 Task: Plan a trip to Alcalde DÃ­az, Panama from 4th December, 2023 to 10th December, 2023 for 6 adults, 2 children.6 bedrooms having 6 beds and 6 bathrooms. Property type can be house. Amenities needed are: wifi, TV, free parkinig on premises, gym, breakfast. Booking option can be shelf check-in. Look for 3 properties as per requirement.
Action: Mouse pressed left at (616, 187)
Screenshot: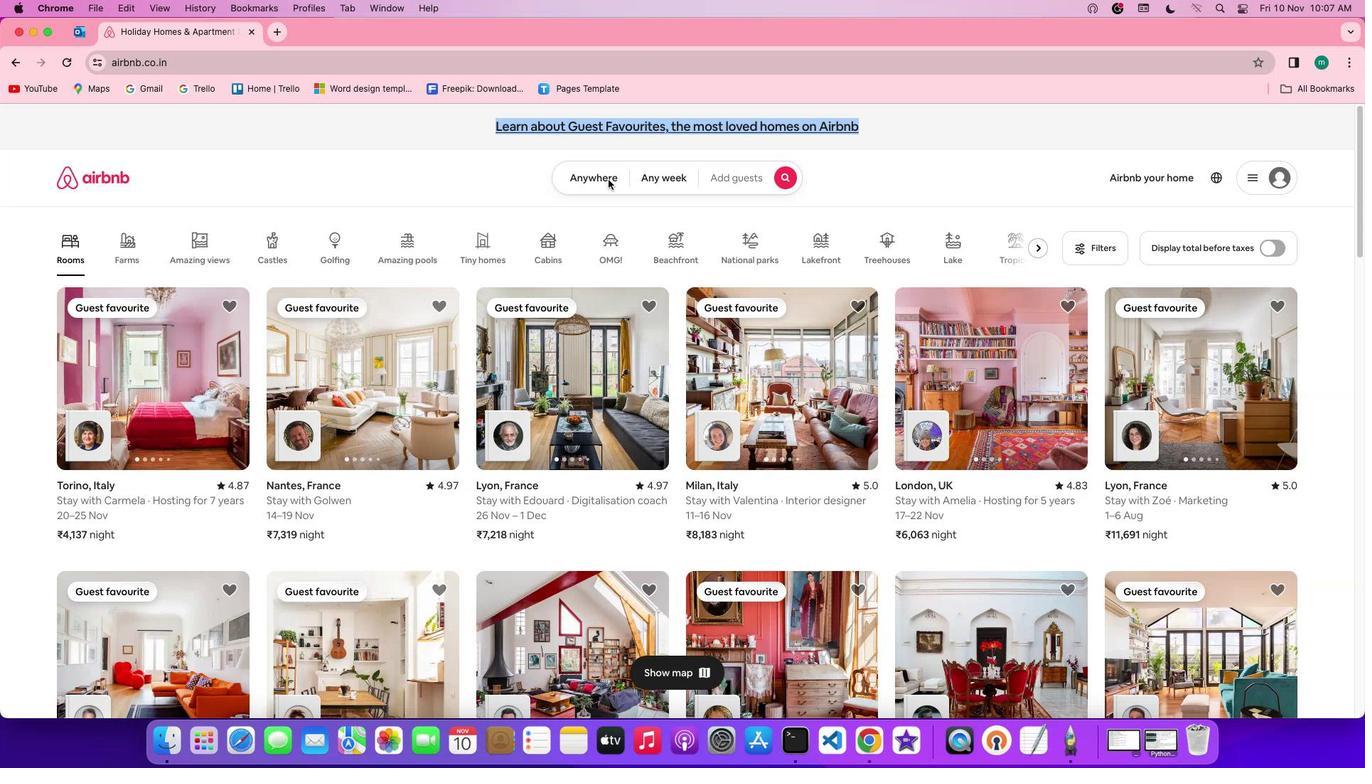 
Action: Mouse pressed left at (616, 187)
Screenshot: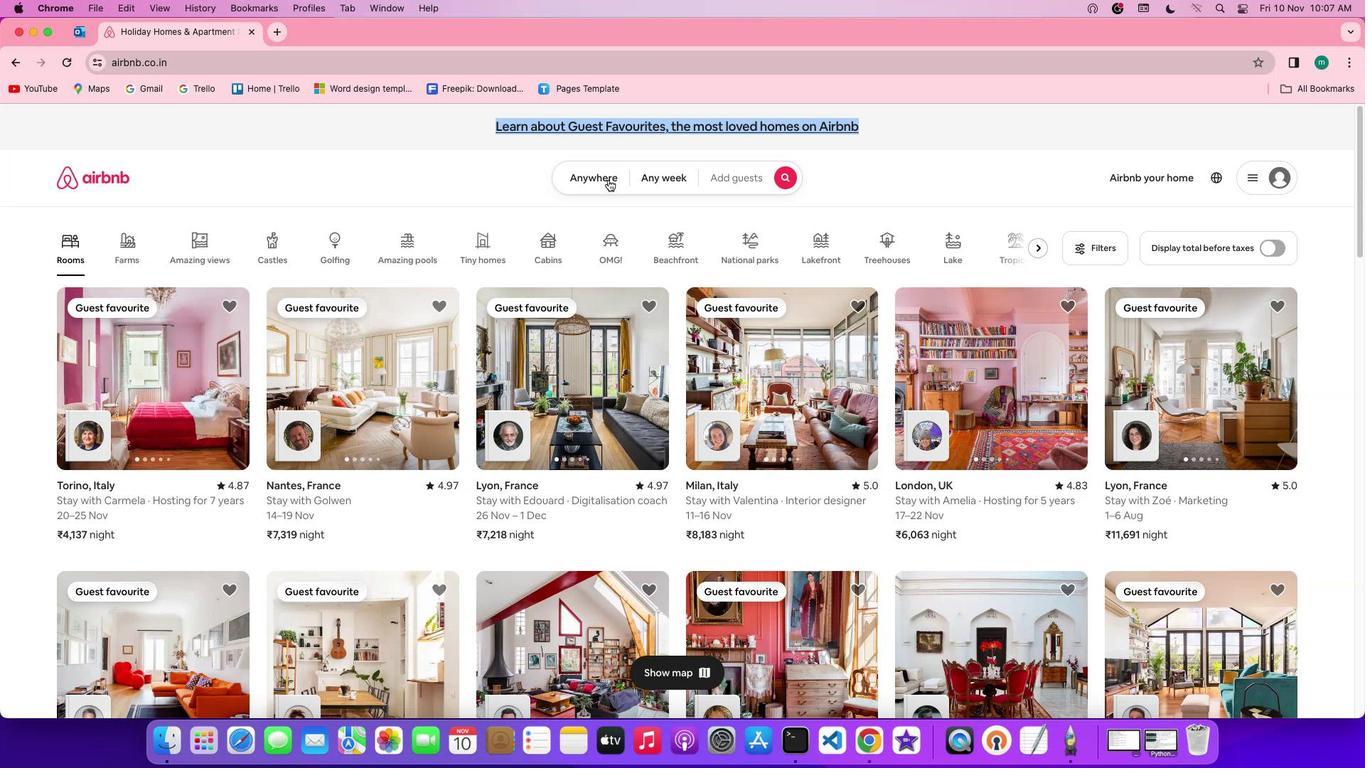 
Action: Mouse moved to (547, 234)
Screenshot: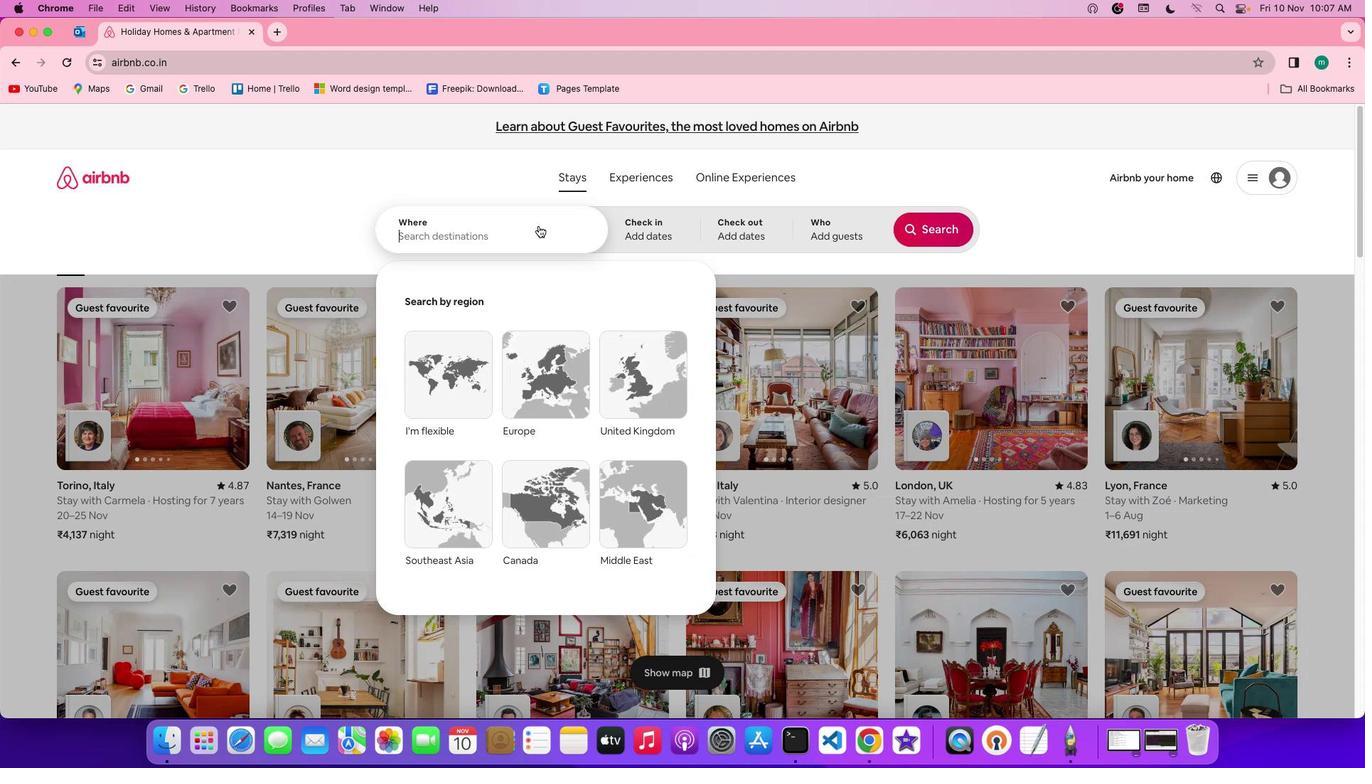 
Action: Mouse pressed left at (547, 234)
Screenshot: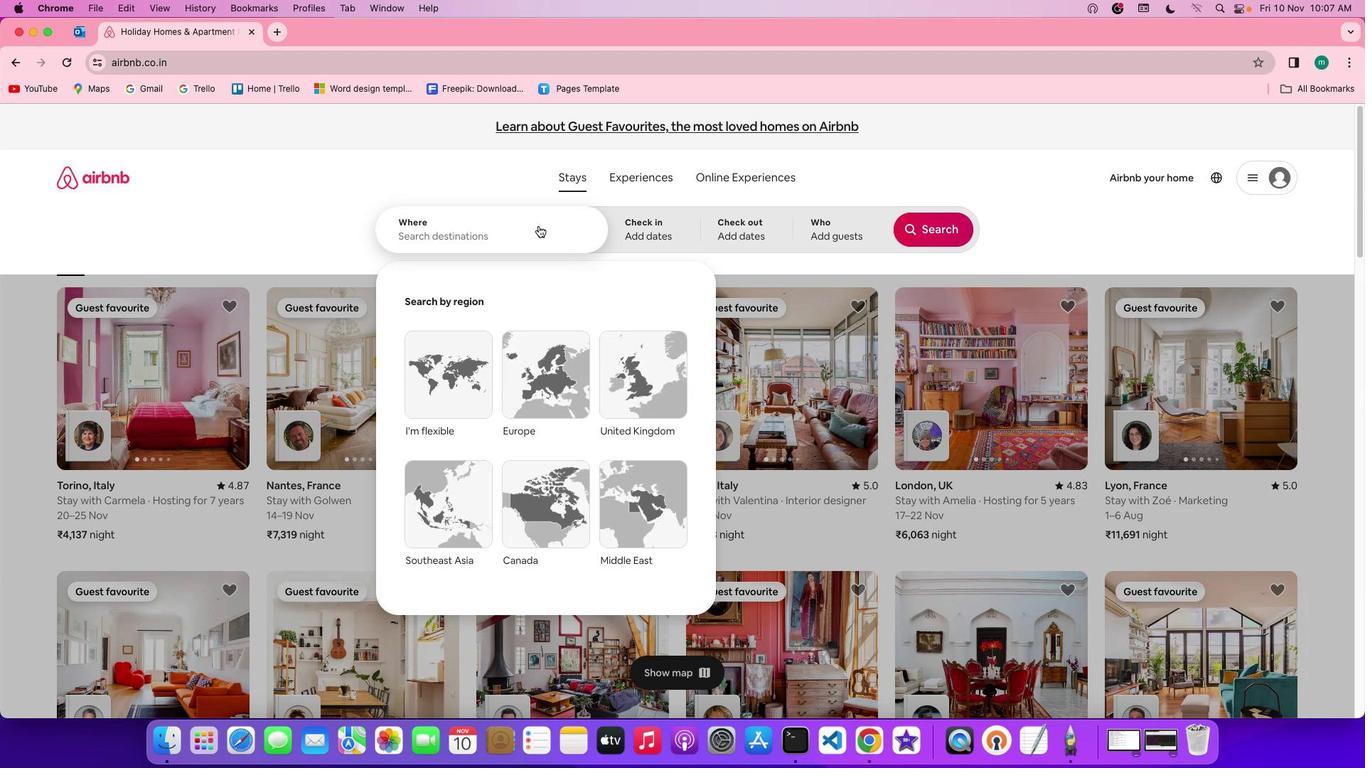 
Action: Key pressed Key.shift'A''l''c''a''l''d''e'Key.spaceKey.shift'D''i''a''z'','Key.spaceKey.shift'P''a''n''a''m''a'
Screenshot: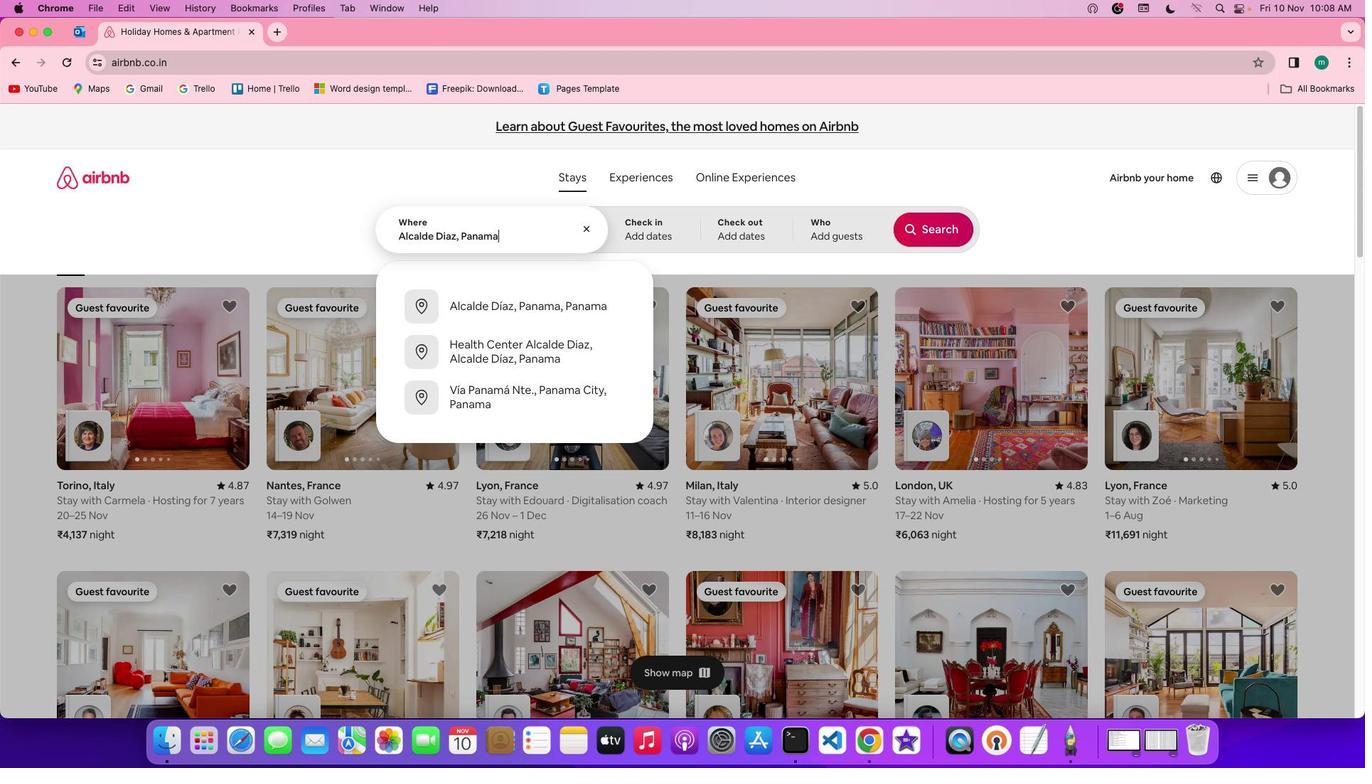 
Action: Mouse moved to (658, 246)
Screenshot: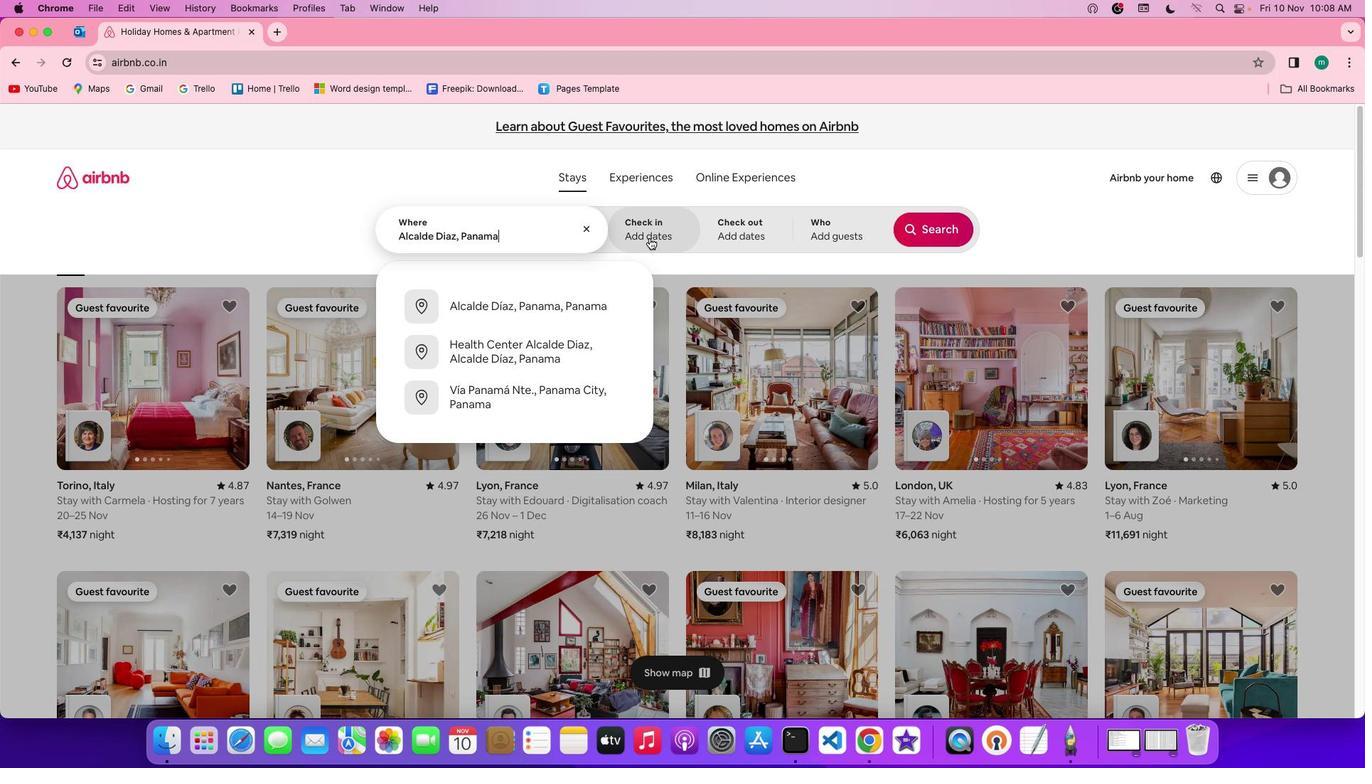 
Action: Mouse pressed left at (658, 246)
Screenshot: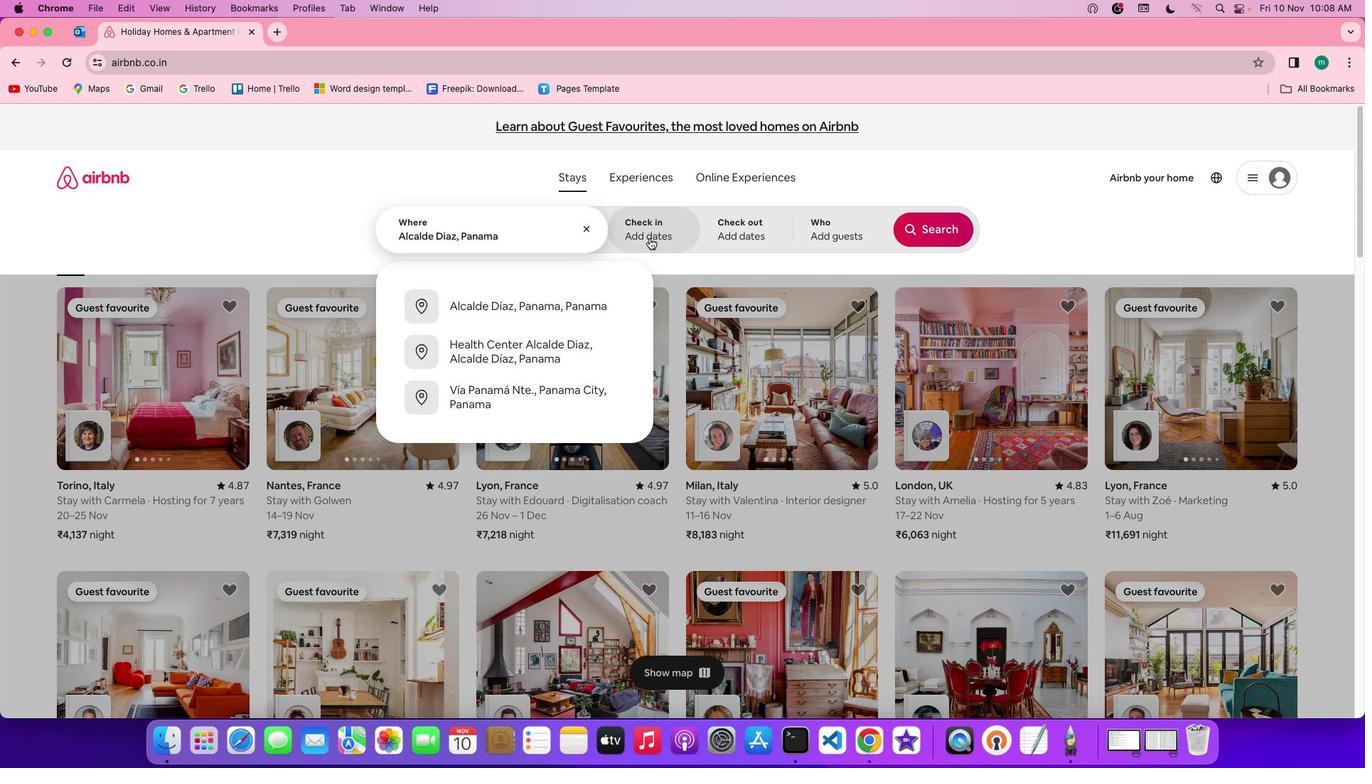 
Action: Mouse moved to (763, 444)
Screenshot: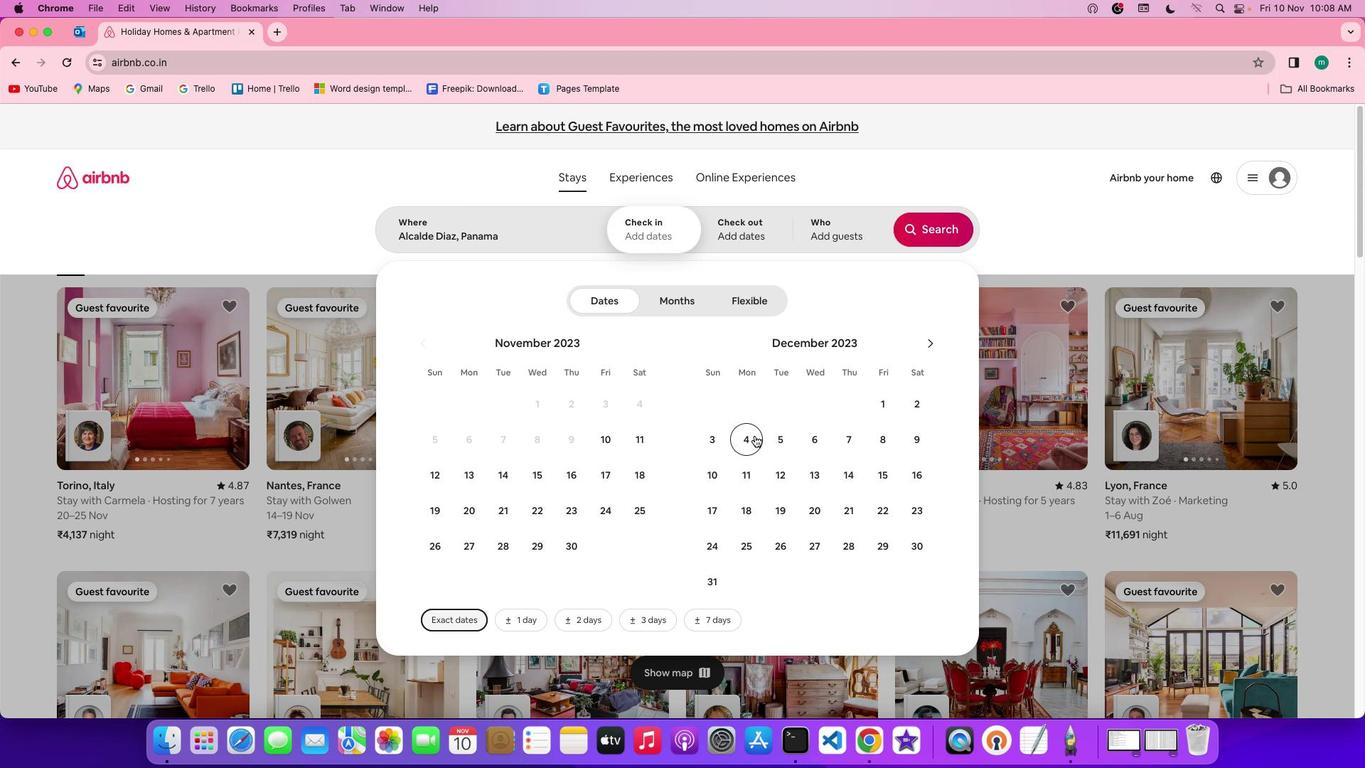 
Action: Mouse pressed left at (763, 444)
Screenshot: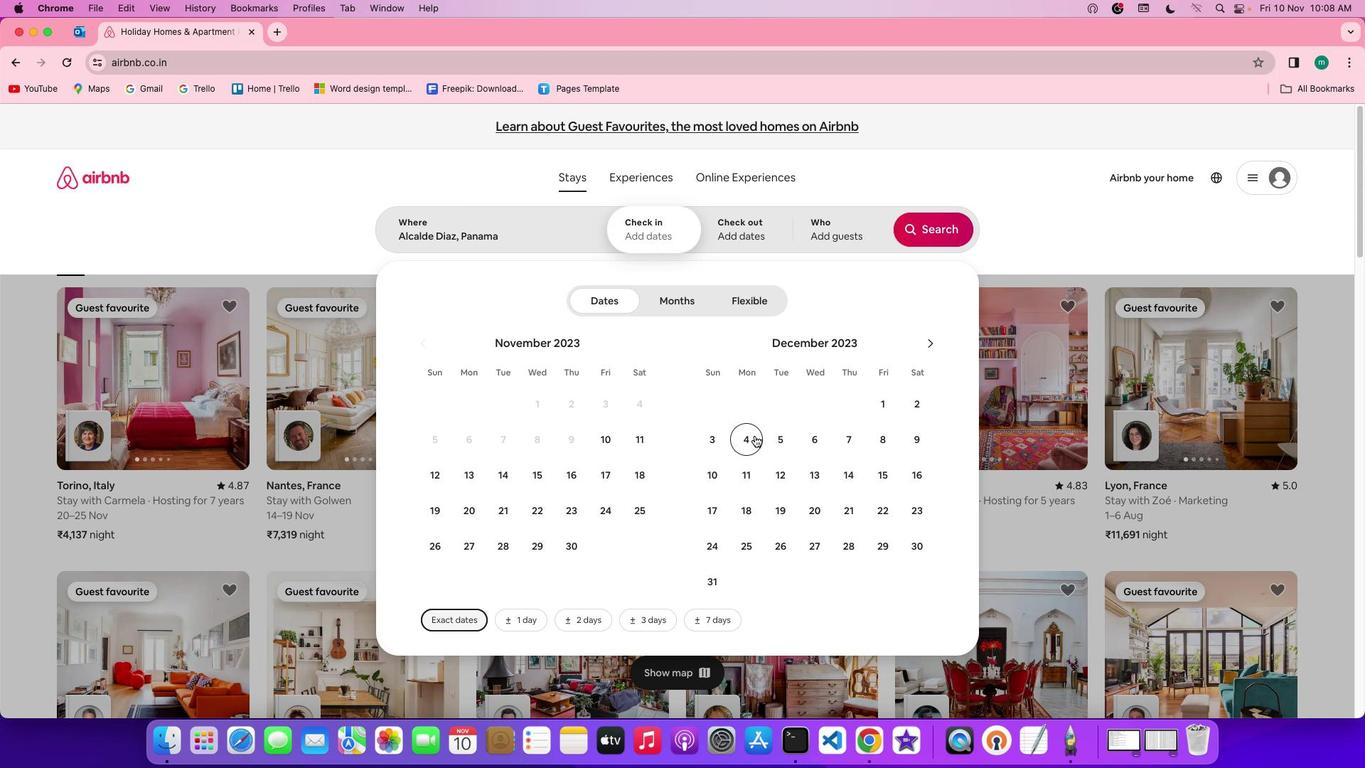 
Action: Mouse moved to (712, 473)
Screenshot: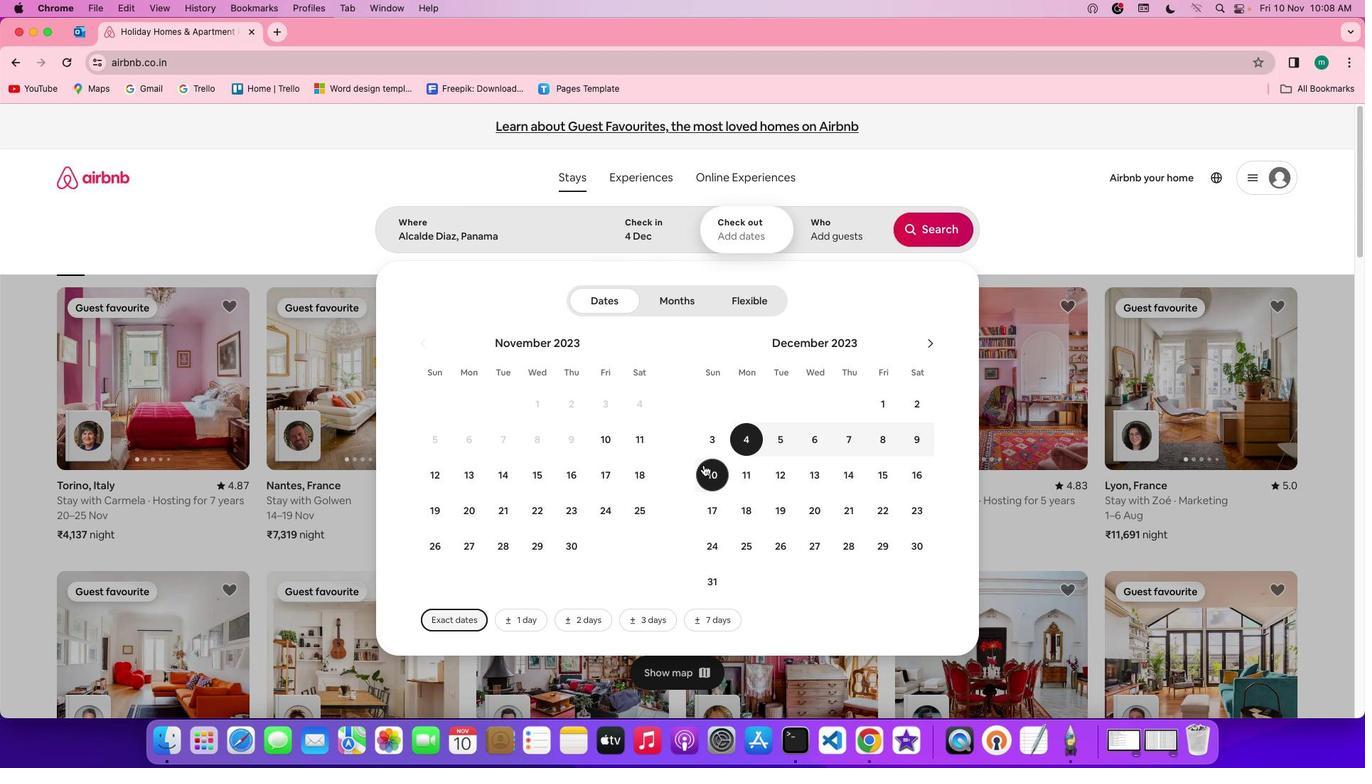 
Action: Mouse pressed left at (712, 473)
Screenshot: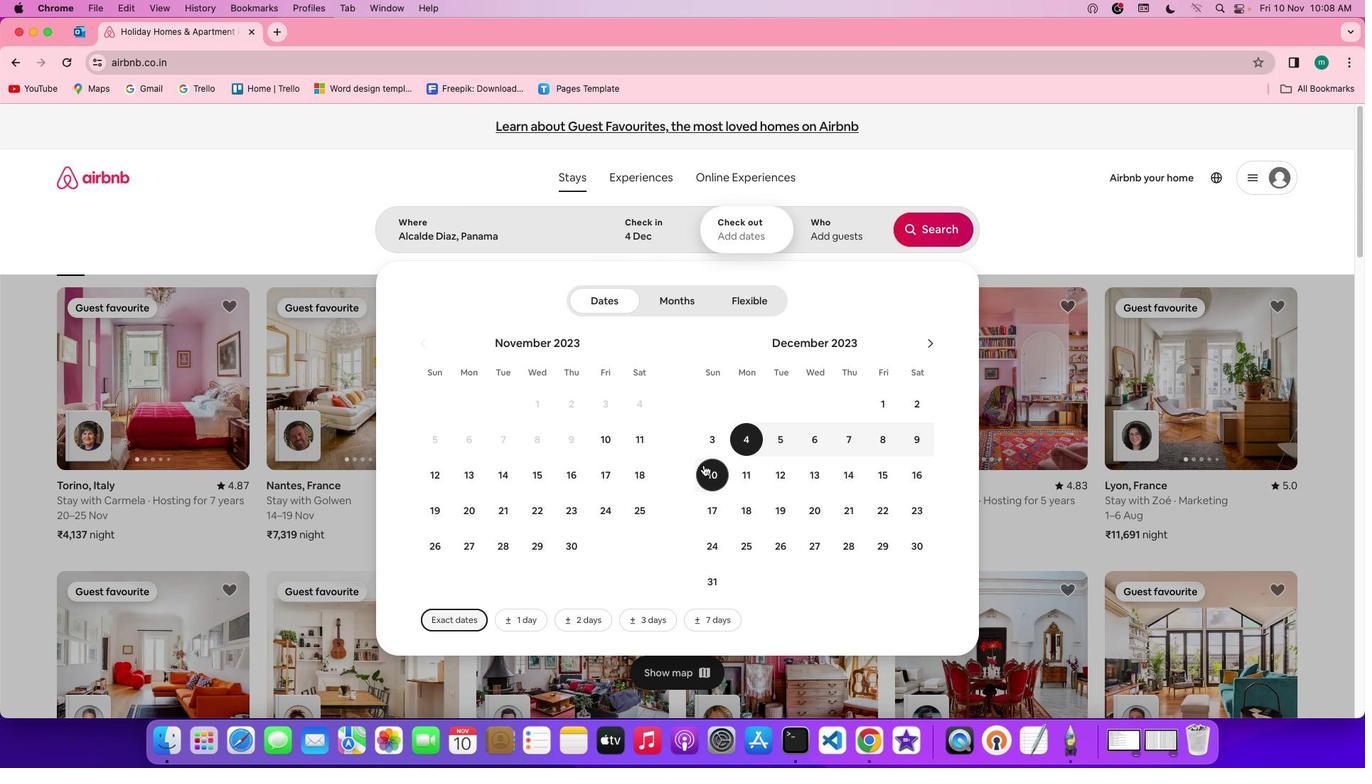 
Action: Mouse moved to (837, 254)
Screenshot: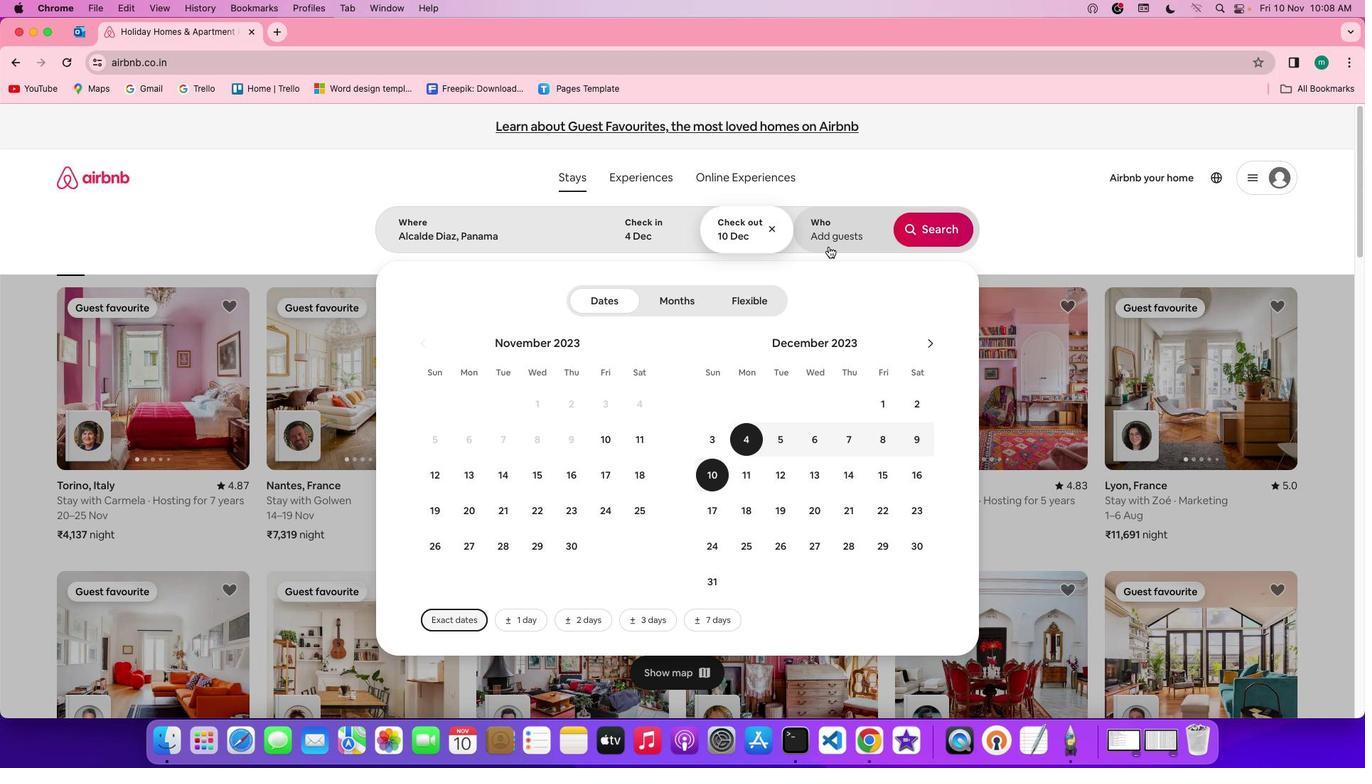 
Action: Mouse pressed left at (837, 254)
Screenshot: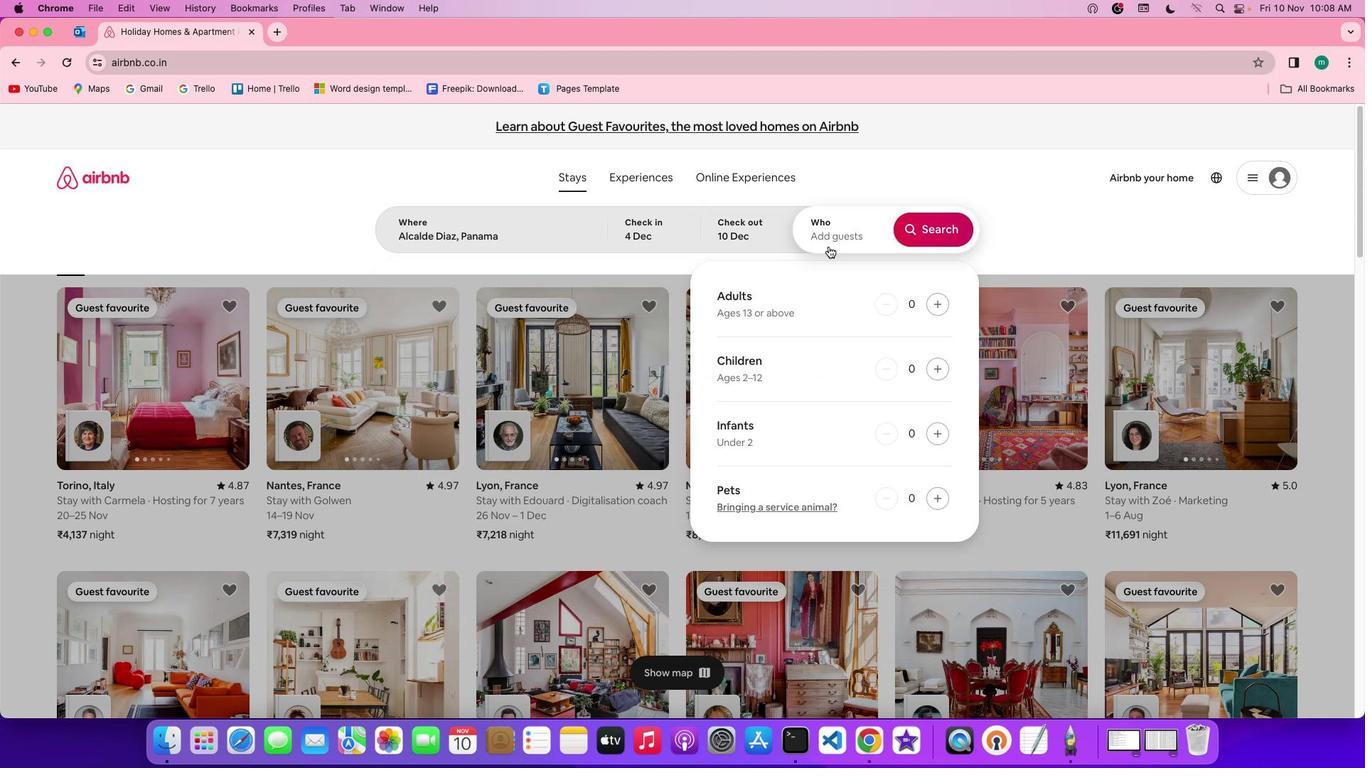 
Action: Mouse moved to (951, 319)
Screenshot: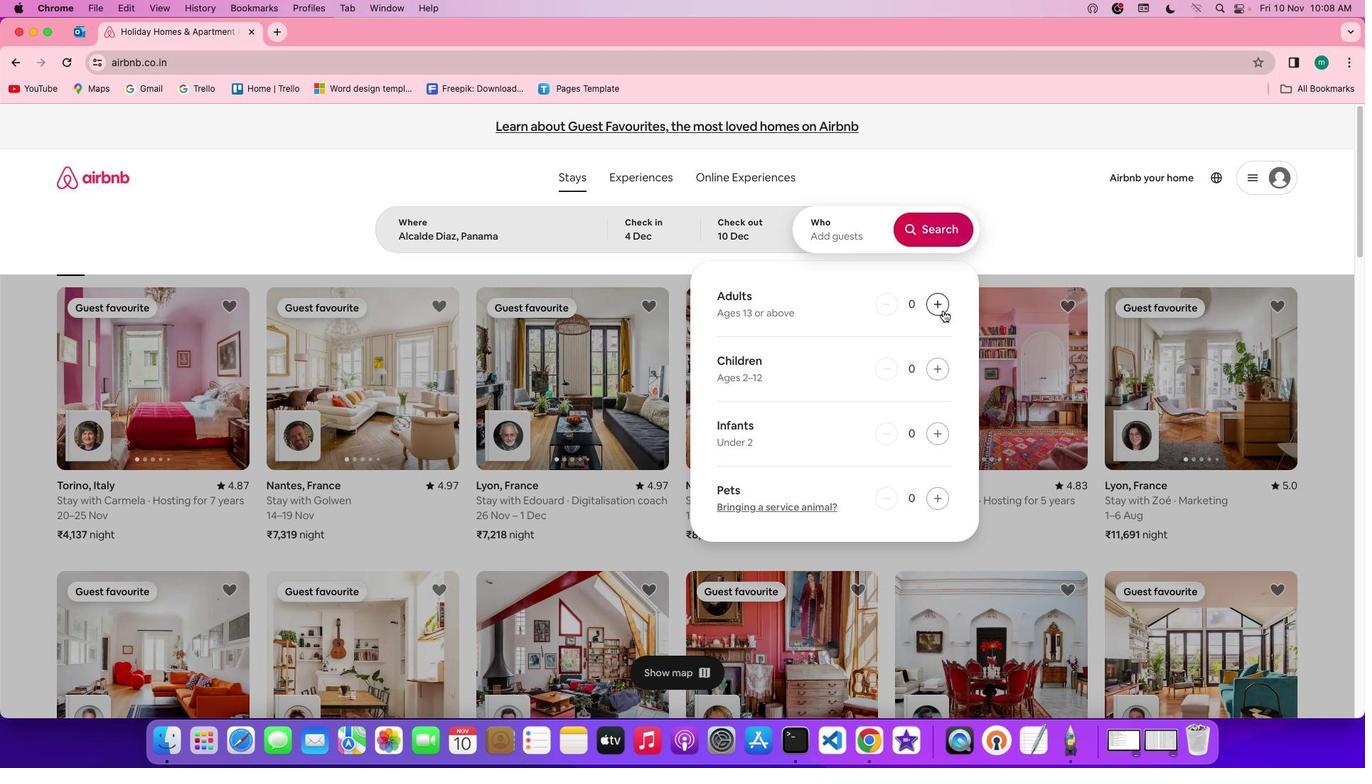 
Action: Mouse pressed left at (951, 319)
Screenshot: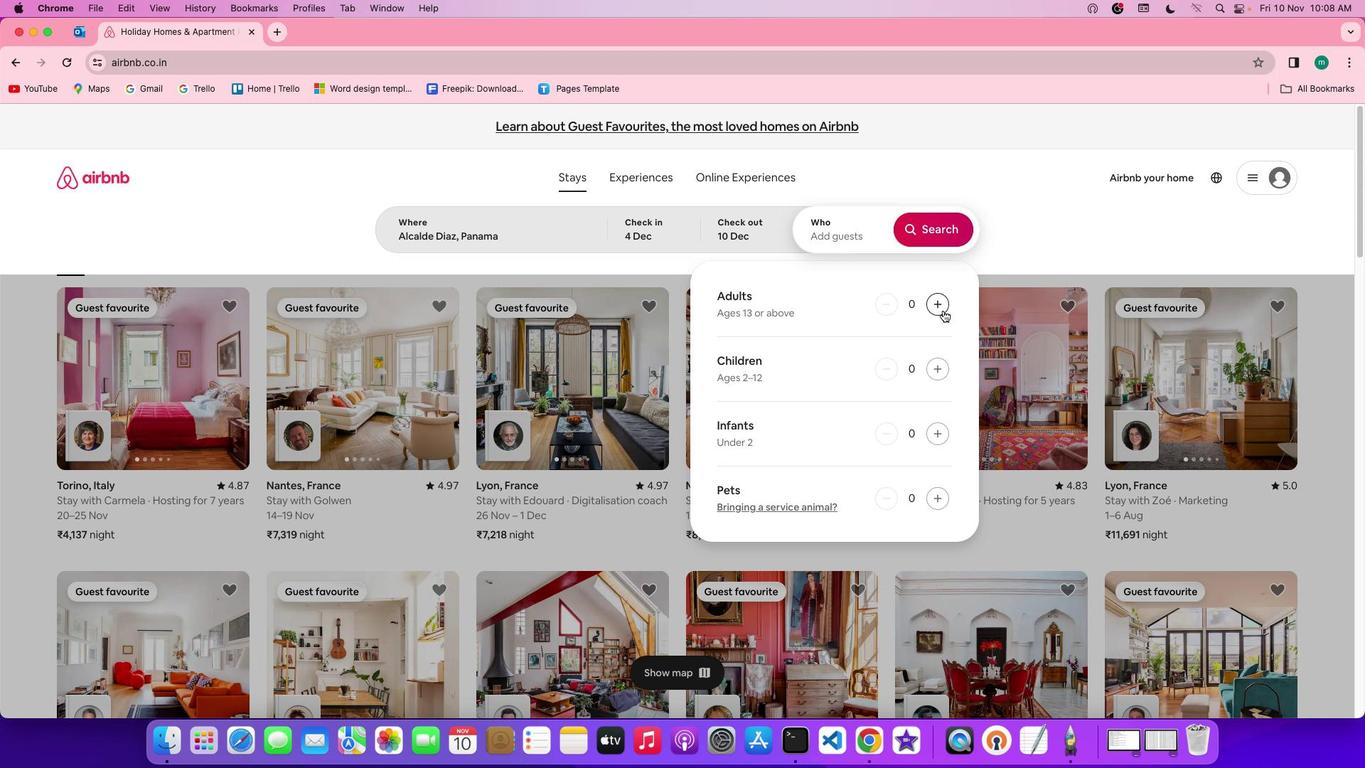 
Action: Mouse pressed left at (951, 319)
Screenshot: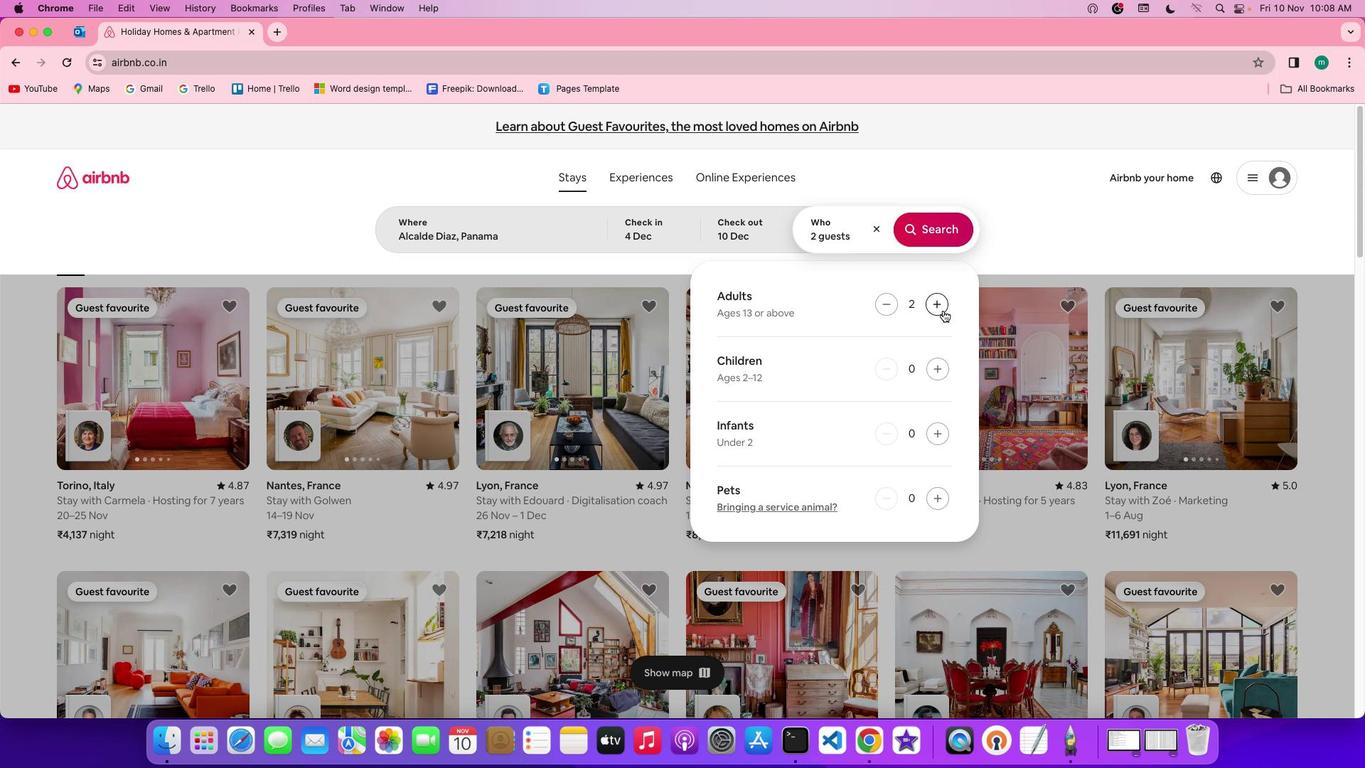 
Action: Mouse pressed left at (951, 319)
Screenshot: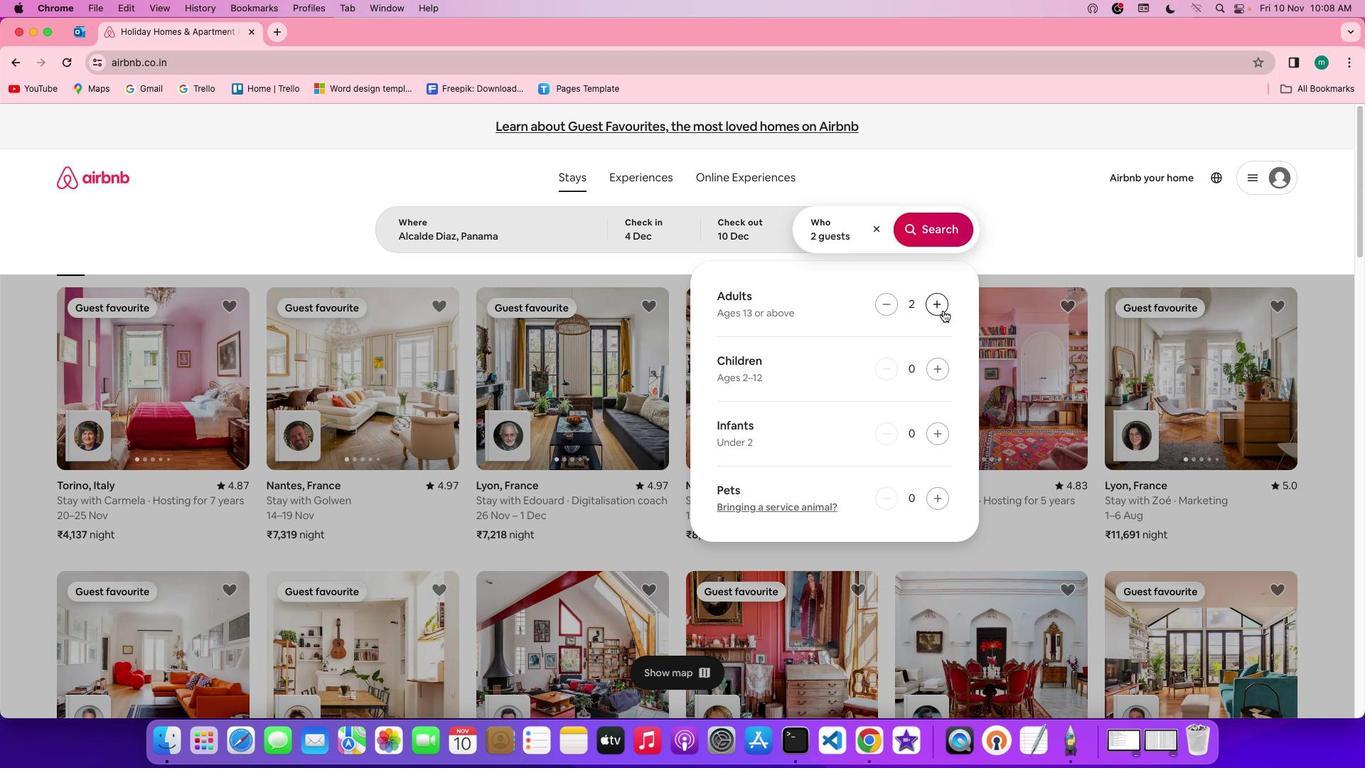 
Action: Mouse pressed left at (951, 319)
Screenshot: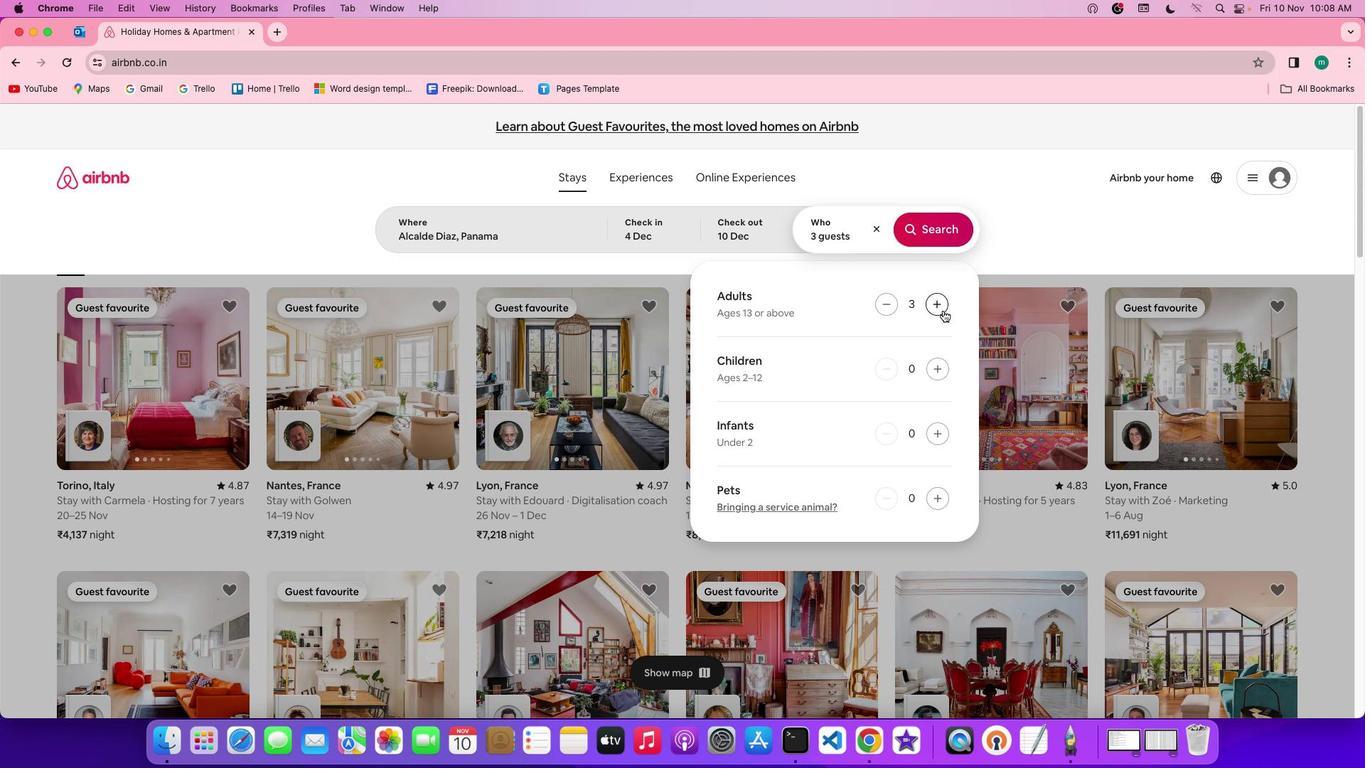 
Action: Mouse pressed left at (951, 319)
Screenshot: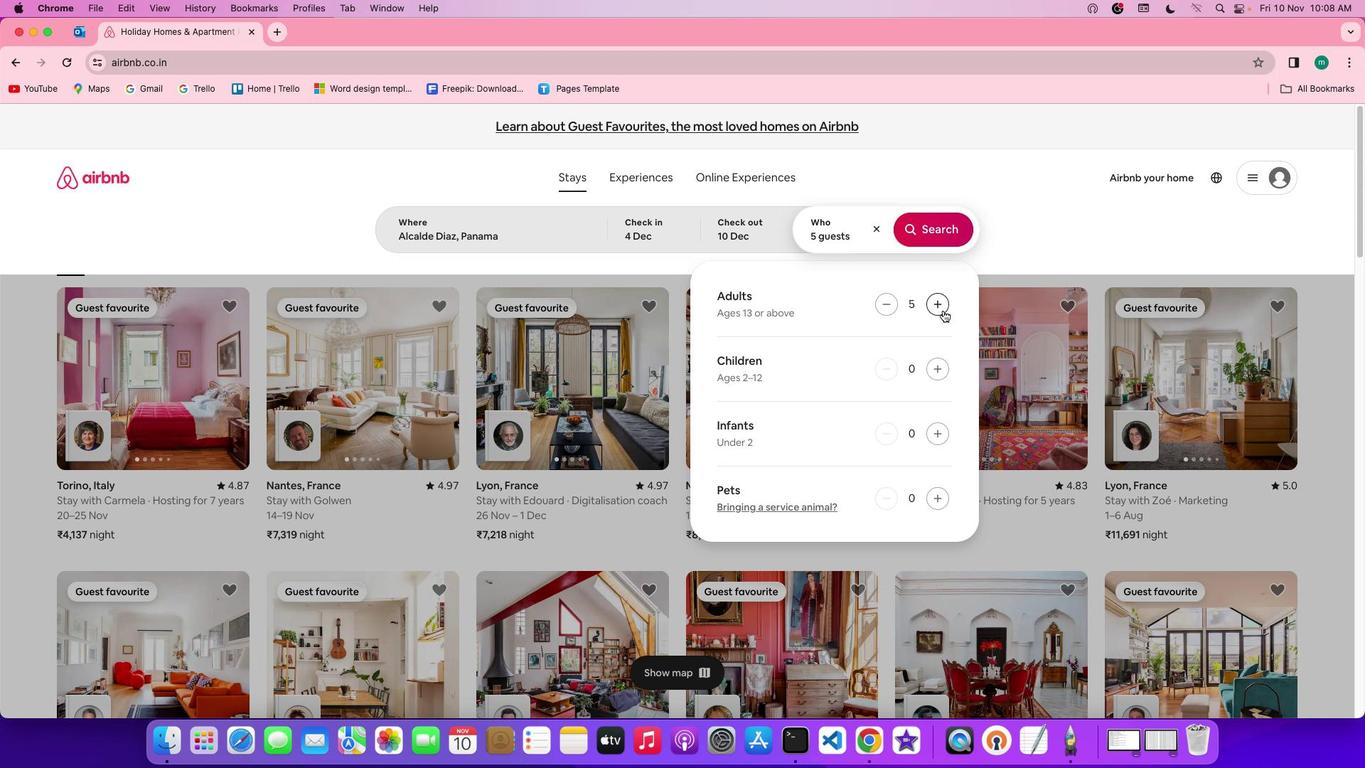 
Action: Mouse pressed left at (951, 319)
Screenshot: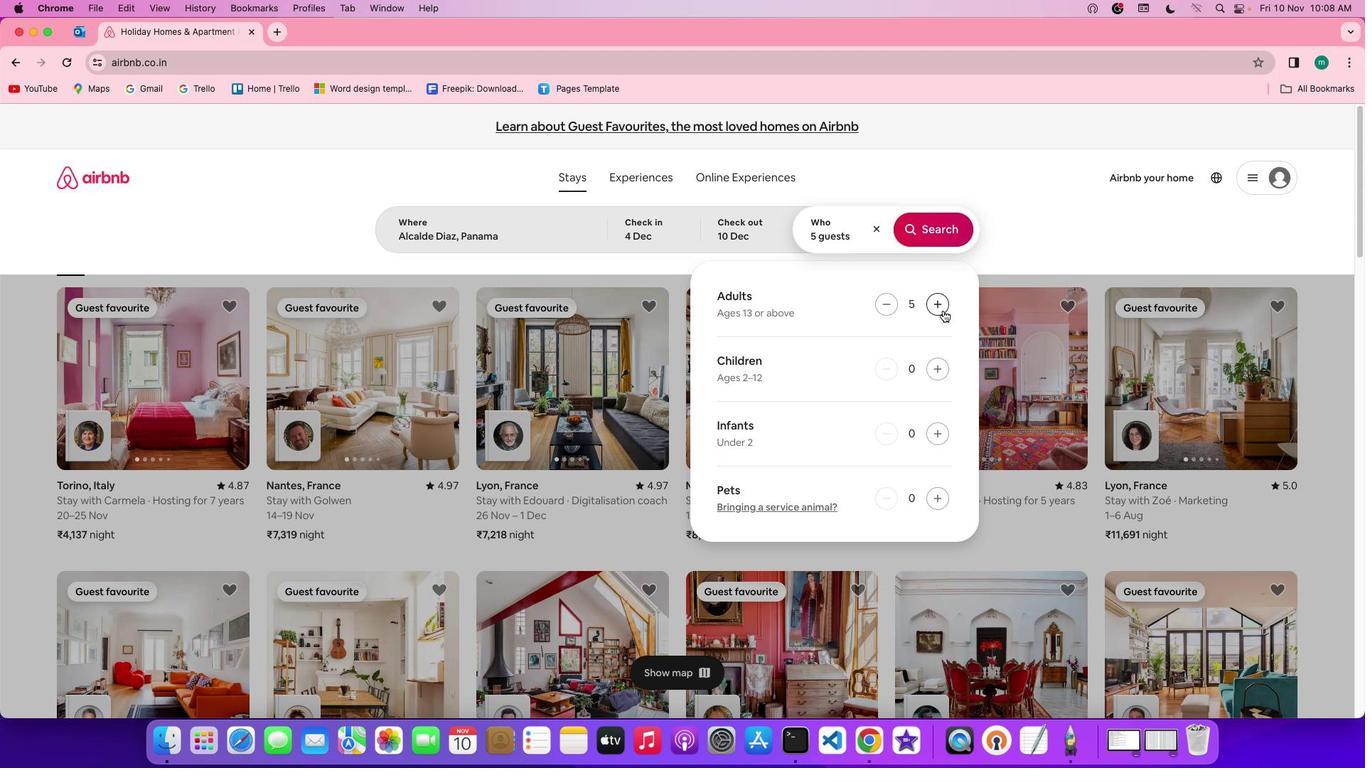
Action: Mouse moved to (948, 374)
Screenshot: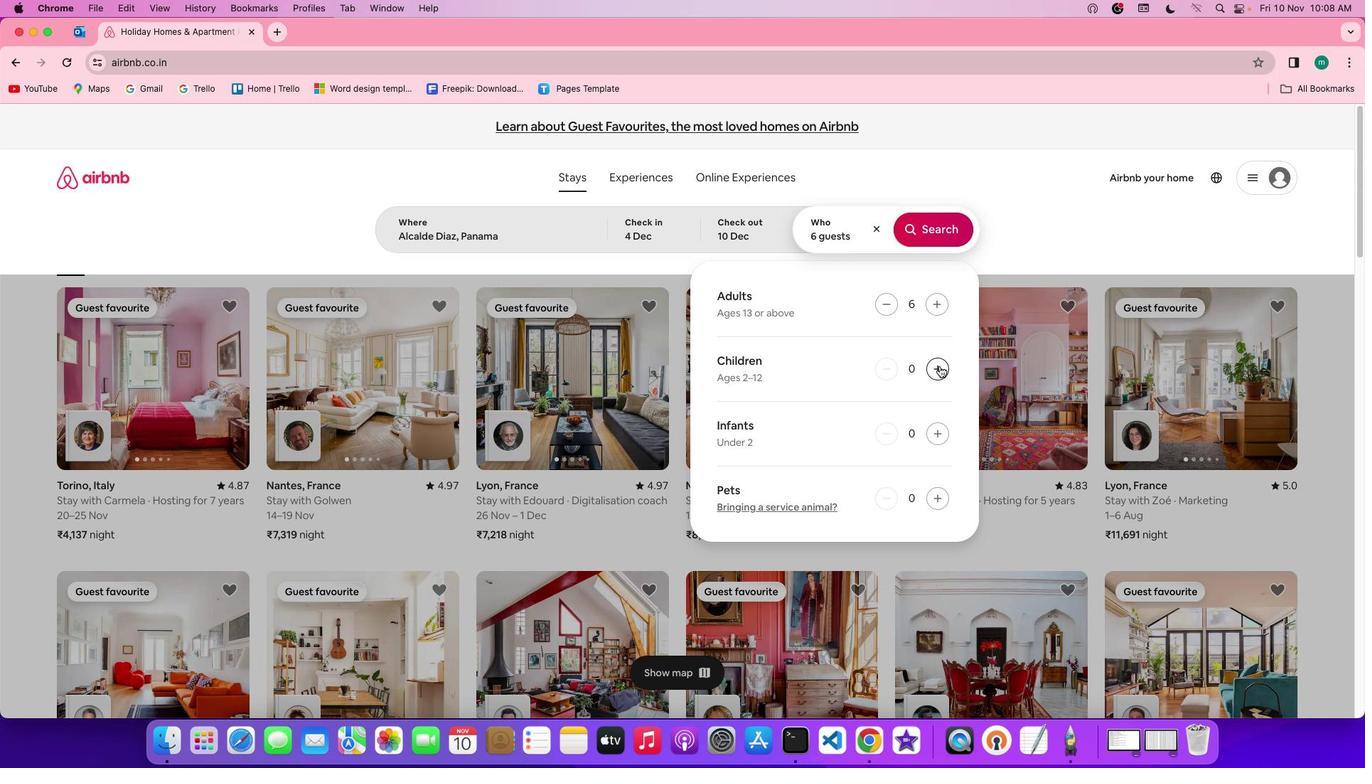 
Action: Mouse pressed left at (948, 374)
Screenshot: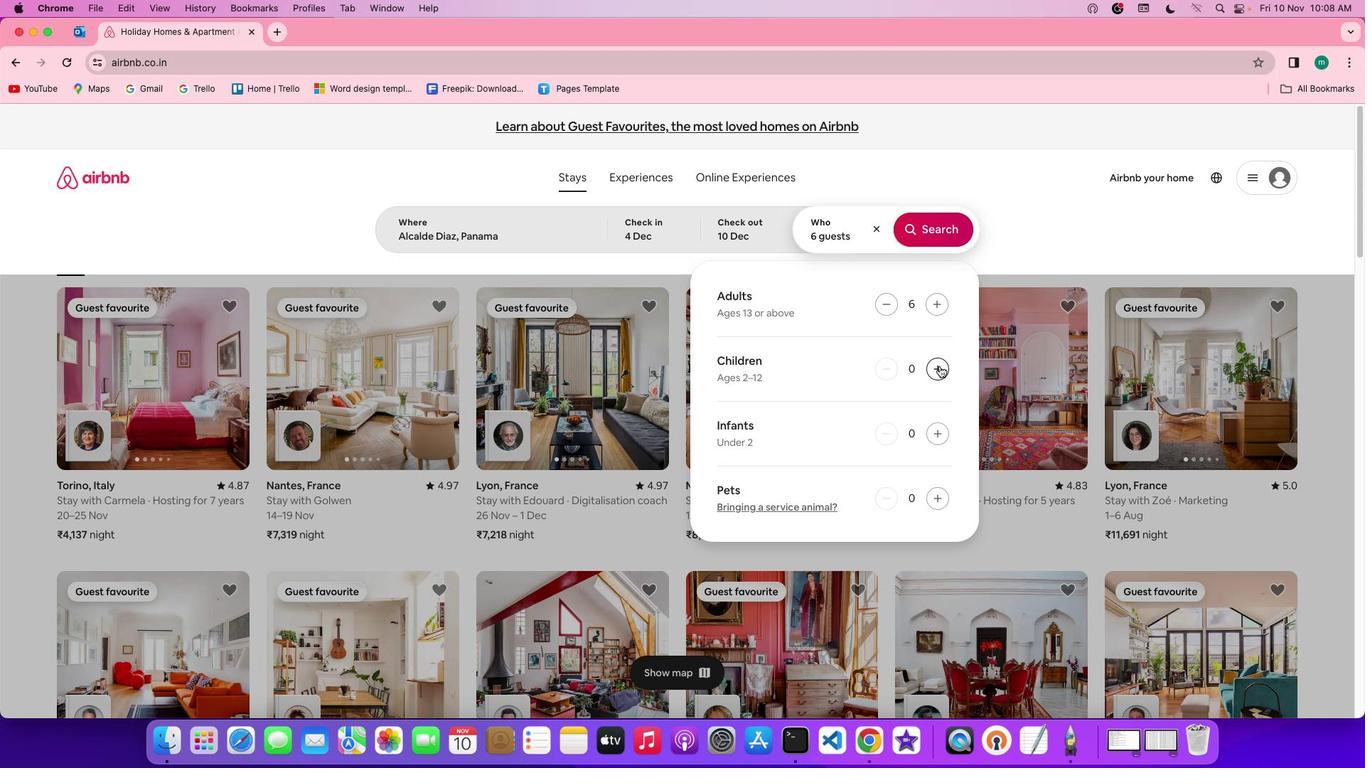 
Action: Mouse pressed left at (948, 374)
Screenshot: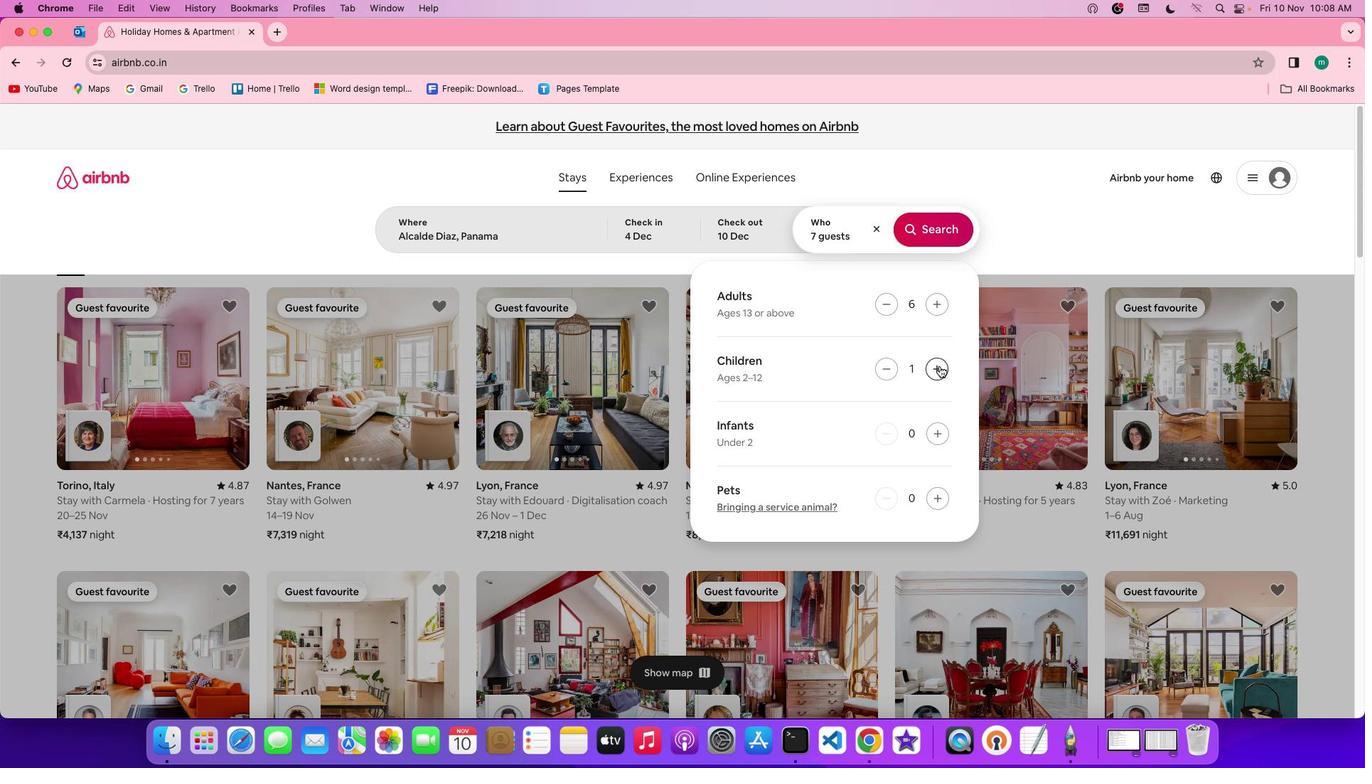 
Action: Mouse moved to (944, 241)
Screenshot: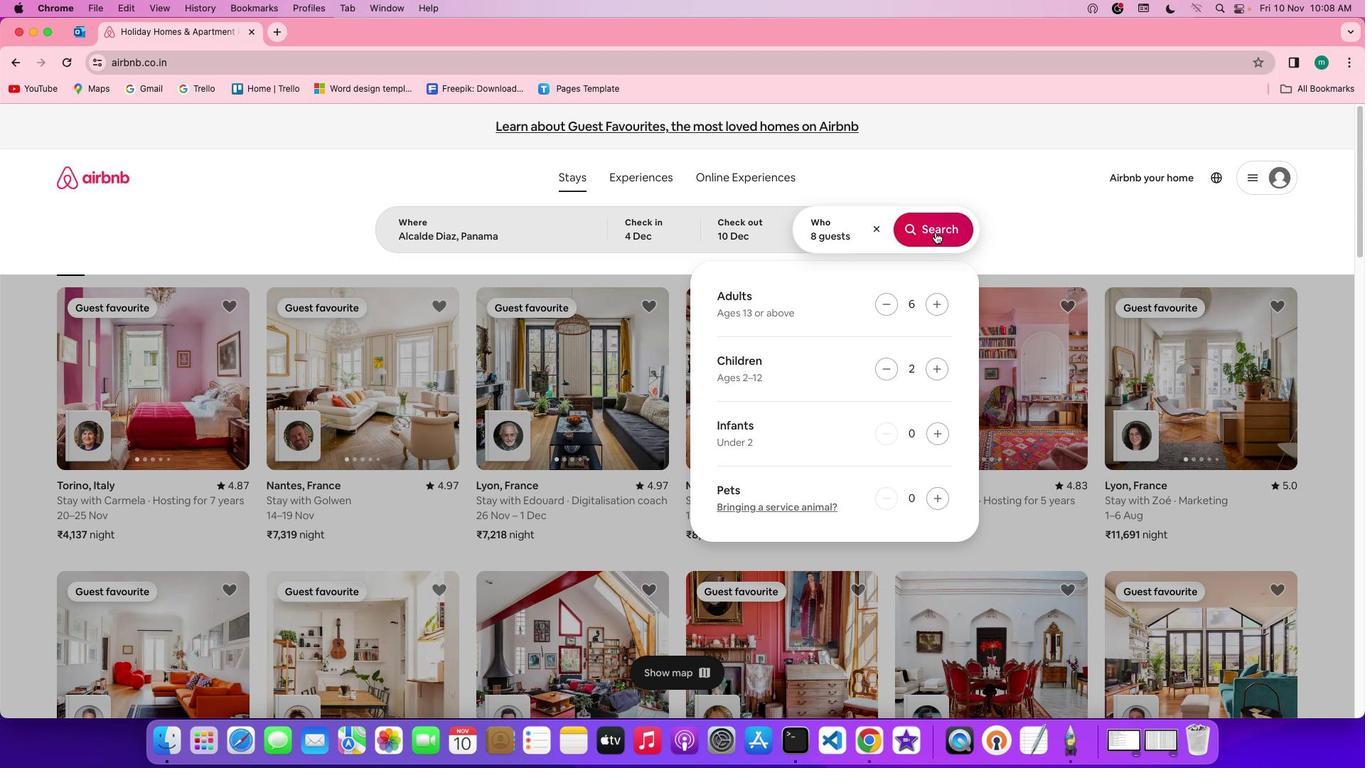 
Action: Mouse pressed left at (944, 241)
Screenshot: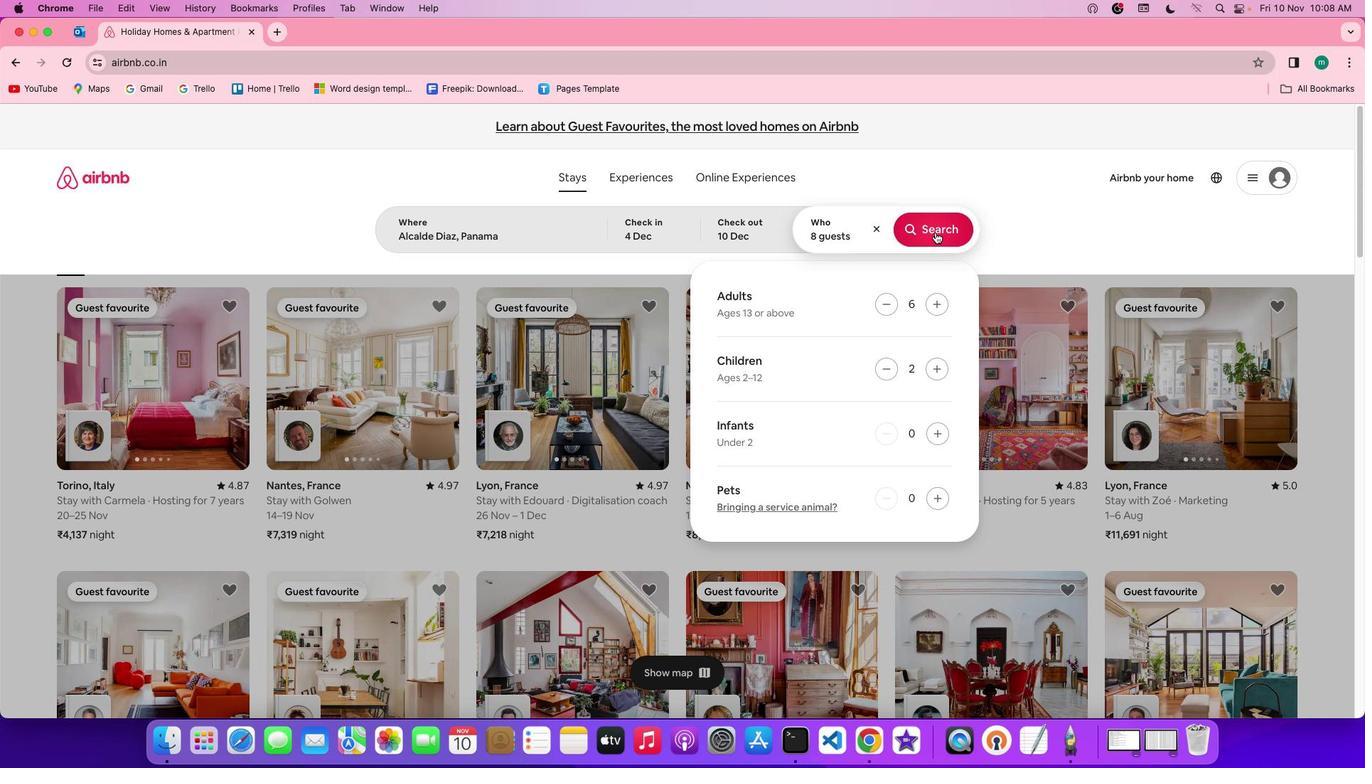 
Action: Mouse moved to (1155, 198)
Screenshot: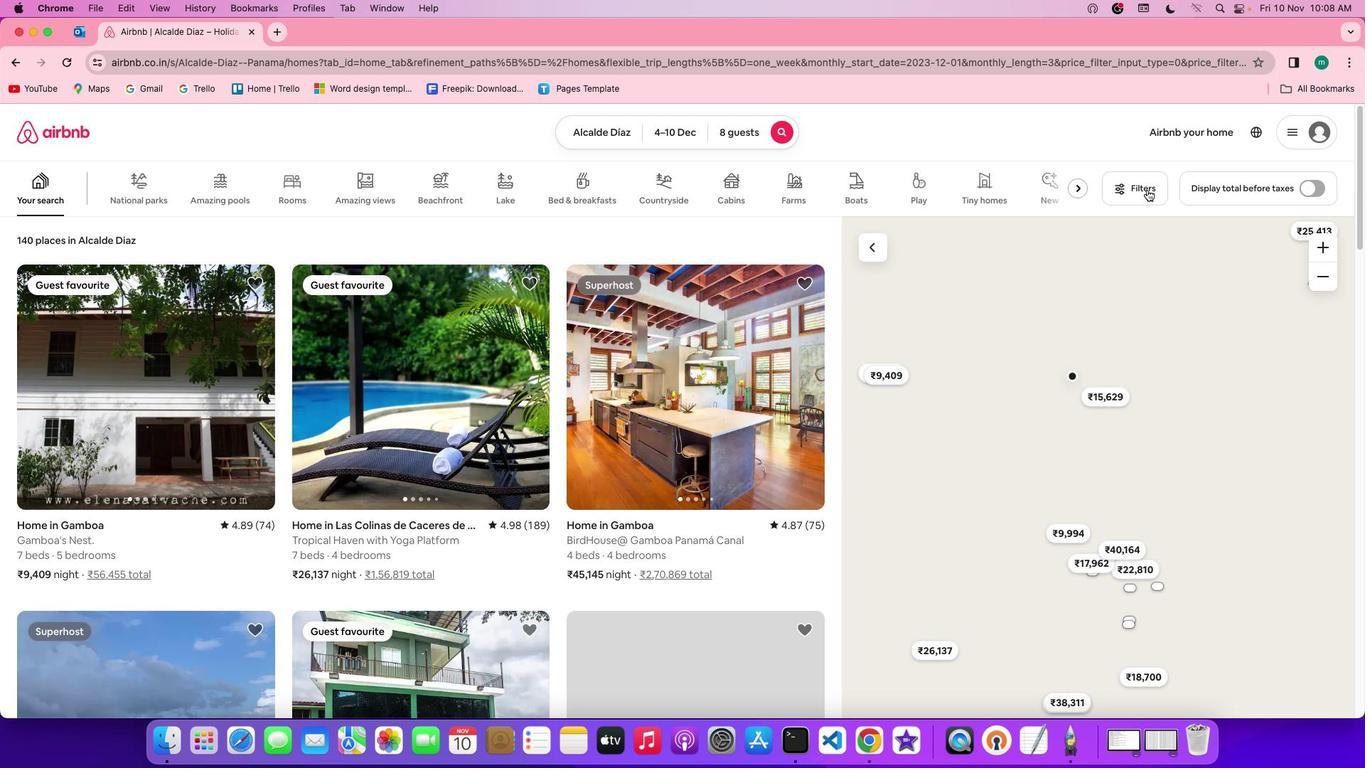 
Action: Mouse pressed left at (1155, 198)
Screenshot: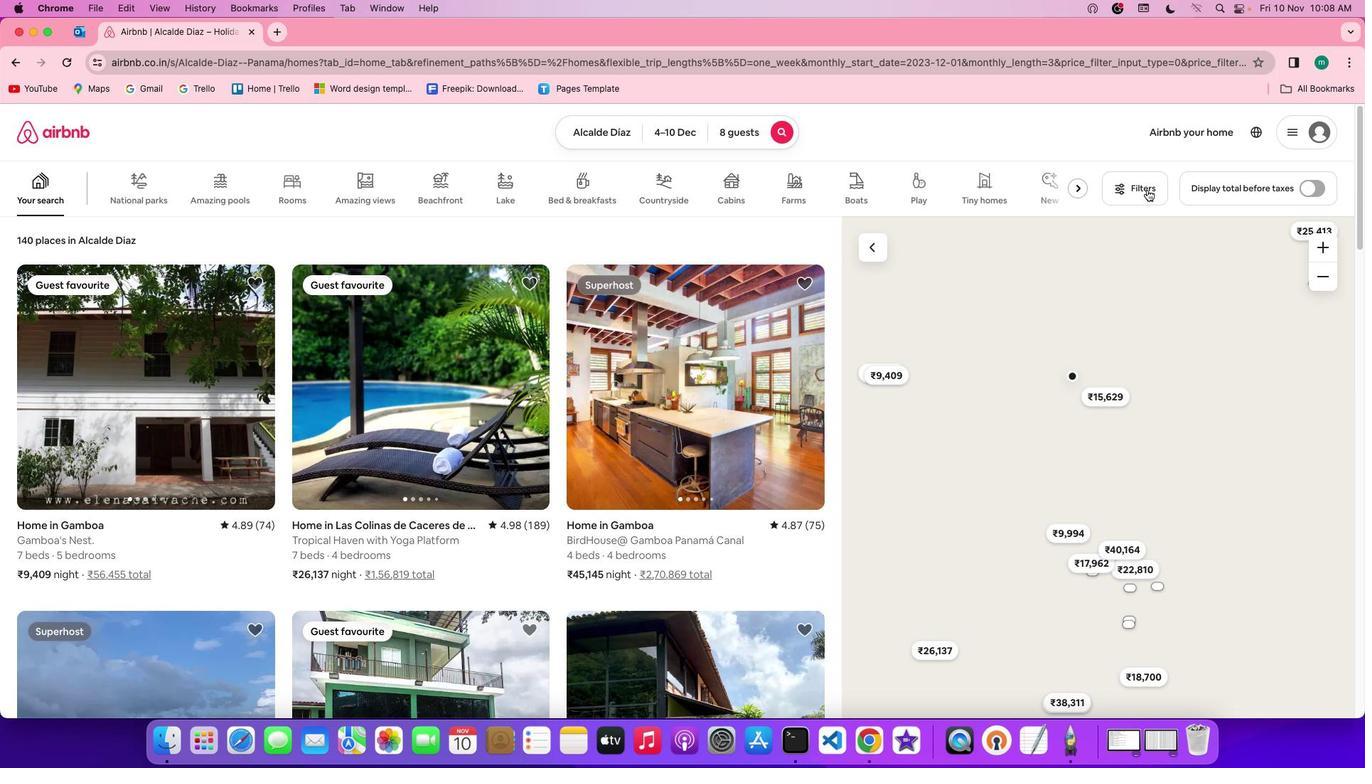 
Action: Mouse moved to (851, 358)
Screenshot: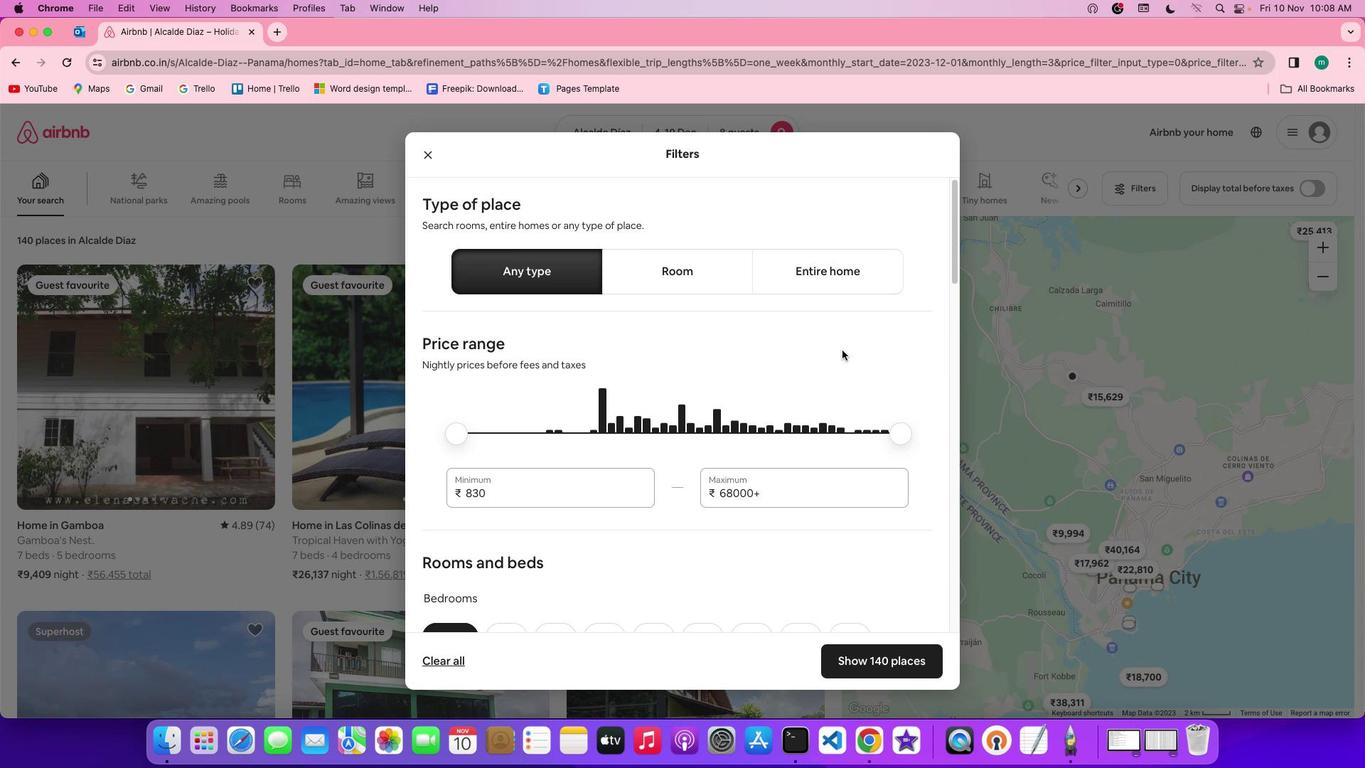 
Action: Mouse scrolled (851, 358) with delta (8, 7)
Screenshot: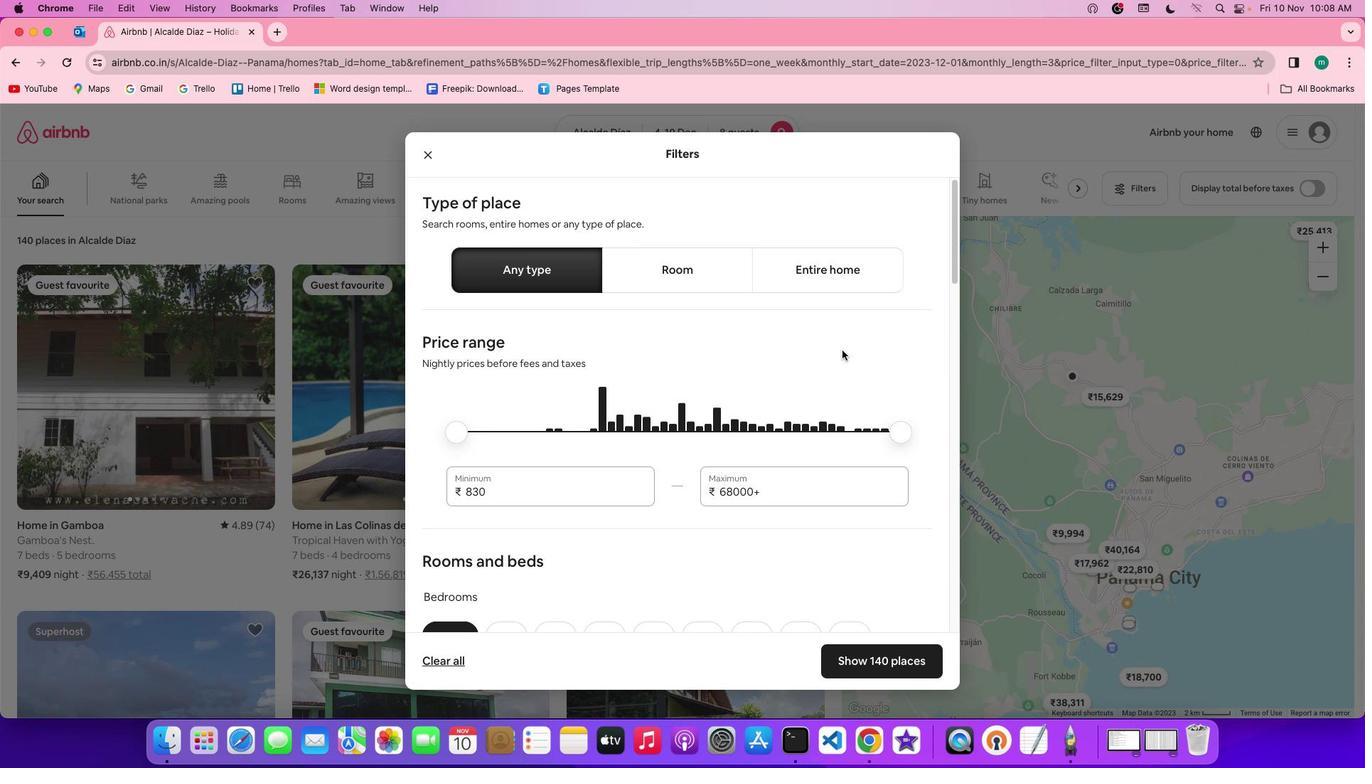 
Action: Mouse scrolled (851, 358) with delta (8, 7)
Screenshot: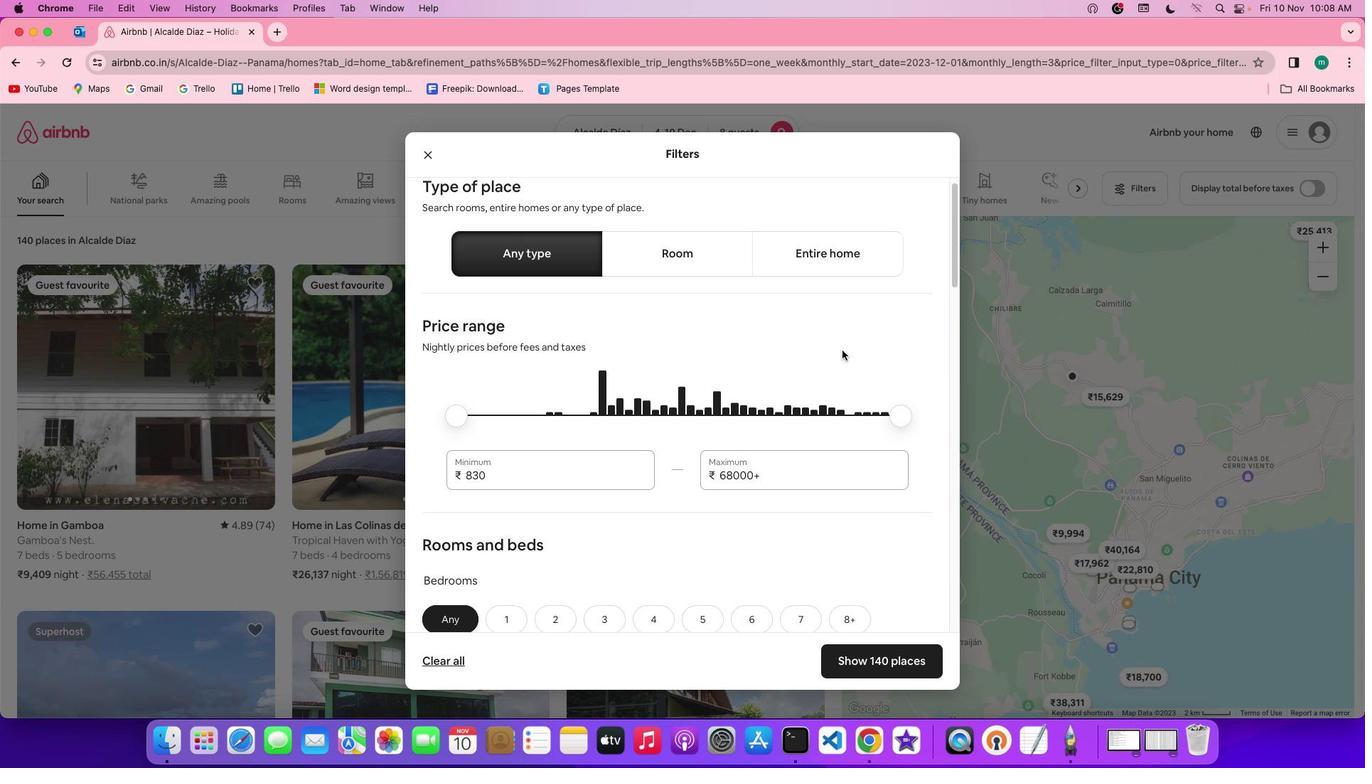 
Action: Mouse scrolled (851, 358) with delta (8, 7)
Screenshot: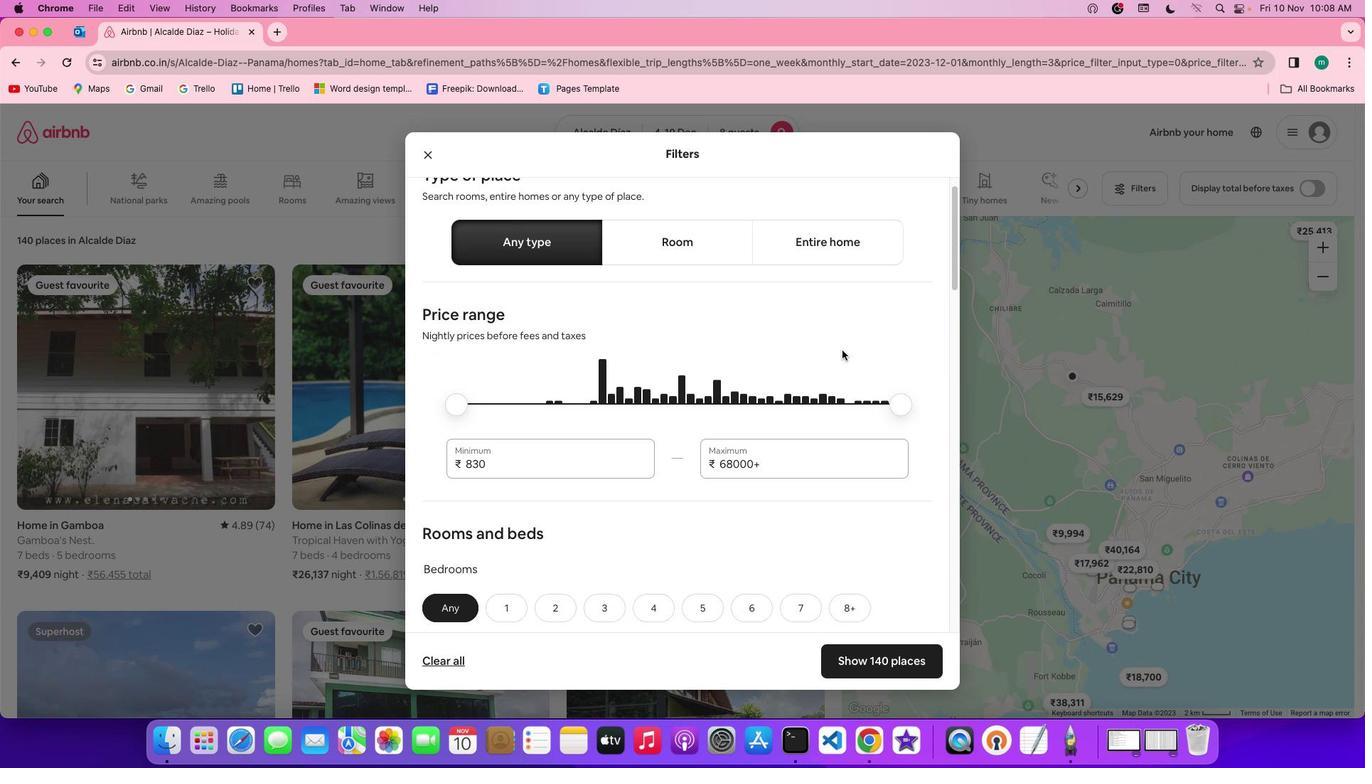 
Action: Mouse scrolled (851, 358) with delta (8, 7)
Screenshot: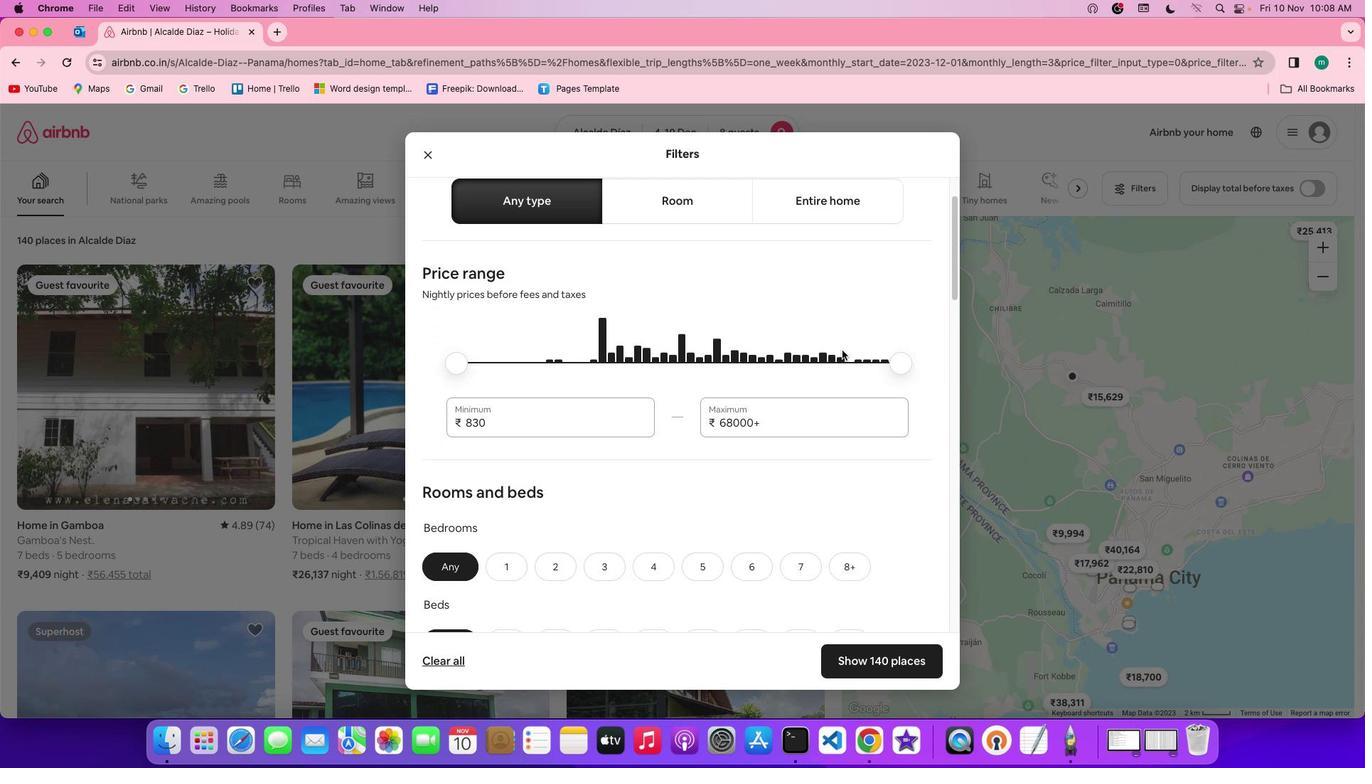 
Action: Mouse scrolled (851, 358) with delta (8, 7)
Screenshot: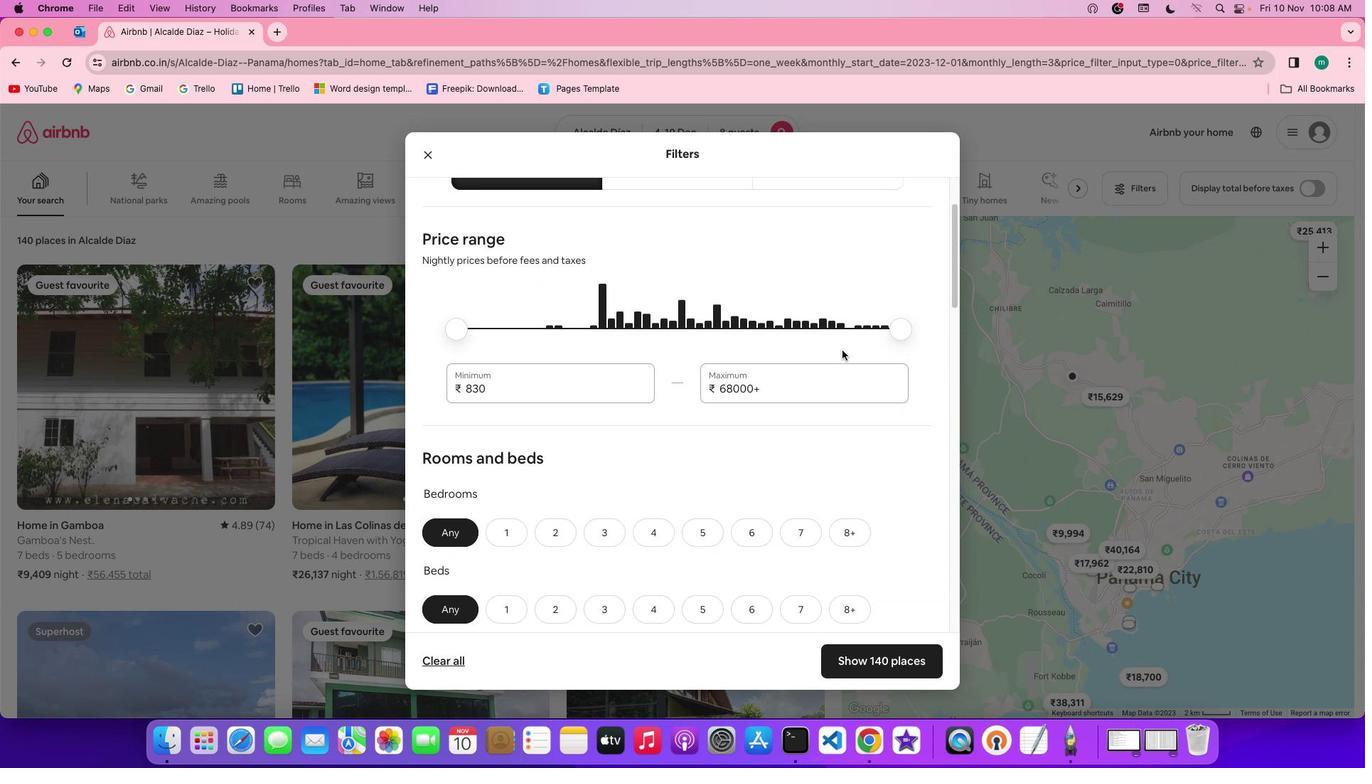 
Action: Mouse scrolled (851, 358) with delta (8, 7)
Screenshot: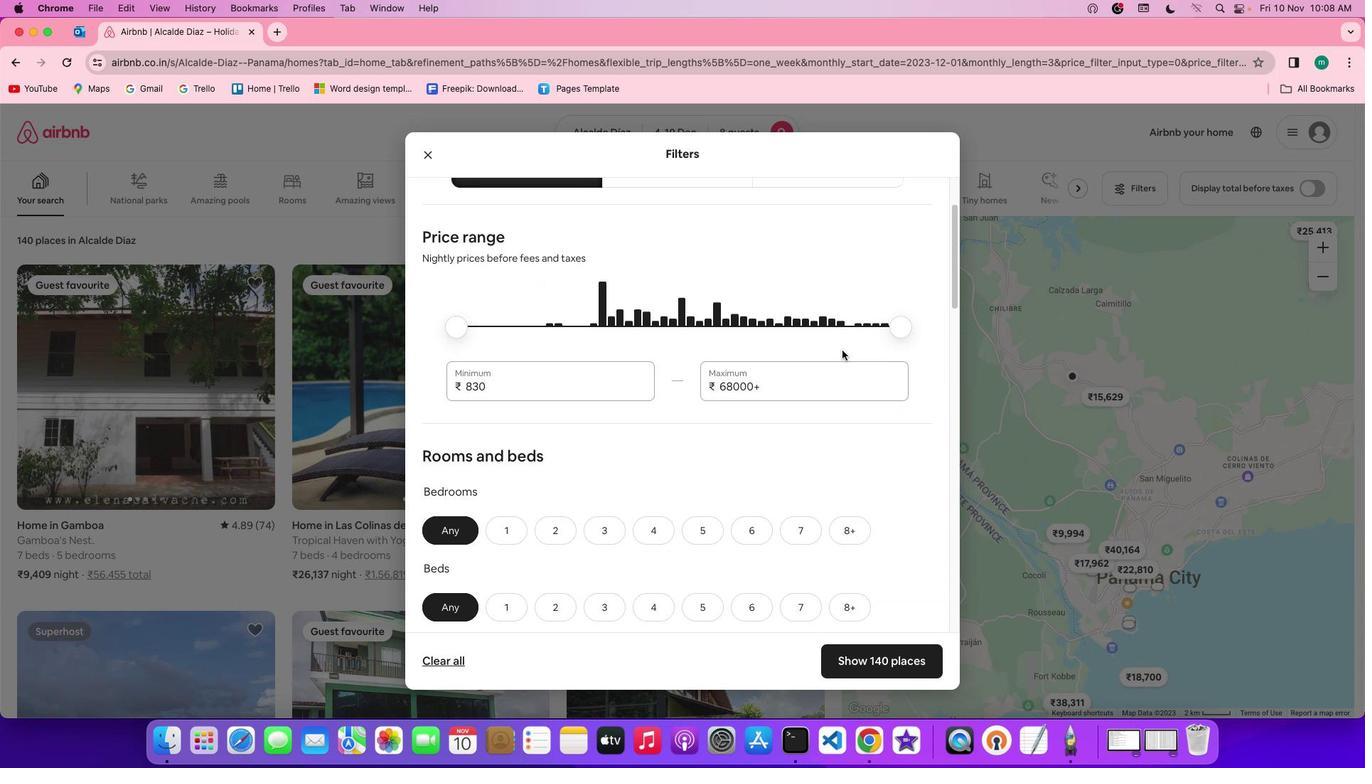 
Action: Mouse scrolled (851, 358) with delta (8, 7)
Screenshot: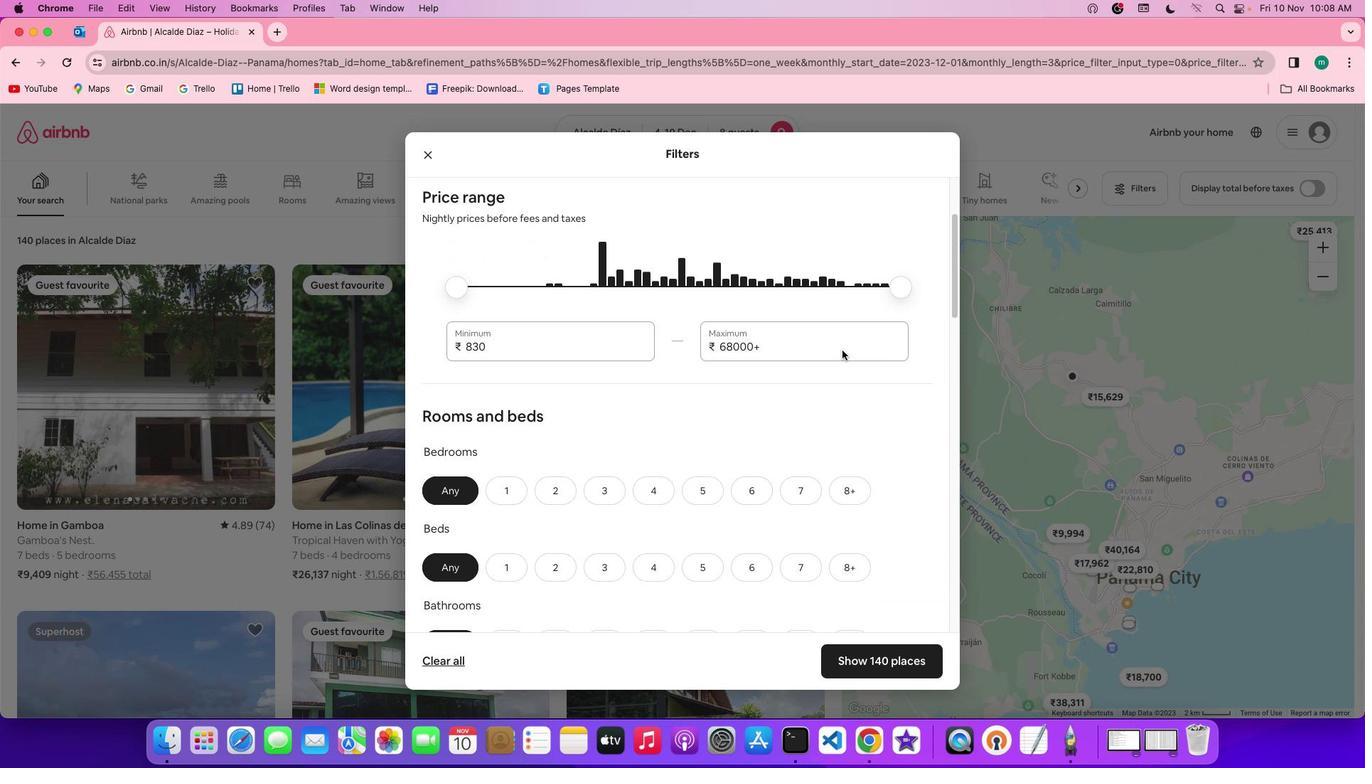 
Action: Mouse scrolled (851, 358) with delta (8, 7)
Screenshot: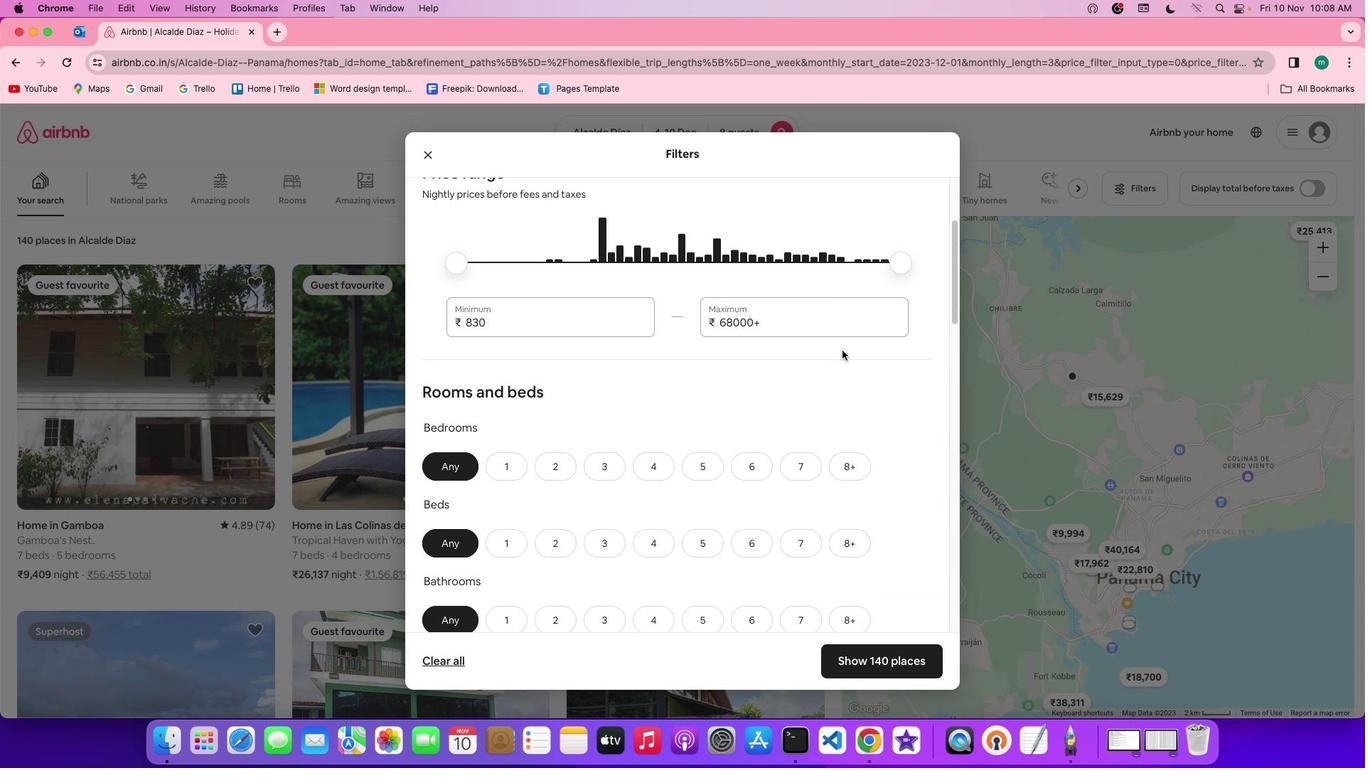 
Action: Mouse scrolled (851, 358) with delta (8, 9)
Screenshot: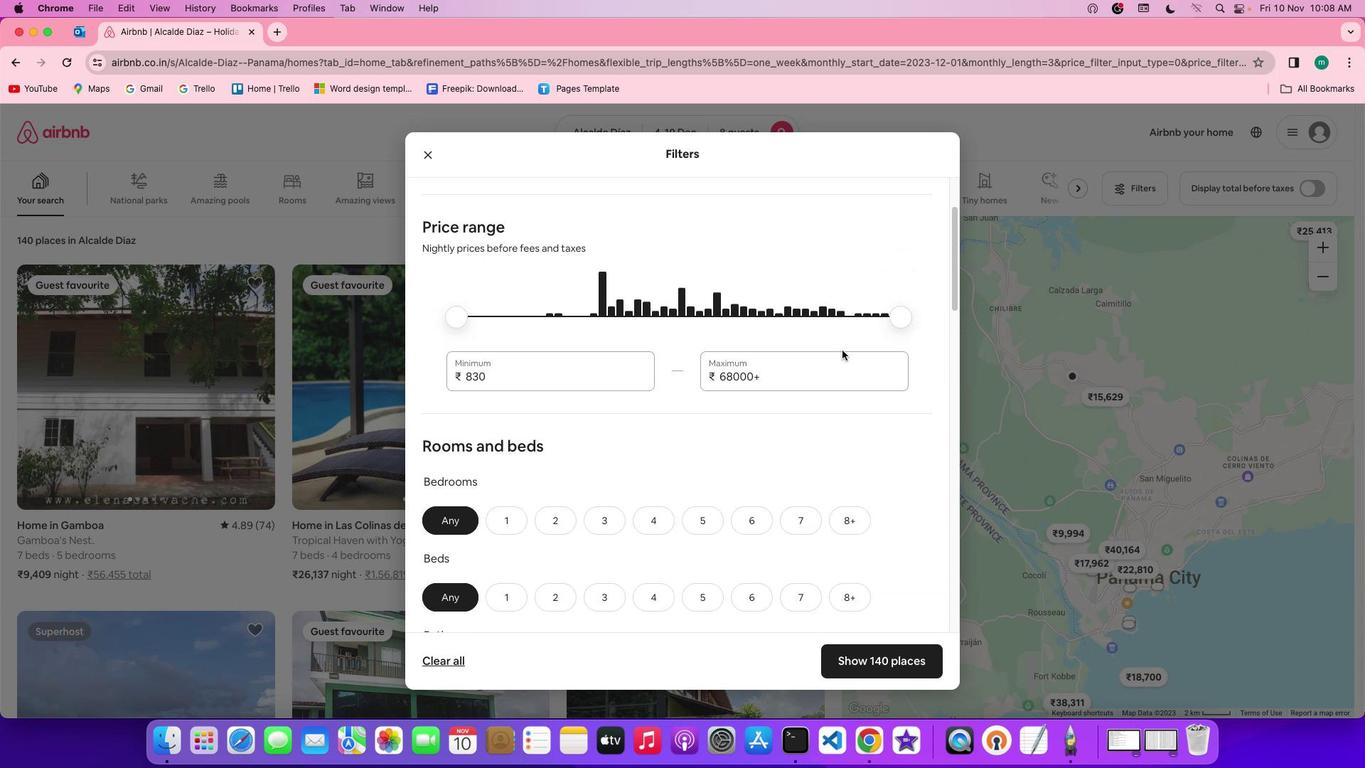 
Action: Mouse scrolled (851, 358) with delta (8, 9)
Screenshot: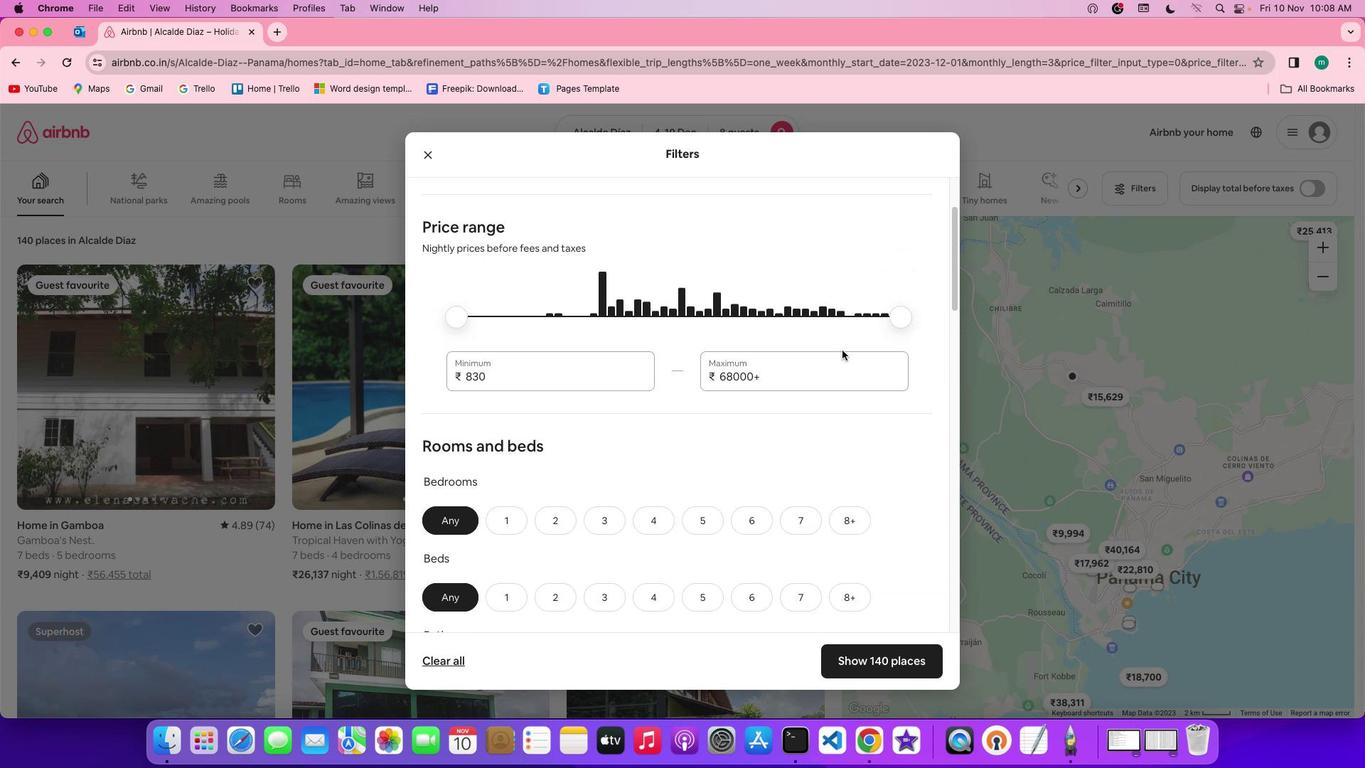 
Action: Mouse scrolled (851, 358) with delta (8, 10)
Screenshot: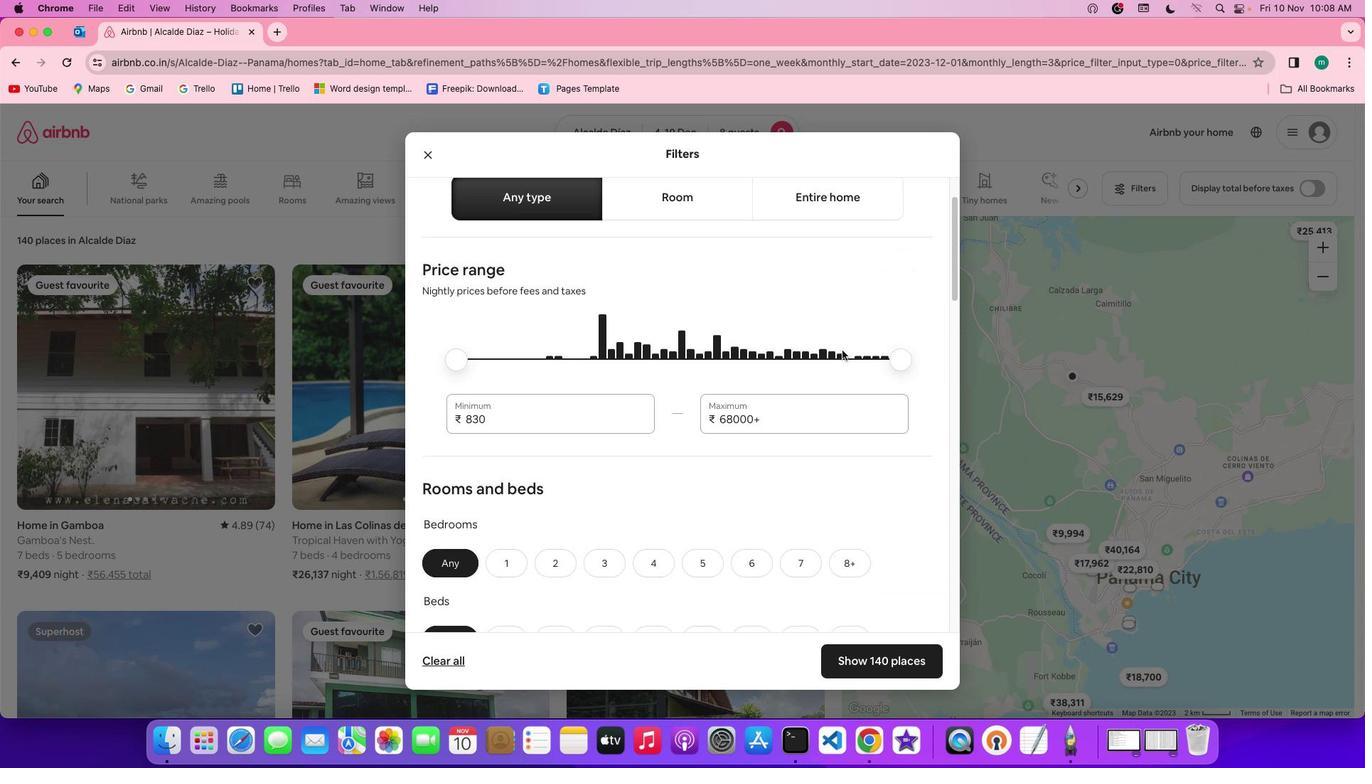 
Action: Mouse moved to (436, 164)
Screenshot: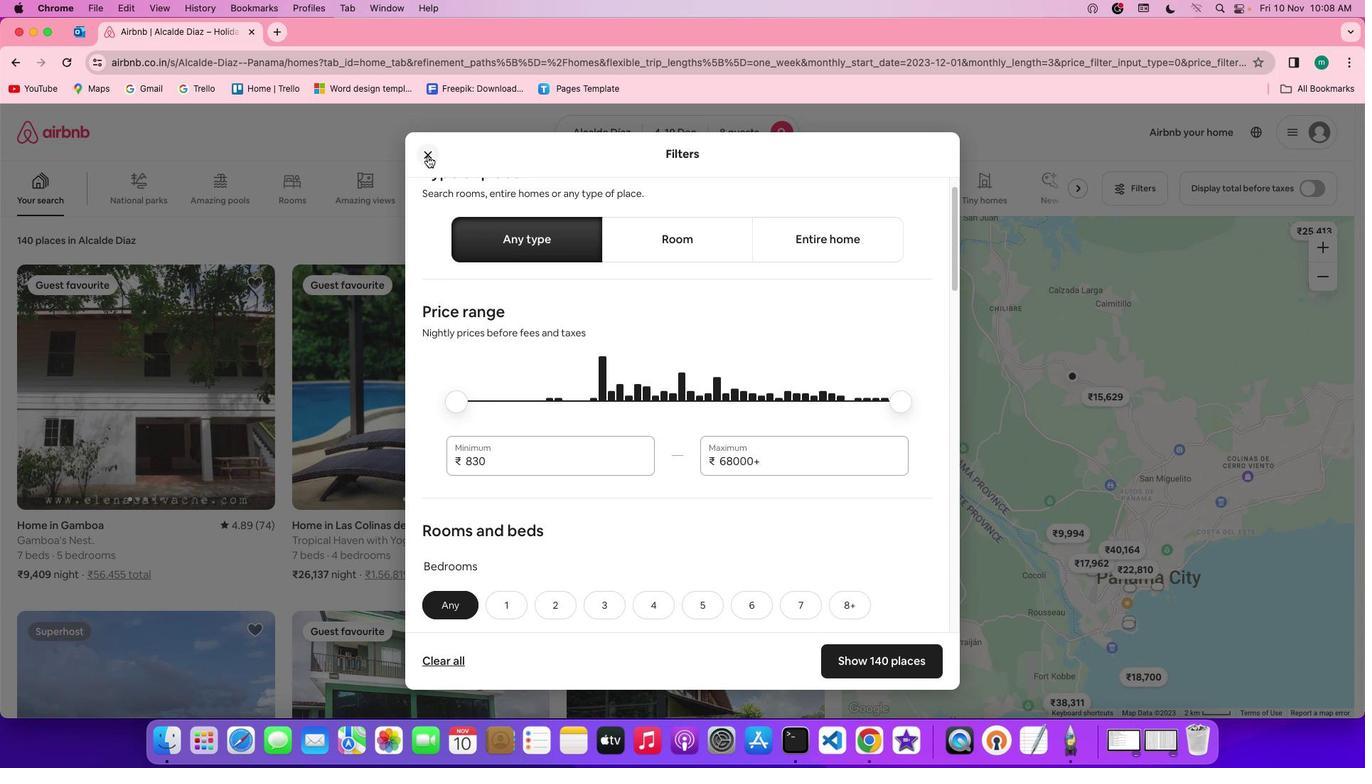 
Action: Mouse pressed left at (436, 164)
Screenshot: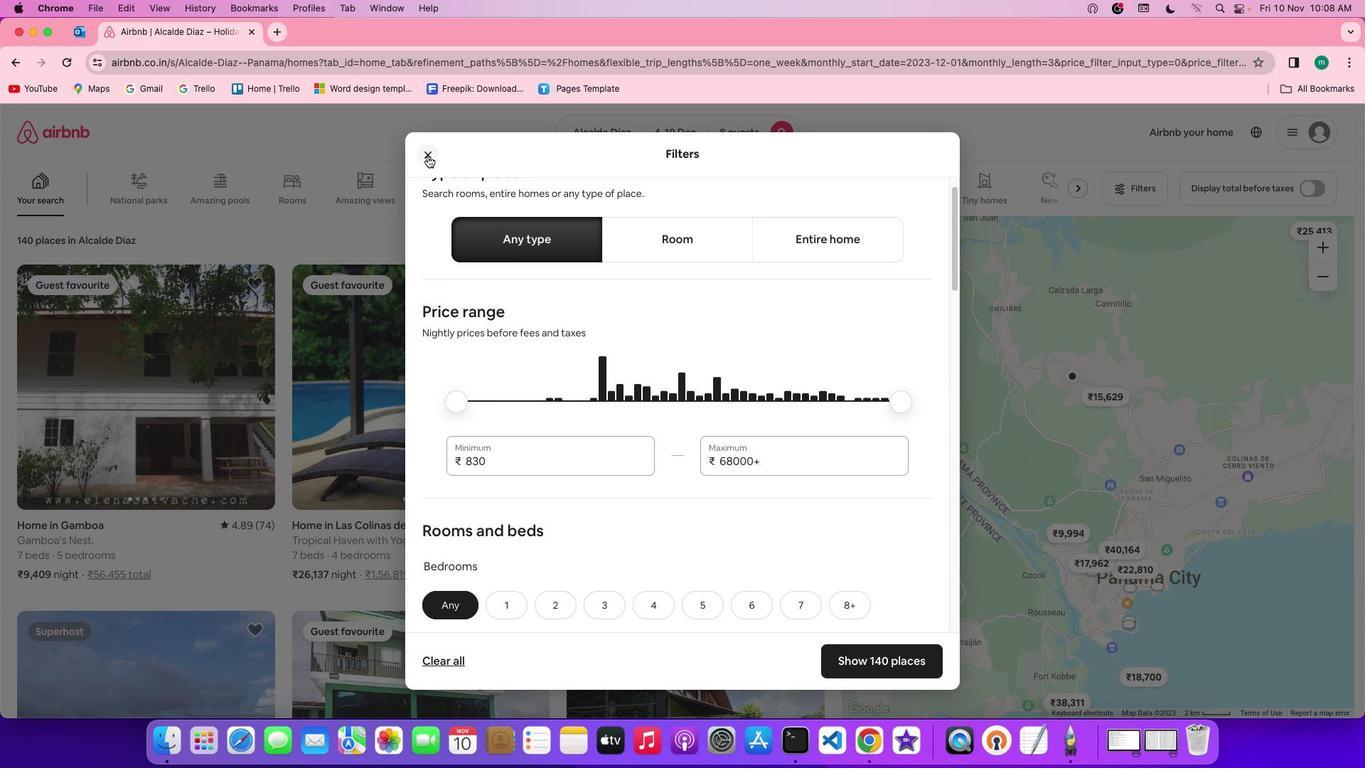 
Action: Mouse moved to (1134, 194)
Screenshot: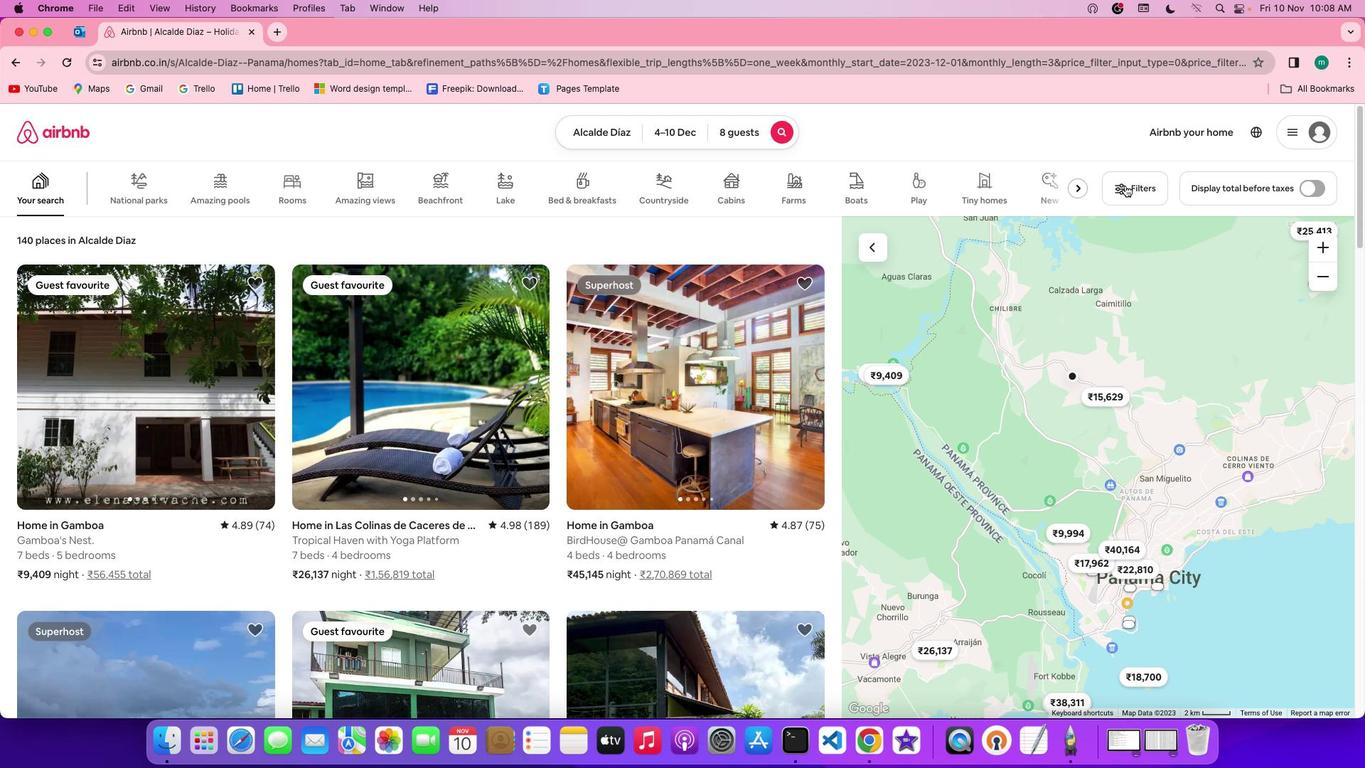 
Action: Mouse pressed left at (1134, 194)
Screenshot: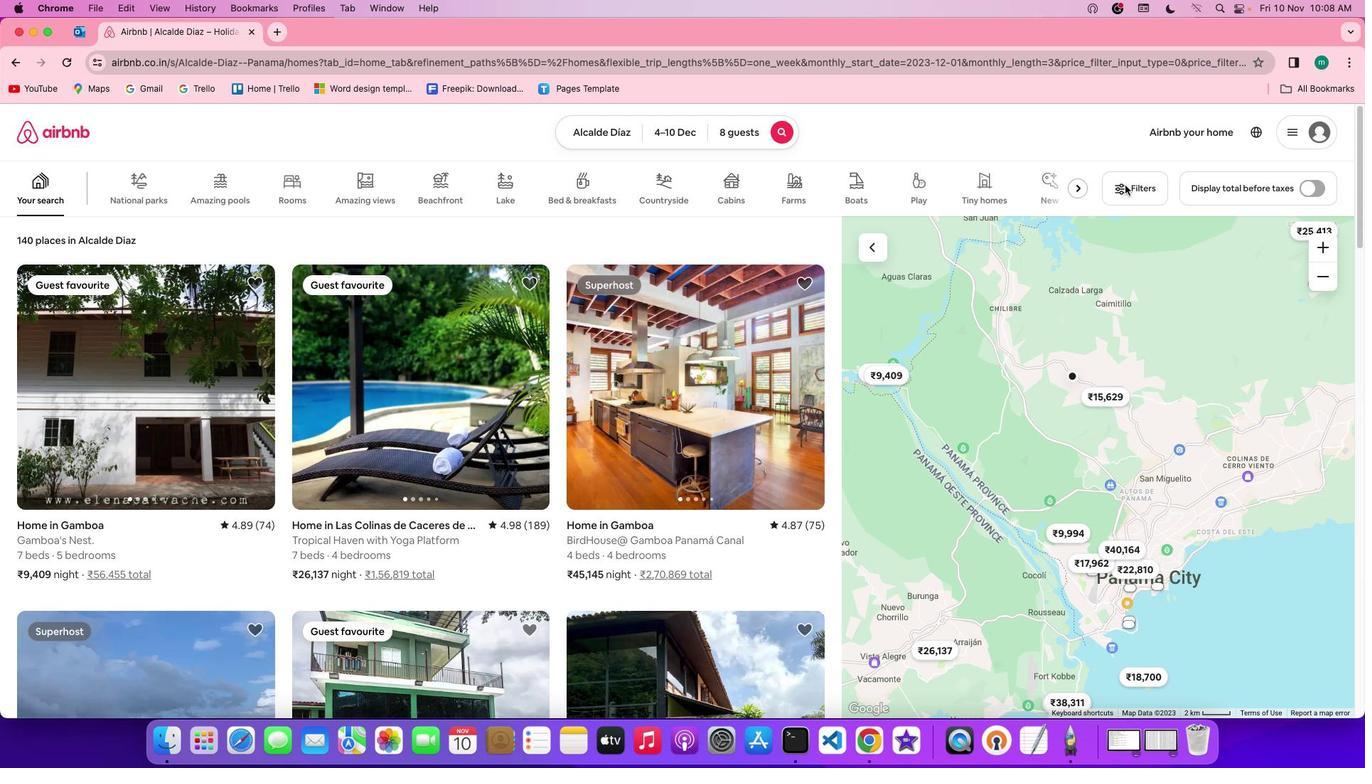 
Action: Mouse moved to (669, 355)
Screenshot: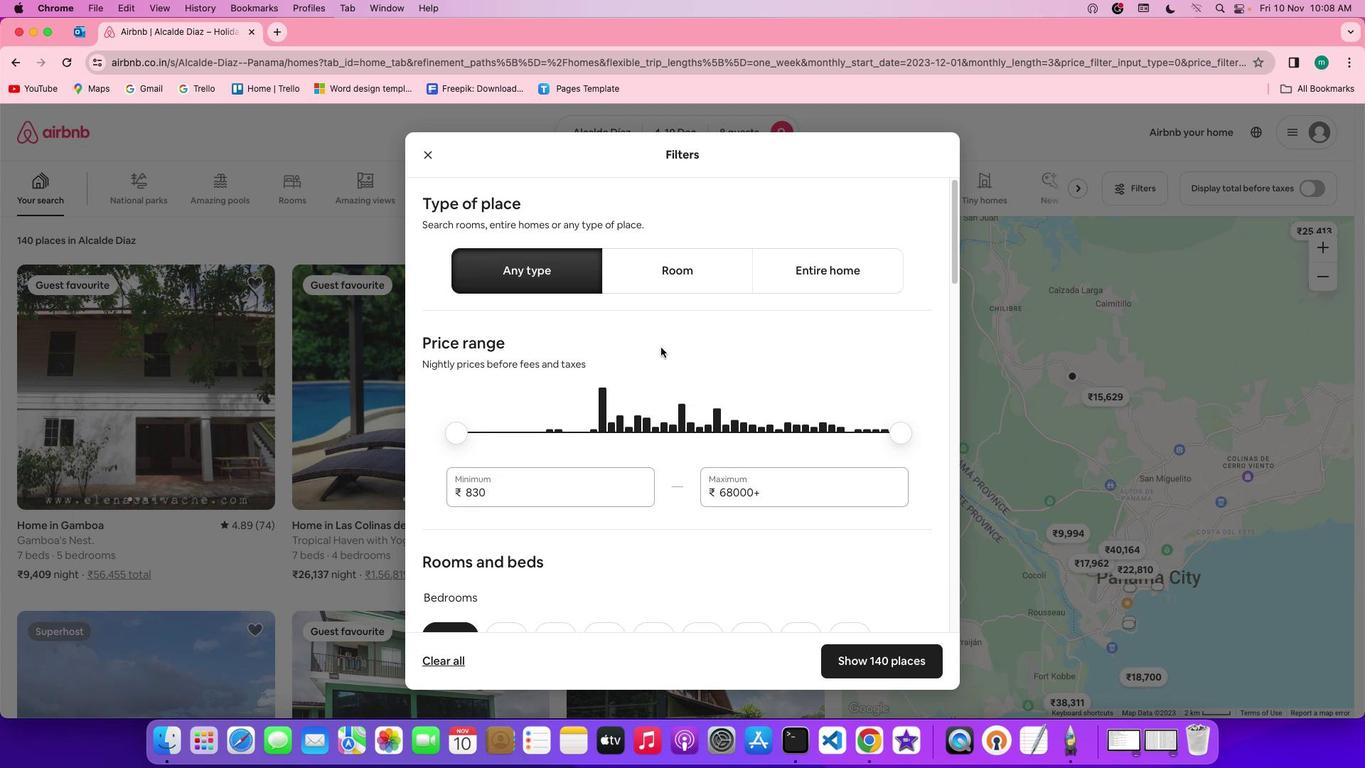 
Action: Mouse scrolled (669, 355) with delta (8, 7)
Screenshot: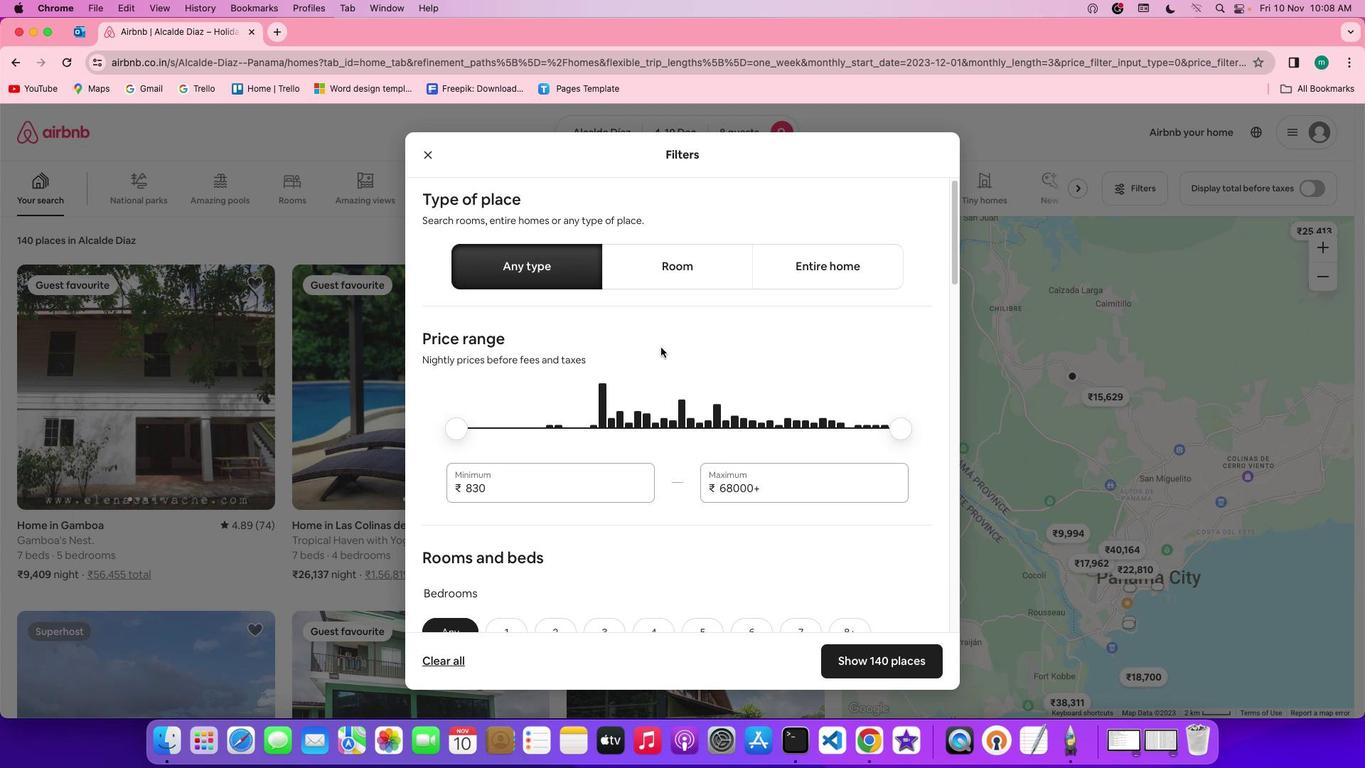 
Action: Mouse scrolled (669, 355) with delta (8, 7)
Screenshot: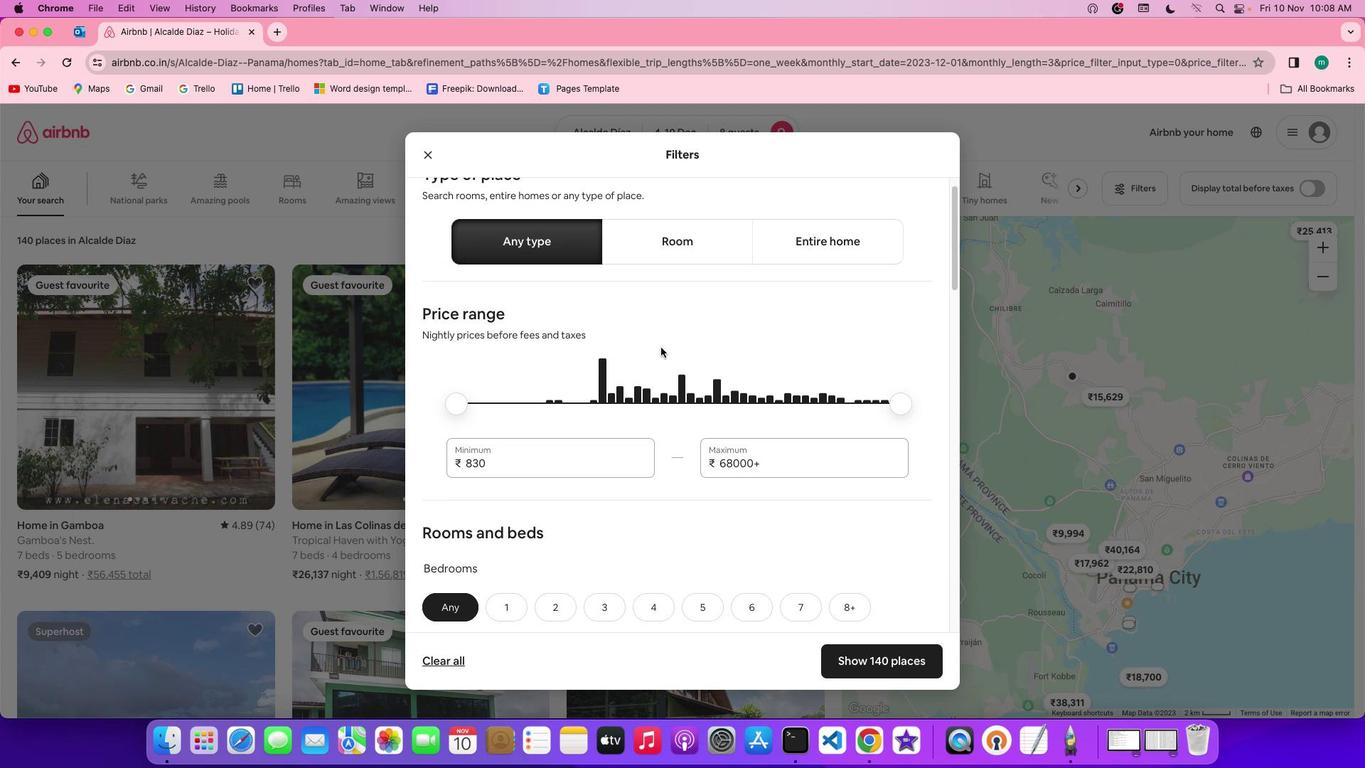 
Action: Mouse scrolled (669, 355) with delta (8, 7)
Screenshot: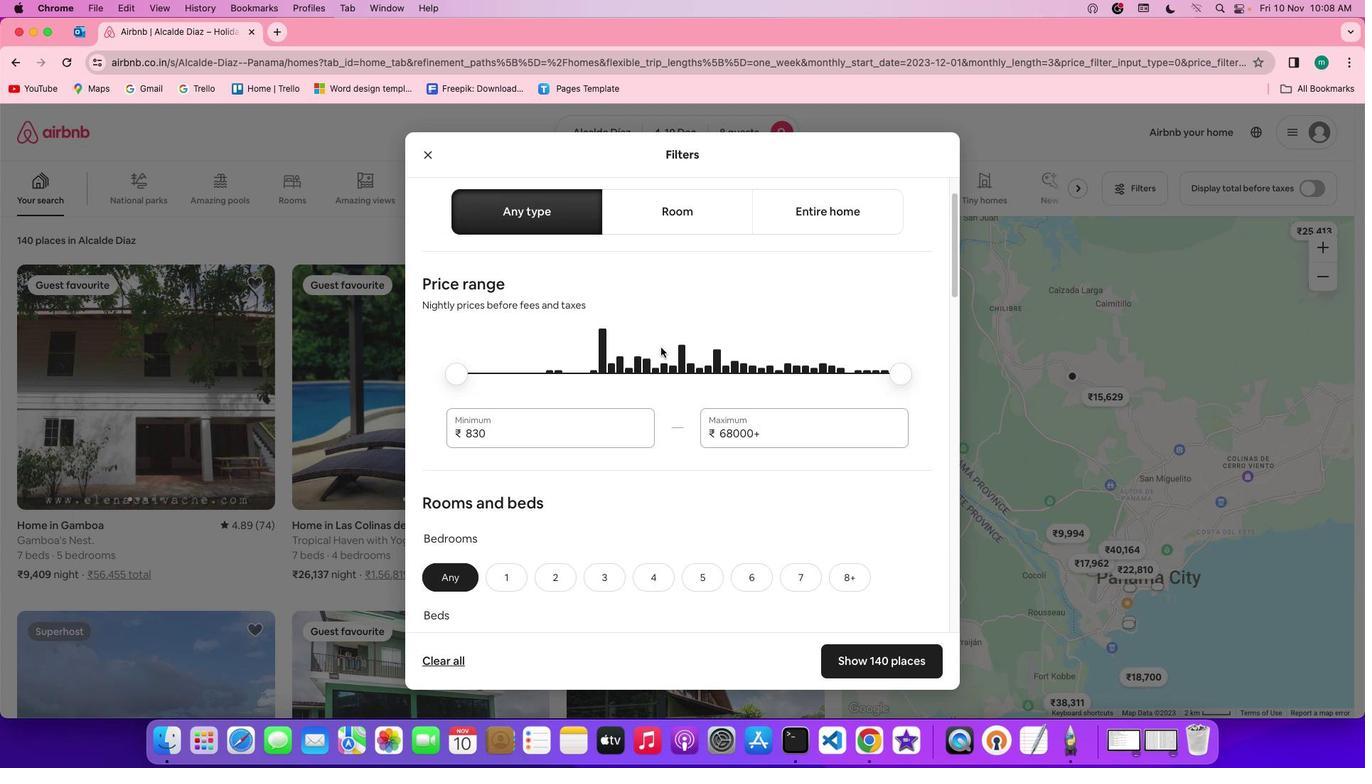 
Action: Mouse scrolled (669, 355) with delta (8, 7)
Screenshot: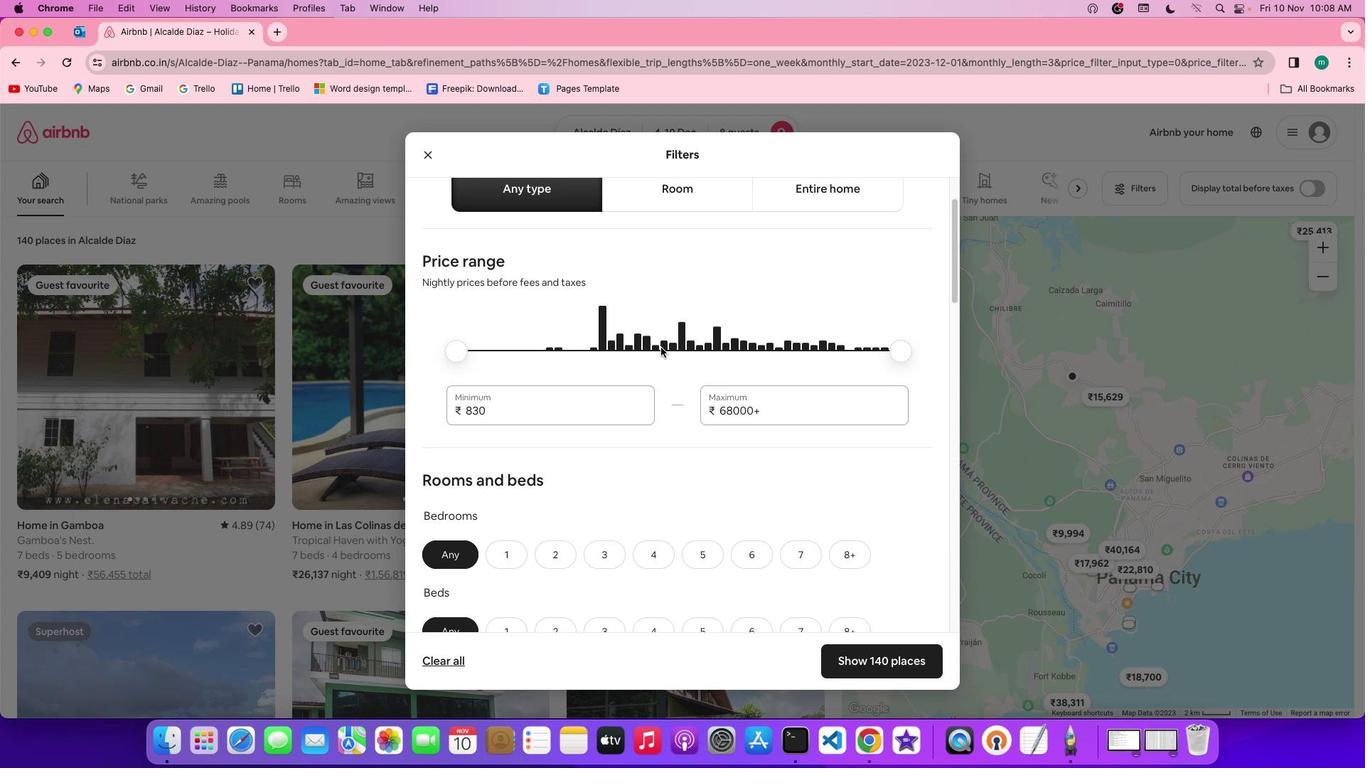 
Action: Mouse scrolled (669, 355) with delta (8, 7)
Screenshot: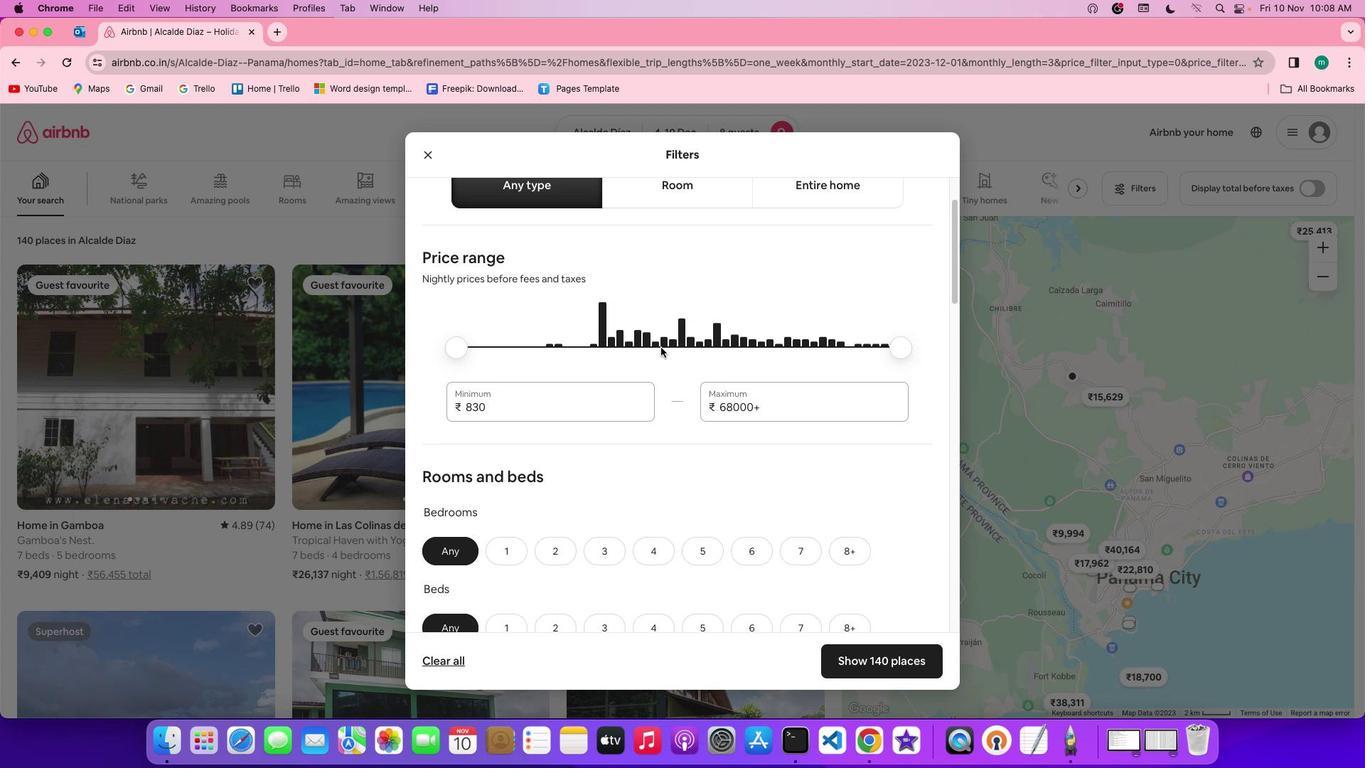 
Action: Mouse scrolled (669, 355) with delta (8, 7)
Screenshot: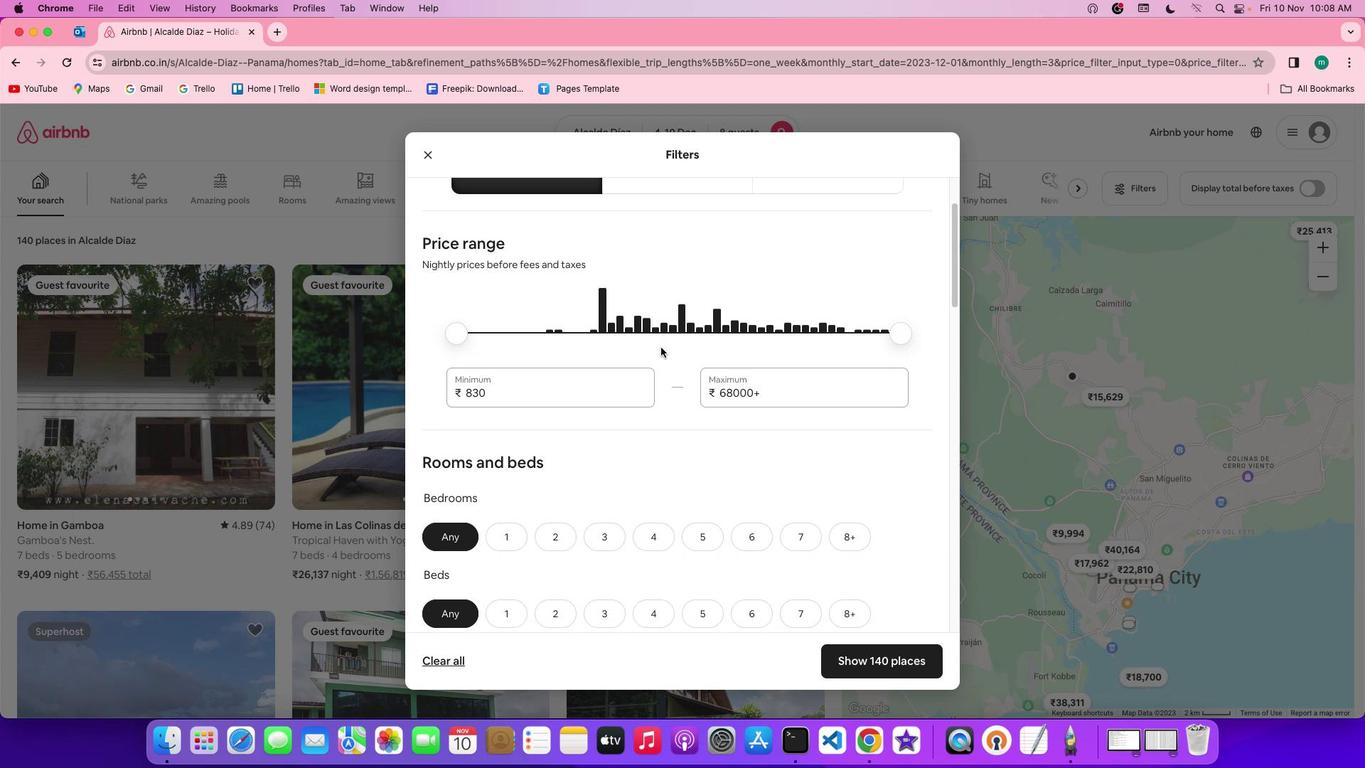 
Action: Mouse scrolled (669, 355) with delta (8, 7)
Screenshot: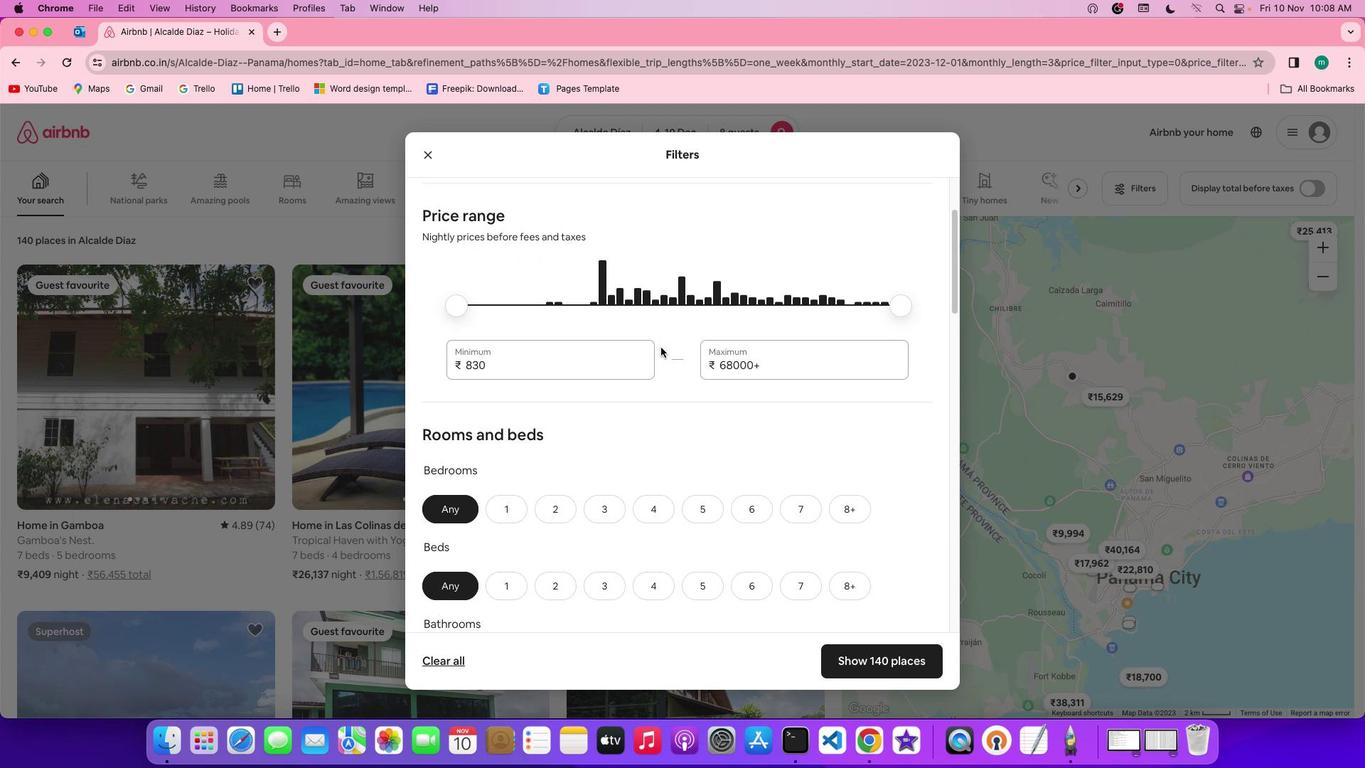 
Action: Mouse scrolled (669, 355) with delta (8, 7)
Screenshot: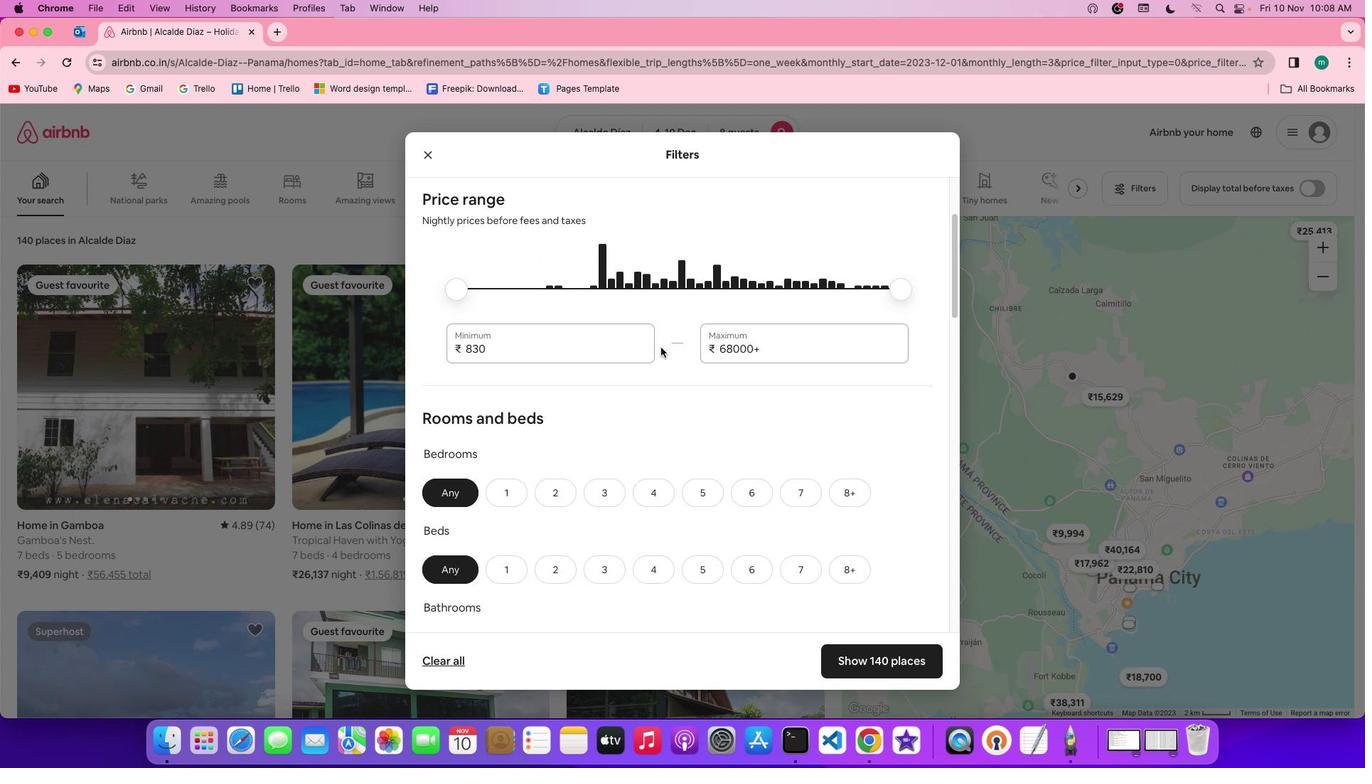 
Action: Mouse scrolled (669, 355) with delta (8, 7)
Screenshot: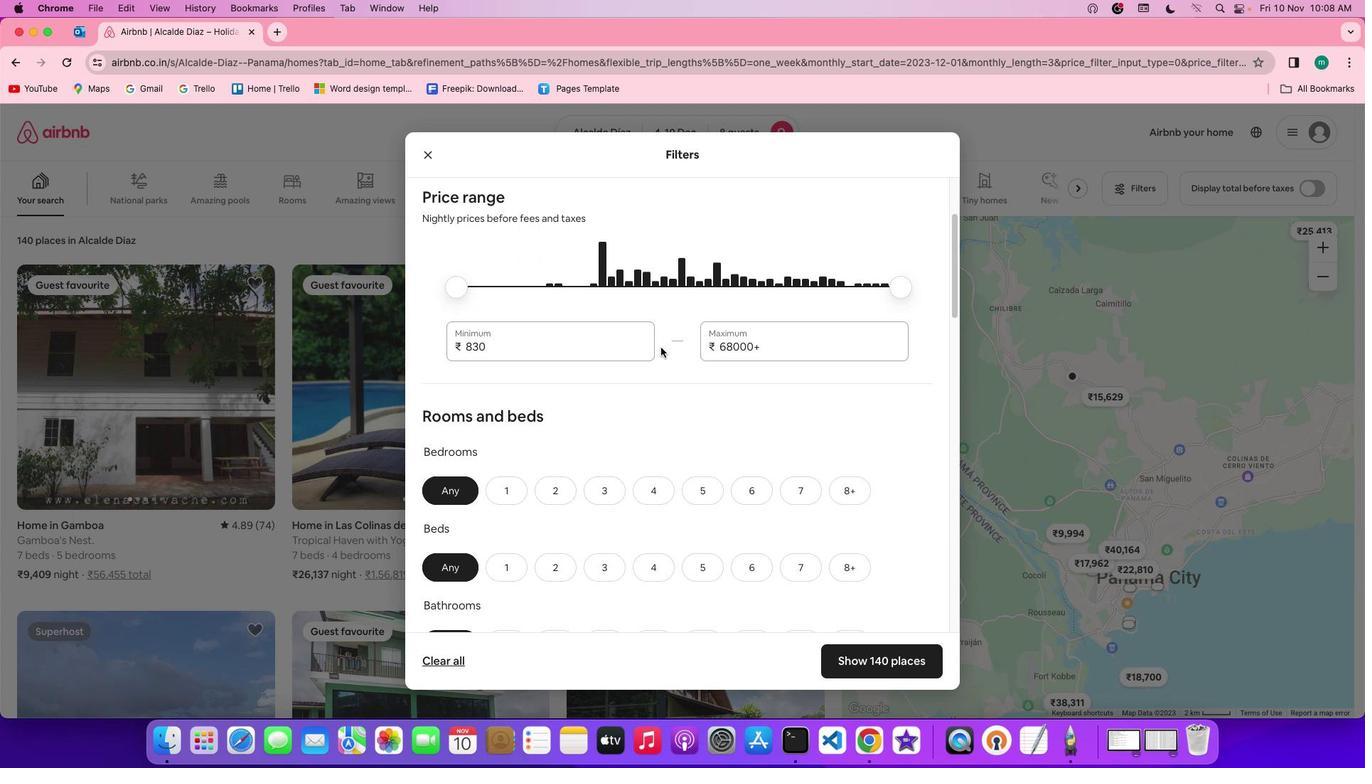 
Action: Mouse scrolled (669, 355) with delta (8, 7)
Screenshot: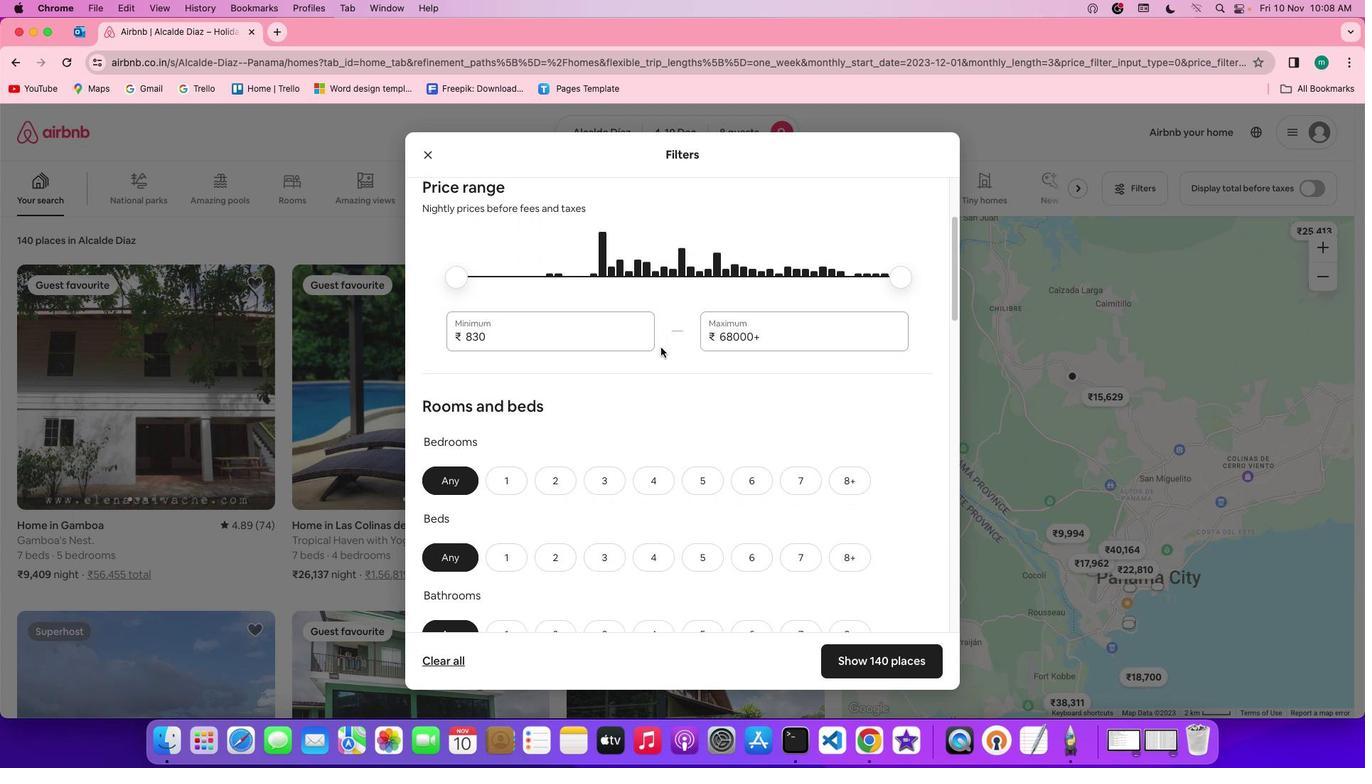 
Action: Mouse scrolled (669, 355) with delta (8, 7)
Screenshot: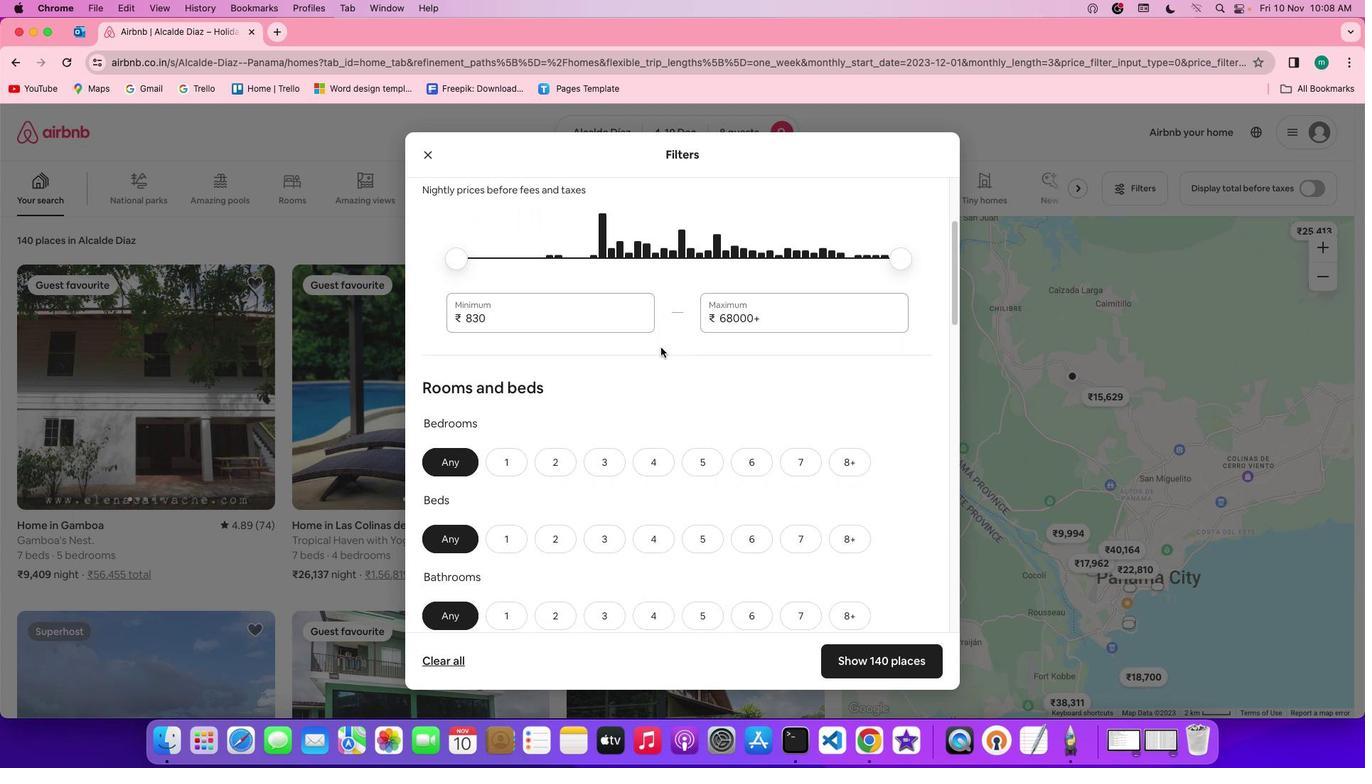 
Action: Mouse scrolled (669, 355) with delta (8, 7)
Screenshot: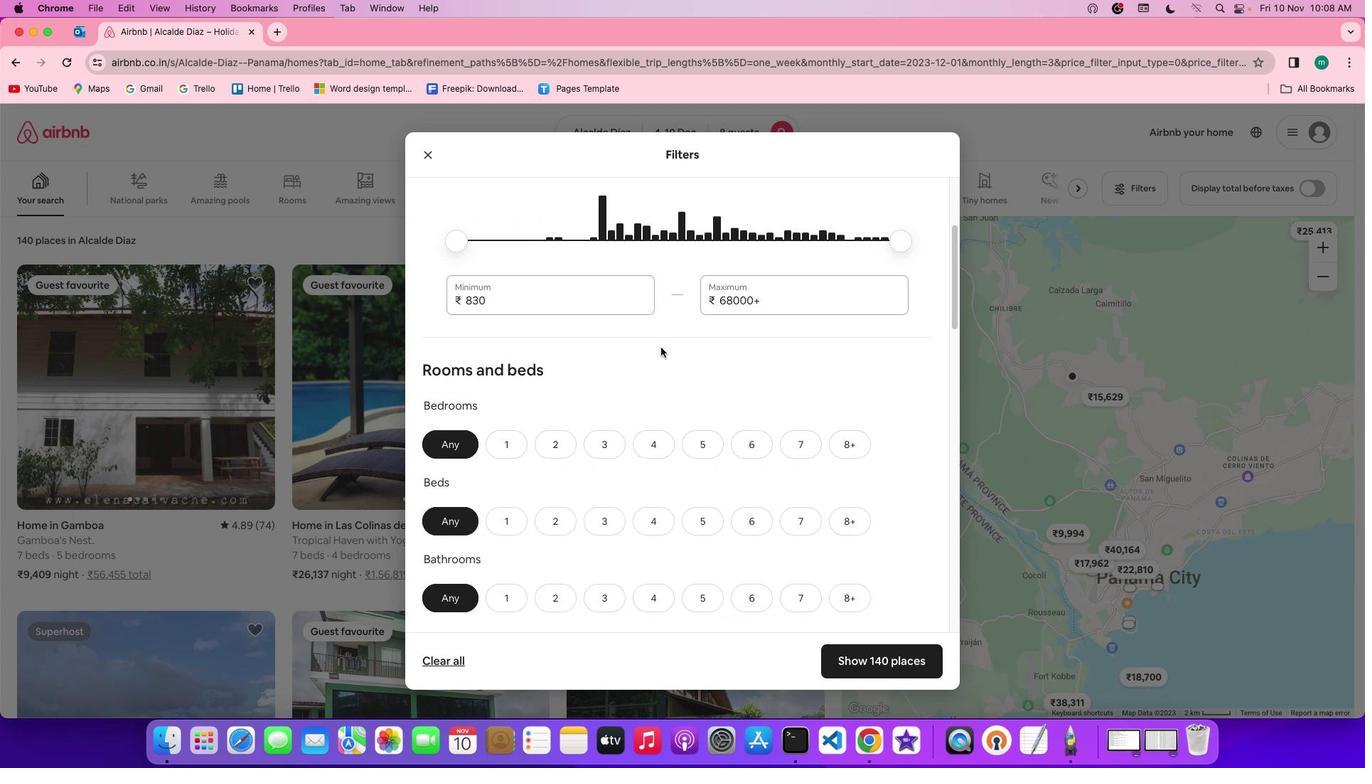 
Action: Mouse scrolled (669, 355) with delta (8, 7)
Screenshot: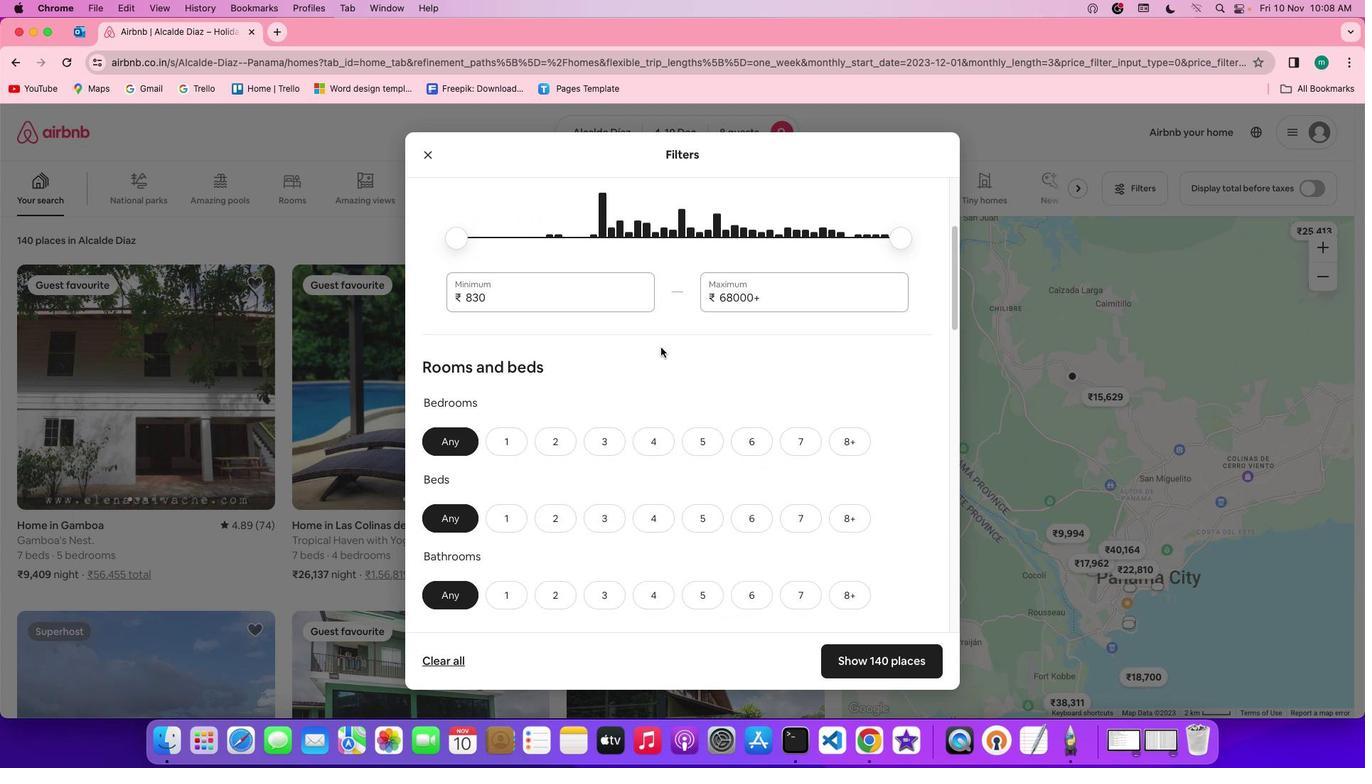 
Action: Mouse scrolled (669, 355) with delta (8, 7)
Screenshot: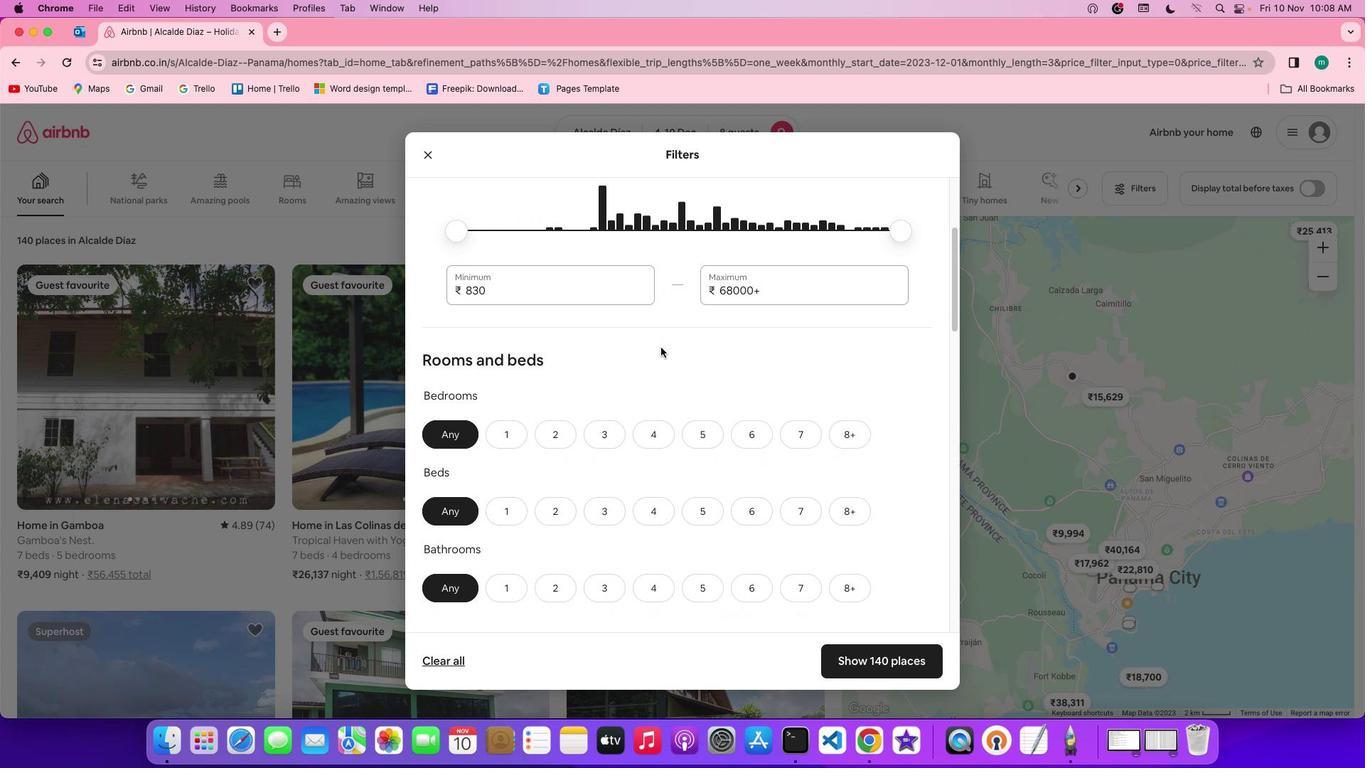 
Action: Mouse scrolled (669, 355) with delta (8, 7)
Screenshot: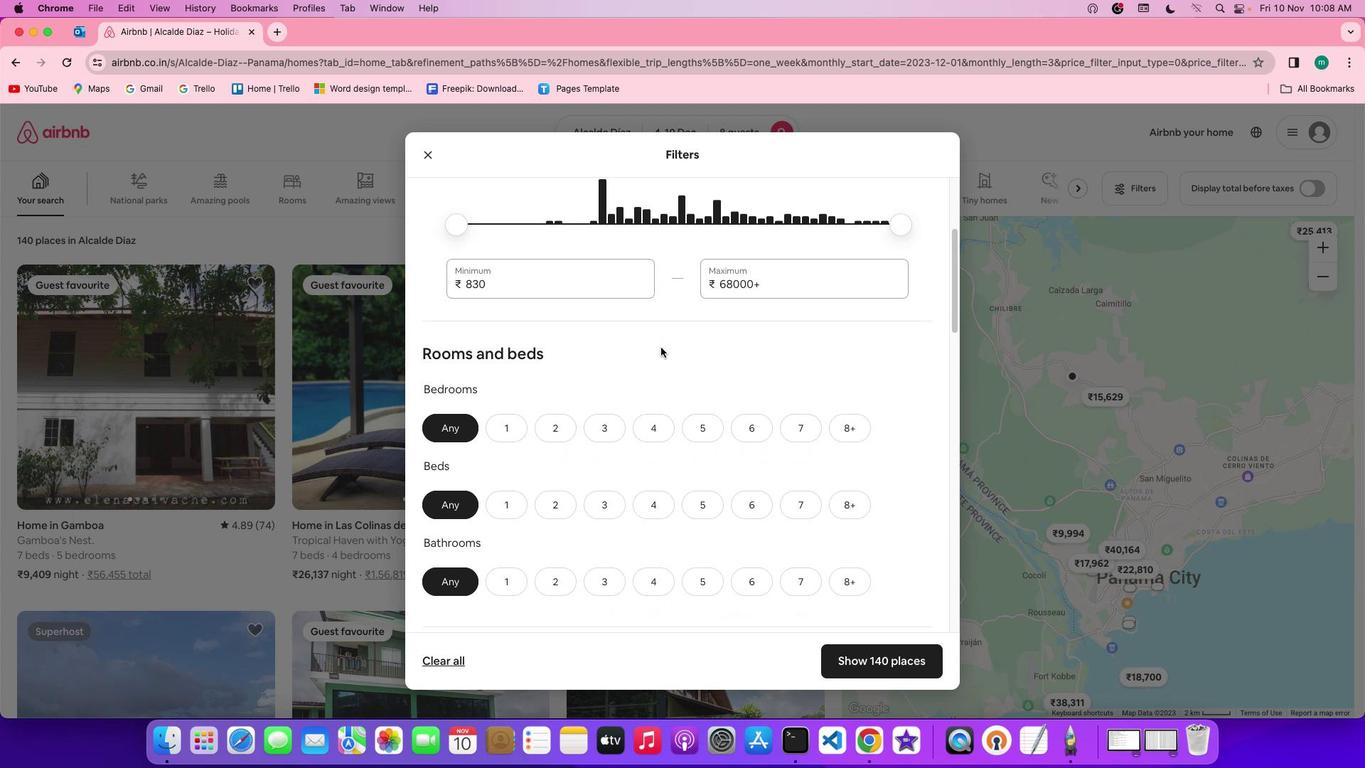 
Action: Mouse scrolled (669, 355) with delta (8, 7)
Screenshot: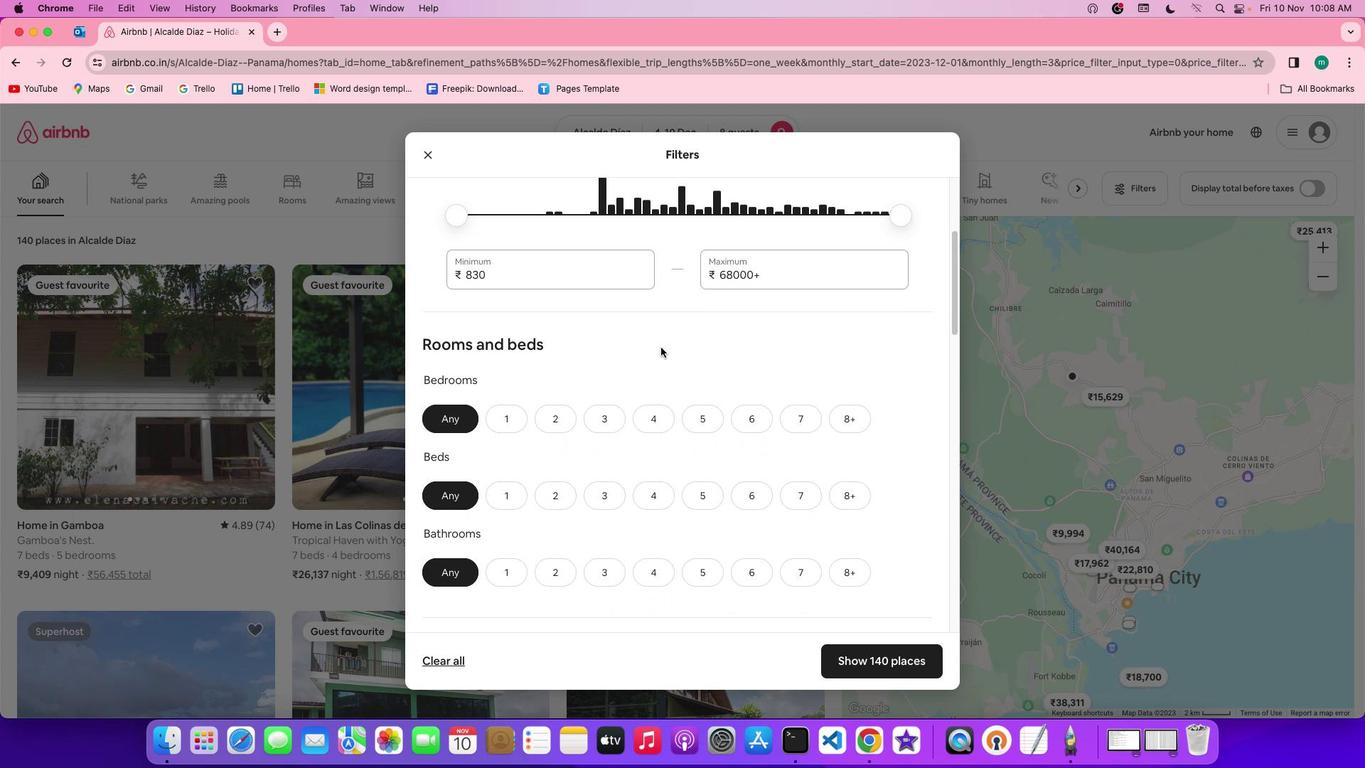 
Action: Mouse scrolled (669, 355) with delta (8, 7)
Screenshot: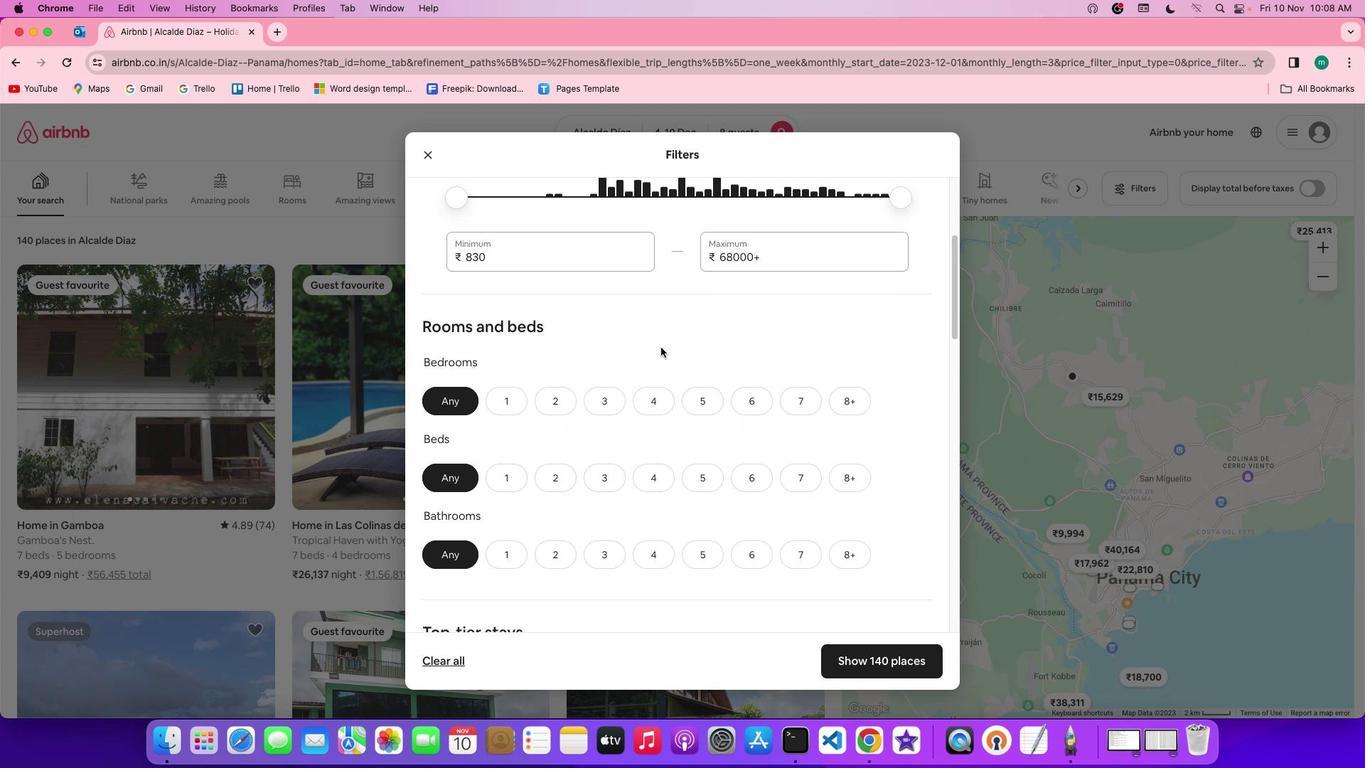 
Action: Mouse scrolled (669, 355) with delta (8, 7)
Screenshot: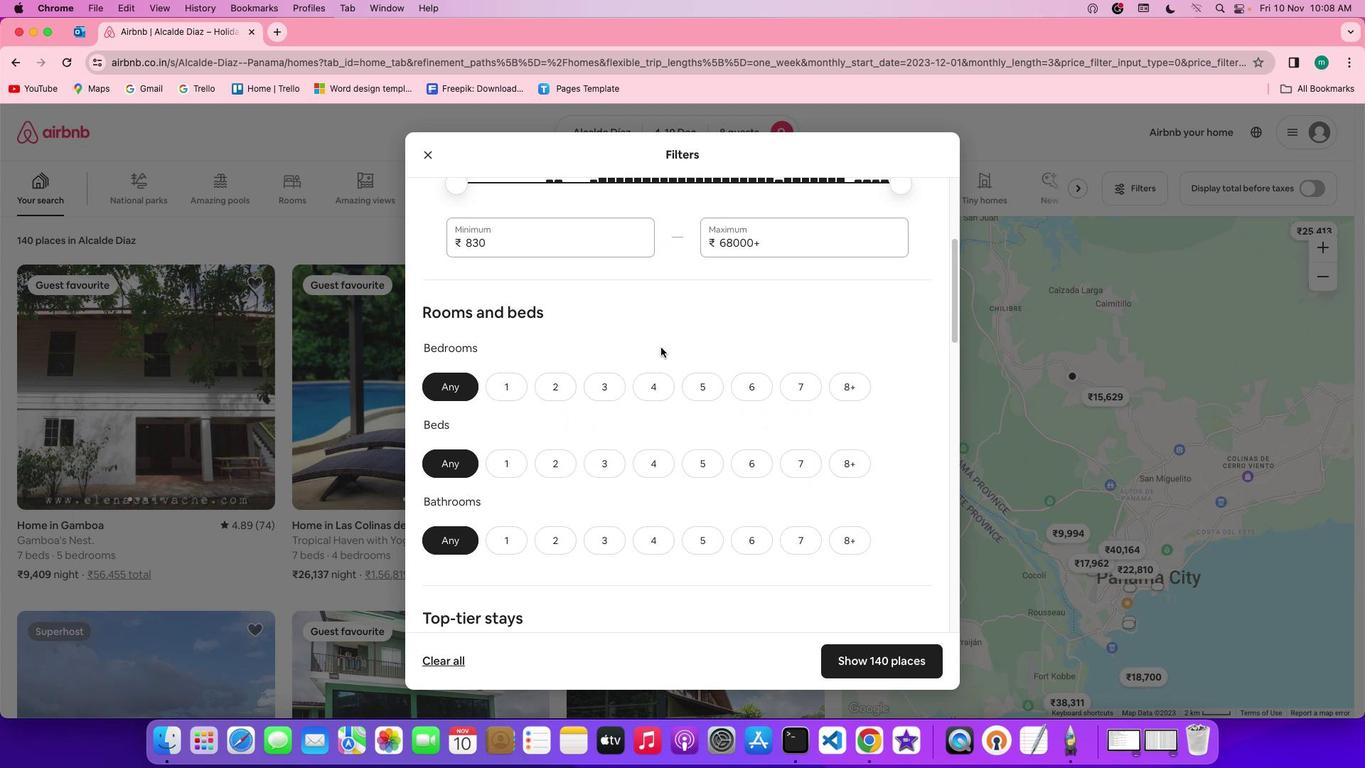 
Action: Mouse scrolled (669, 355) with delta (8, 7)
Screenshot: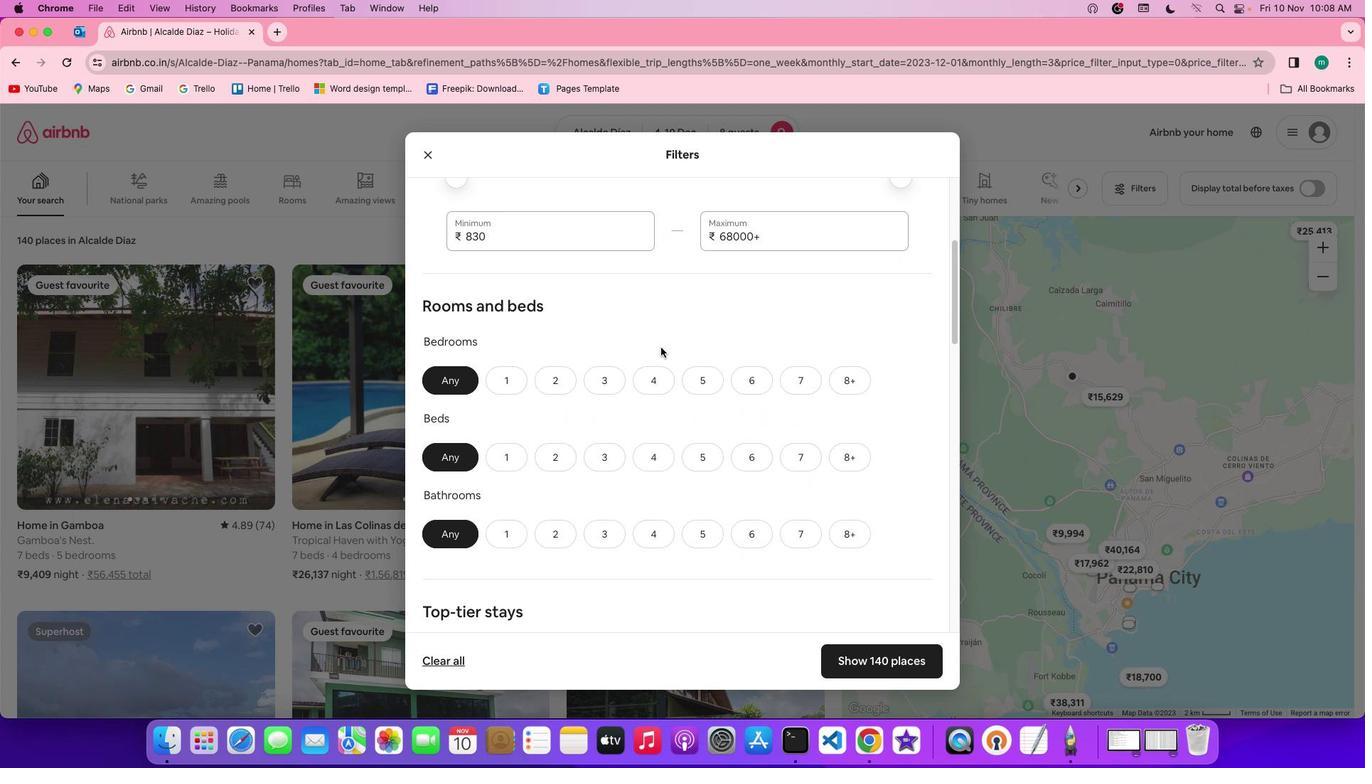 
Action: Mouse scrolled (669, 355) with delta (8, 7)
Screenshot: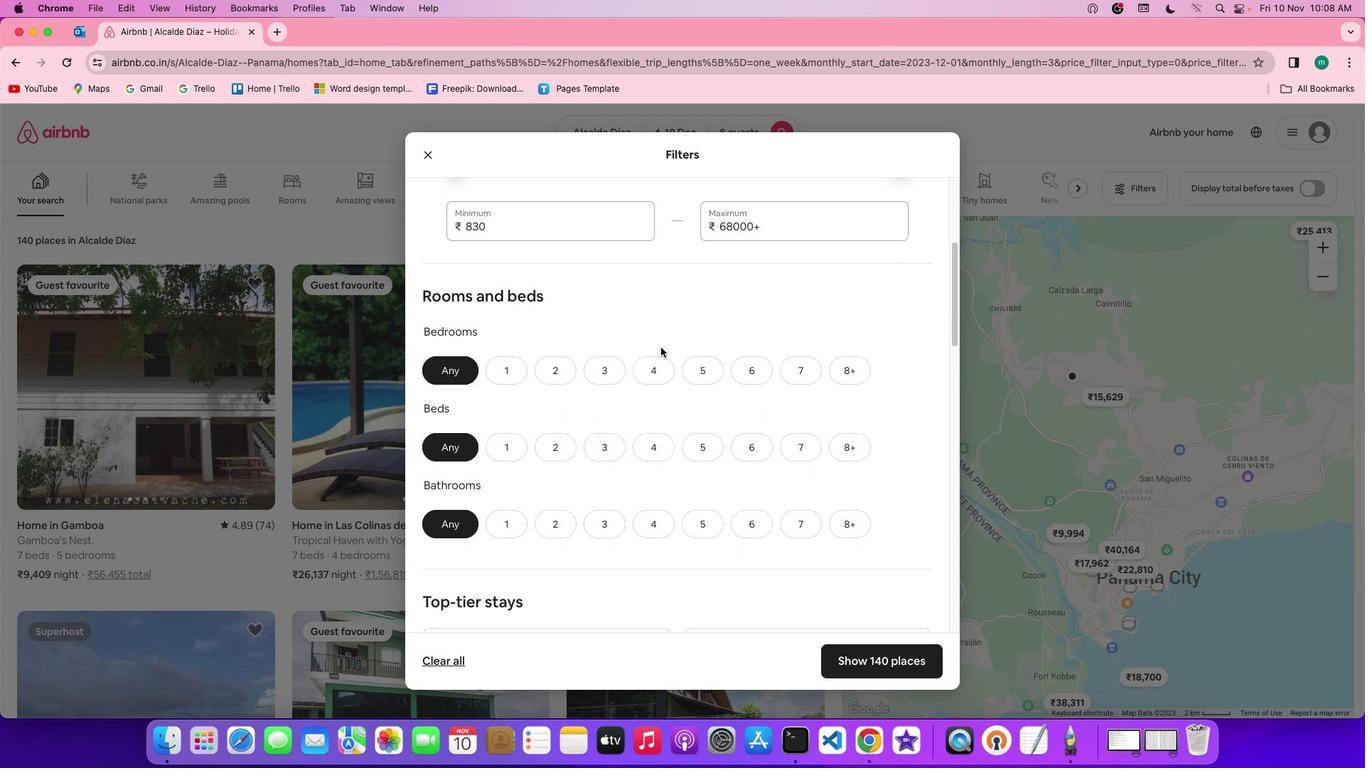 
Action: Mouse scrolled (669, 355) with delta (8, 7)
Screenshot: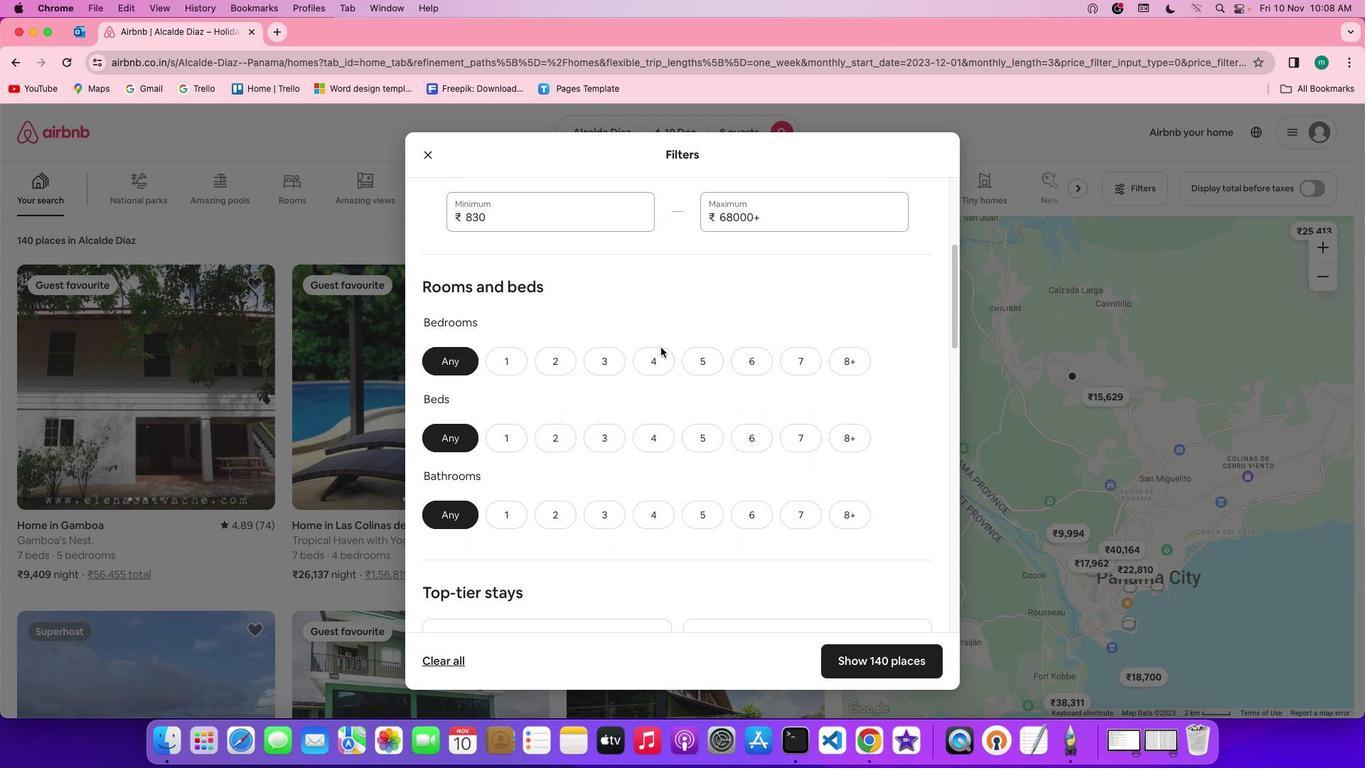 
Action: Mouse scrolled (669, 355) with delta (8, 7)
Screenshot: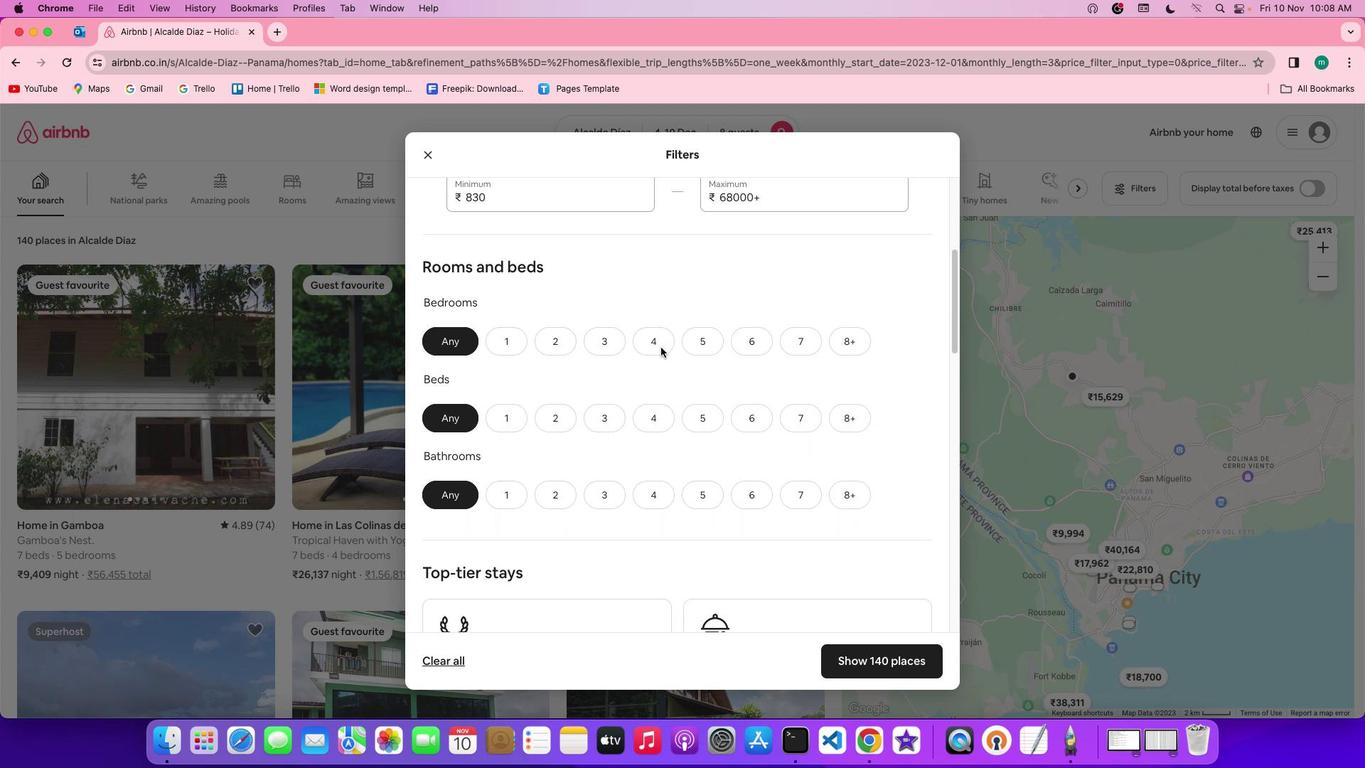 
Action: Mouse scrolled (669, 355) with delta (8, 7)
Screenshot: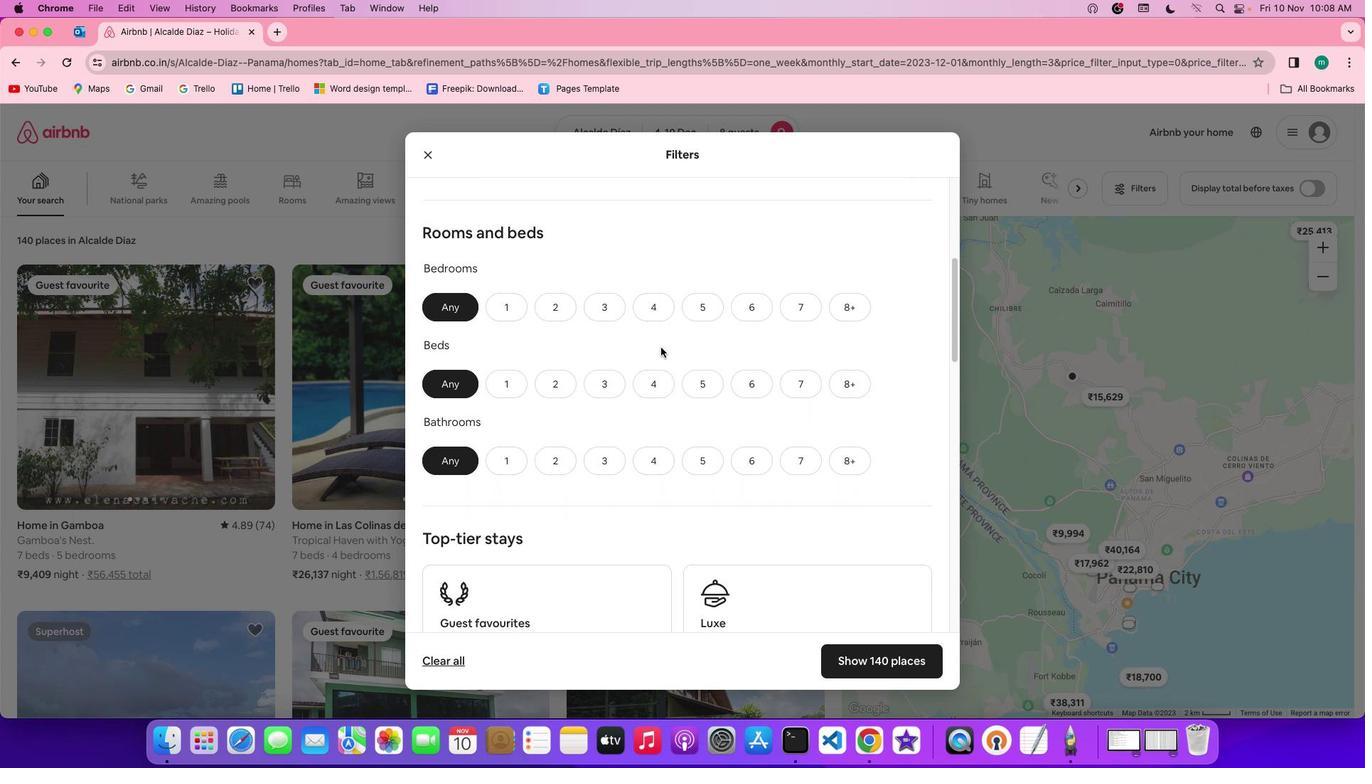 
Action: Mouse moved to (738, 363)
Screenshot: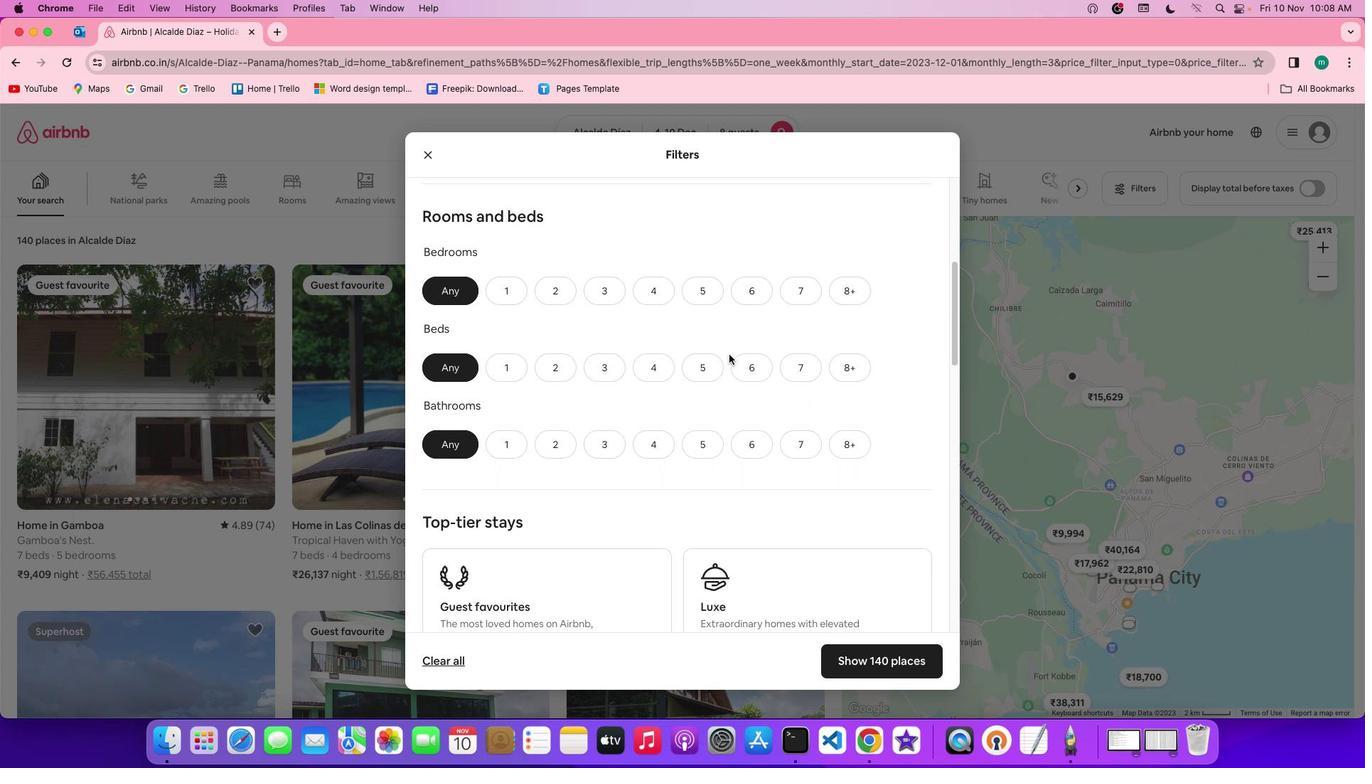 
Action: Mouse scrolled (738, 363) with delta (8, 7)
Screenshot: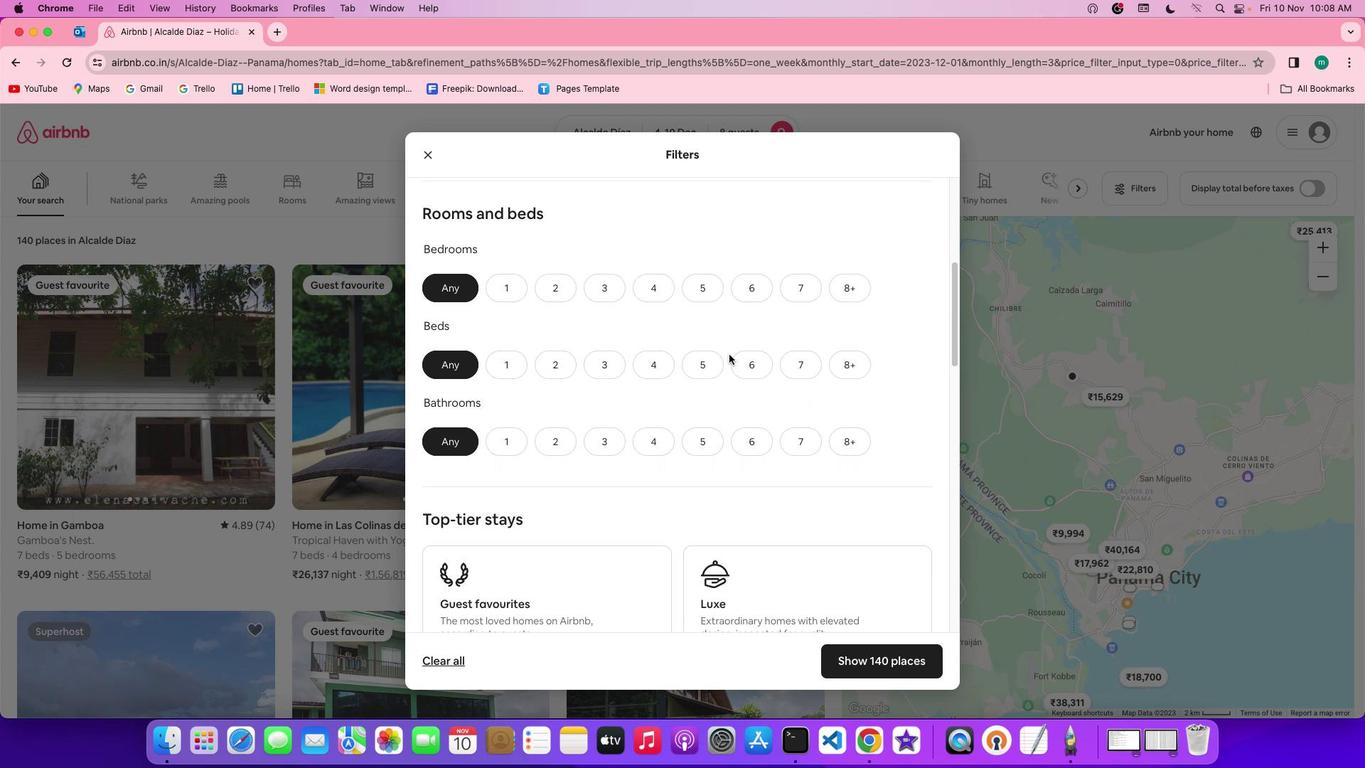 
Action: Mouse scrolled (738, 363) with delta (8, 7)
Screenshot: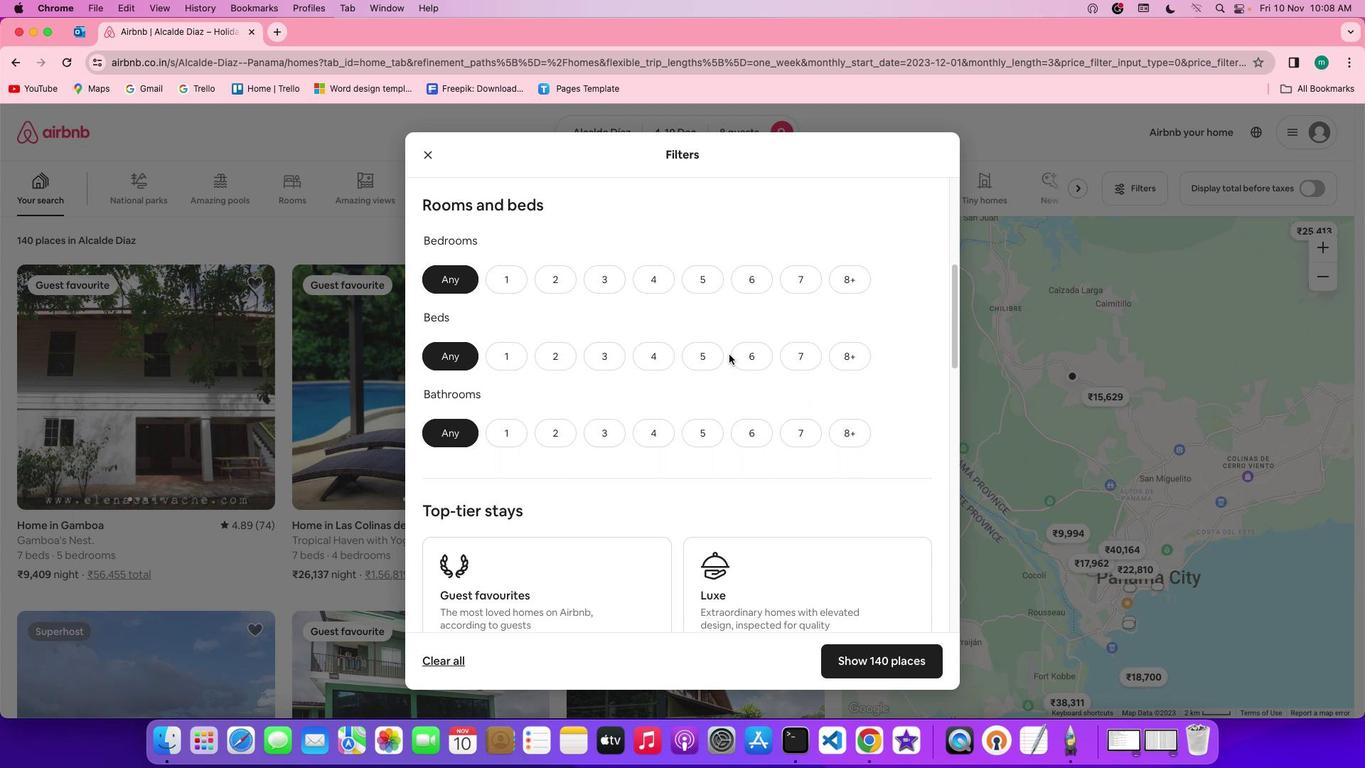 
Action: Mouse scrolled (738, 363) with delta (8, 7)
Screenshot: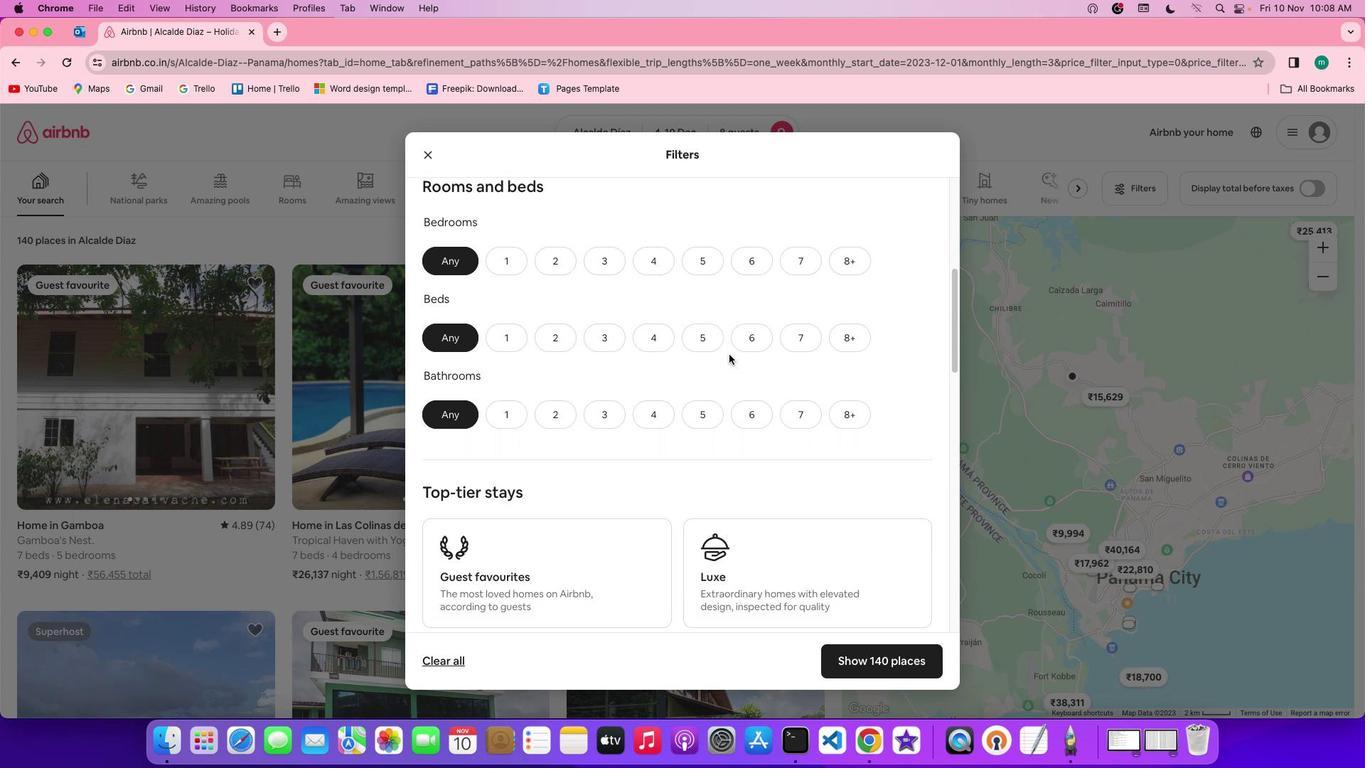 
Action: Mouse moved to (744, 253)
Screenshot: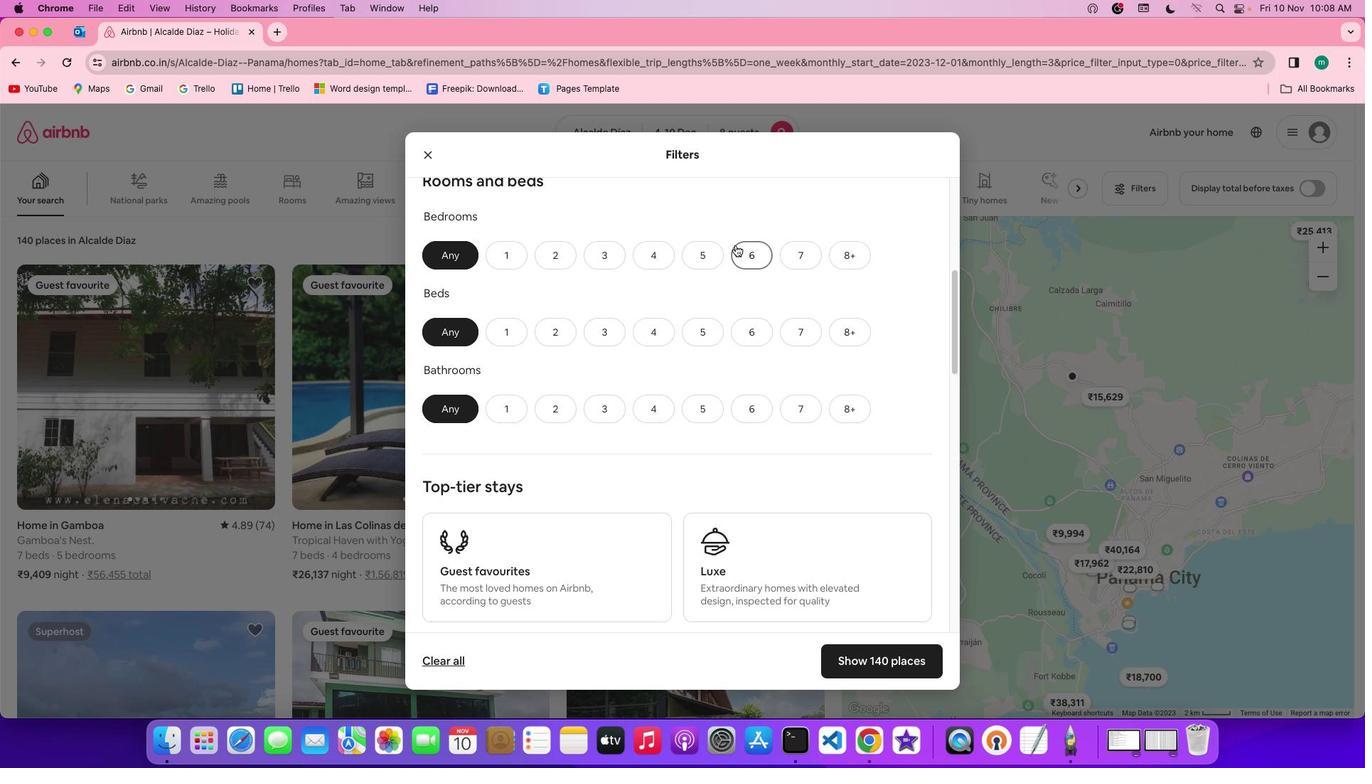 
Action: Mouse pressed left at (744, 253)
Screenshot: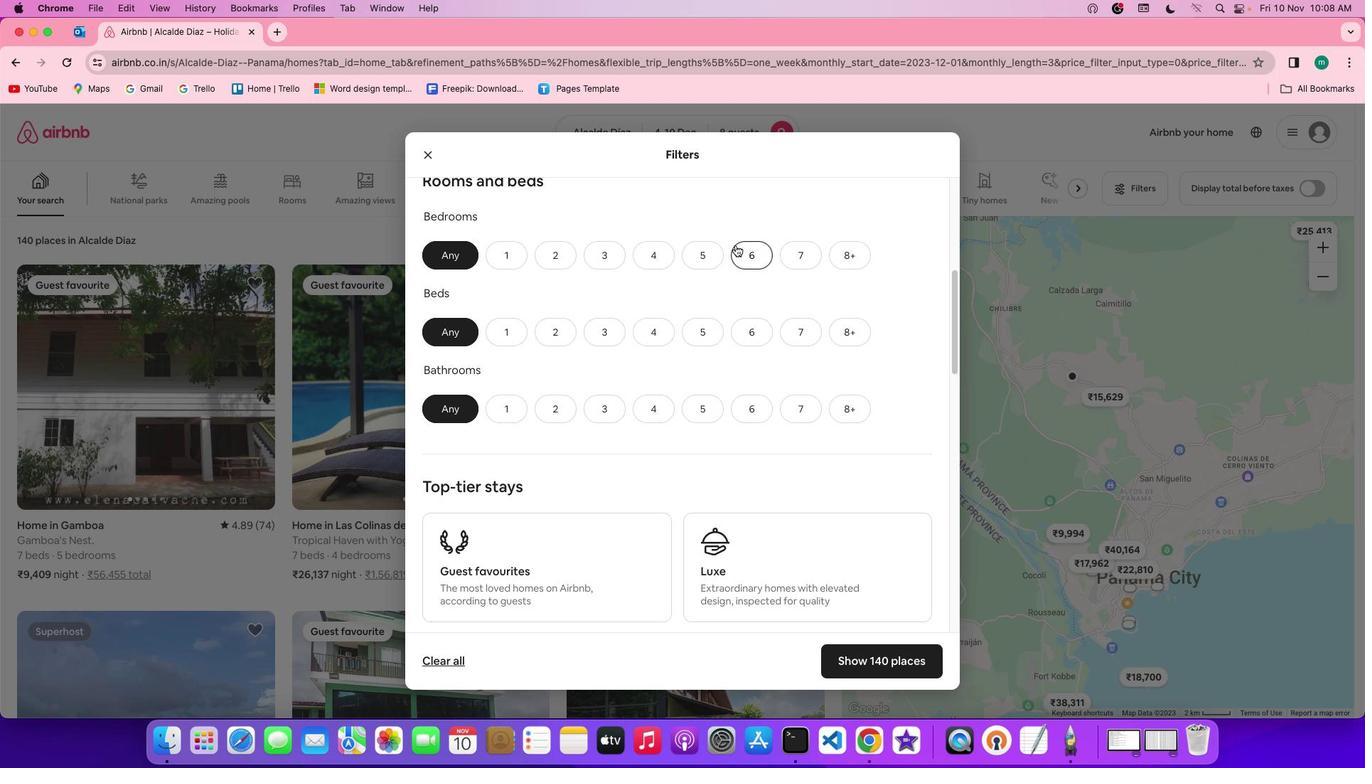 
Action: Mouse moved to (758, 343)
Screenshot: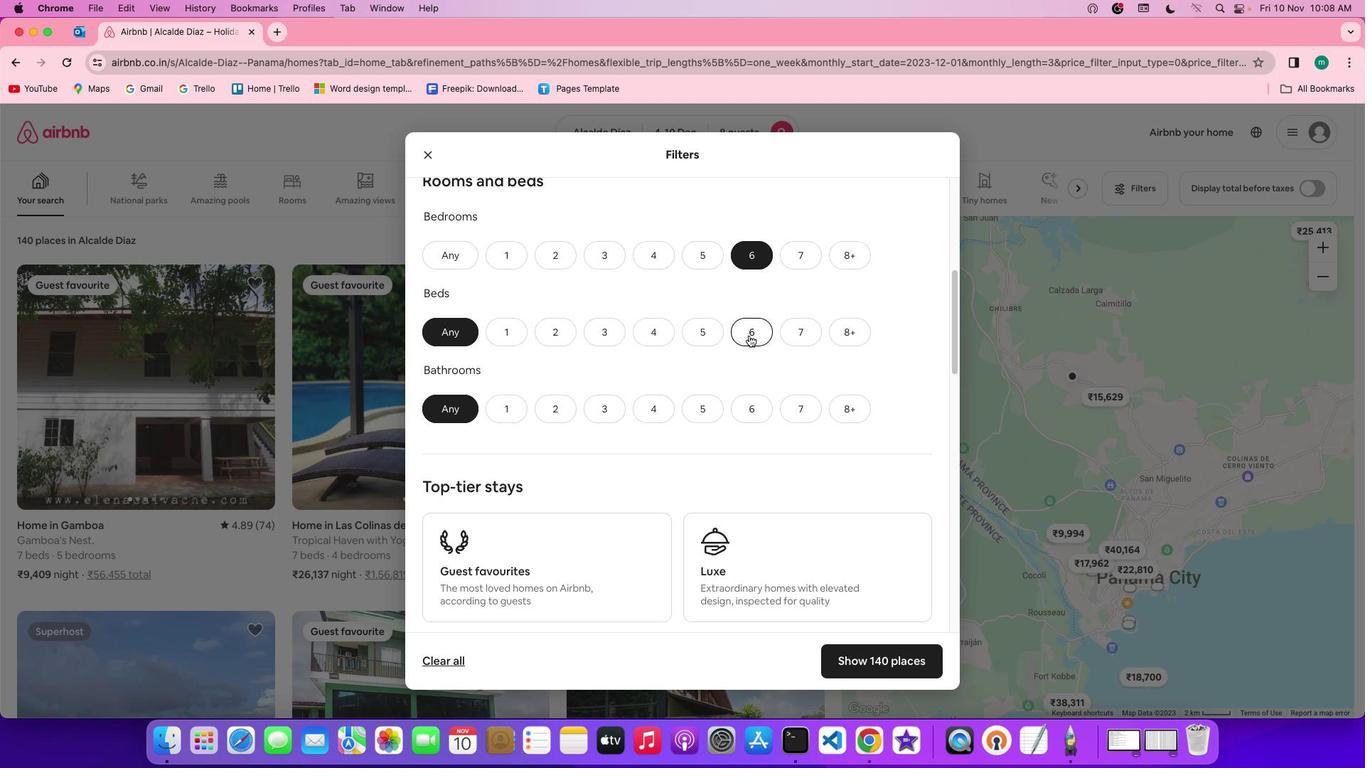 
Action: Mouse pressed left at (758, 343)
Screenshot: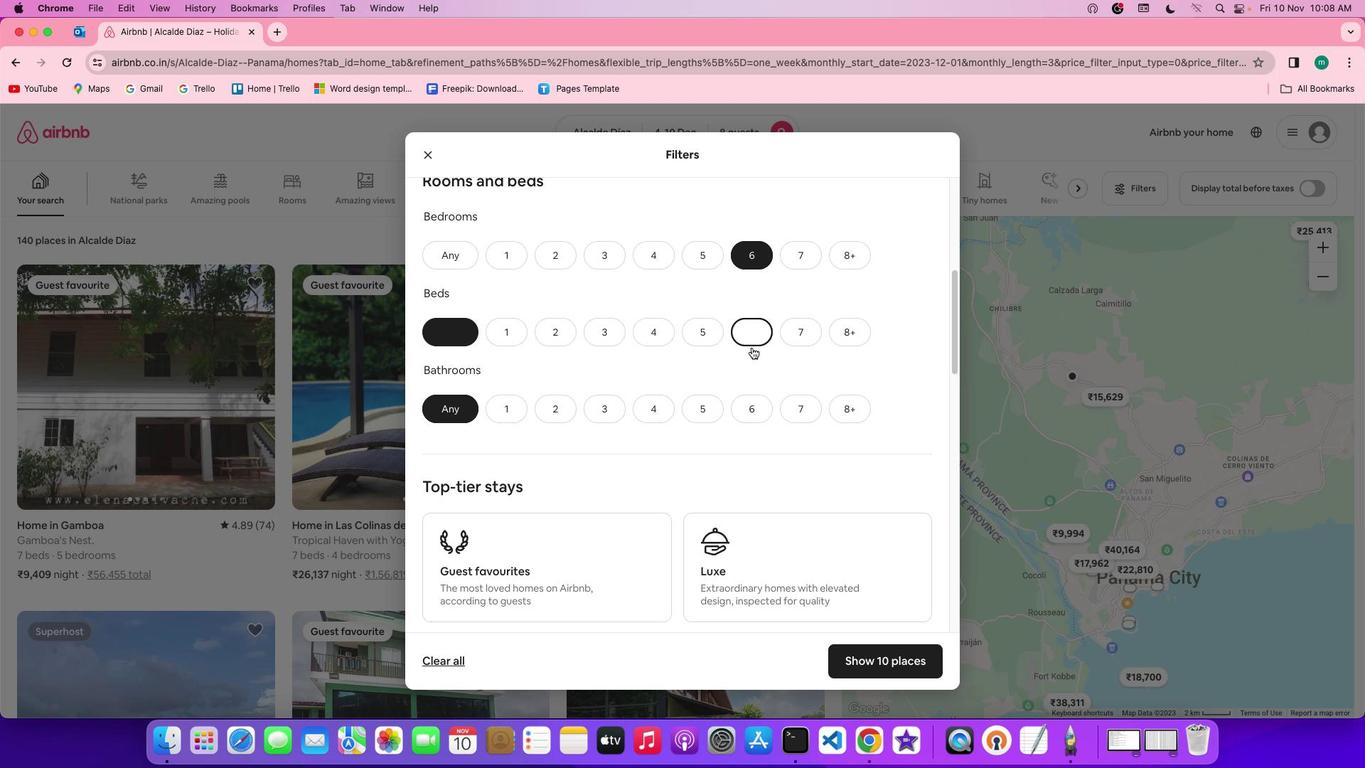 
Action: Mouse moved to (760, 420)
Screenshot: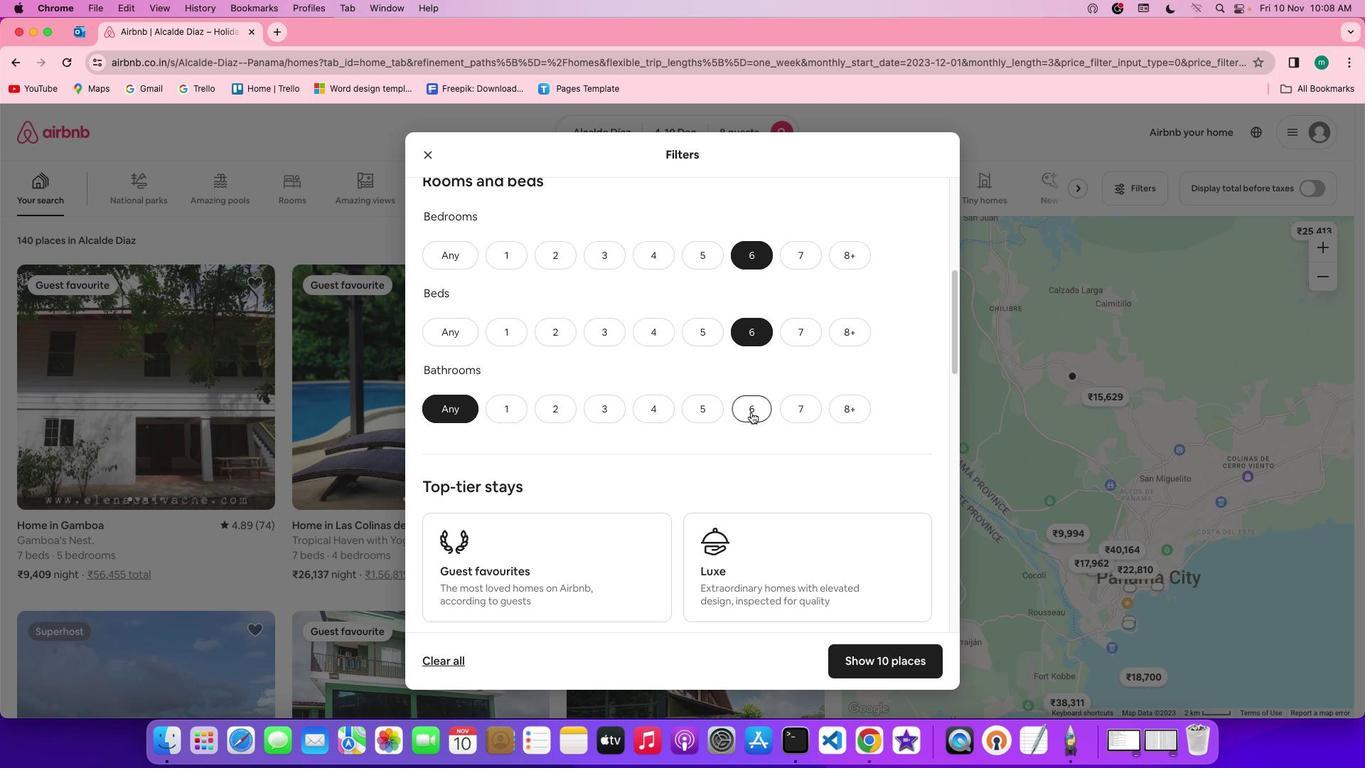 
Action: Mouse pressed left at (760, 420)
Screenshot: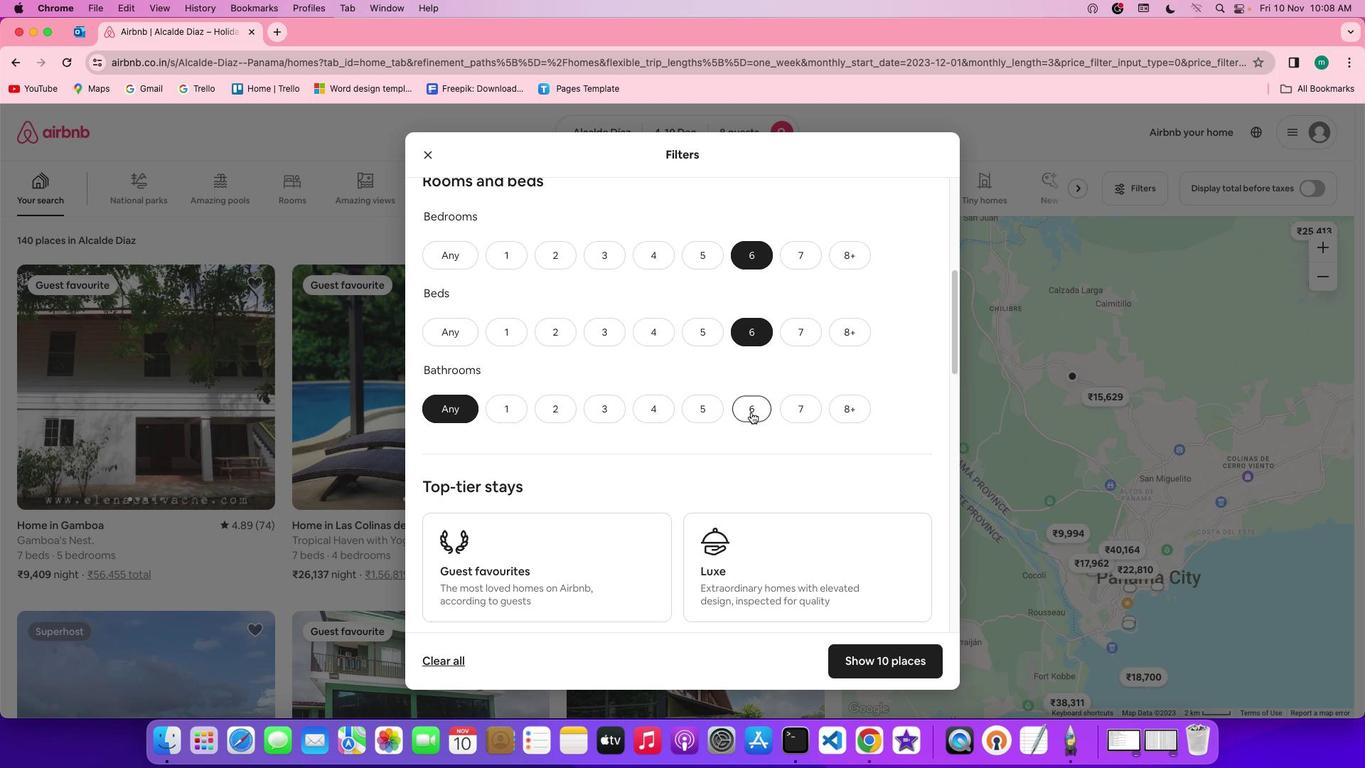 
Action: Mouse moved to (842, 397)
Screenshot: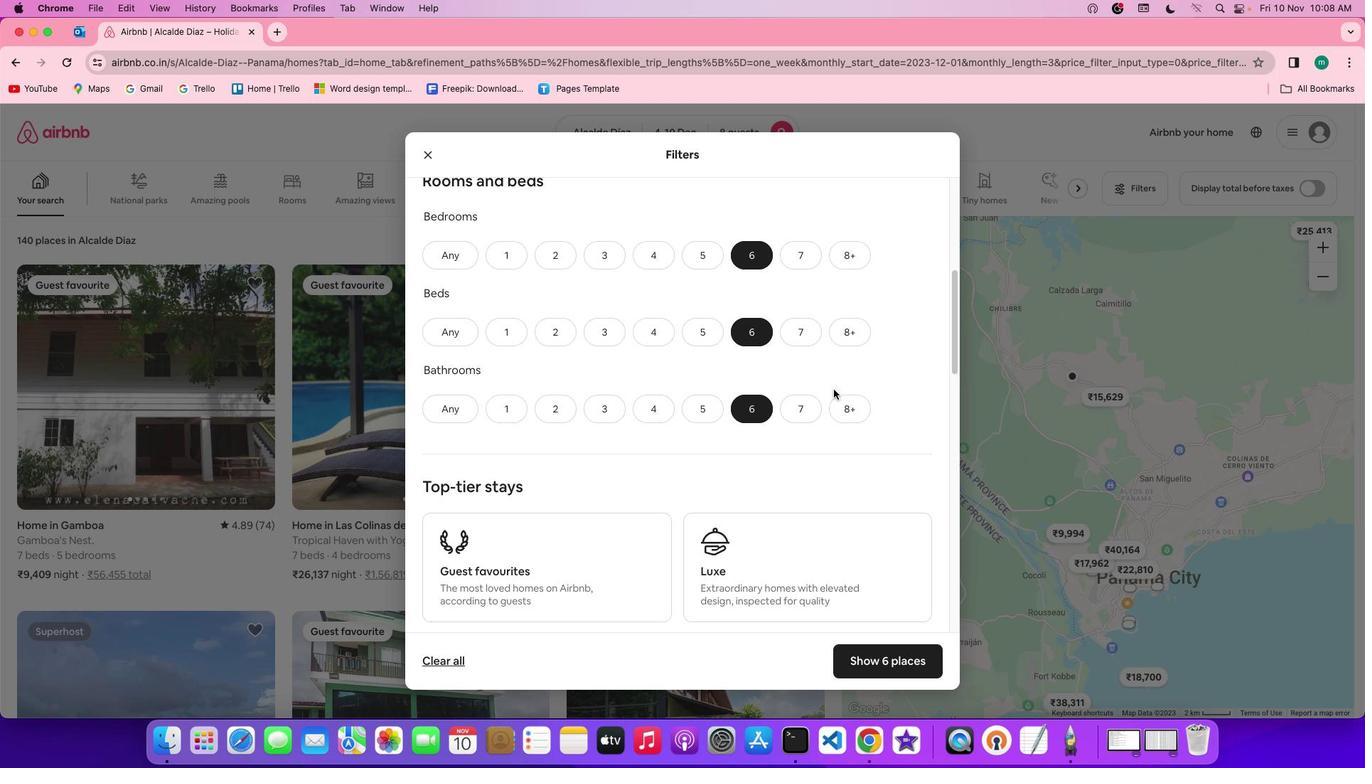 
Action: Mouse scrolled (842, 397) with delta (8, 7)
Screenshot: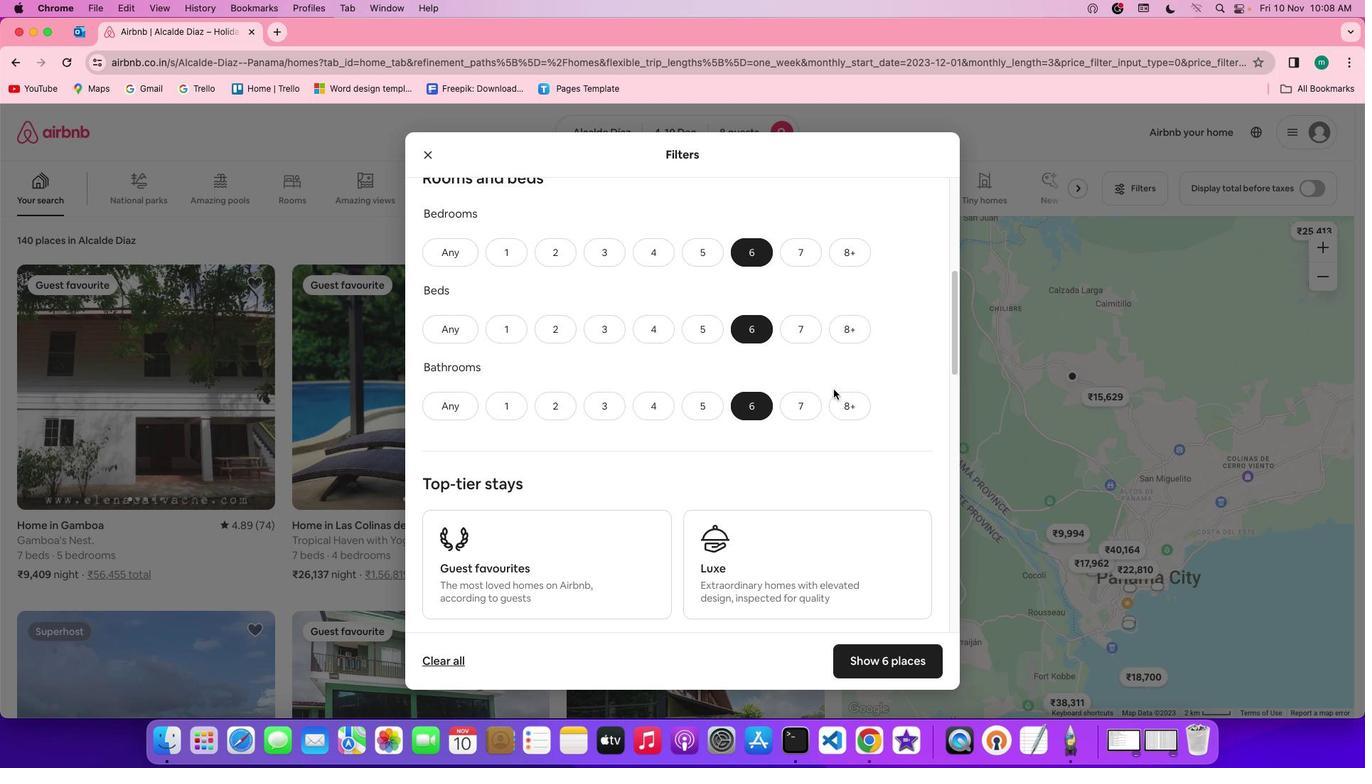 
Action: Mouse scrolled (842, 397) with delta (8, 7)
Screenshot: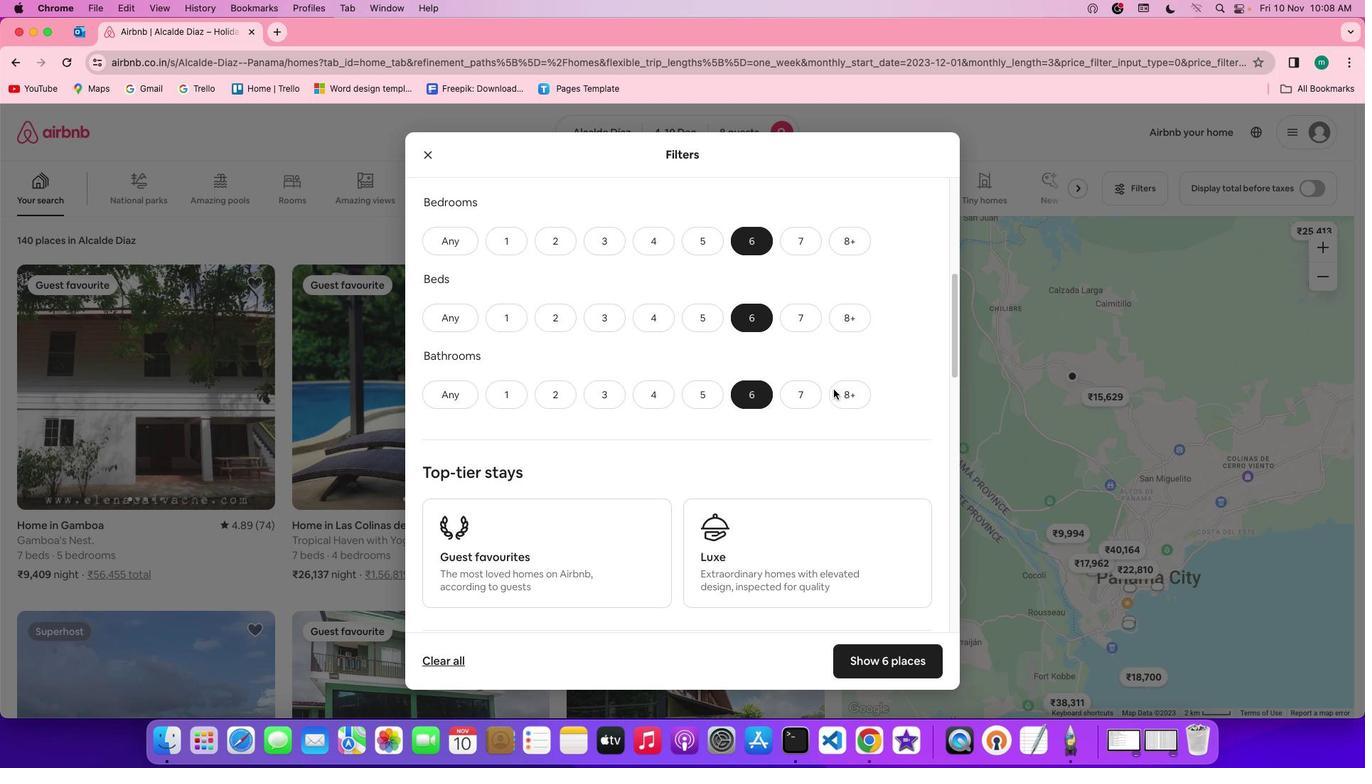 
Action: Mouse scrolled (842, 397) with delta (8, 7)
Screenshot: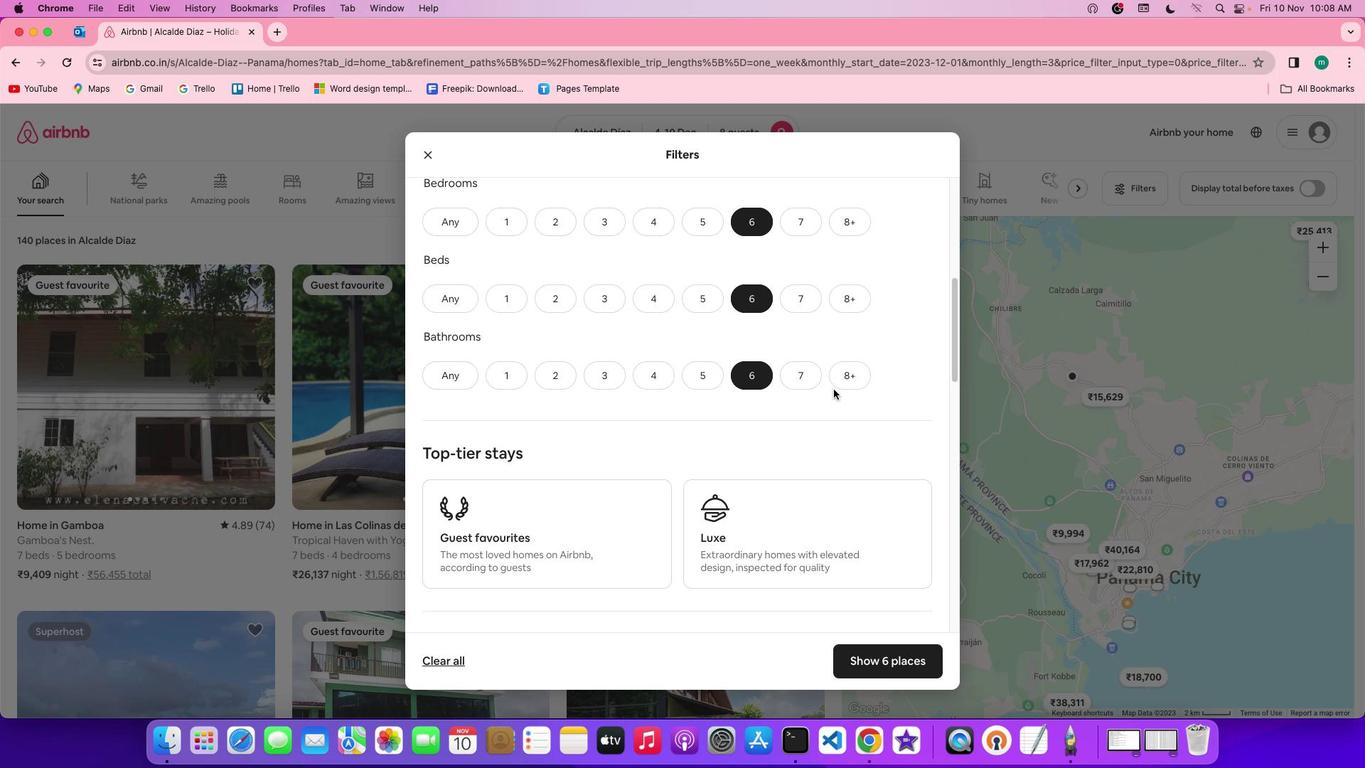
Action: Mouse scrolled (842, 397) with delta (8, 7)
Screenshot: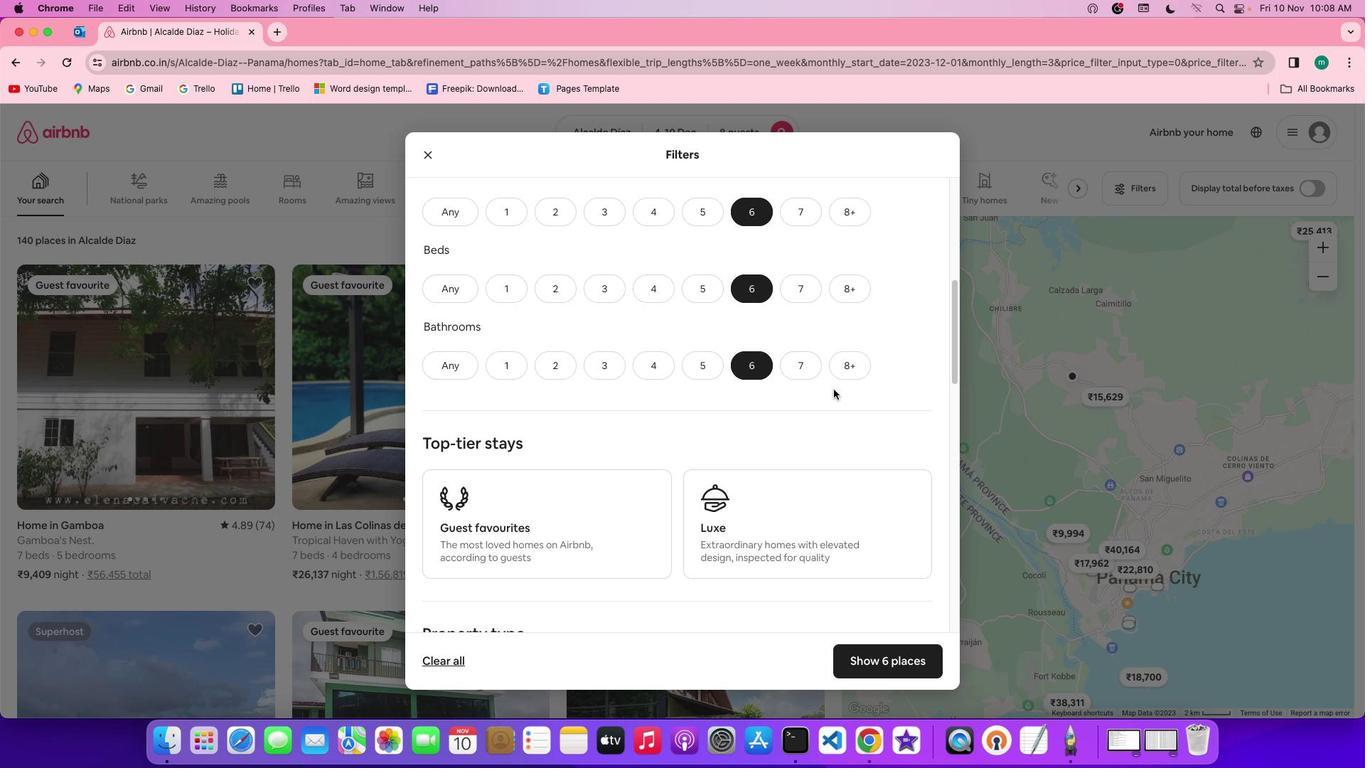 
Action: Mouse scrolled (842, 397) with delta (8, 7)
Screenshot: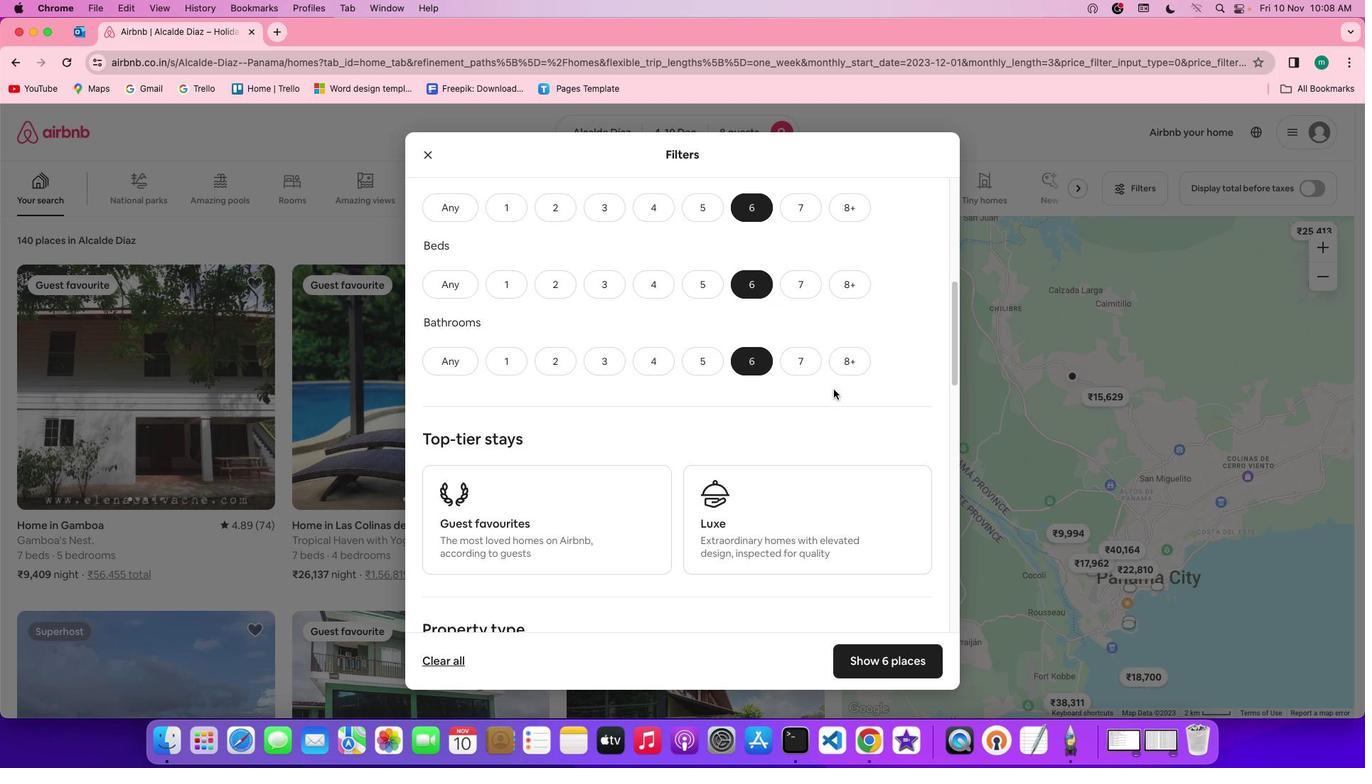 
Action: Mouse scrolled (842, 397) with delta (8, 7)
Screenshot: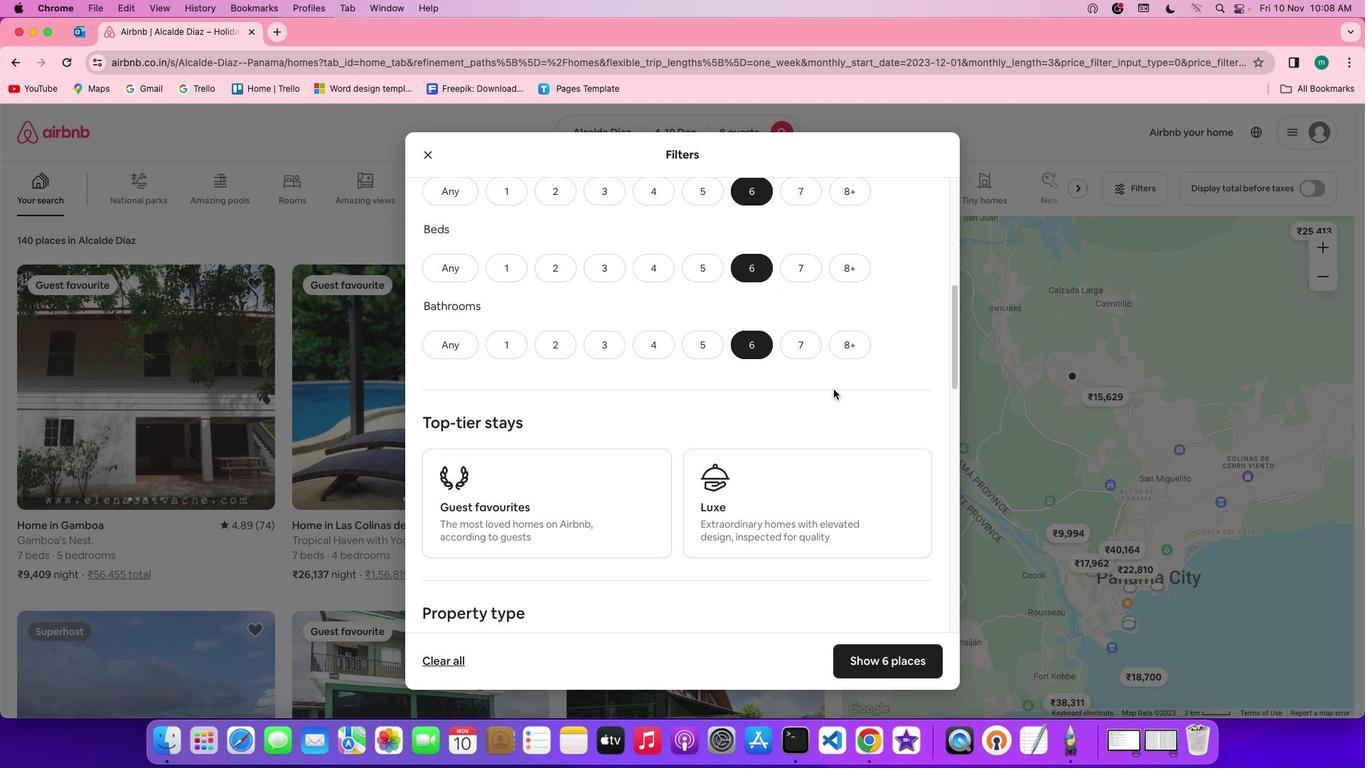 
Action: Mouse scrolled (842, 397) with delta (8, 7)
Screenshot: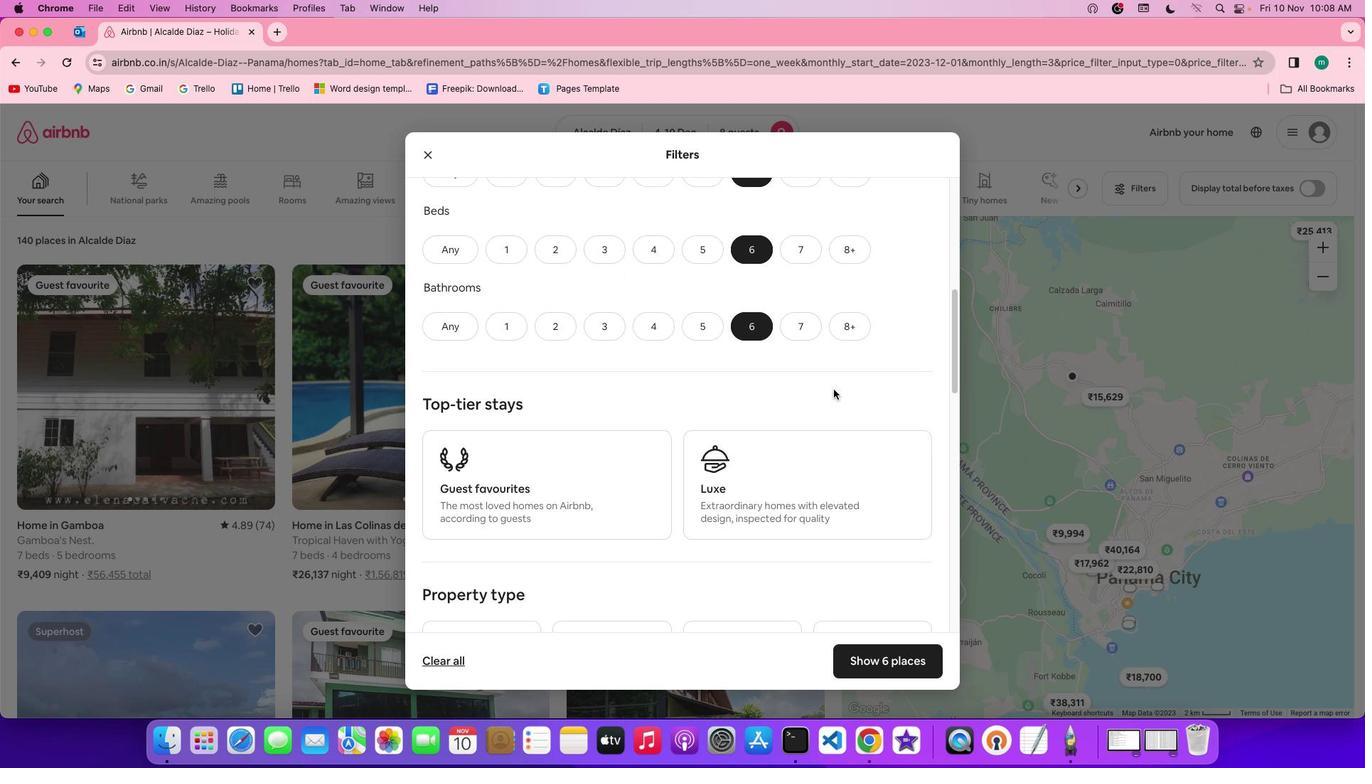 
Action: Mouse scrolled (842, 397) with delta (8, 7)
Screenshot: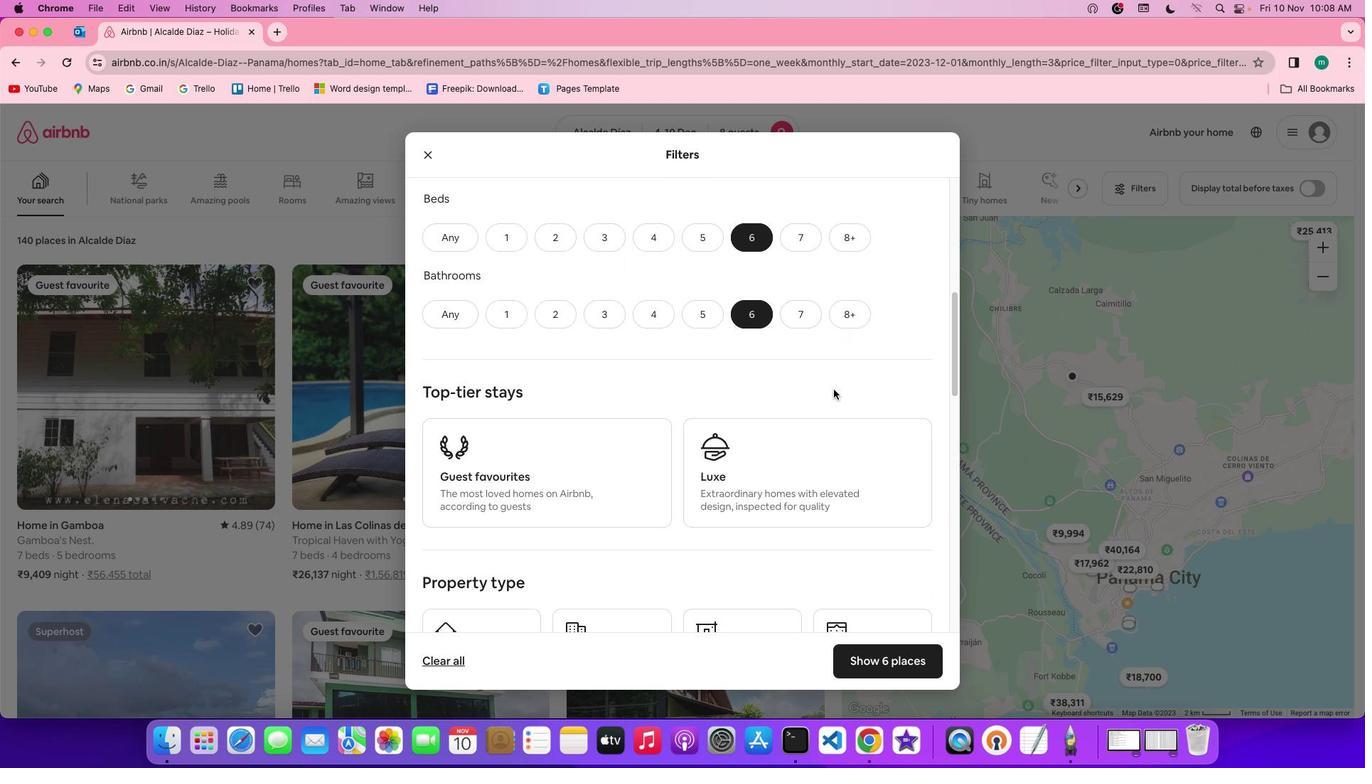 
Action: Mouse scrolled (842, 397) with delta (8, 7)
Screenshot: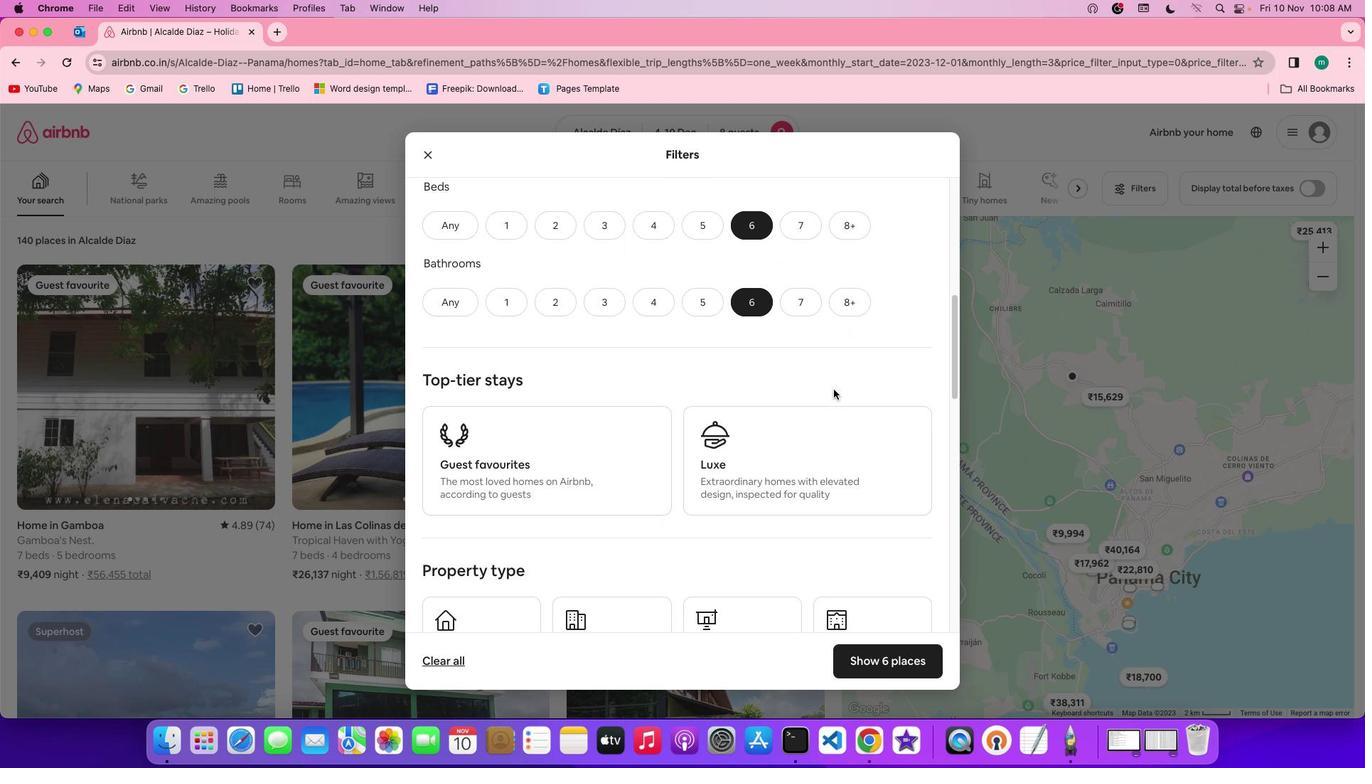 
Action: Mouse scrolled (842, 397) with delta (8, 7)
Screenshot: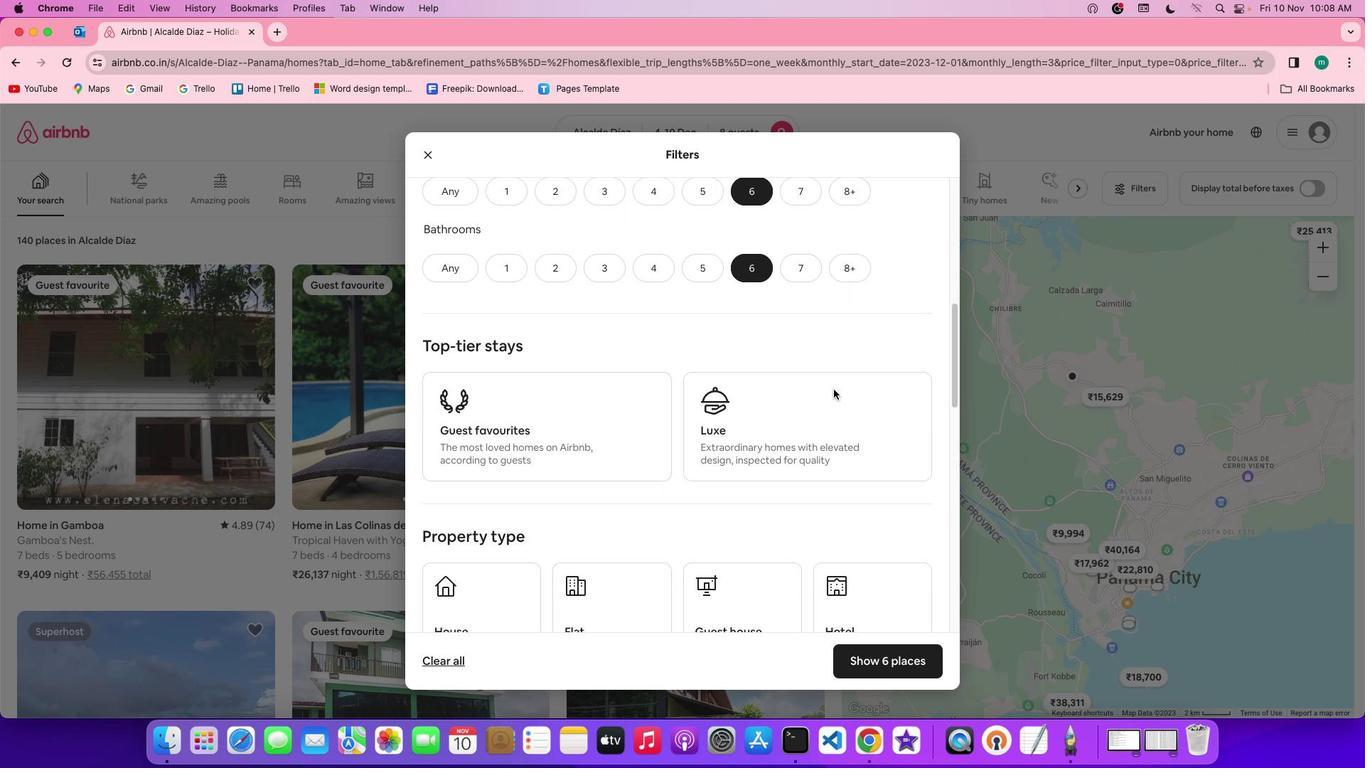 
Action: Mouse scrolled (842, 397) with delta (8, 7)
Screenshot: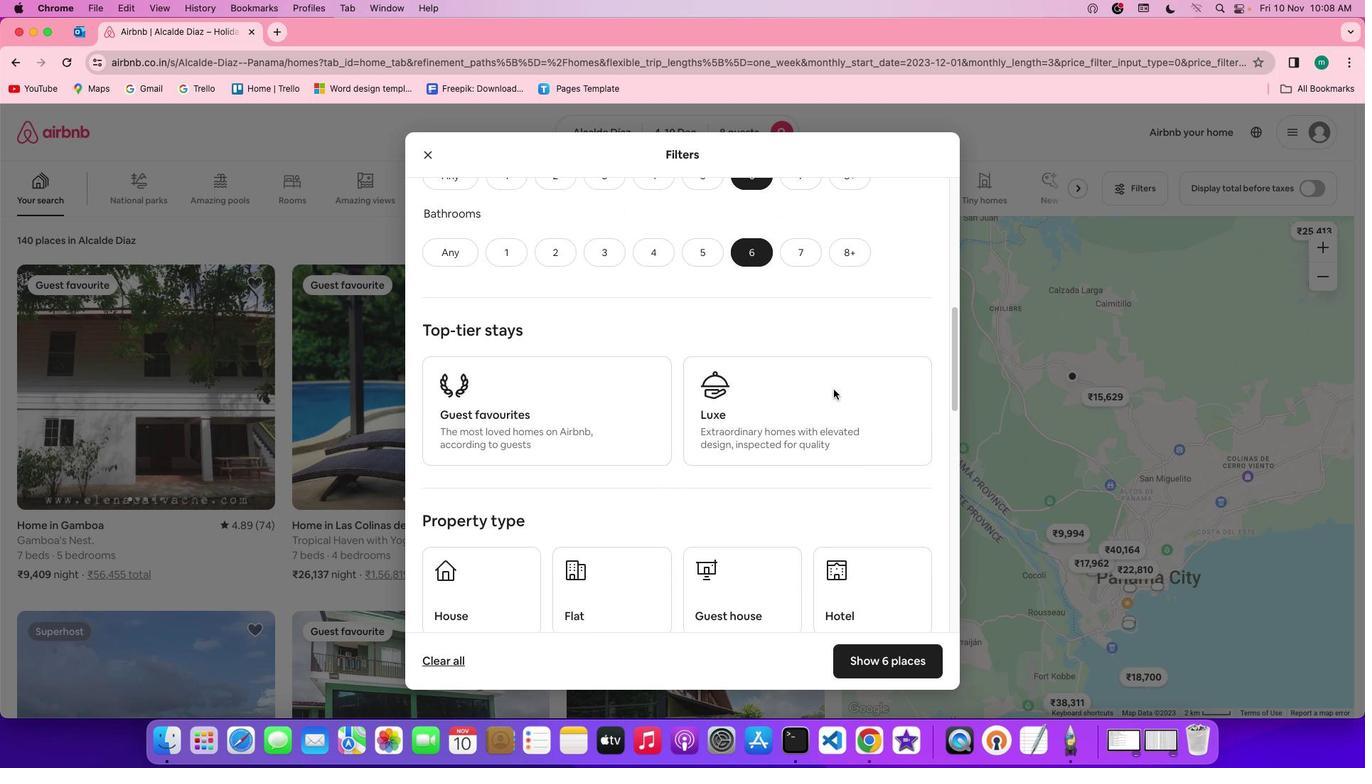 
Action: Mouse scrolled (842, 397) with delta (8, 7)
Screenshot: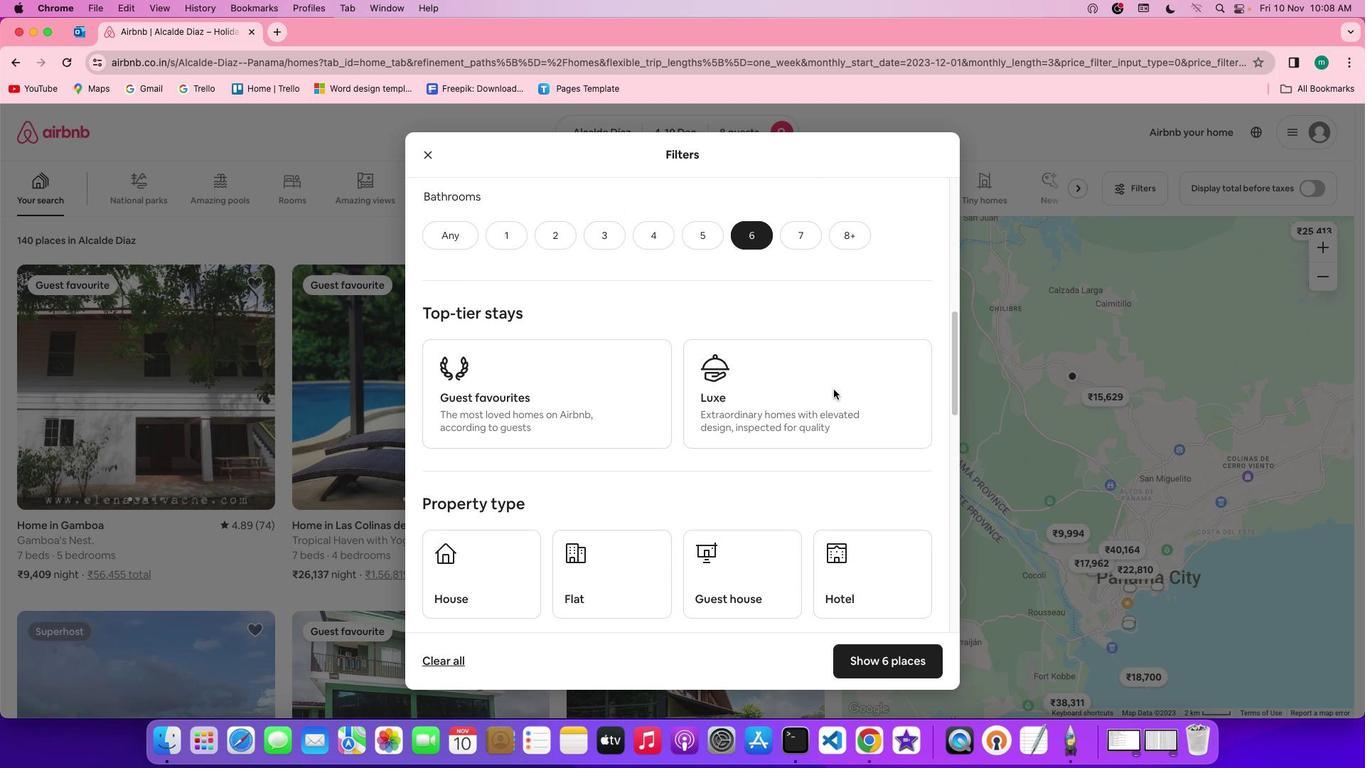 
Action: Mouse scrolled (842, 397) with delta (8, 7)
Screenshot: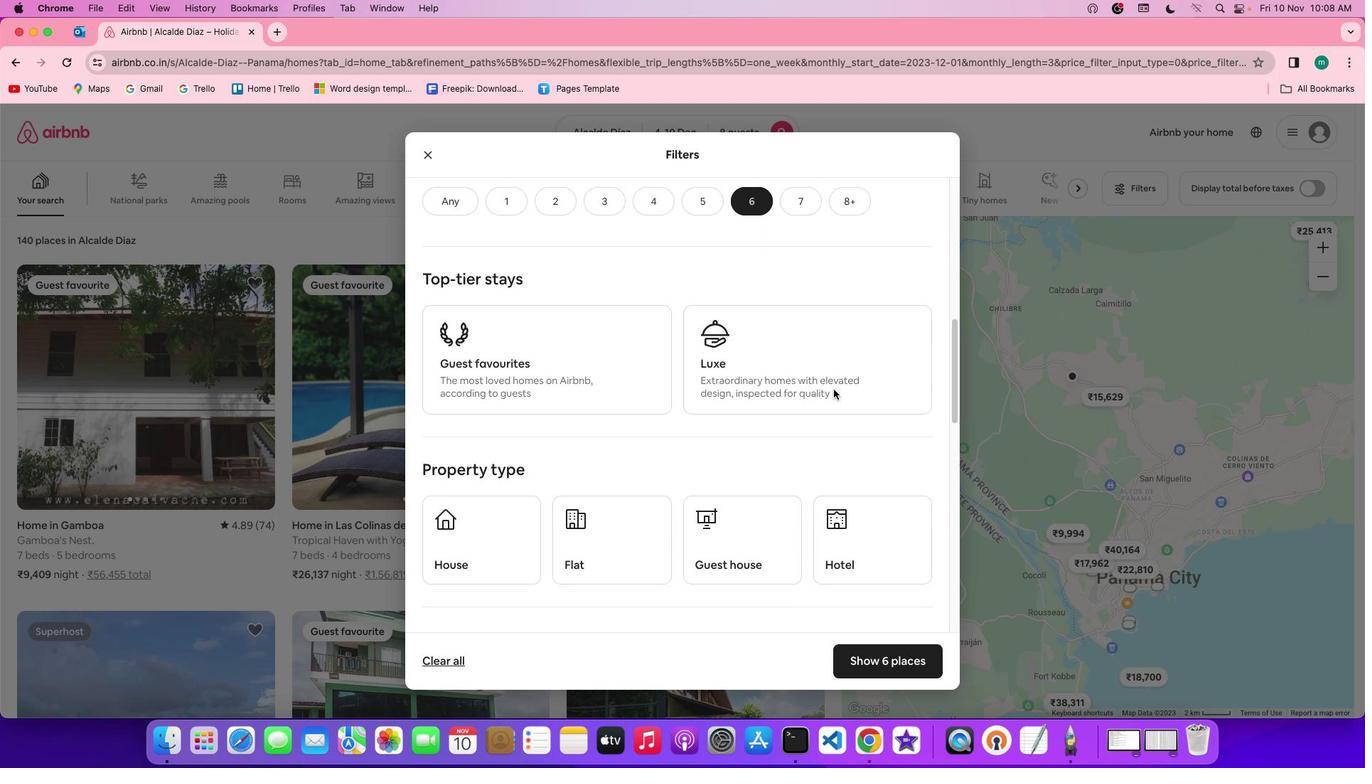
Action: Mouse scrolled (842, 397) with delta (8, 7)
Screenshot: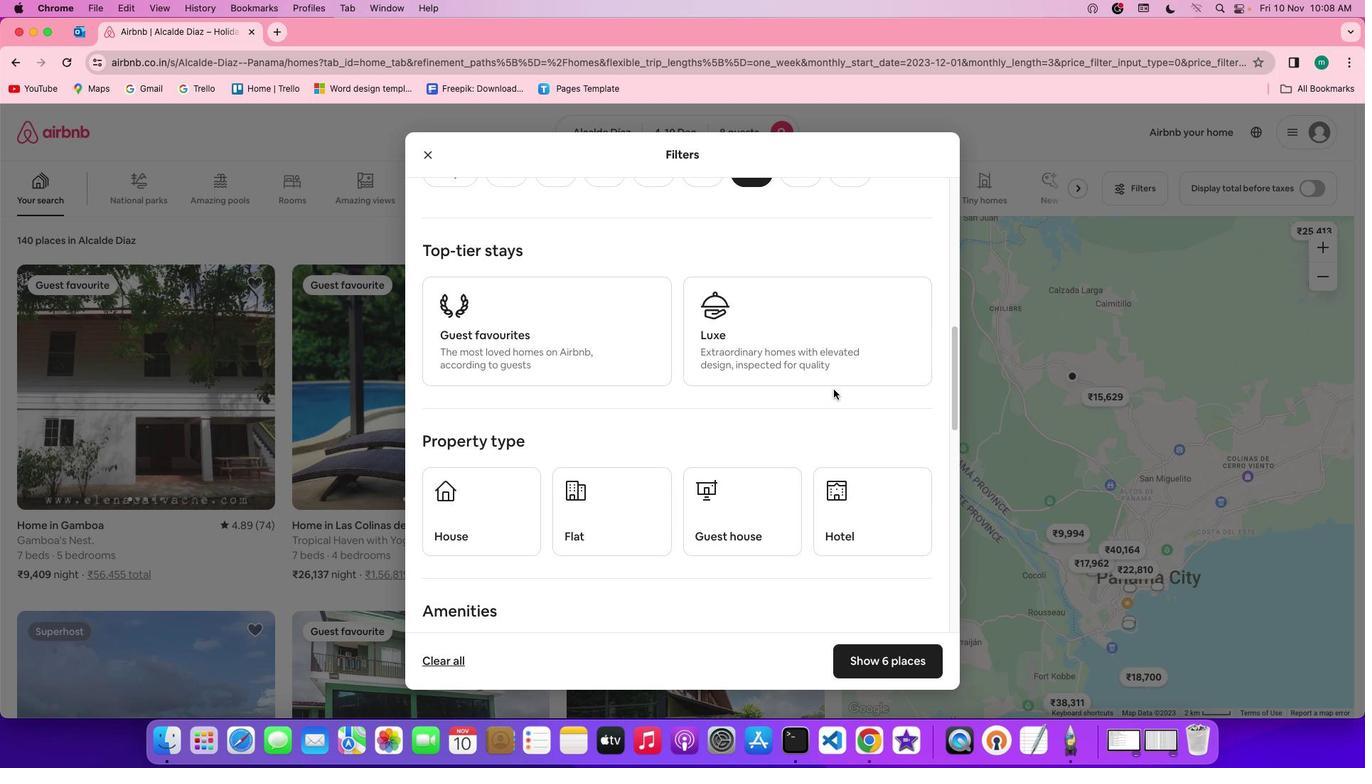 
Action: Mouse scrolled (842, 397) with delta (8, 7)
Screenshot: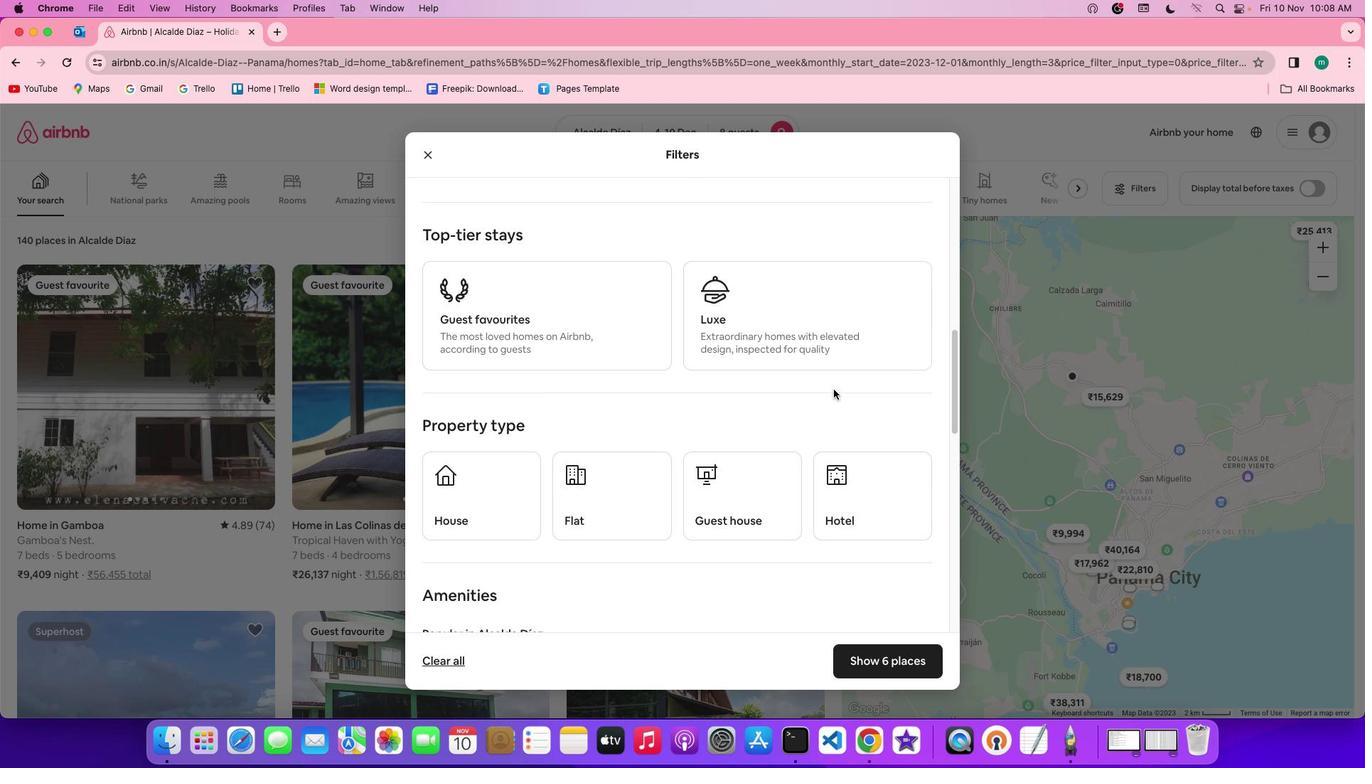 
Action: Mouse scrolled (842, 397) with delta (8, 7)
Screenshot: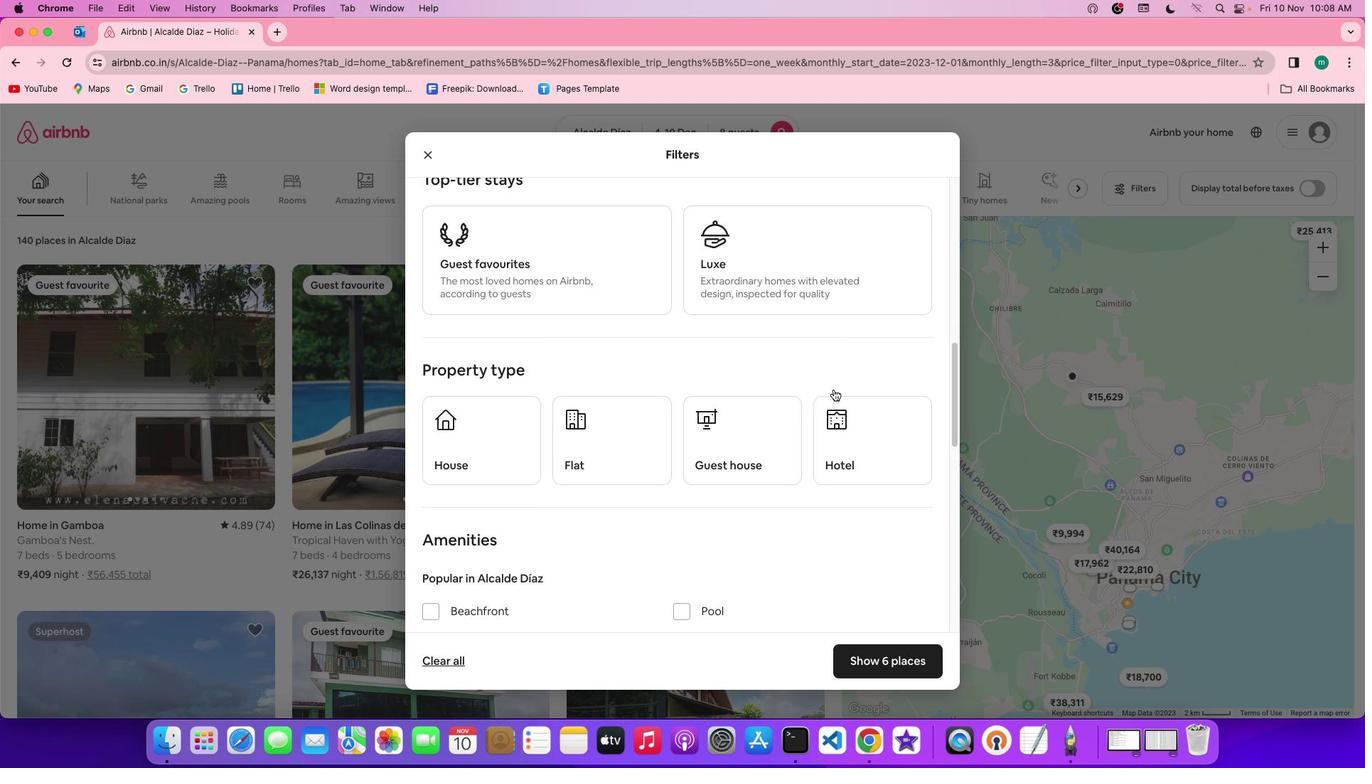 
Action: Mouse scrolled (842, 397) with delta (8, 6)
Screenshot: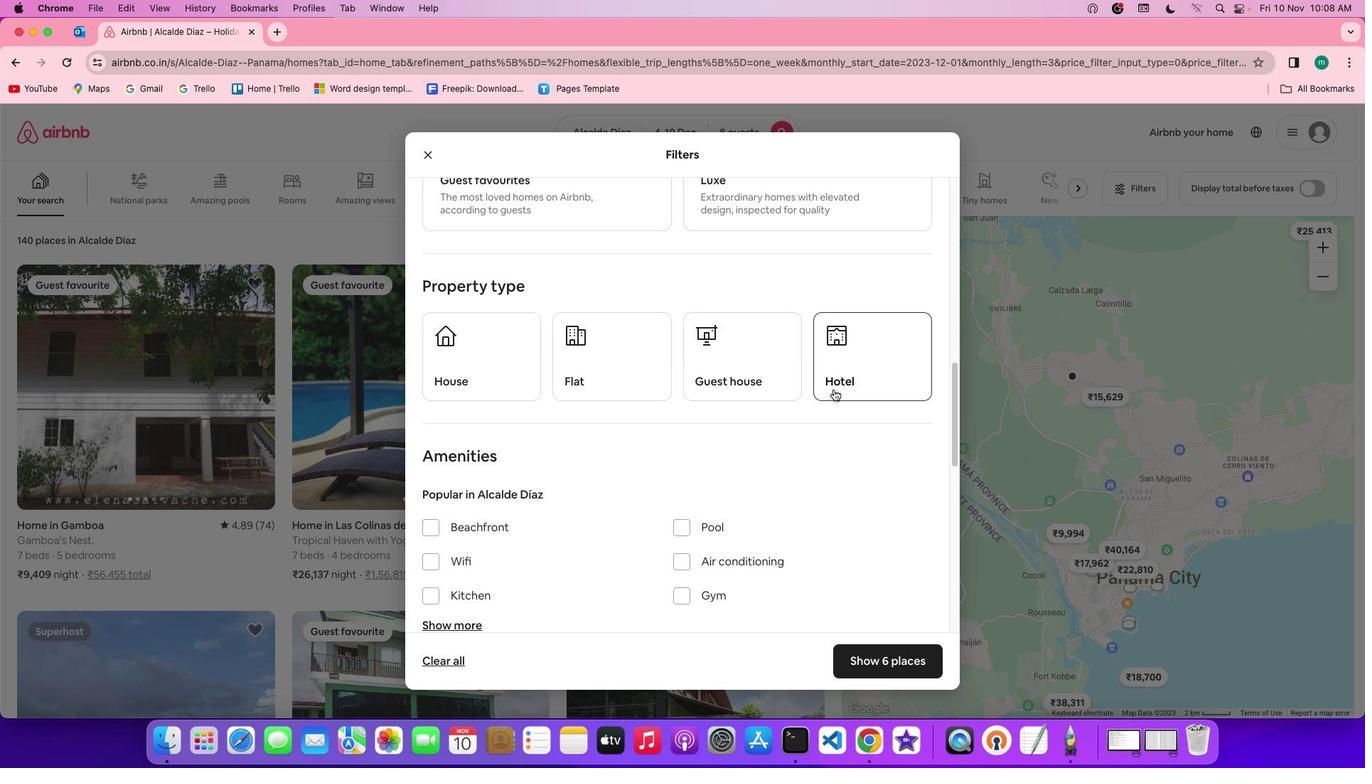 
Action: Mouse moved to (469, 364)
Screenshot: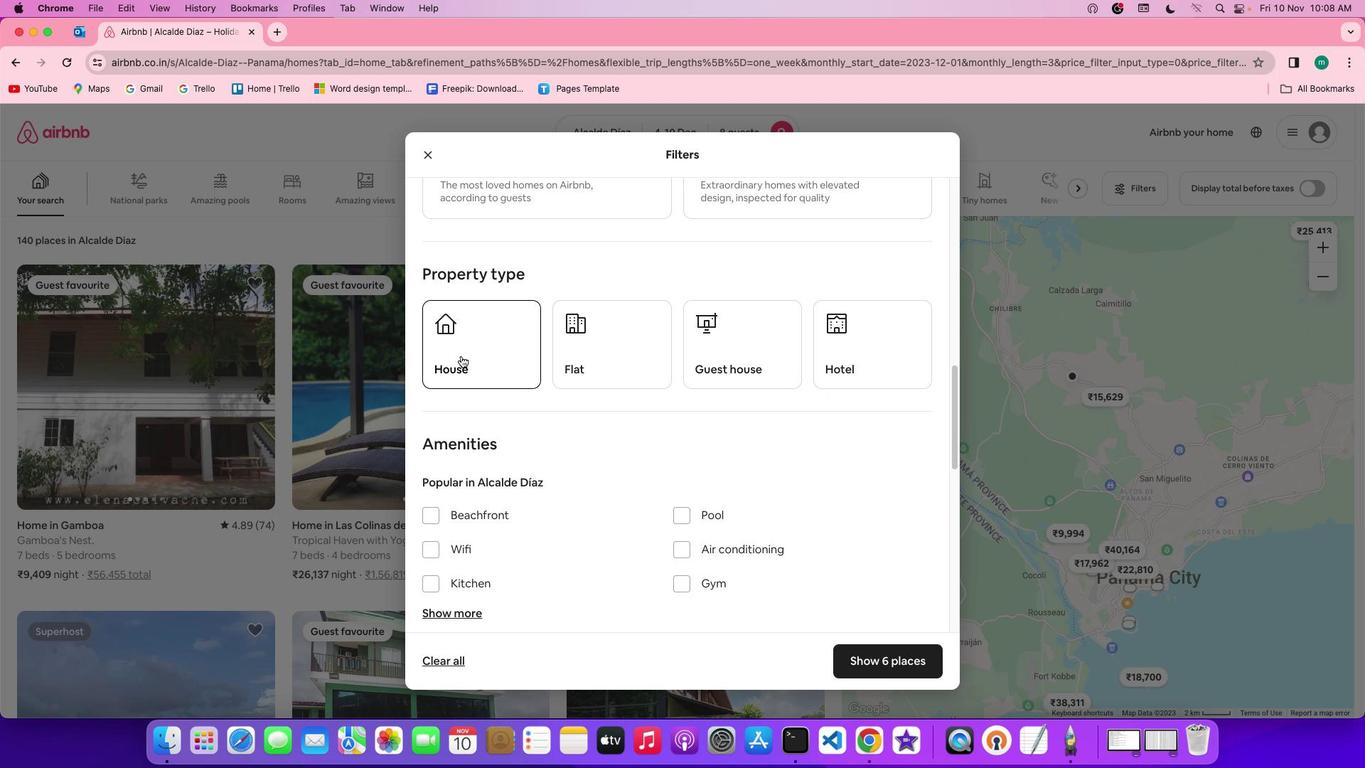 
Action: Mouse pressed left at (469, 364)
Screenshot: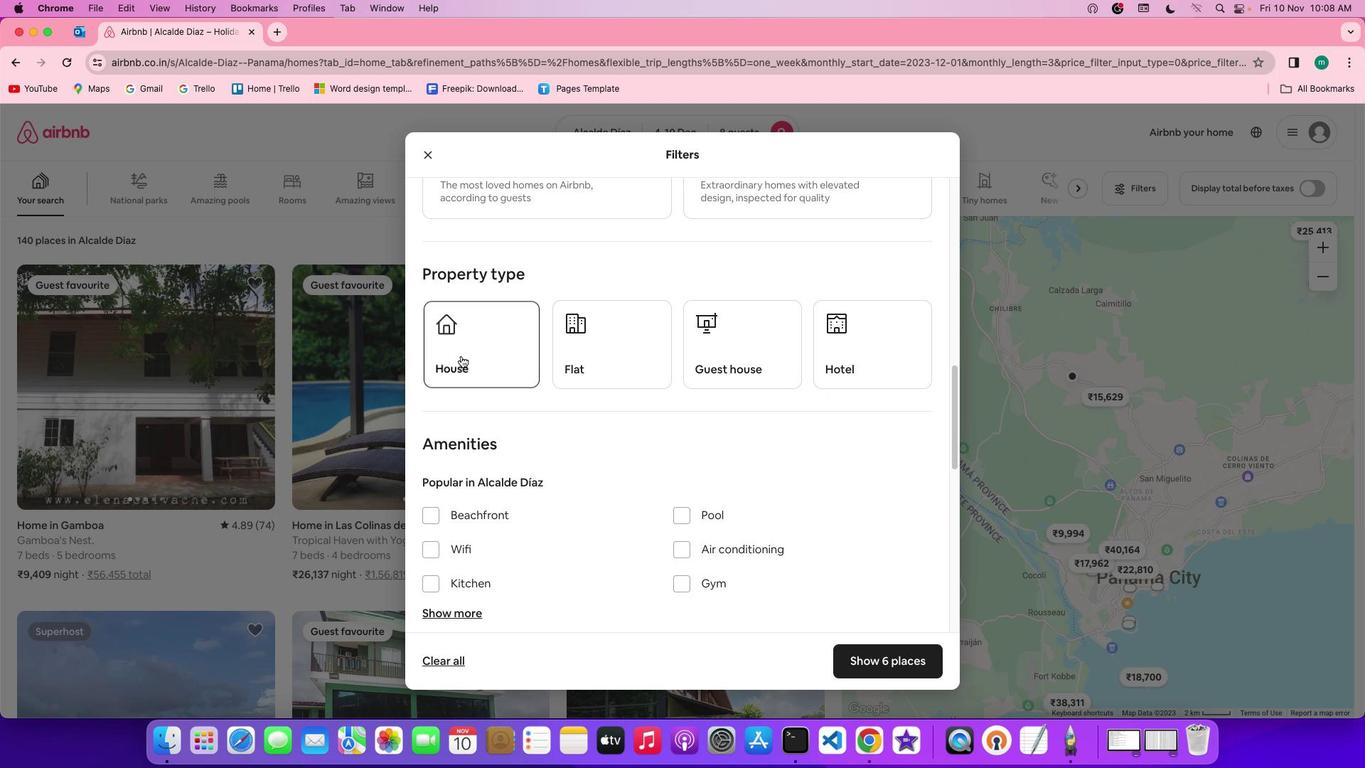 
Action: Mouse moved to (714, 395)
Screenshot: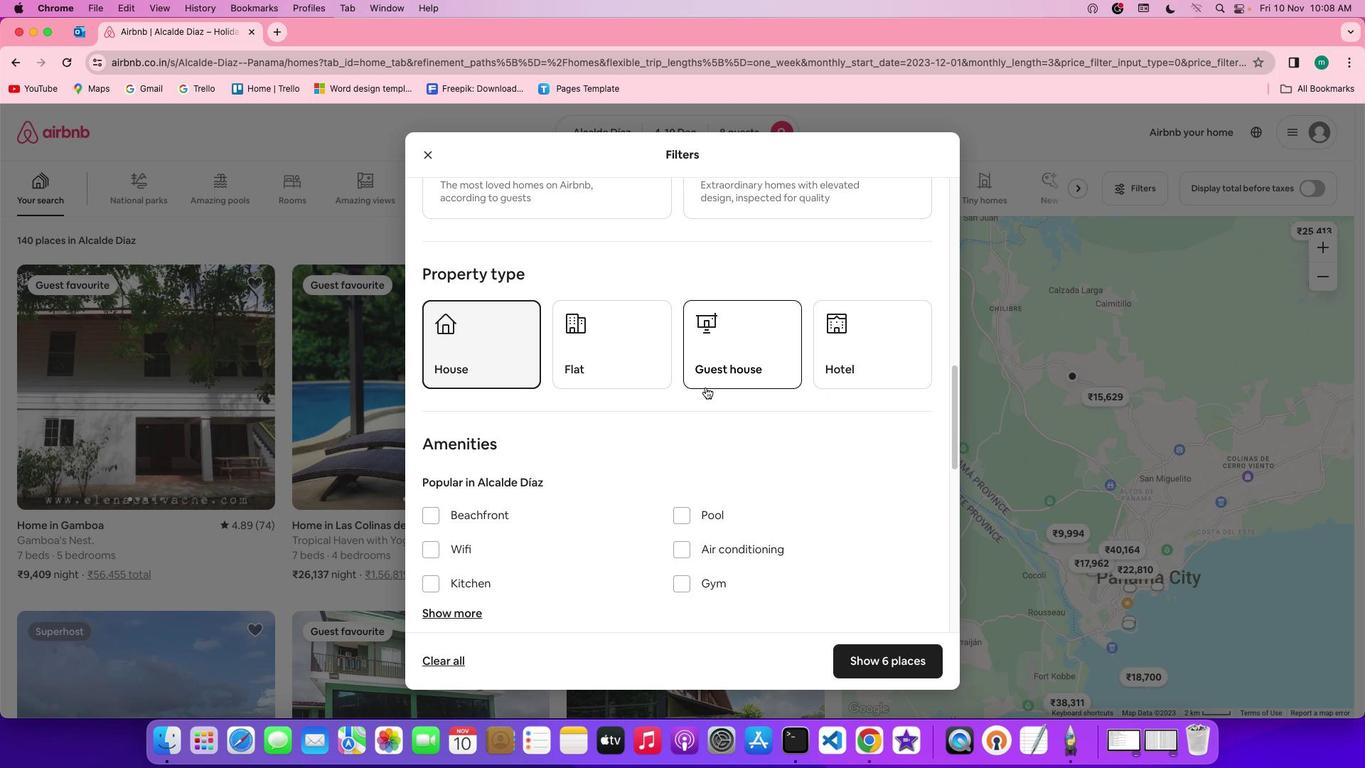 
Action: Mouse scrolled (714, 395) with delta (8, 7)
Screenshot: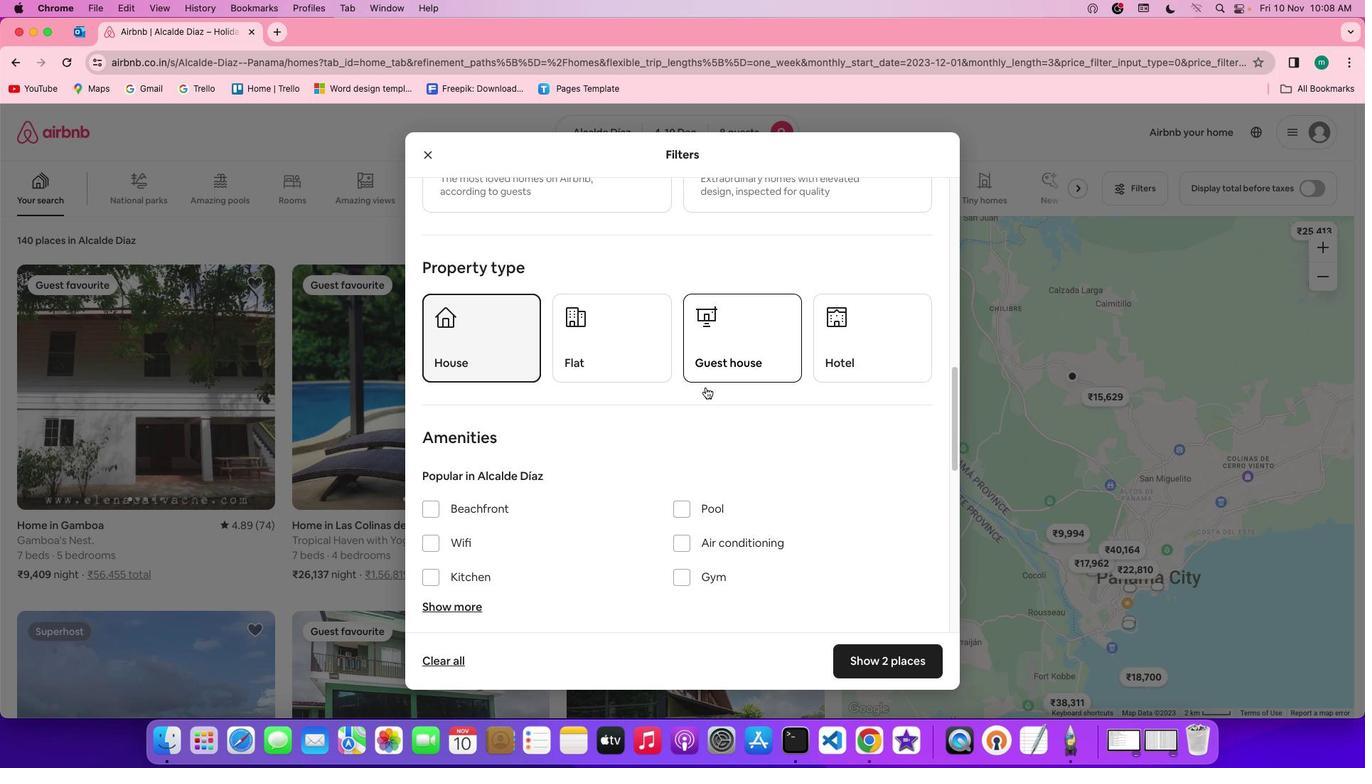 
Action: Mouse scrolled (714, 395) with delta (8, 7)
Screenshot: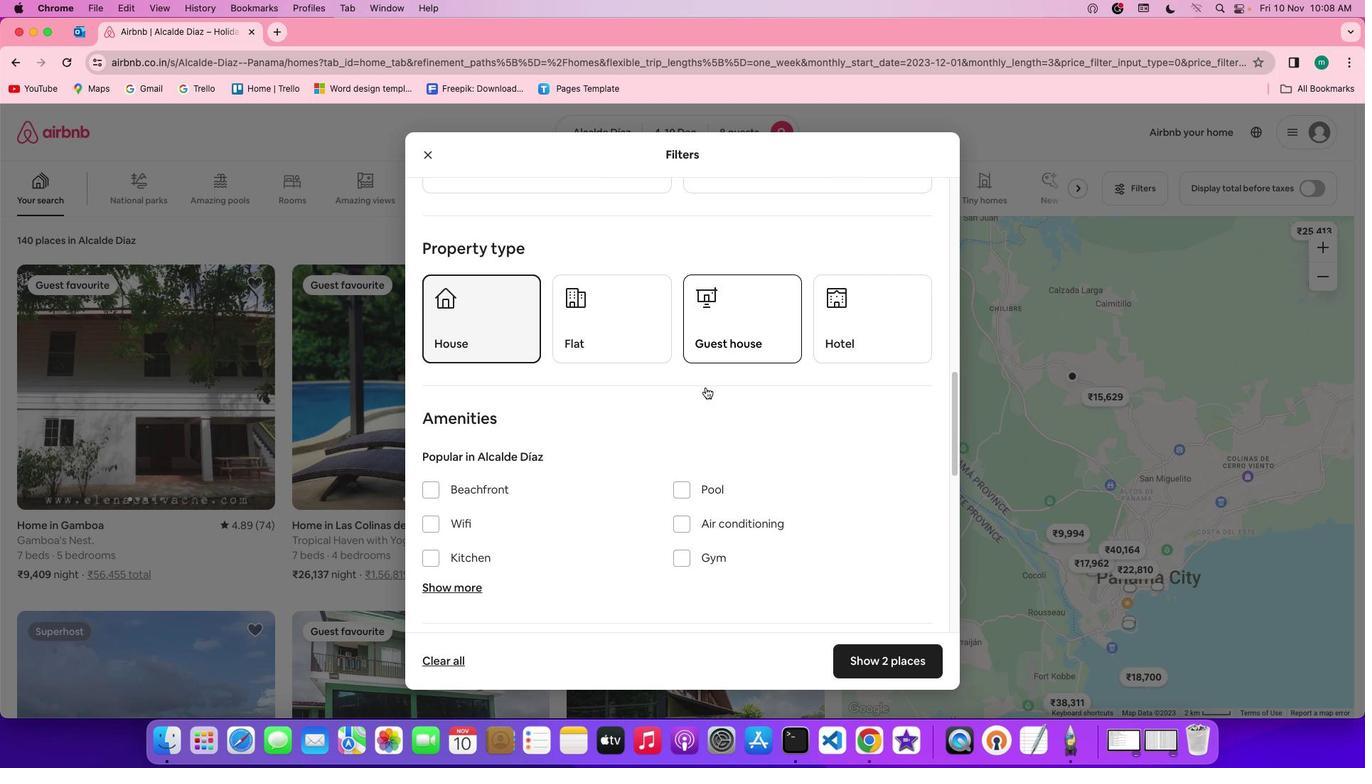 
Action: Mouse scrolled (714, 395) with delta (8, 7)
Screenshot: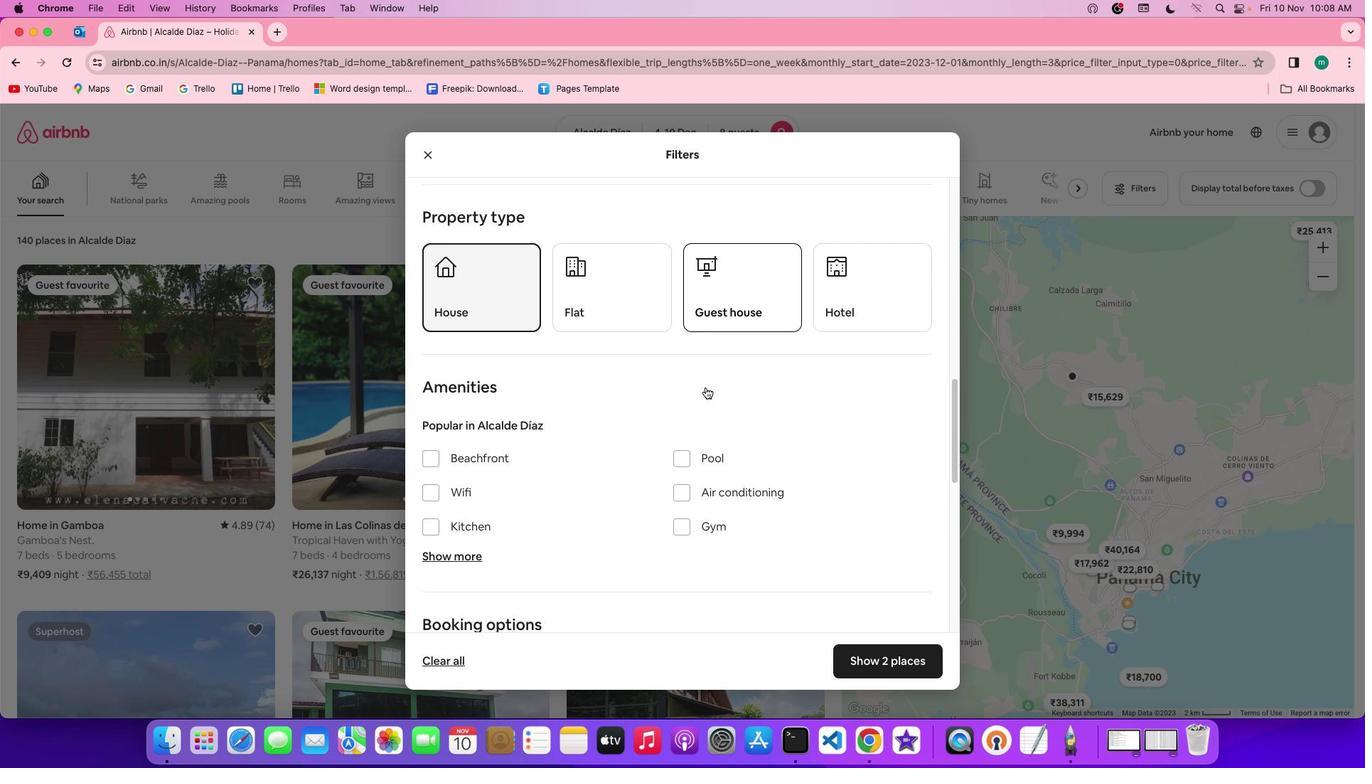 
Action: Mouse scrolled (714, 395) with delta (8, 7)
Screenshot: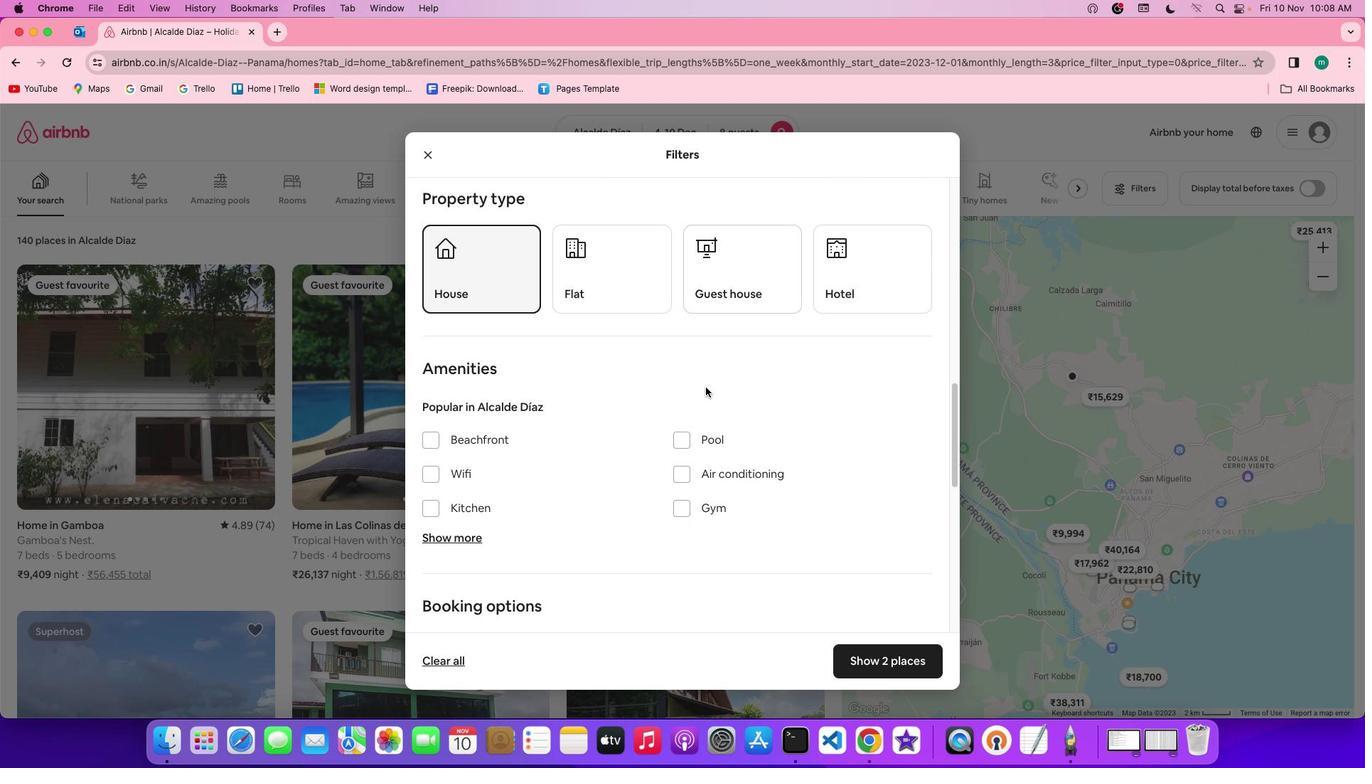 
Action: Mouse scrolled (714, 395) with delta (8, 7)
Screenshot: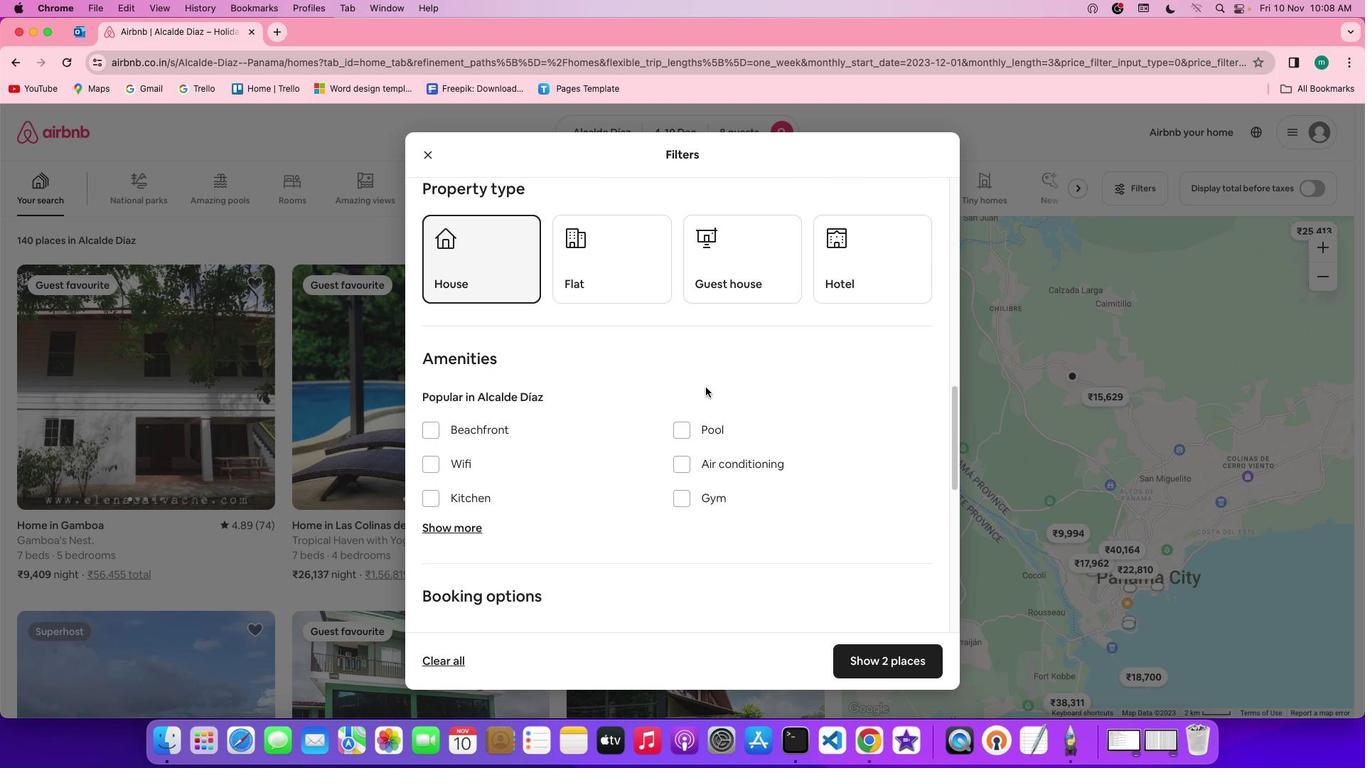 
Action: Mouse scrolled (714, 395) with delta (8, 7)
Screenshot: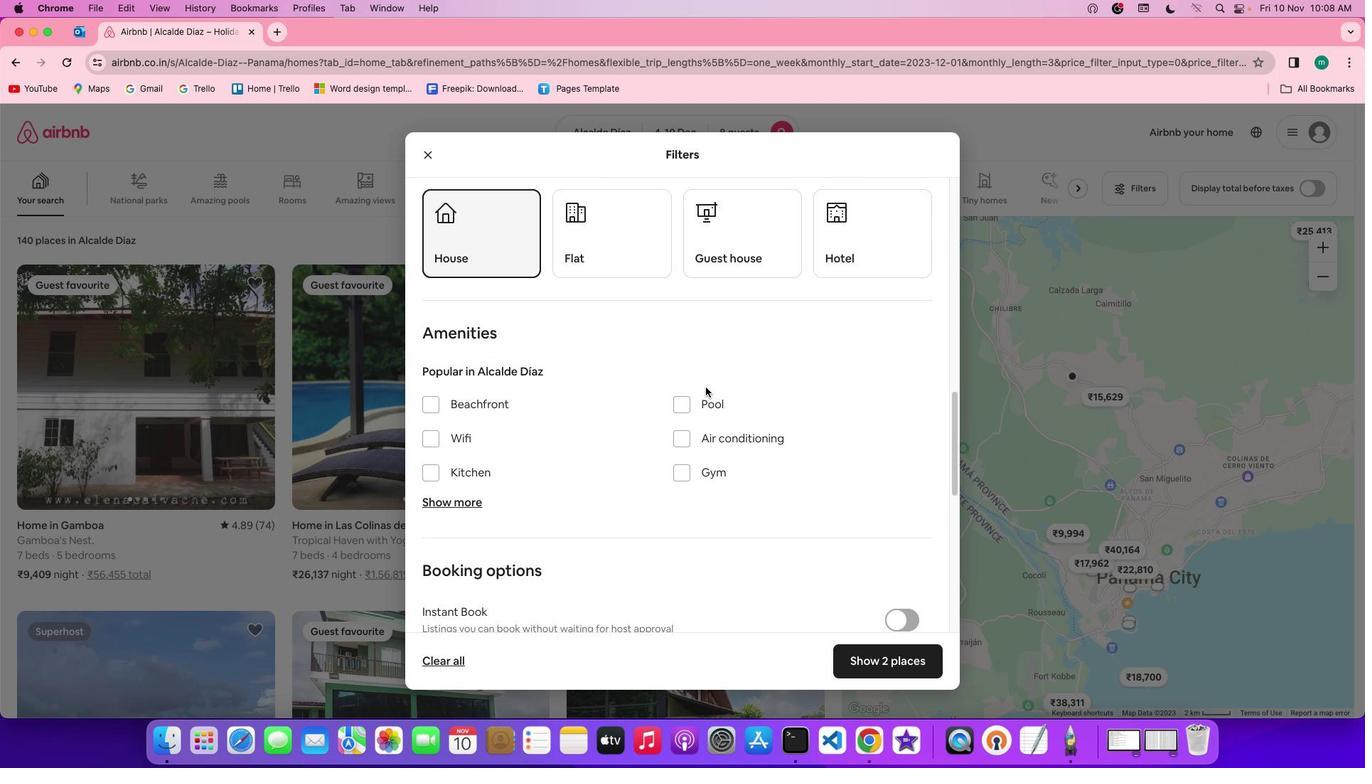 
Action: Mouse scrolled (714, 395) with delta (8, 7)
Screenshot: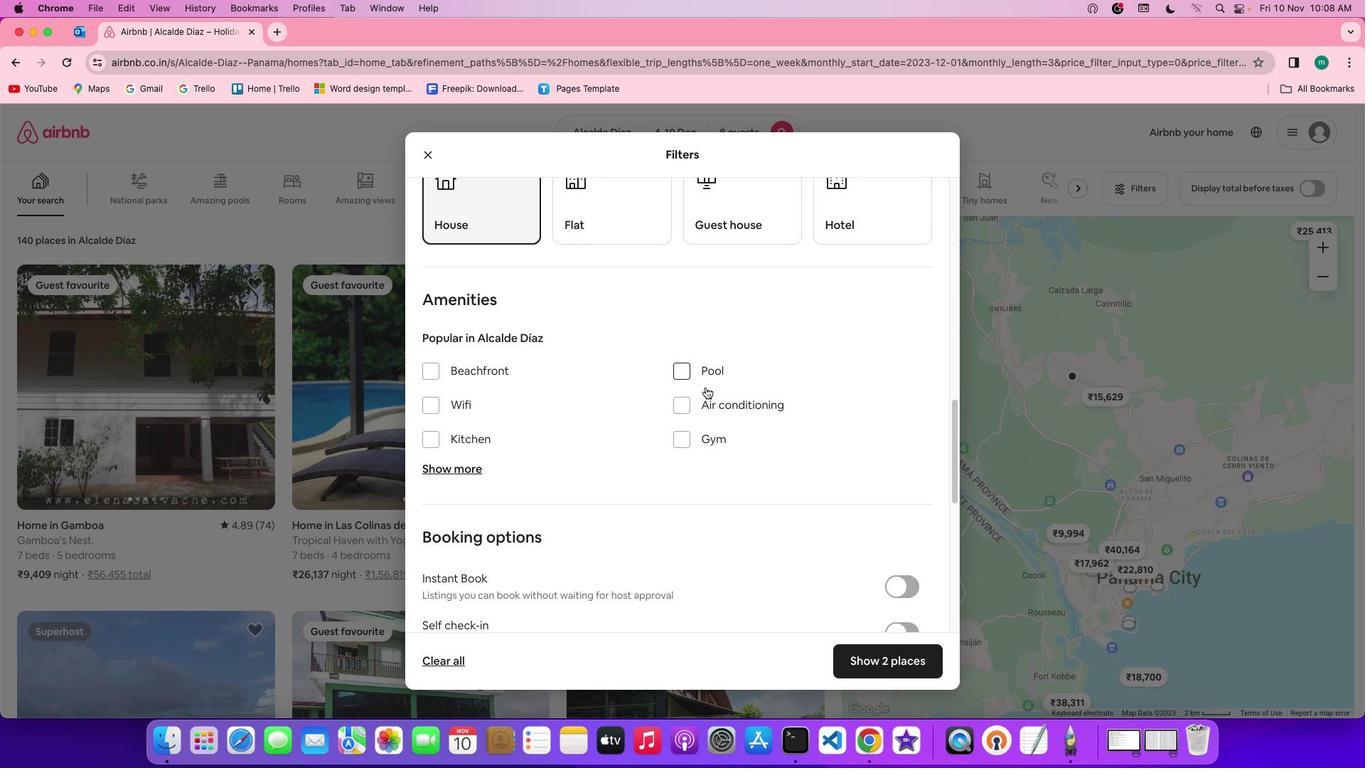 
Action: Mouse scrolled (714, 395) with delta (8, 7)
Screenshot: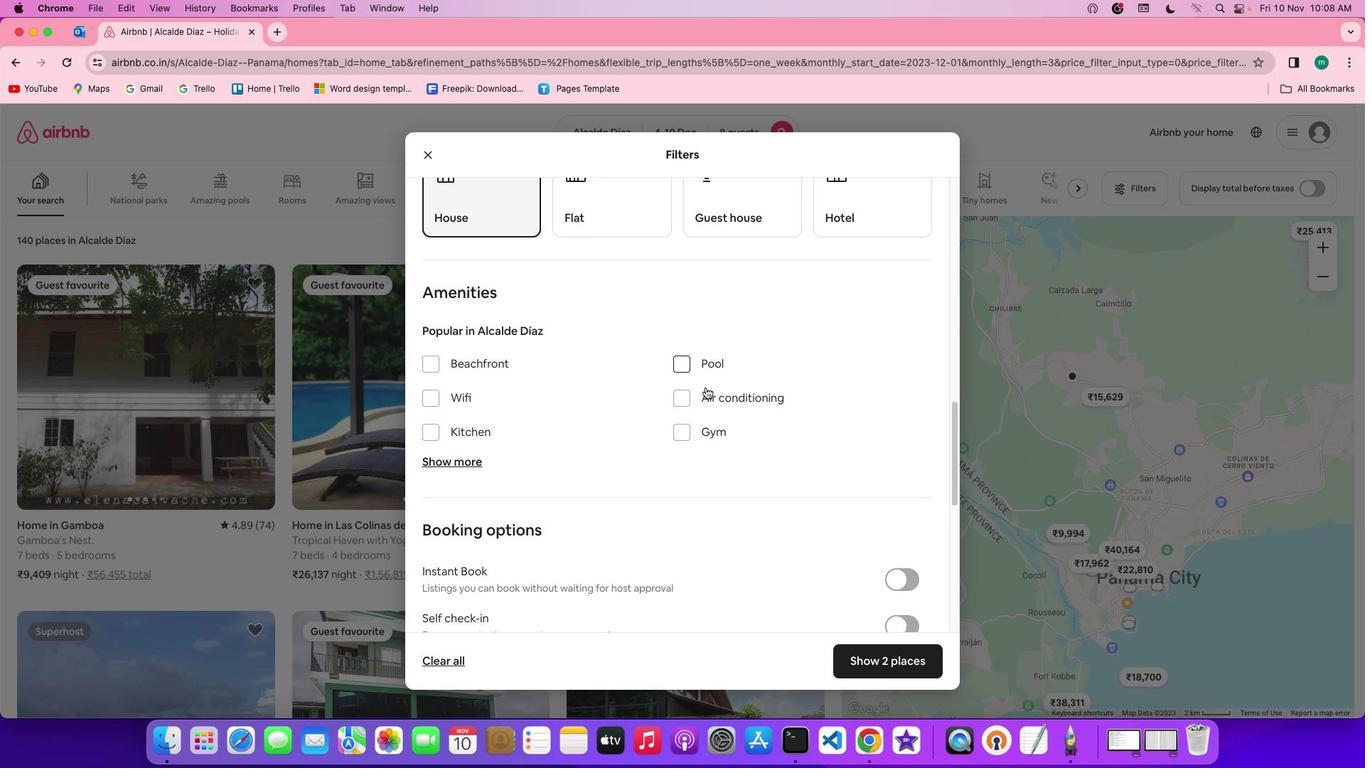 
Action: Mouse scrolled (714, 395) with delta (8, 7)
Screenshot: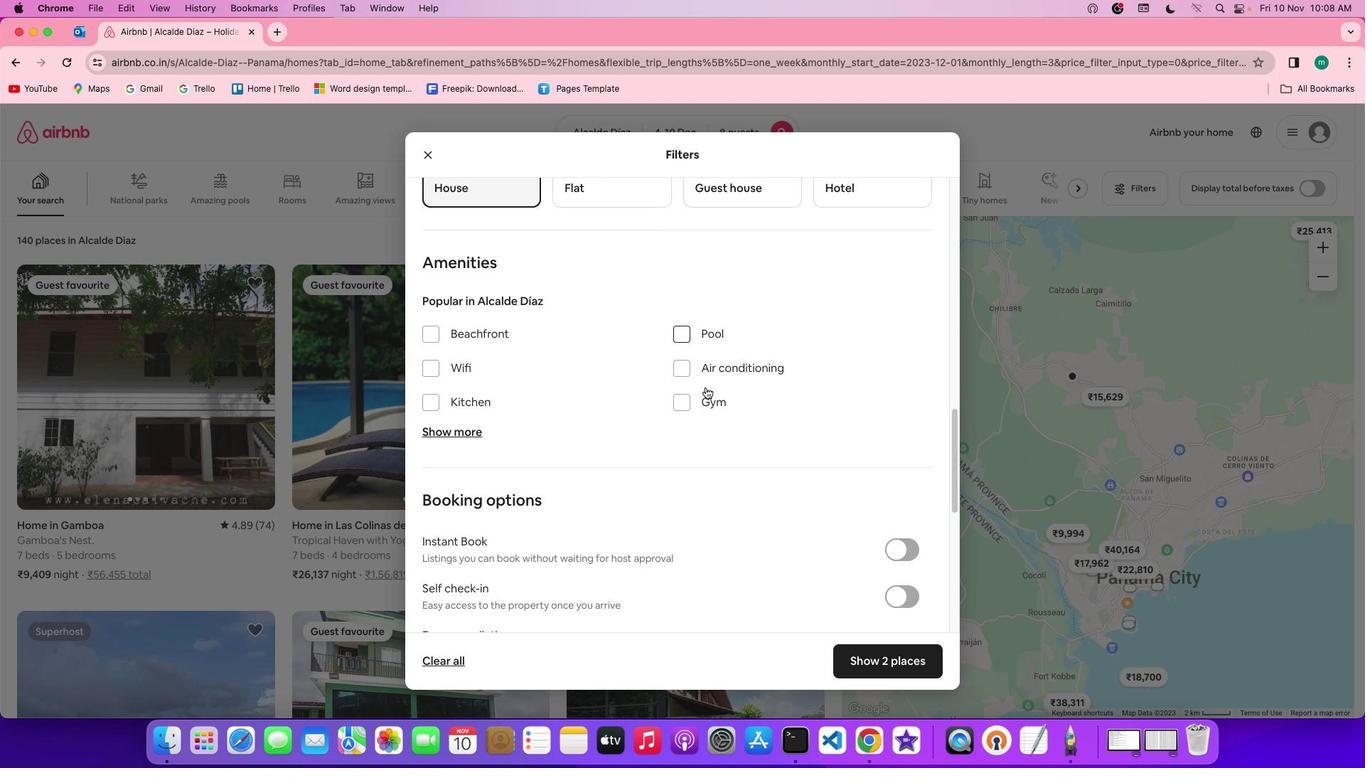 
Action: Mouse scrolled (714, 395) with delta (8, 7)
Screenshot: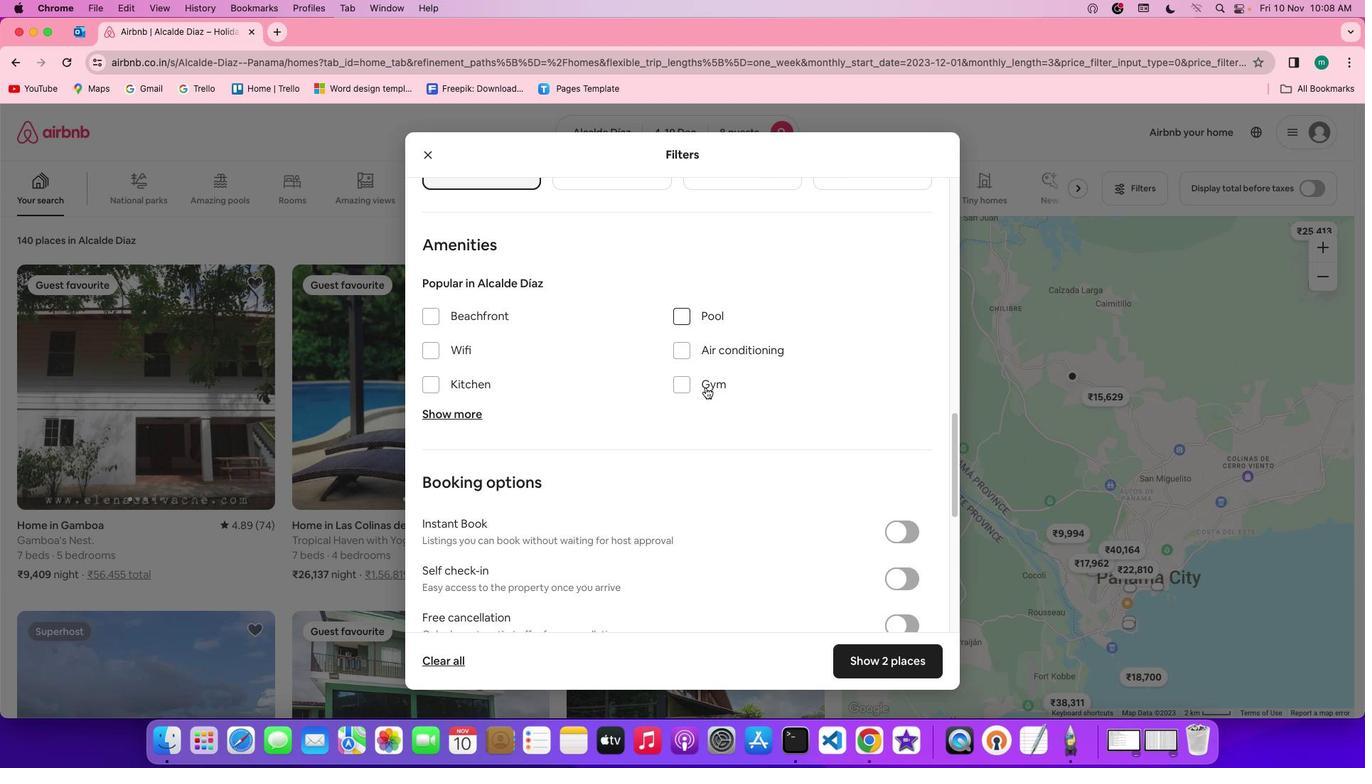 
Action: Mouse scrolled (714, 395) with delta (8, 7)
Screenshot: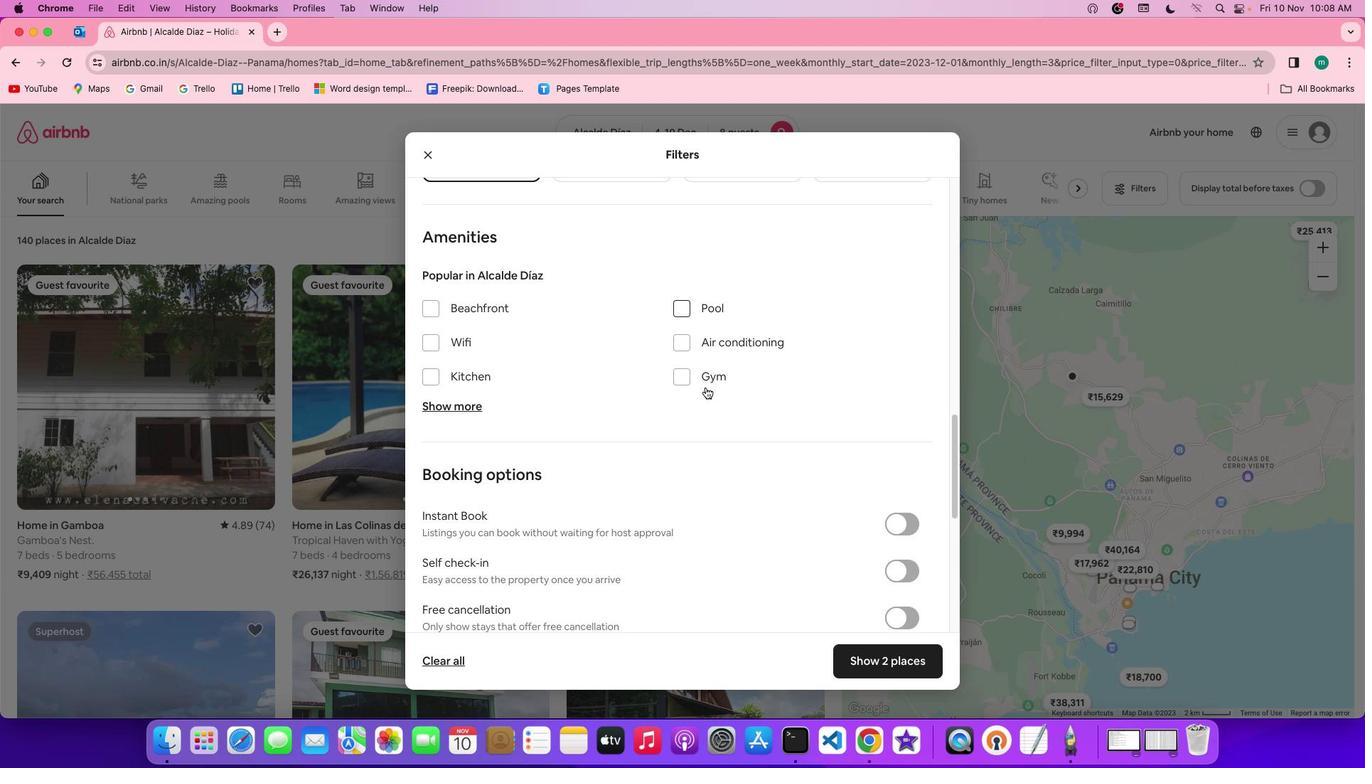 
Action: Mouse scrolled (714, 395) with delta (8, 7)
Screenshot: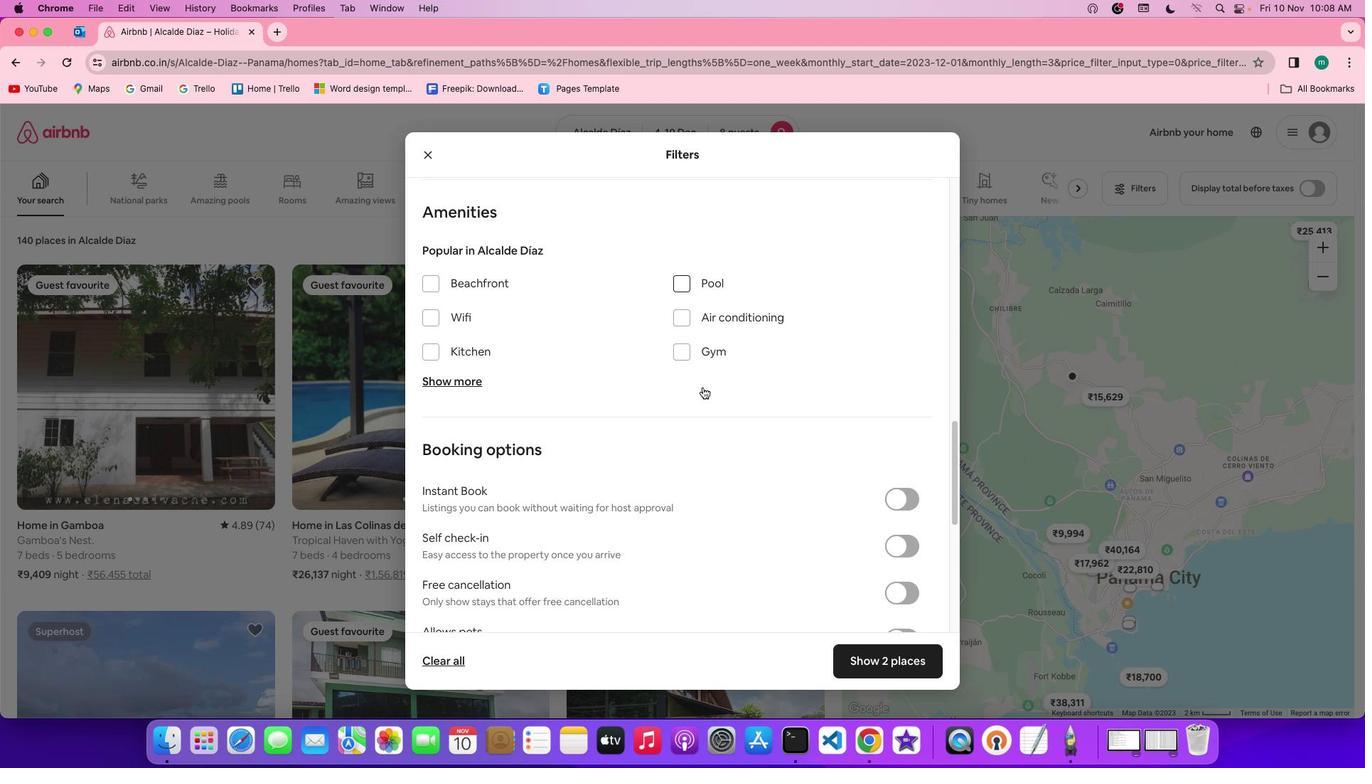 
Action: Mouse moved to (436, 311)
Screenshot: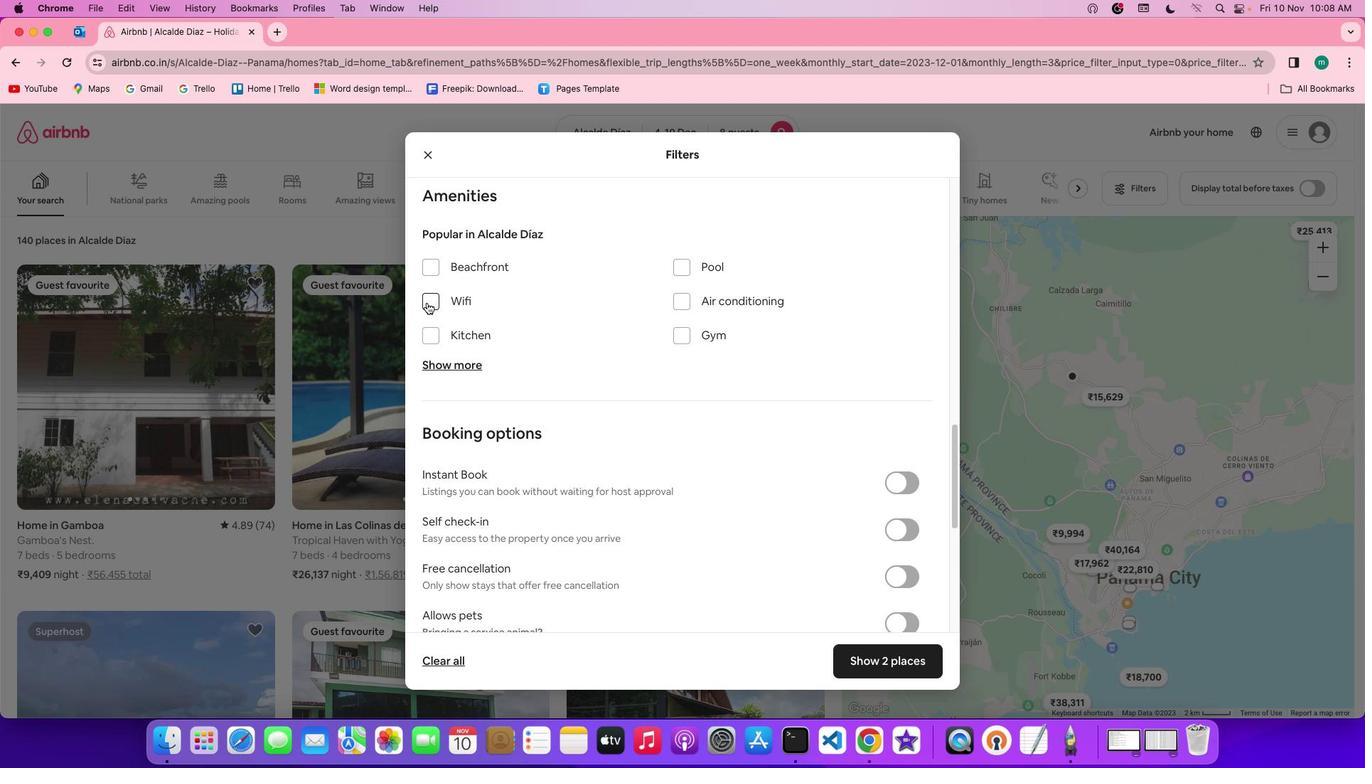 
Action: Mouse pressed left at (436, 311)
Screenshot: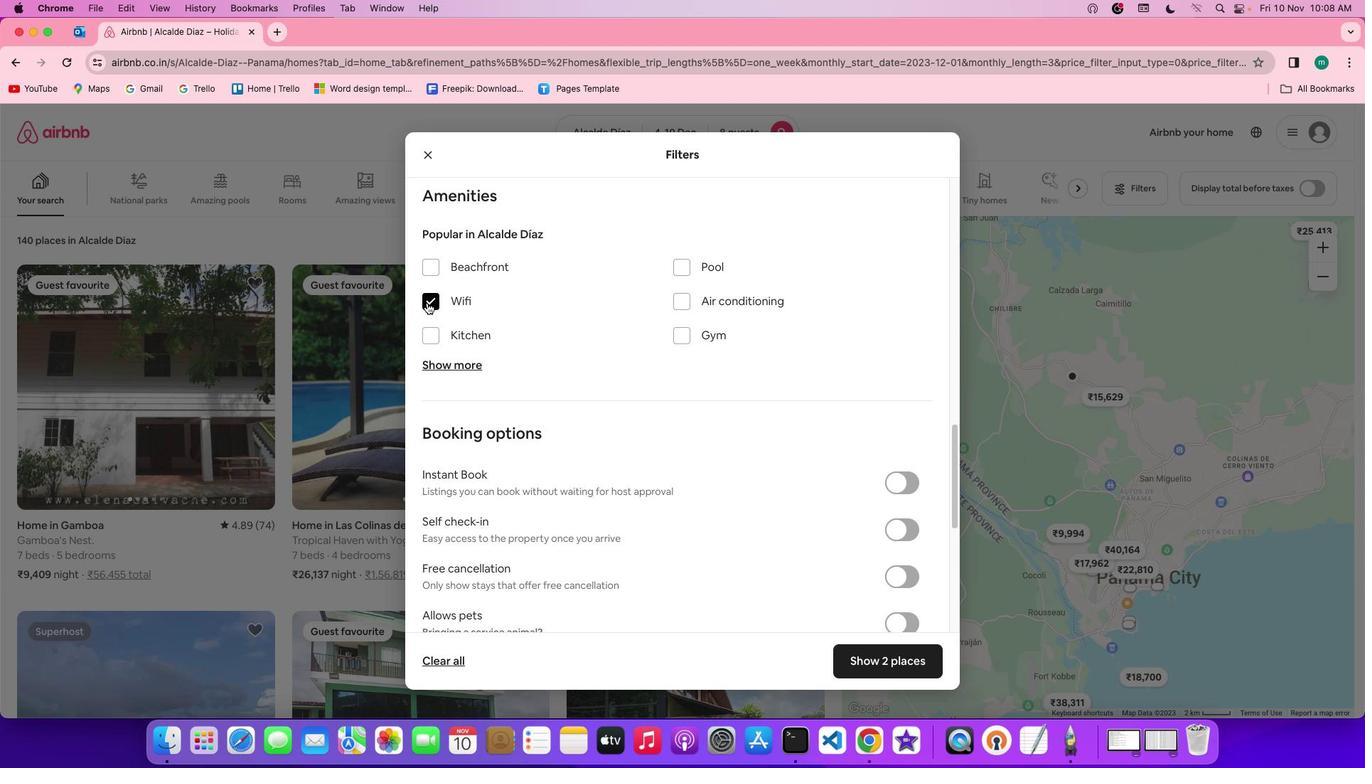 
Action: Mouse moved to (455, 371)
Screenshot: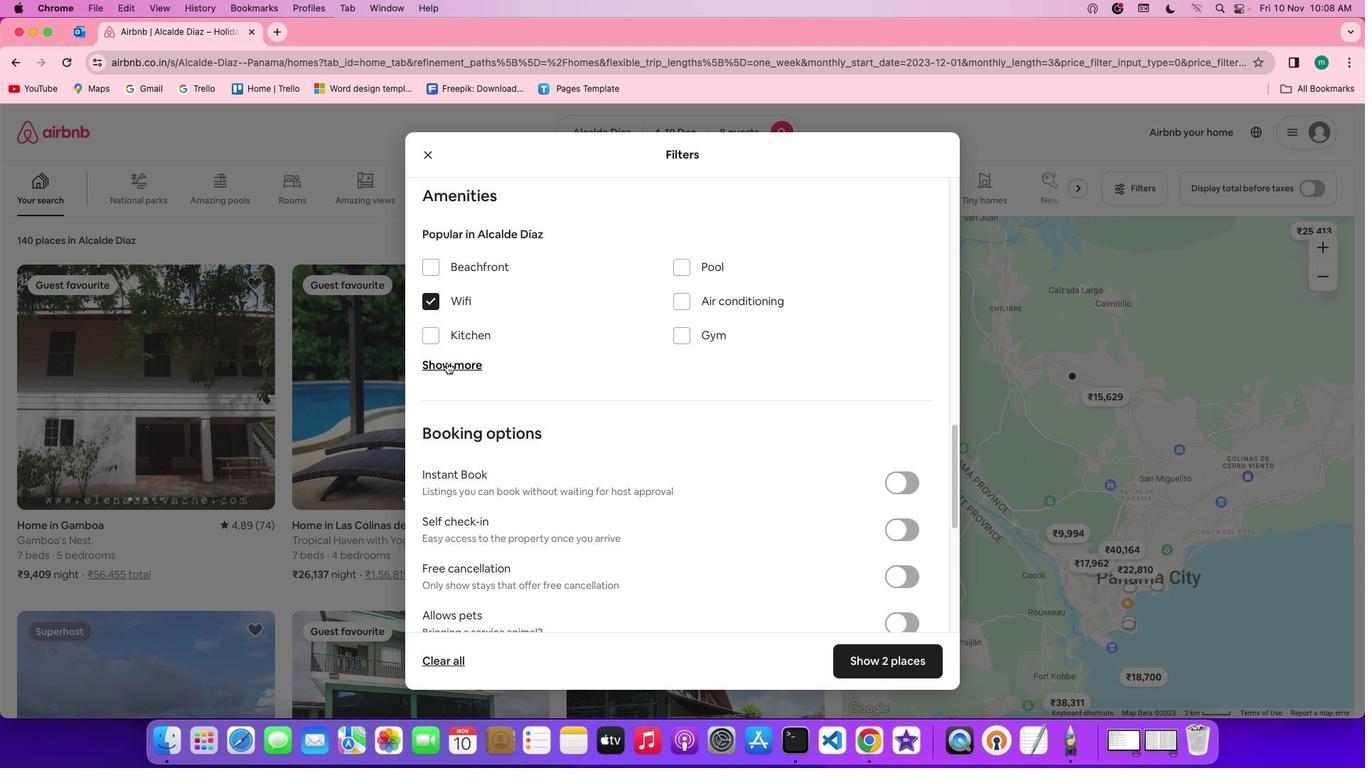
Action: Mouse pressed left at (455, 371)
Screenshot: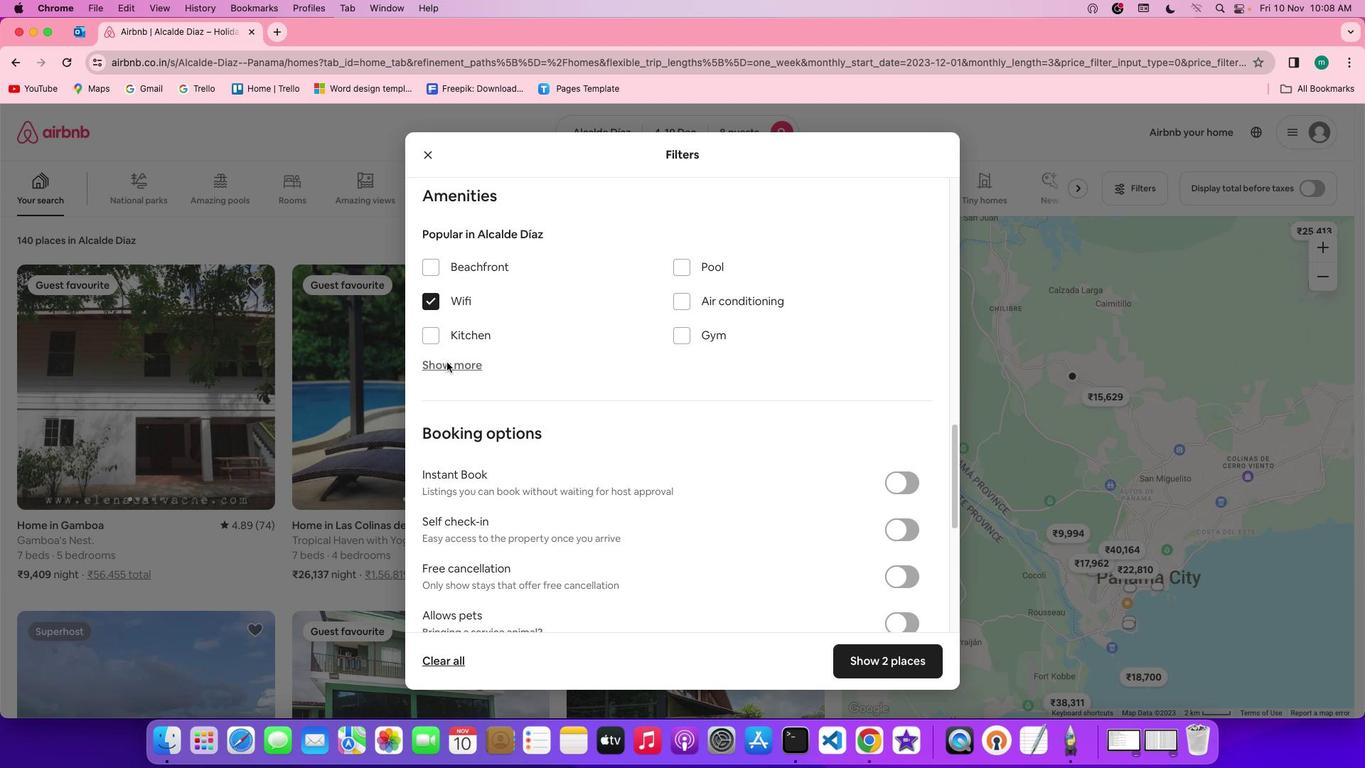
Action: Mouse moved to (451, 483)
Screenshot: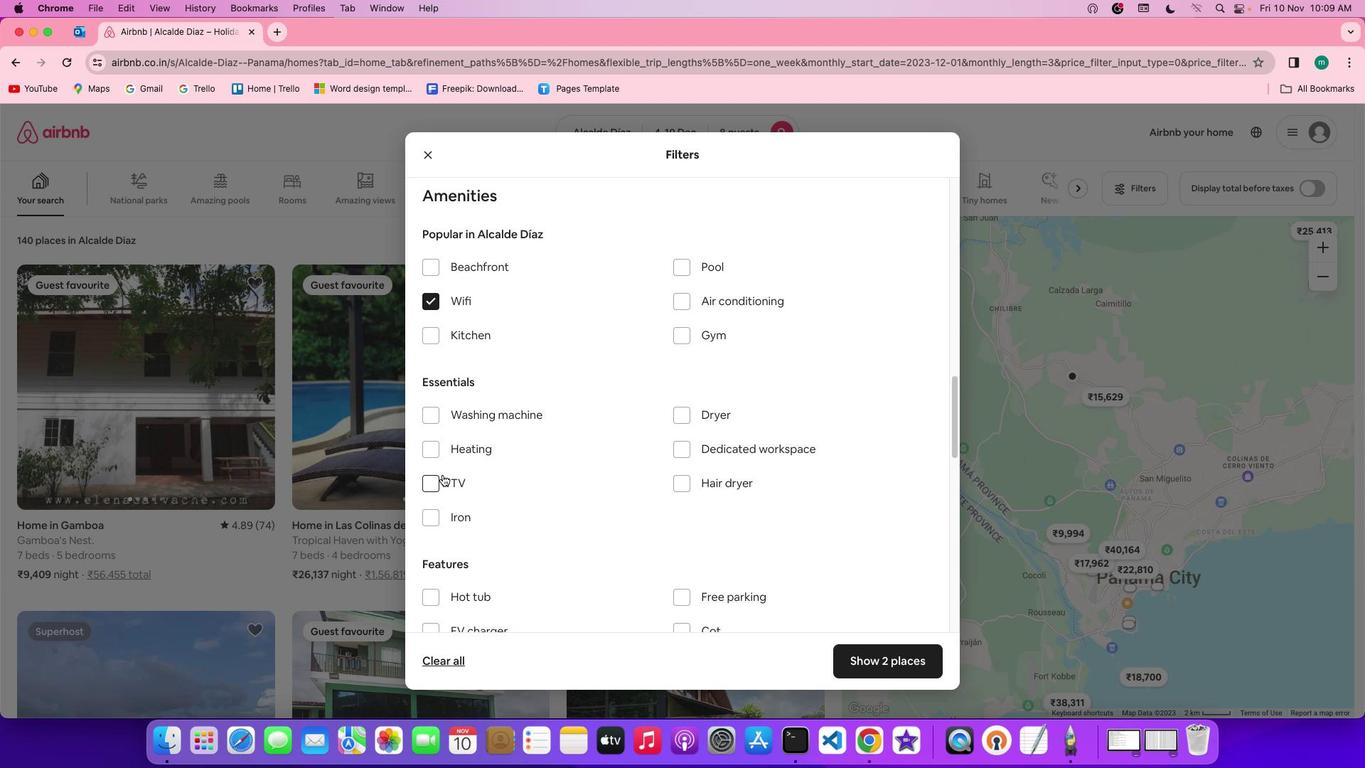 
Action: Mouse pressed left at (451, 483)
Screenshot: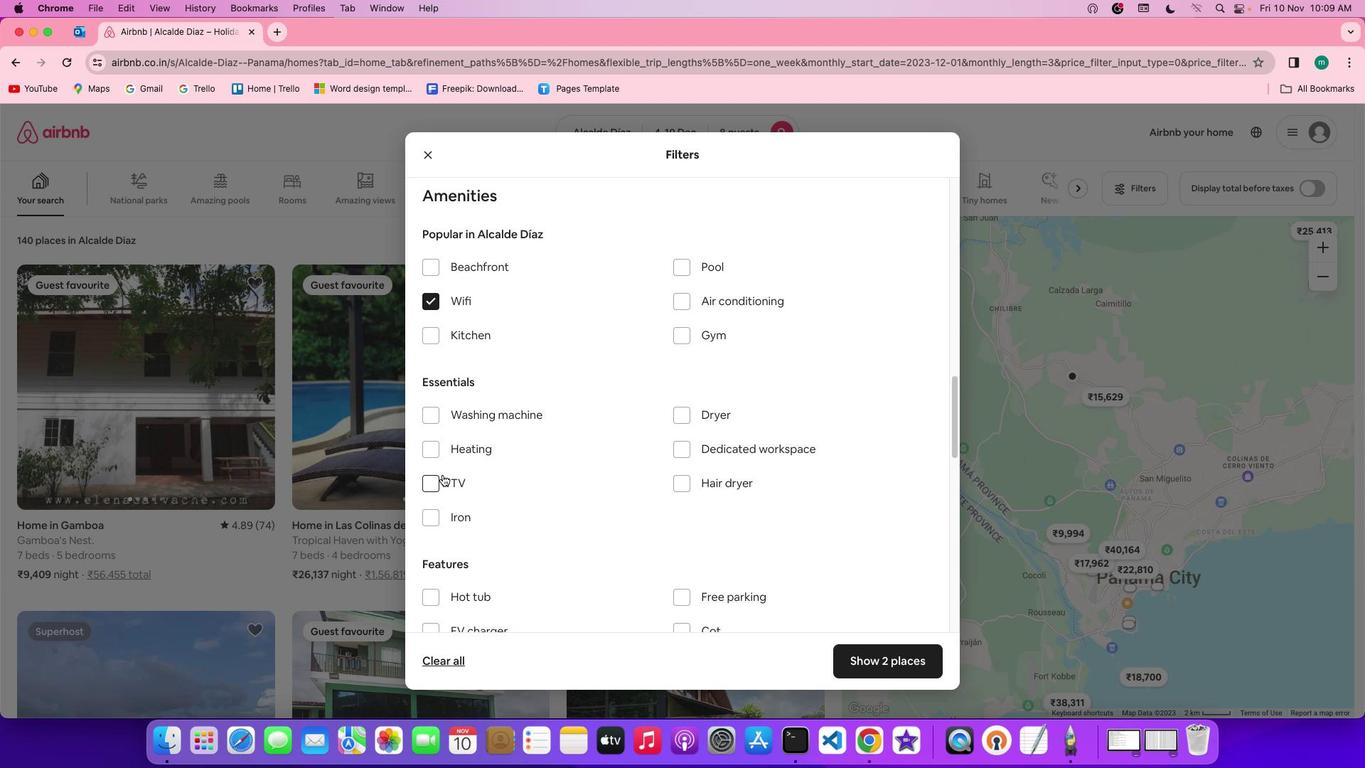 
Action: Mouse moved to (611, 469)
Screenshot: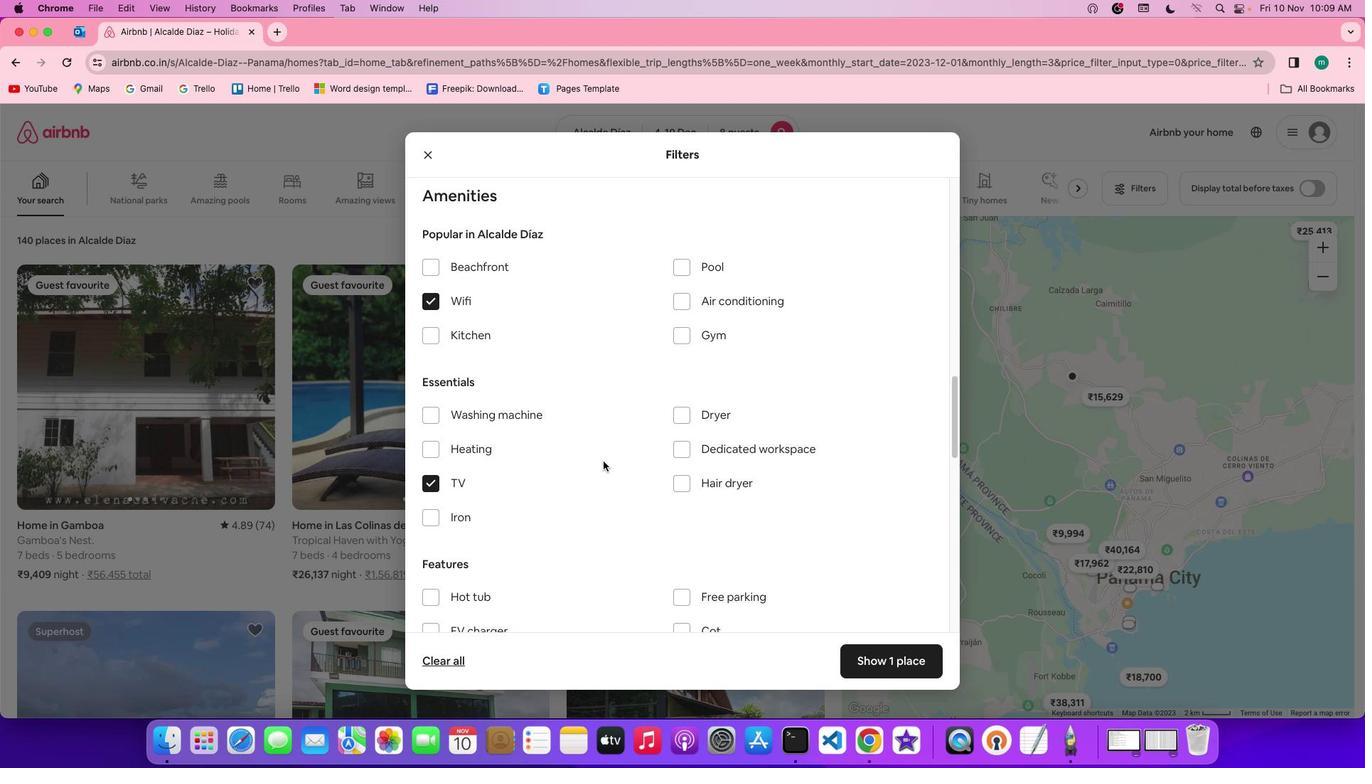 
Action: Mouse scrolled (611, 469) with delta (8, 7)
Screenshot: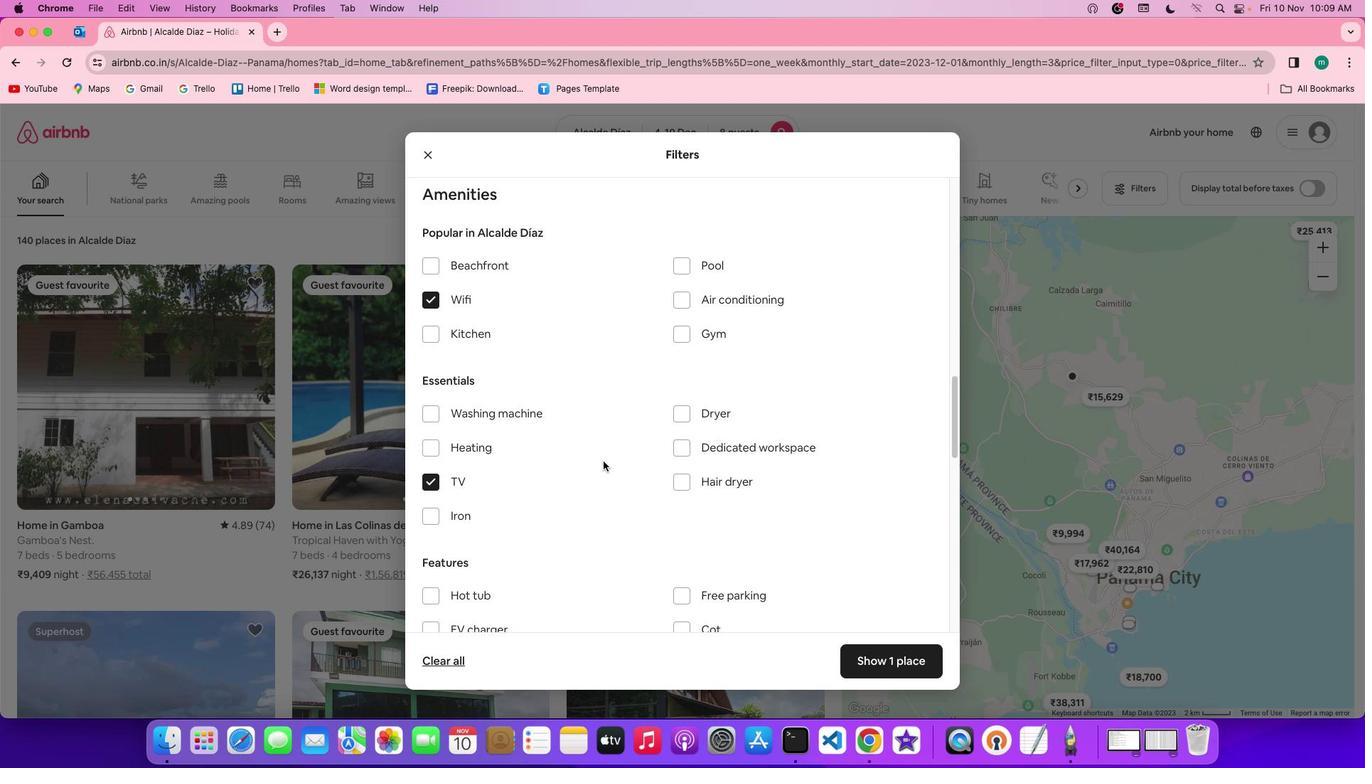 
Action: Mouse scrolled (611, 469) with delta (8, 7)
Screenshot: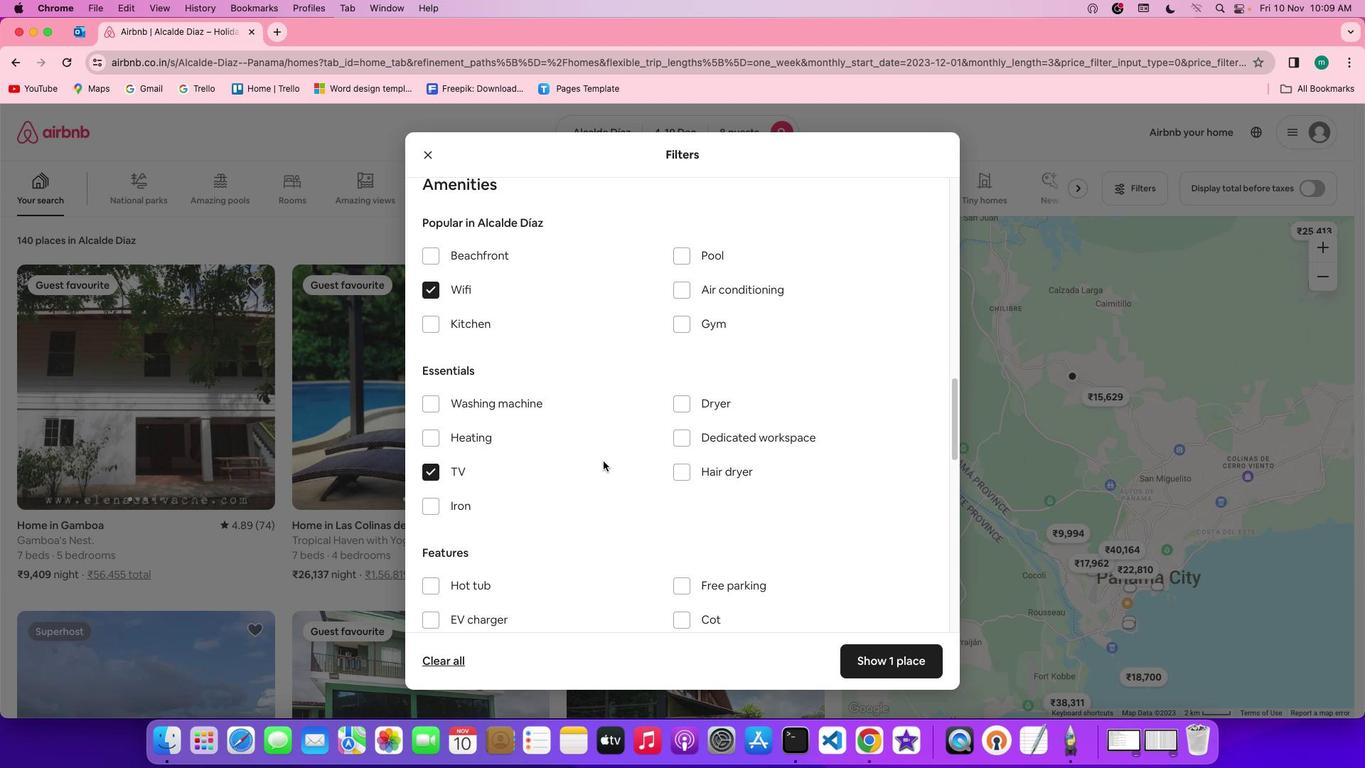 
Action: Mouse scrolled (611, 469) with delta (8, 7)
Screenshot: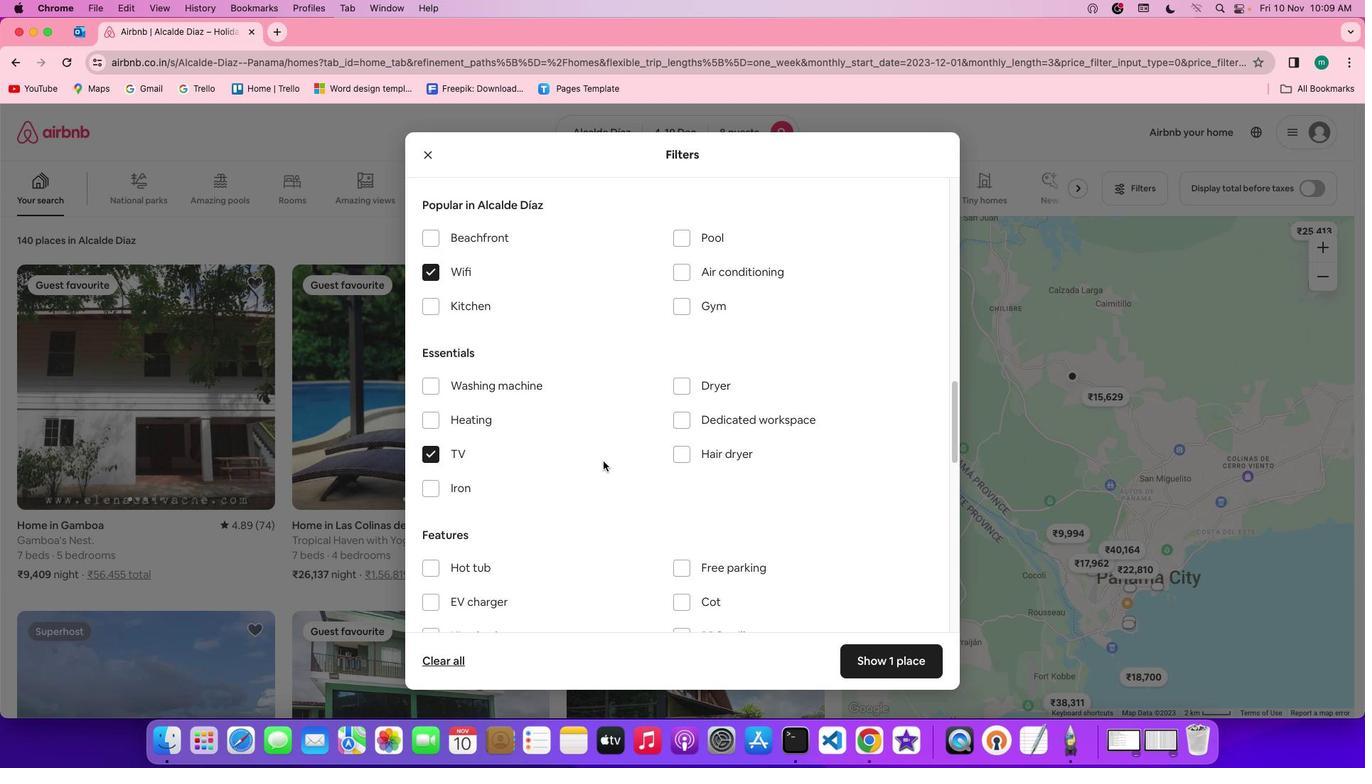 
Action: Mouse scrolled (611, 469) with delta (8, 7)
Screenshot: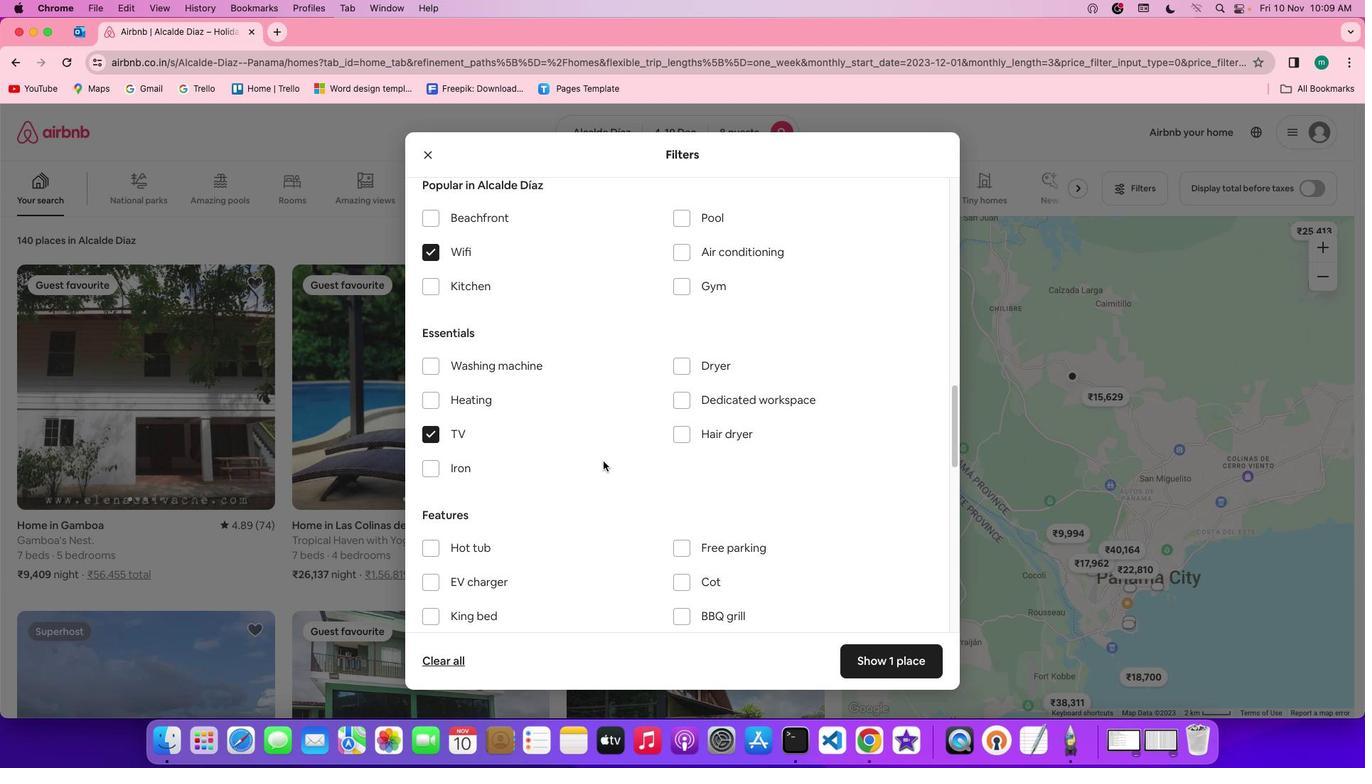 
Action: Mouse scrolled (611, 469) with delta (8, 7)
Screenshot: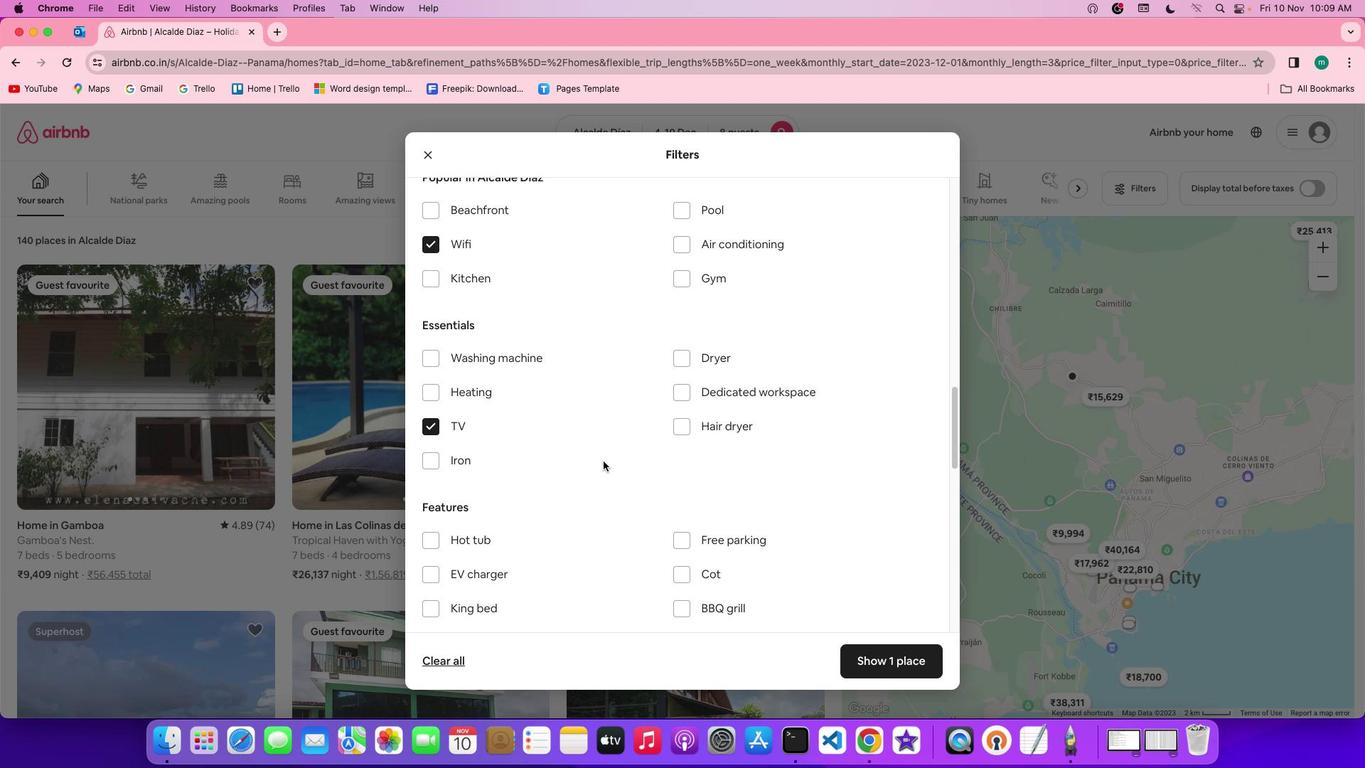 
Action: Mouse scrolled (611, 469) with delta (8, 7)
Screenshot: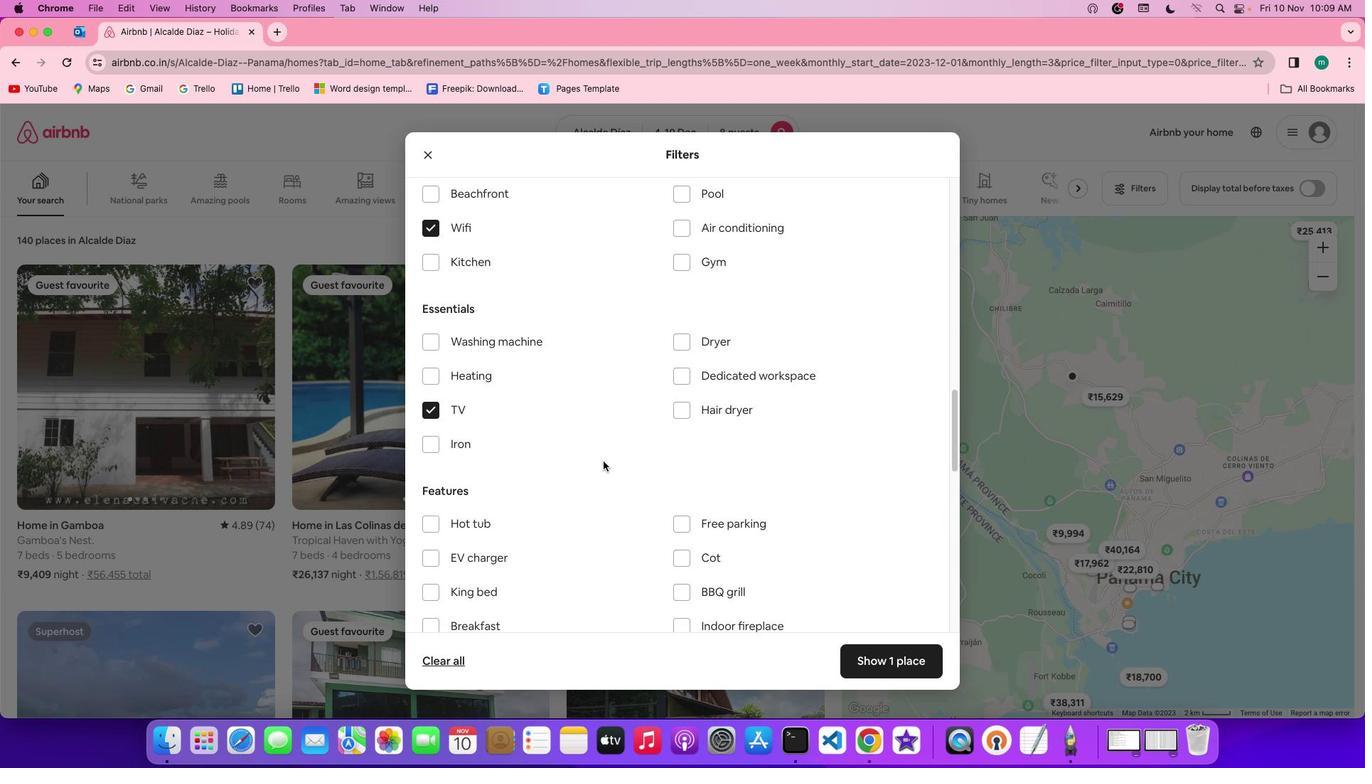 
Action: Mouse scrolled (611, 469) with delta (8, 7)
Screenshot: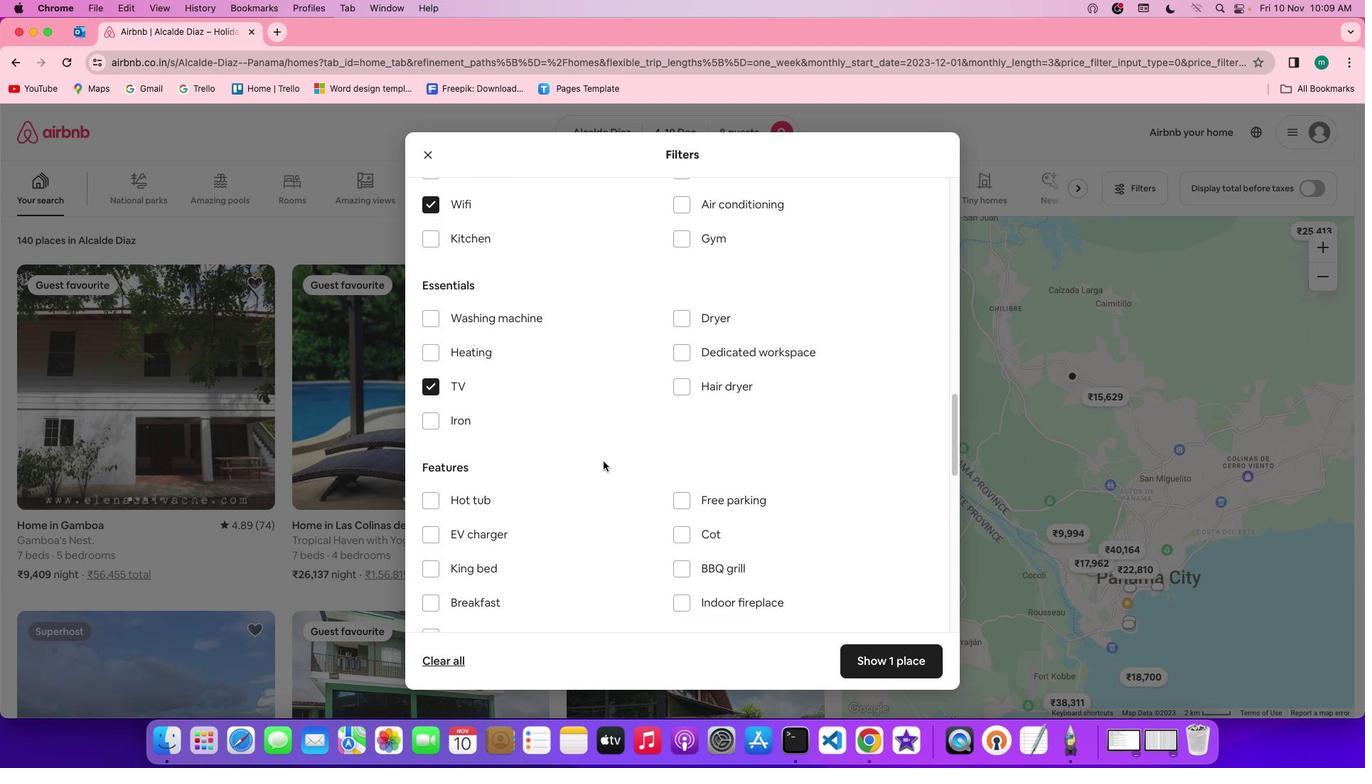 
Action: Mouse scrolled (611, 469) with delta (8, 7)
Screenshot: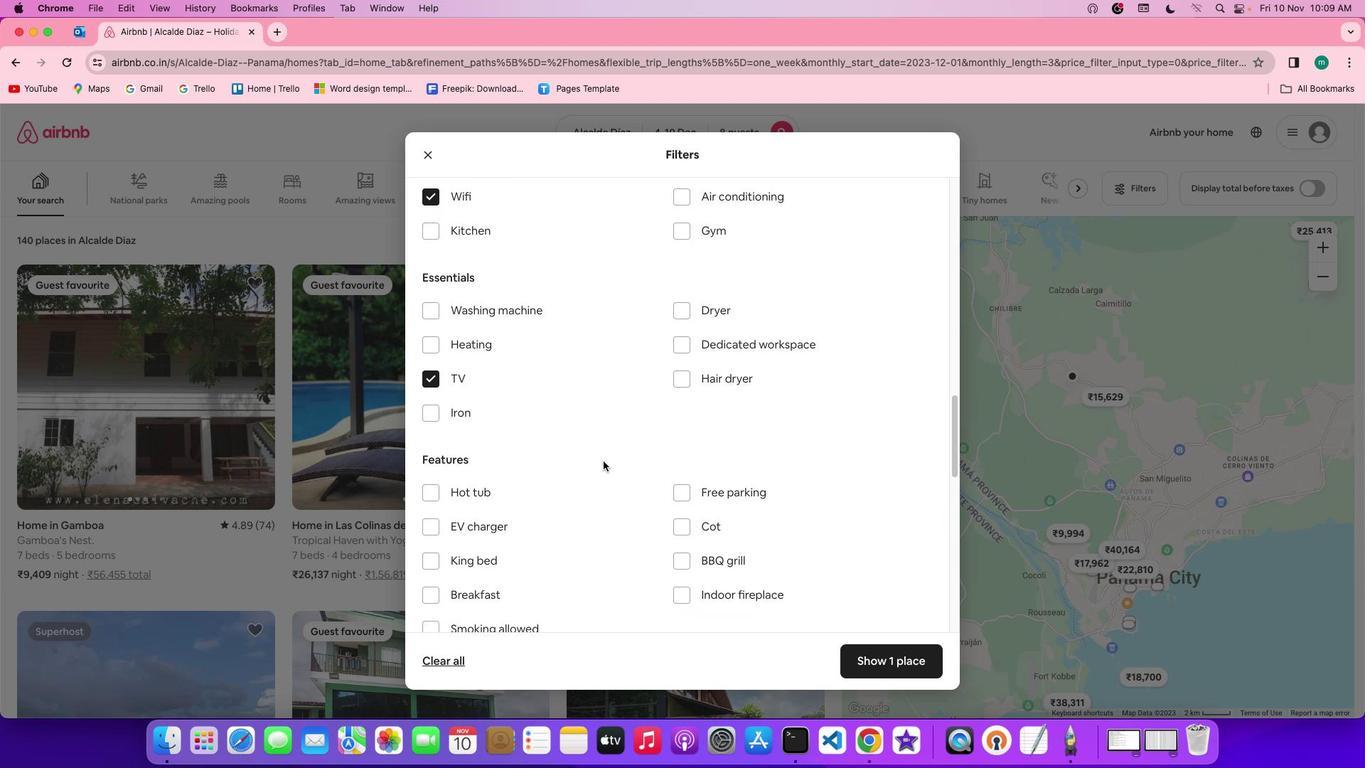 
Action: Mouse scrolled (611, 469) with delta (8, 7)
Screenshot: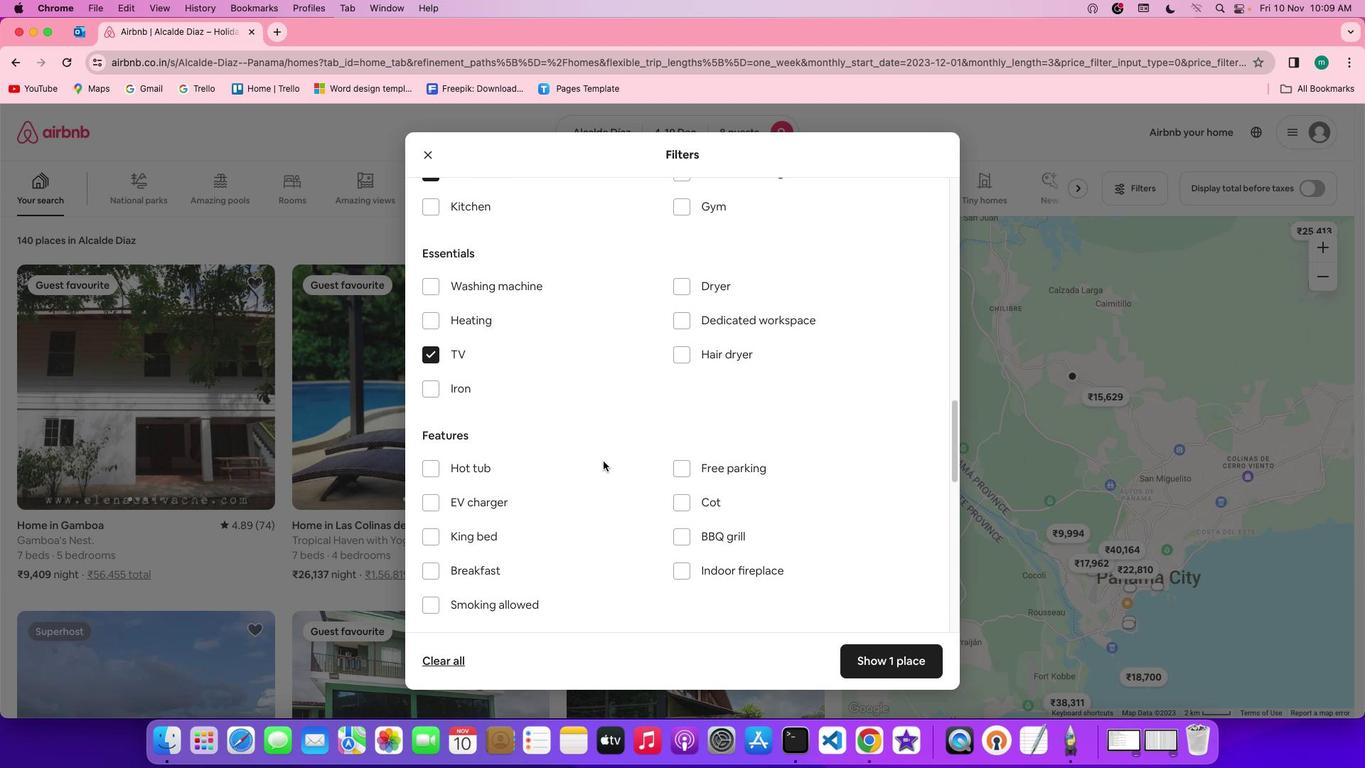 
Action: Mouse scrolled (611, 469) with delta (8, 7)
Screenshot: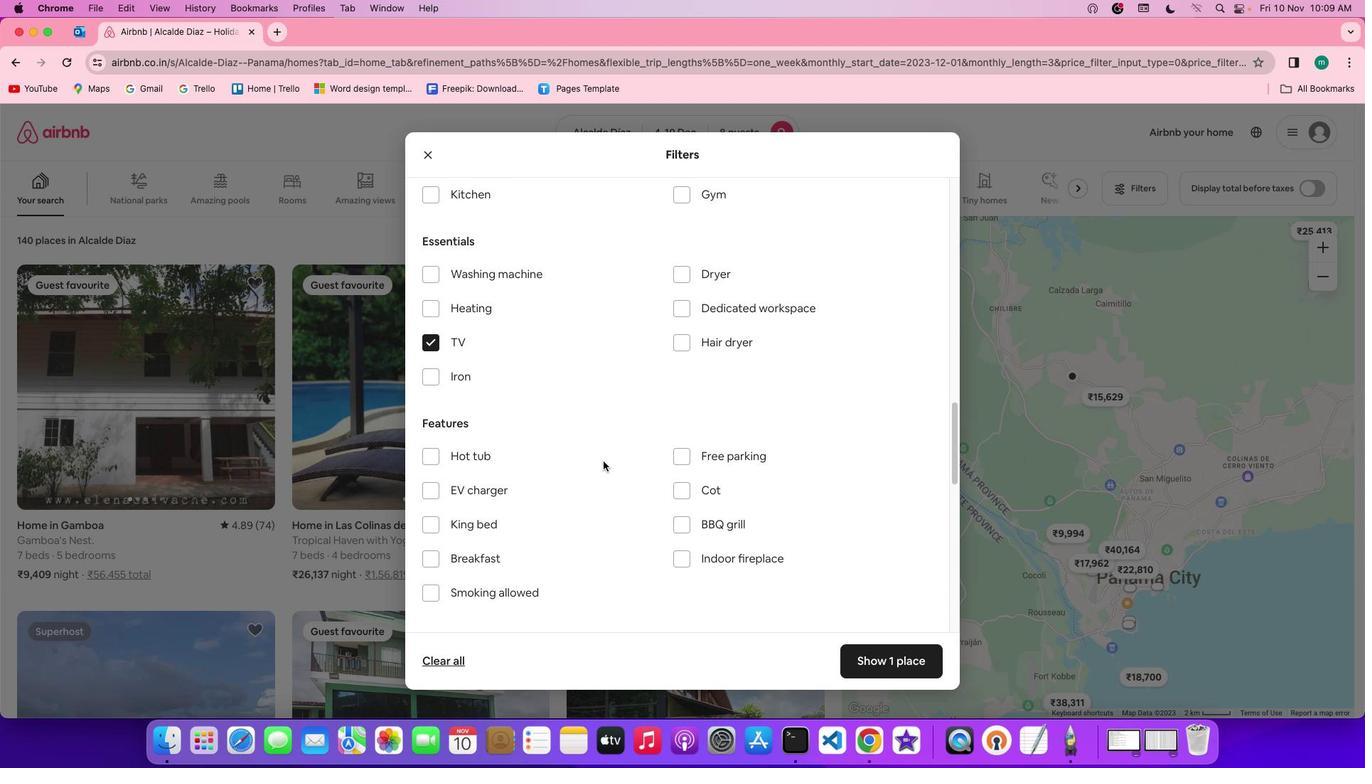 
Action: Mouse scrolled (611, 469) with delta (8, 7)
Screenshot: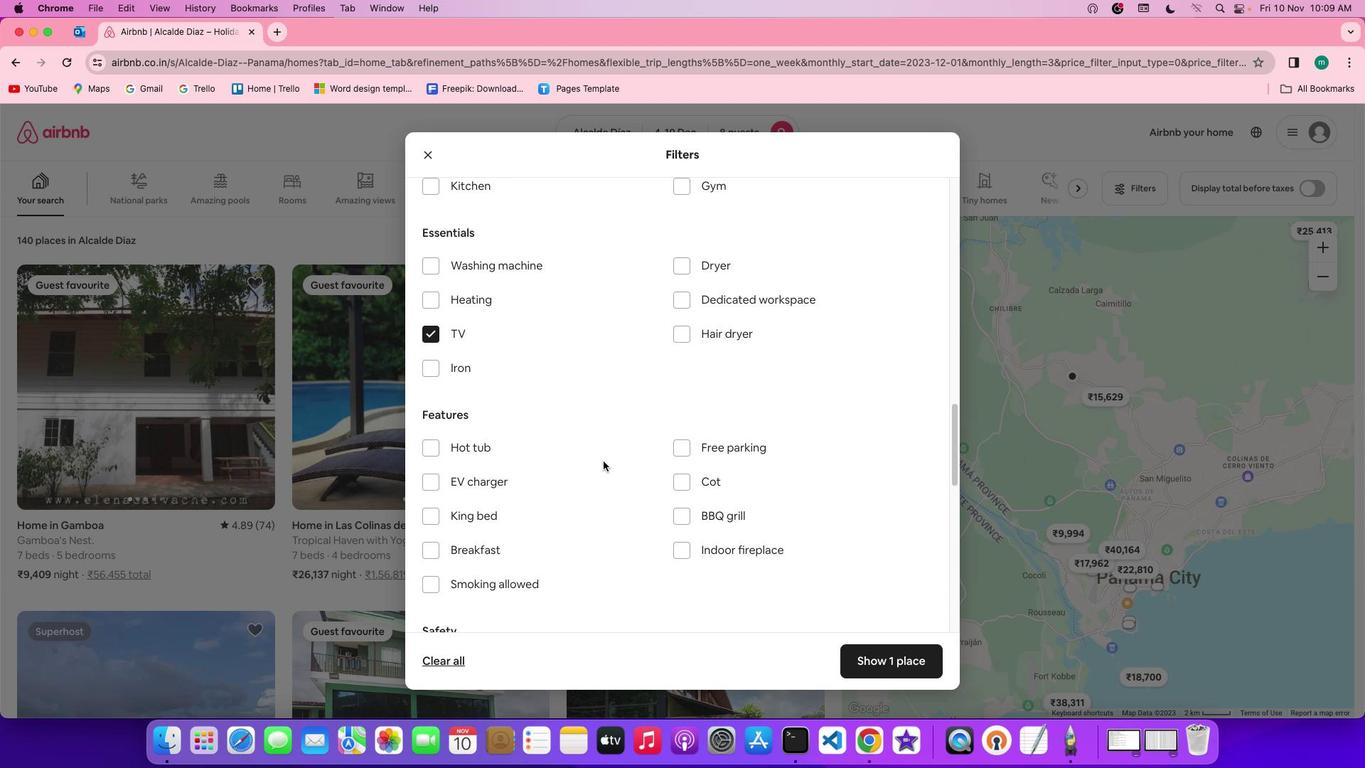 
Action: Mouse scrolled (611, 469) with delta (8, 7)
Screenshot: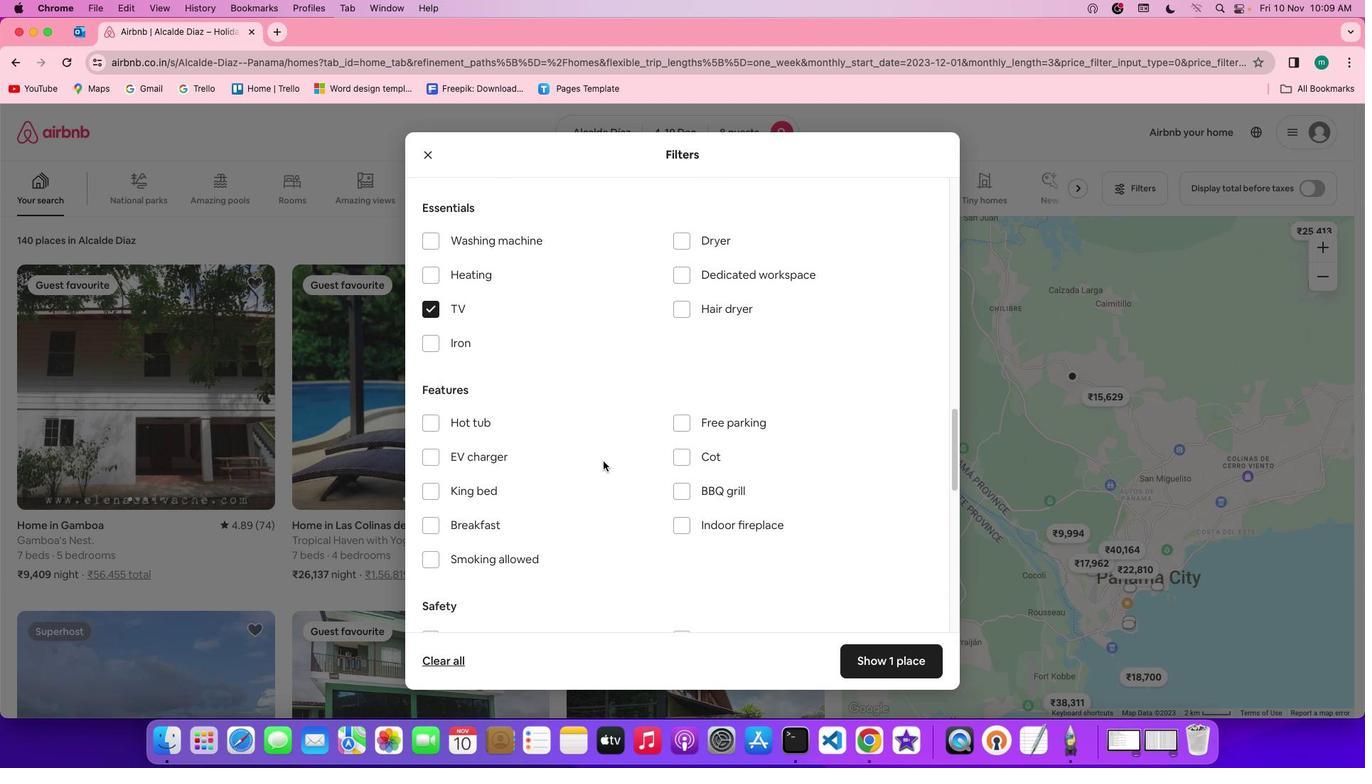 
Action: Mouse moved to (695, 411)
Screenshot: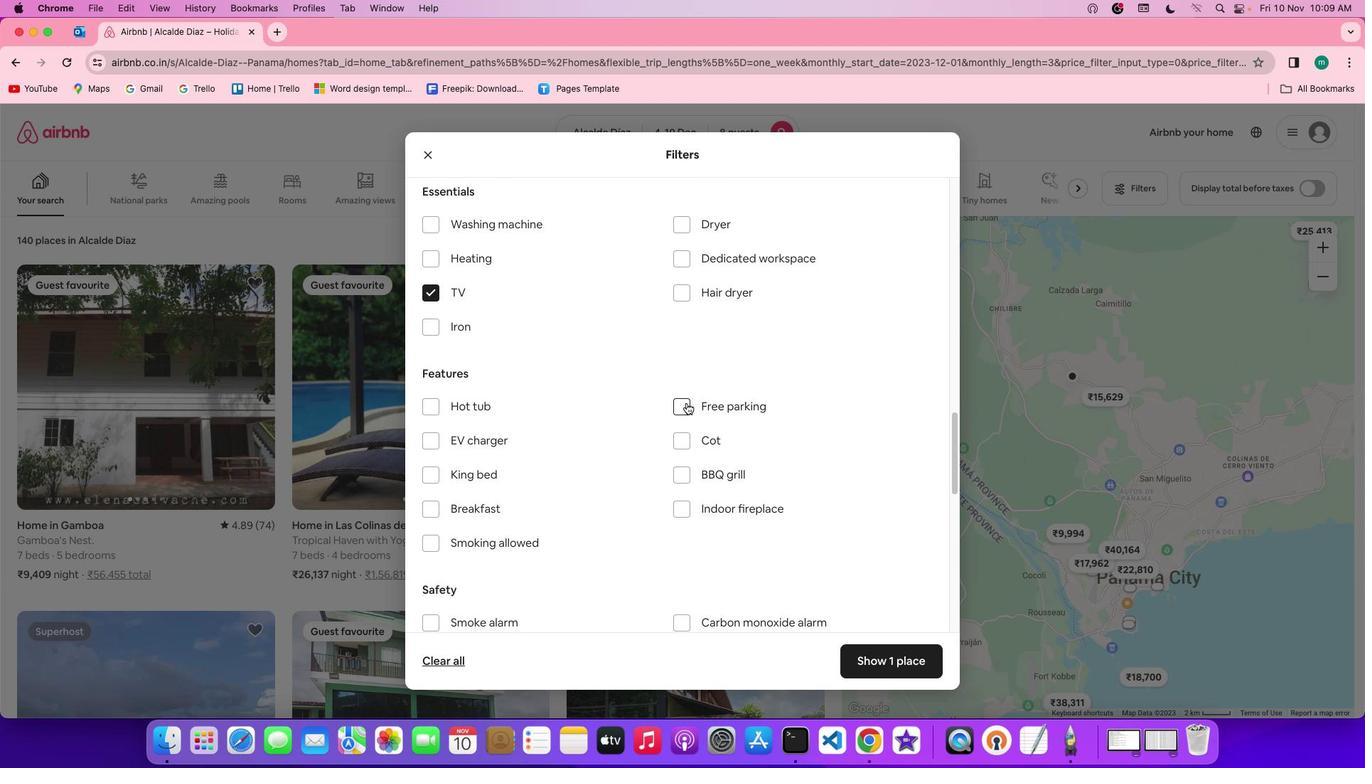 
Action: Mouse pressed left at (695, 411)
Screenshot: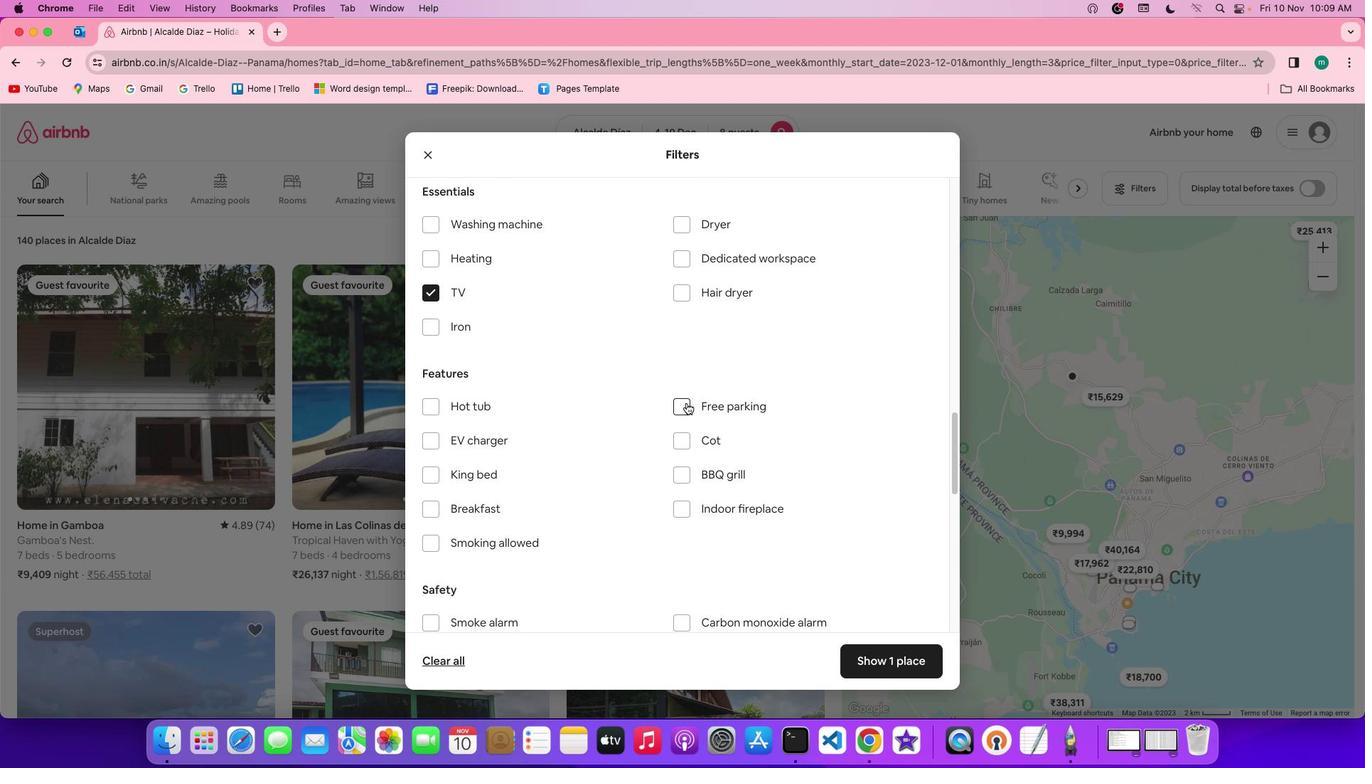 
Action: Mouse moved to (759, 425)
Screenshot: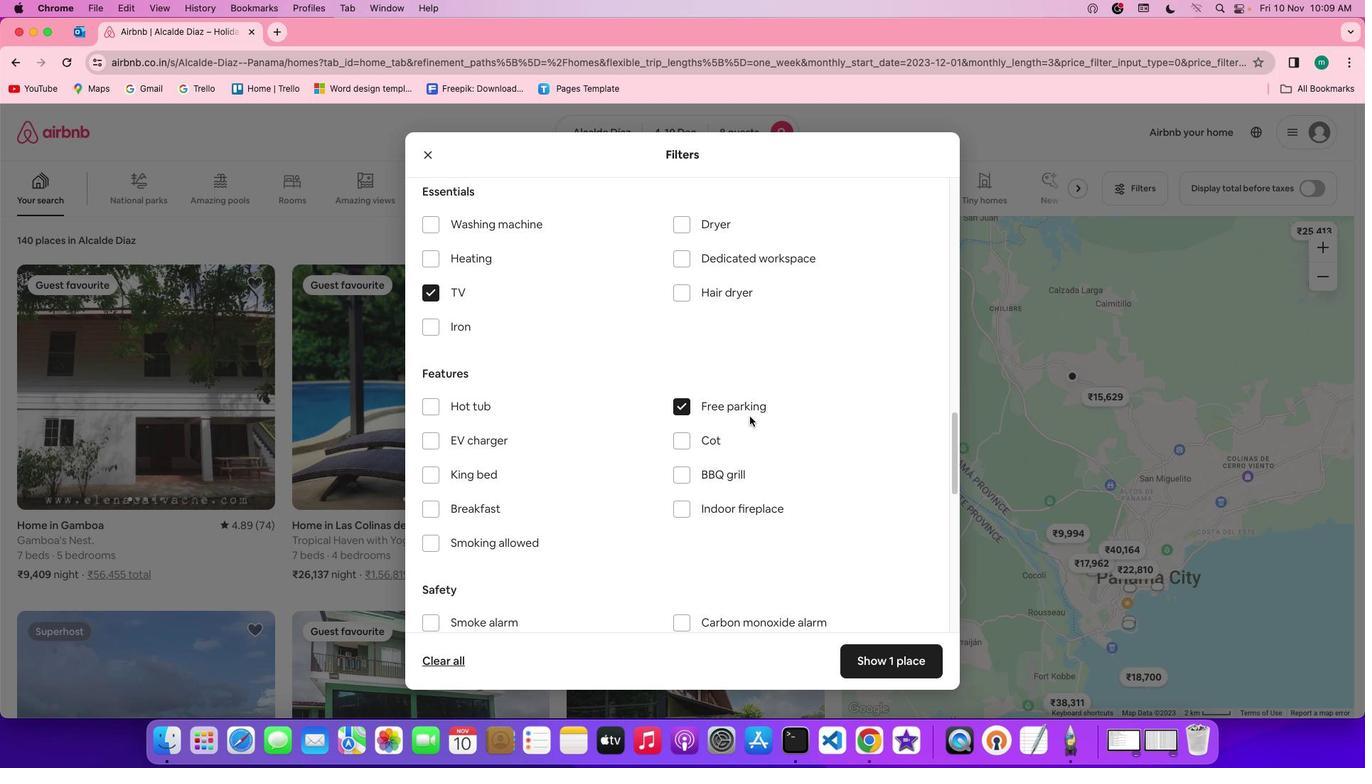 
Action: Mouse scrolled (759, 425) with delta (8, 7)
Screenshot: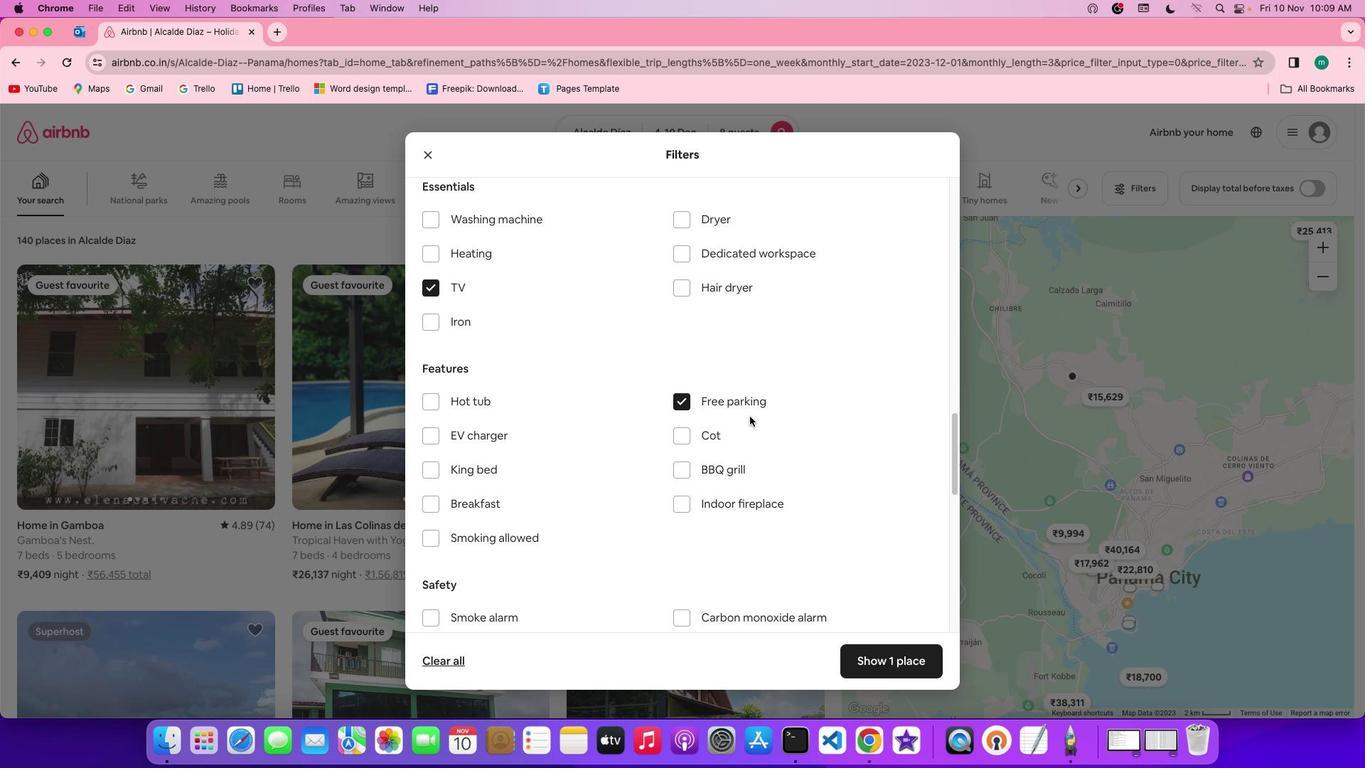 
Action: Mouse scrolled (759, 425) with delta (8, 7)
Screenshot: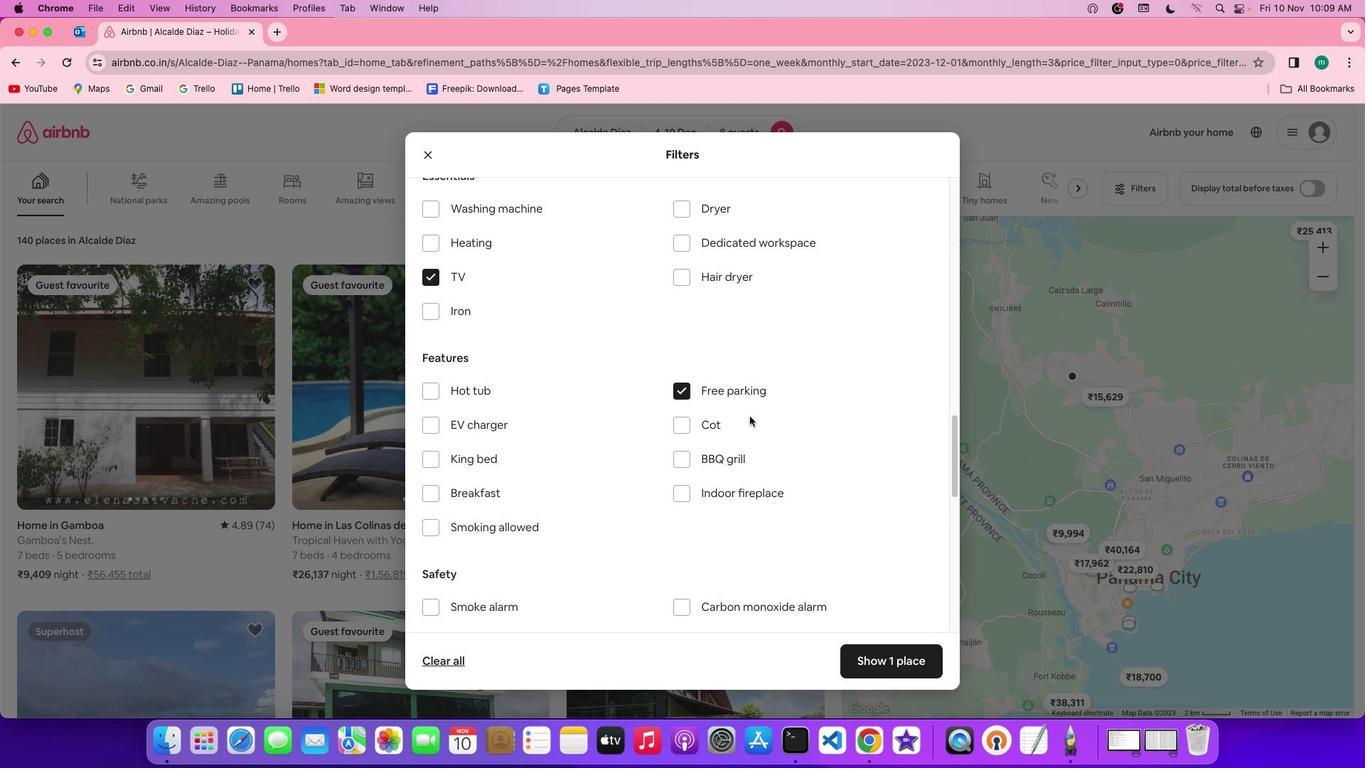 
Action: Mouse scrolled (759, 425) with delta (8, 7)
Screenshot: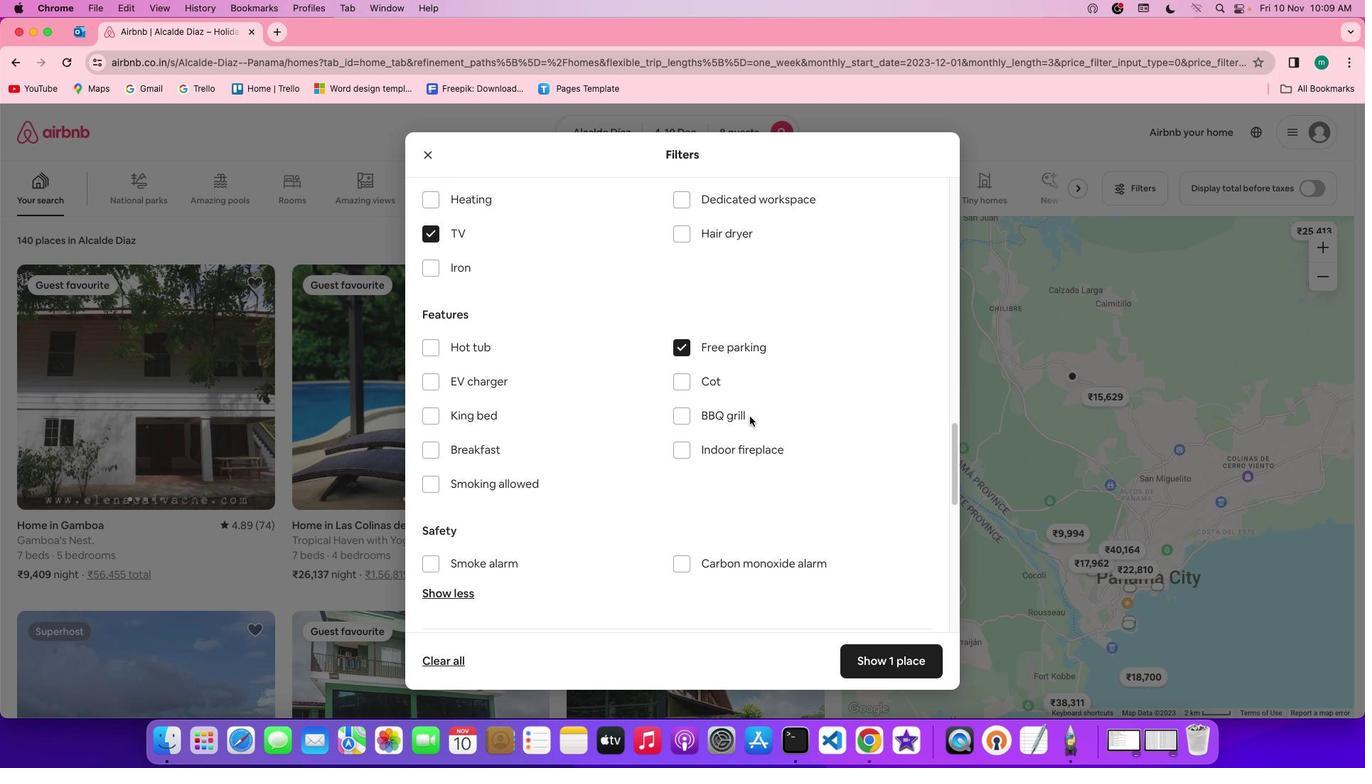 
Action: Mouse scrolled (759, 425) with delta (8, 7)
Screenshot: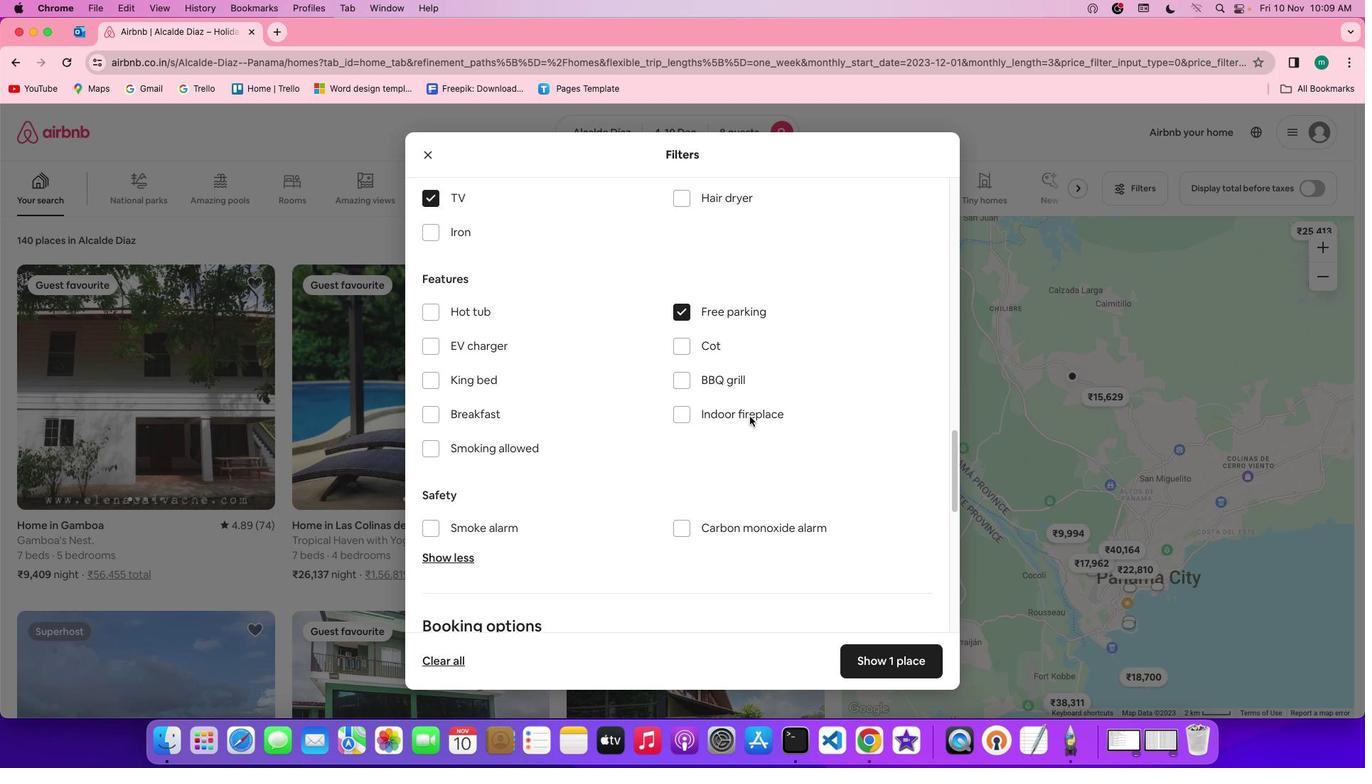 
Action: Mouse scrolled (759, 425) with delta (8, 7)
Screenshot: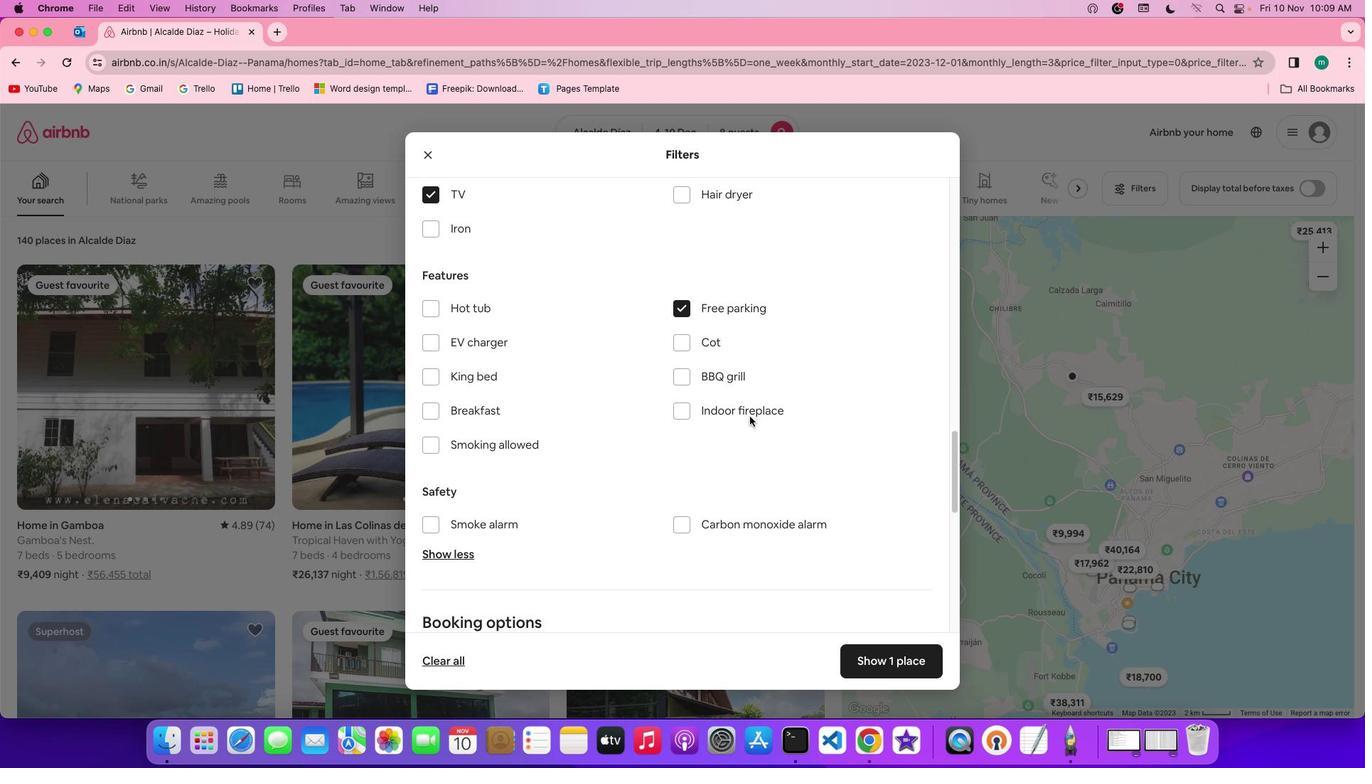 
Action: Mouse scrolled (759, 425) with delta (8, 7)
Screenshot: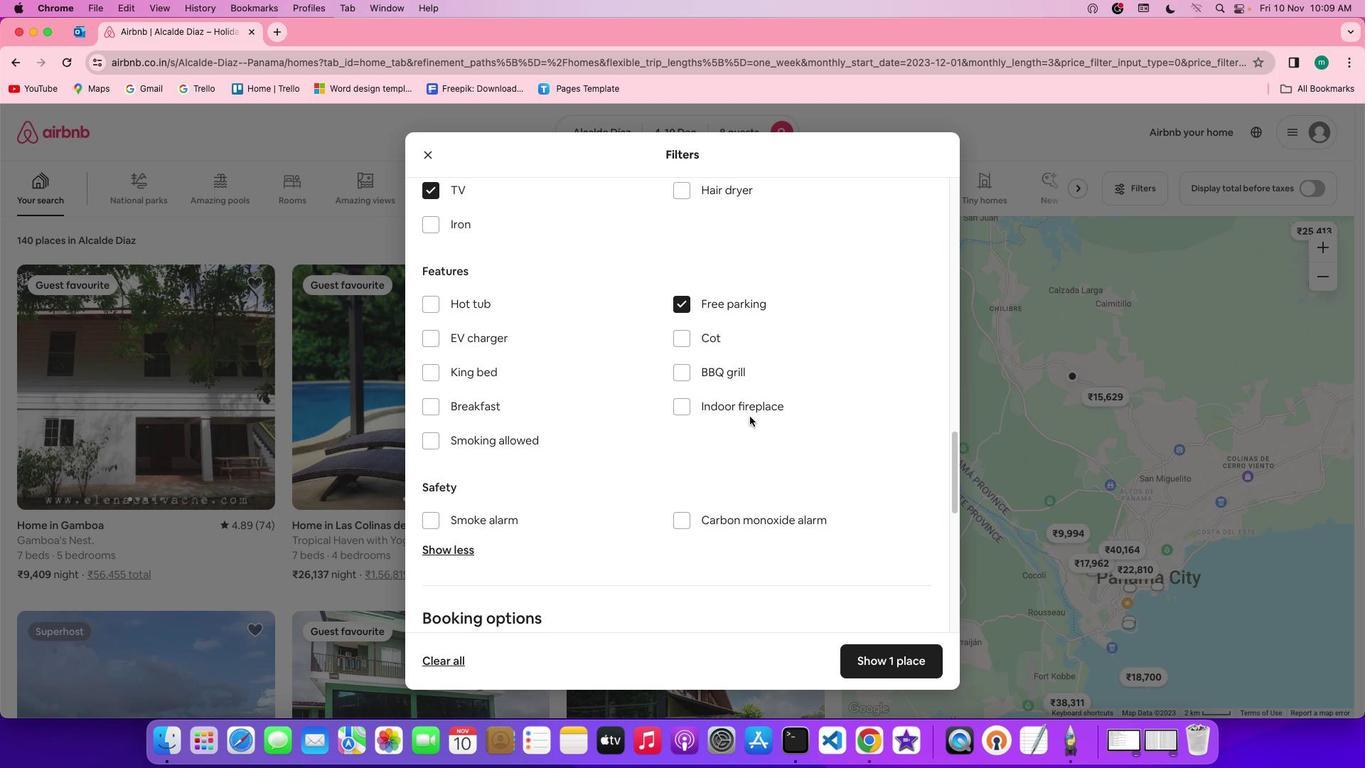 
Action: Mouse scrolled (759, 425) with delta (8, 7)
Screenshot: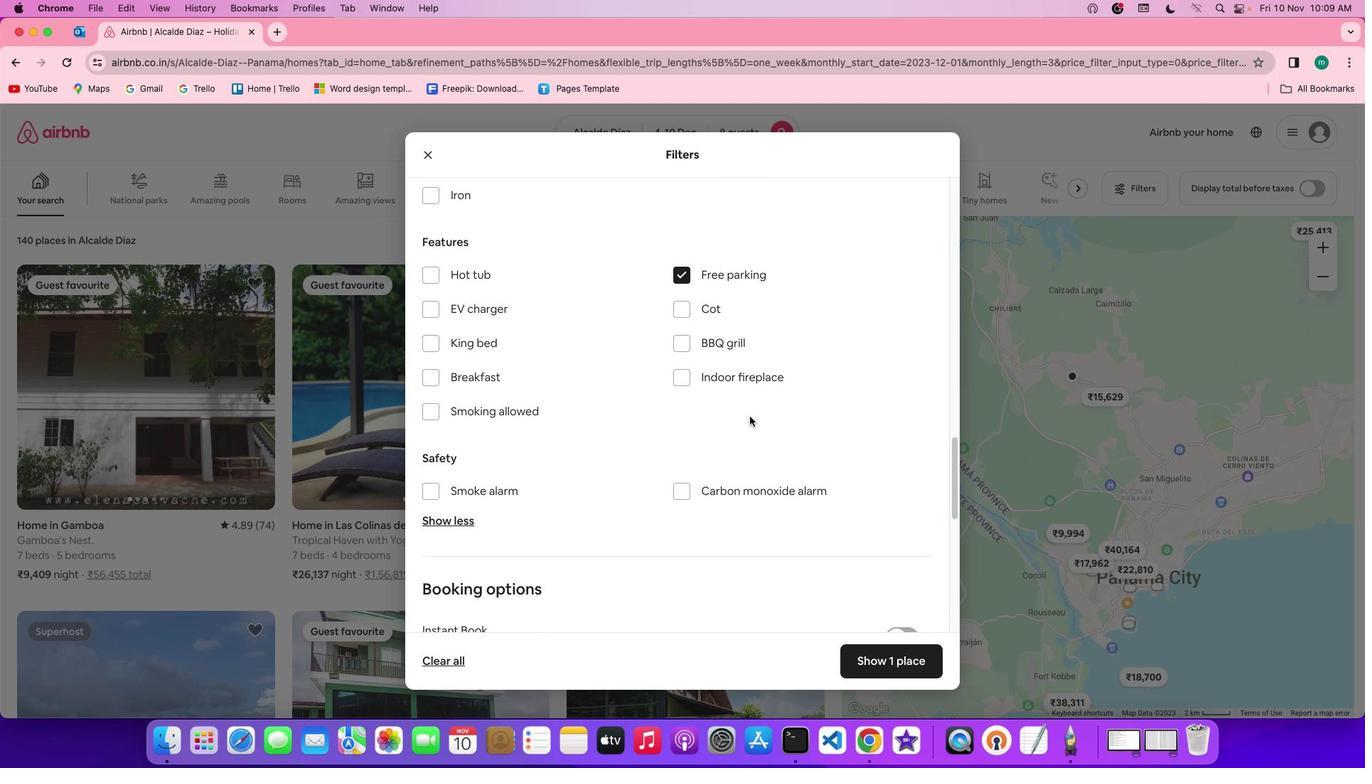 
Action: Mouse scrolled (759, 425) with delta (8, 7)
Screenshot: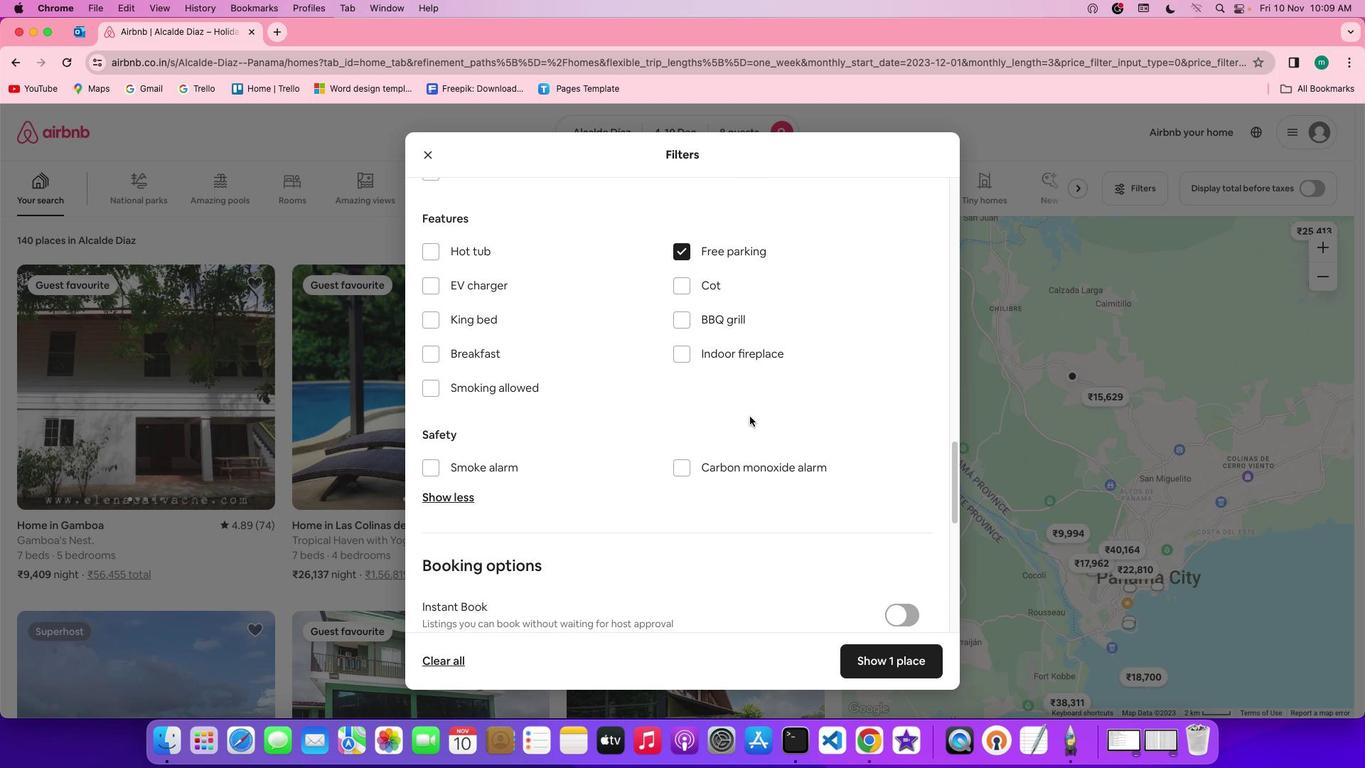 
Action: Mouse scrolled (759, 425) with delta (8, 7)
Screenshot: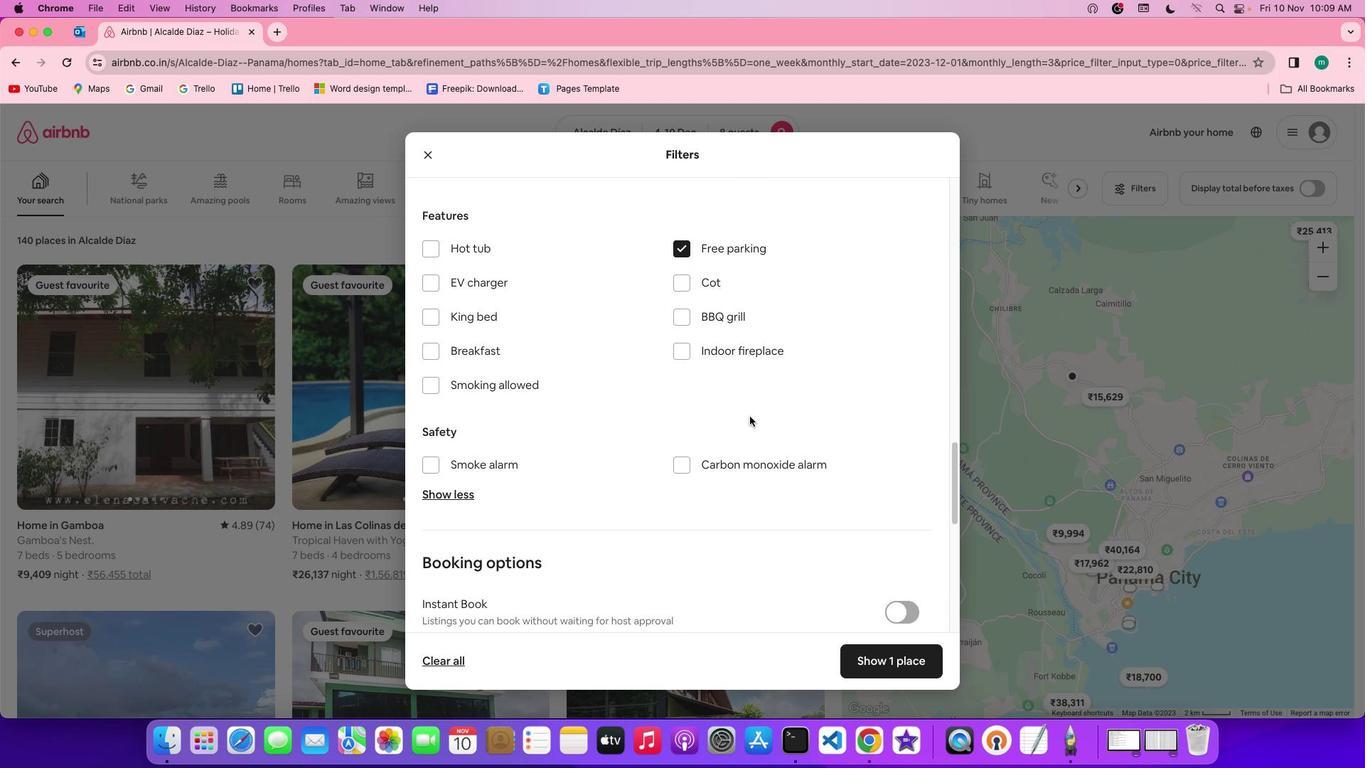 
Action: Mouse scrolled (759, 425) with delta (8, 9)
Screenshot: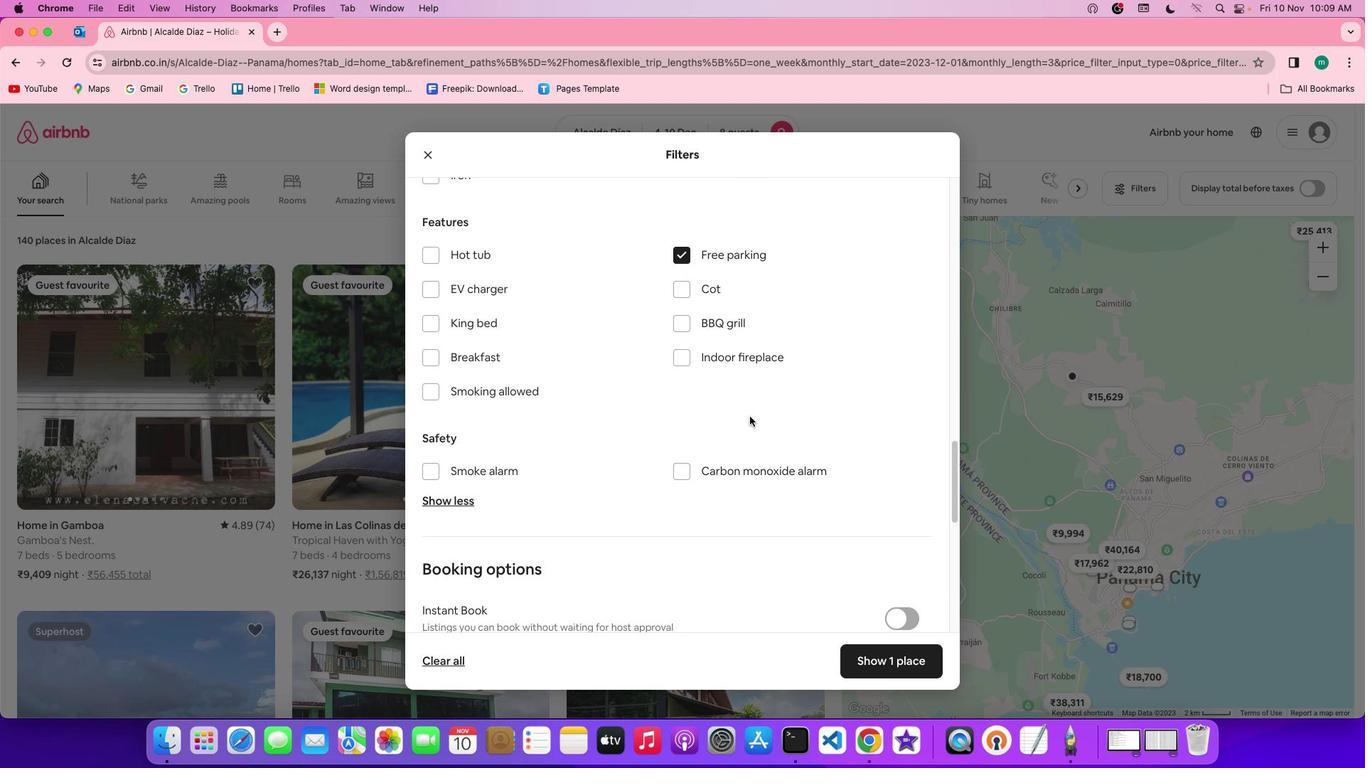 
Action: Mouse scrolled (759, 425) with delta (8, 9)
Screenshot: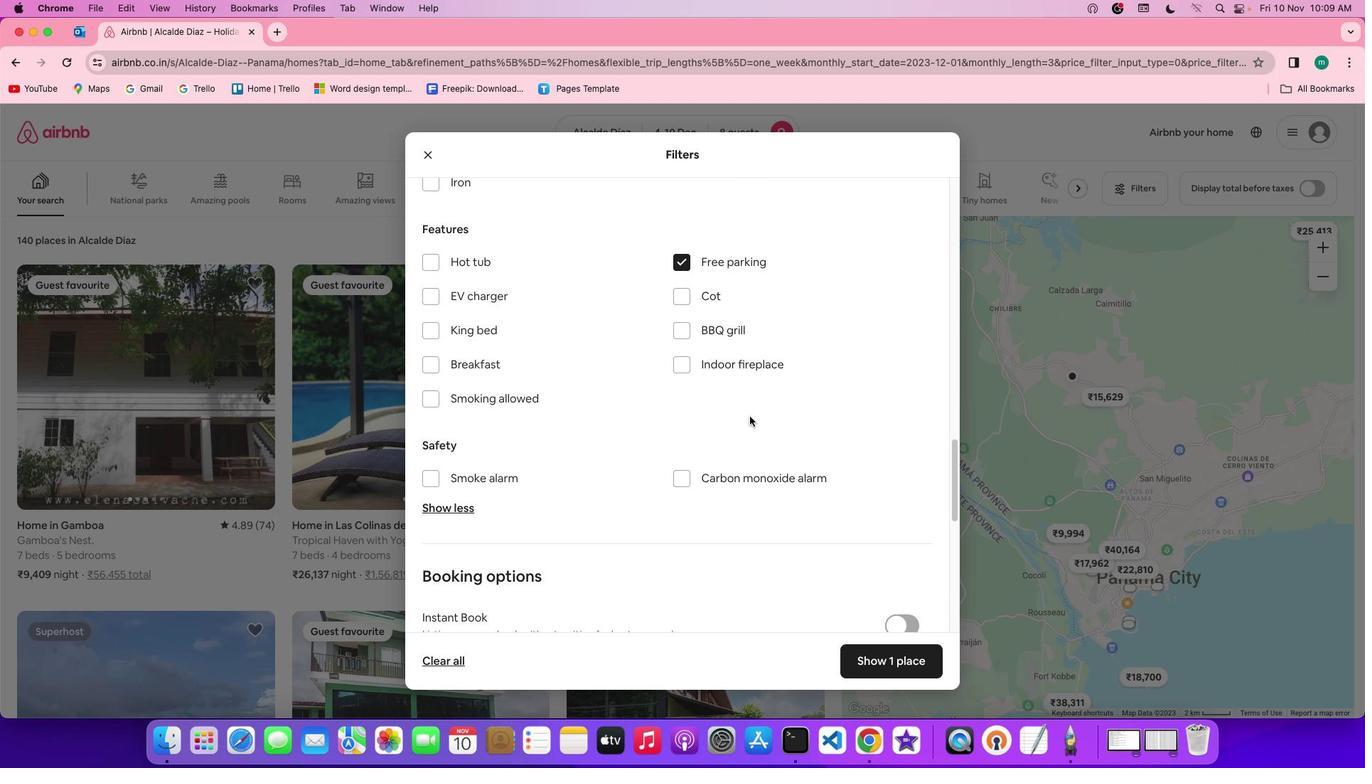
Action: Mouse scrolled (759, 425) with delta (8, 7)
Screenshot: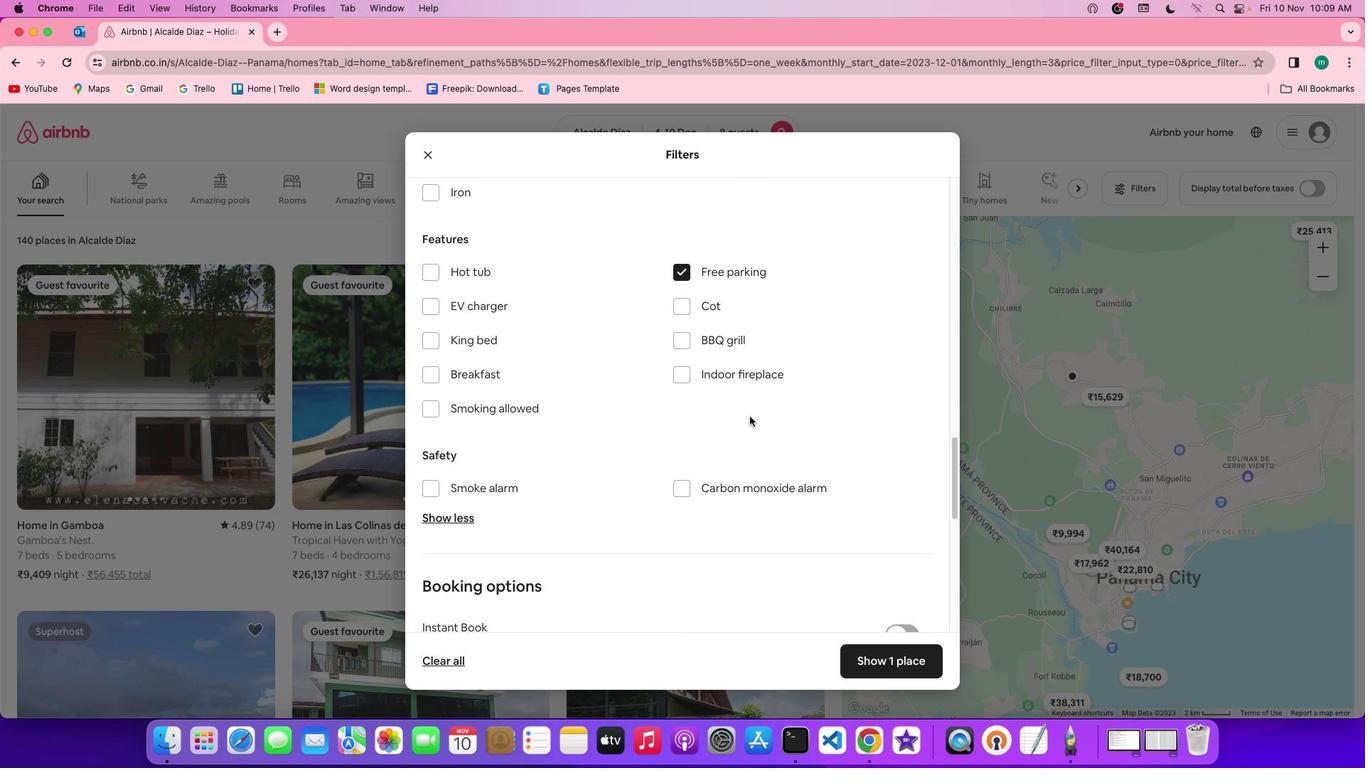
Action: Mouse scrolled (759, 425) with delta (8, 7)
Screenshot: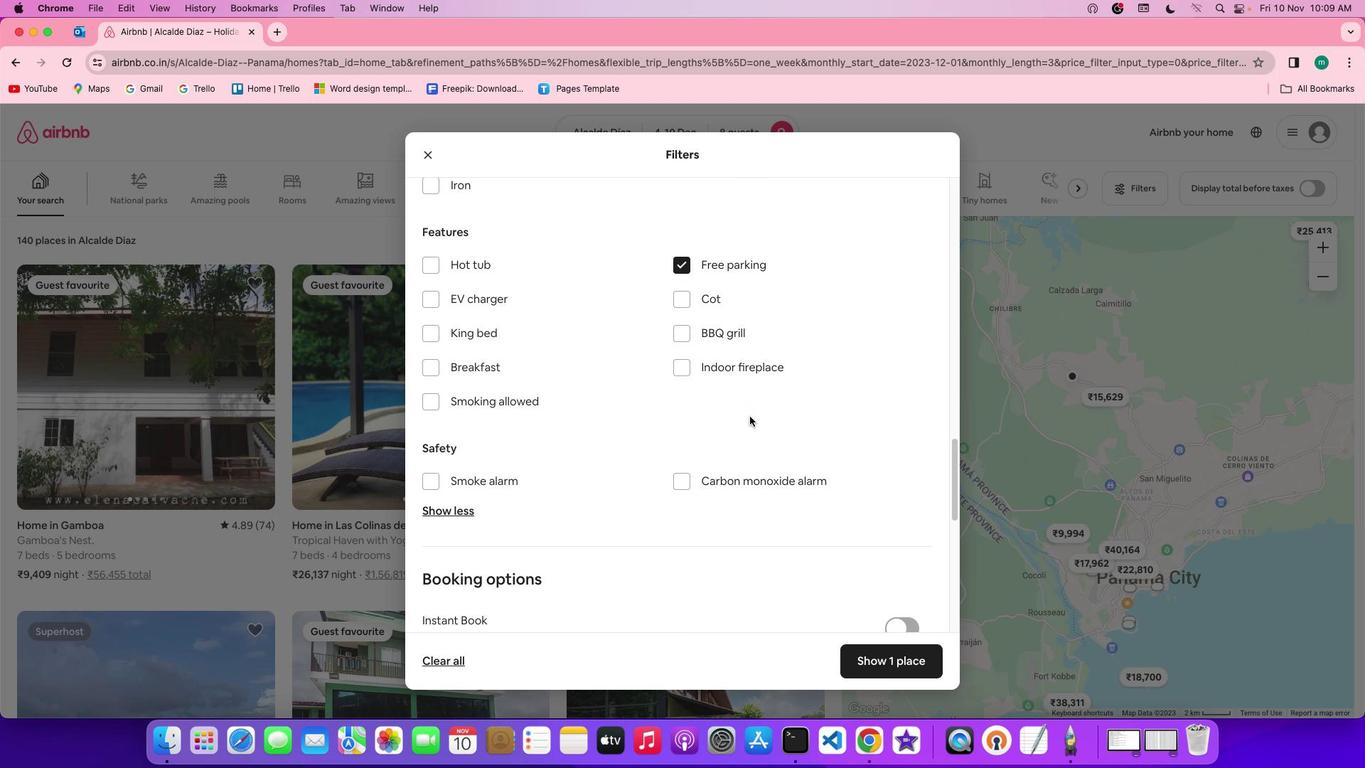 
Action: Mouse scrolled (759, 425) with delta (8, 7)
Screenshot: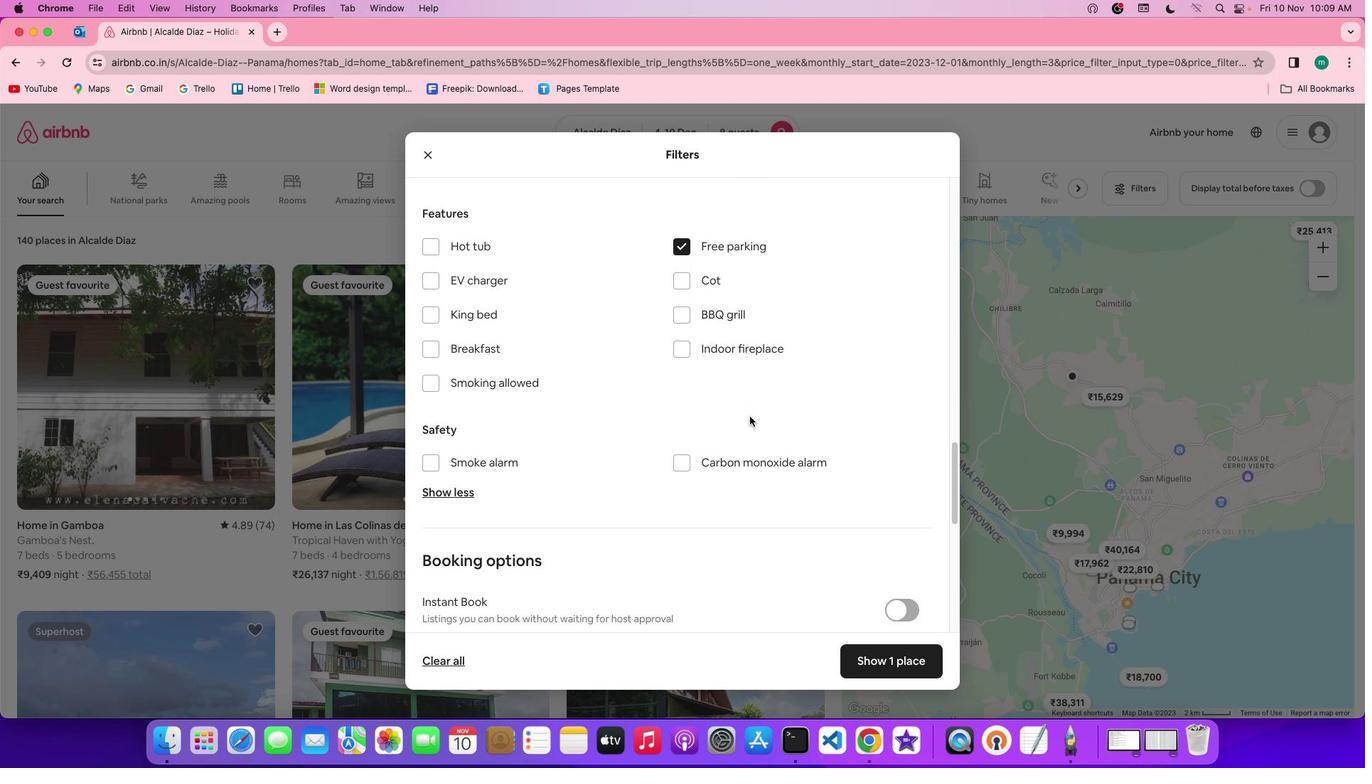 
Action: Mouse scrolled (759, 425) with delta (8, 9)
Screenshot: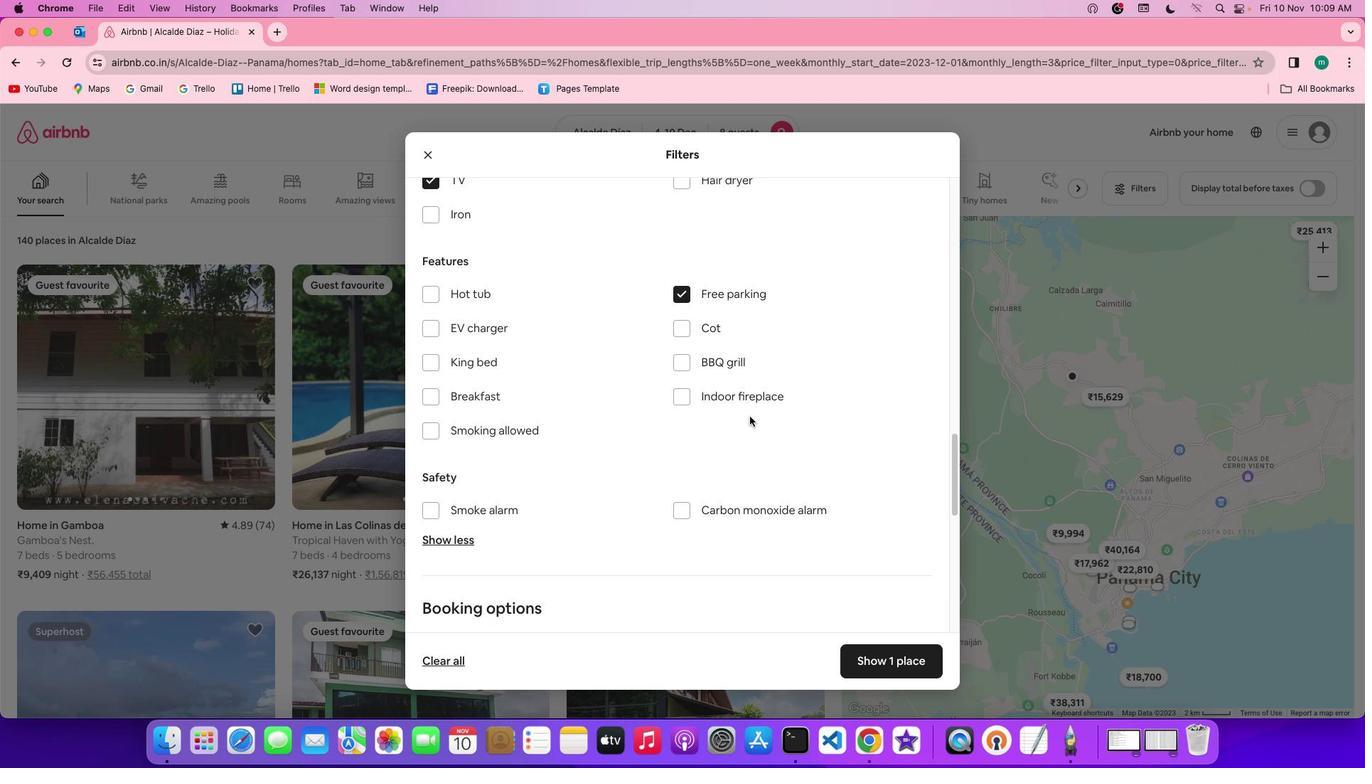 
Action: Mouse scrolled (759, 425) with delta (8, 9)
Screenshot: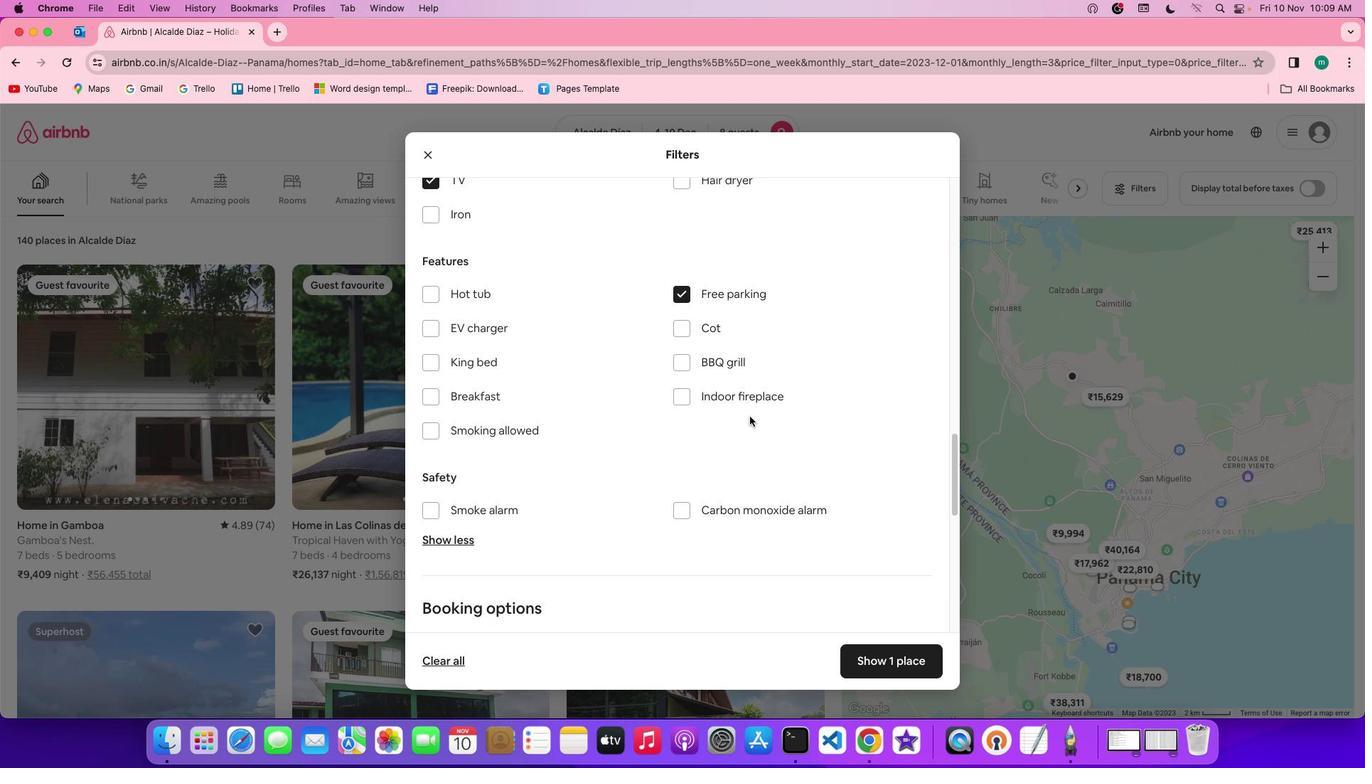 
Action: Mouse scrolled (759, 425) with delta (8, 10)
Screenshot: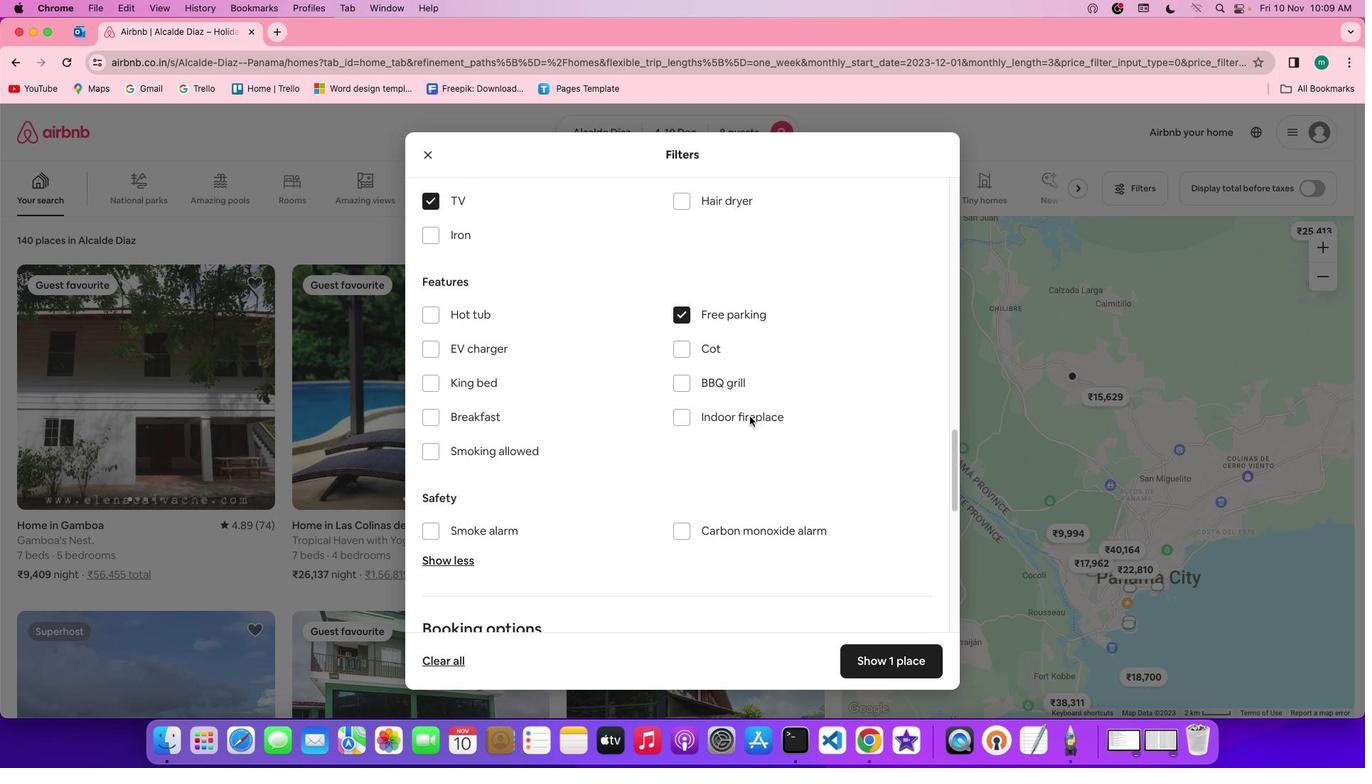 
Action: Mouse scrolled (759, 425) with delta (8, 9)
Screenshot: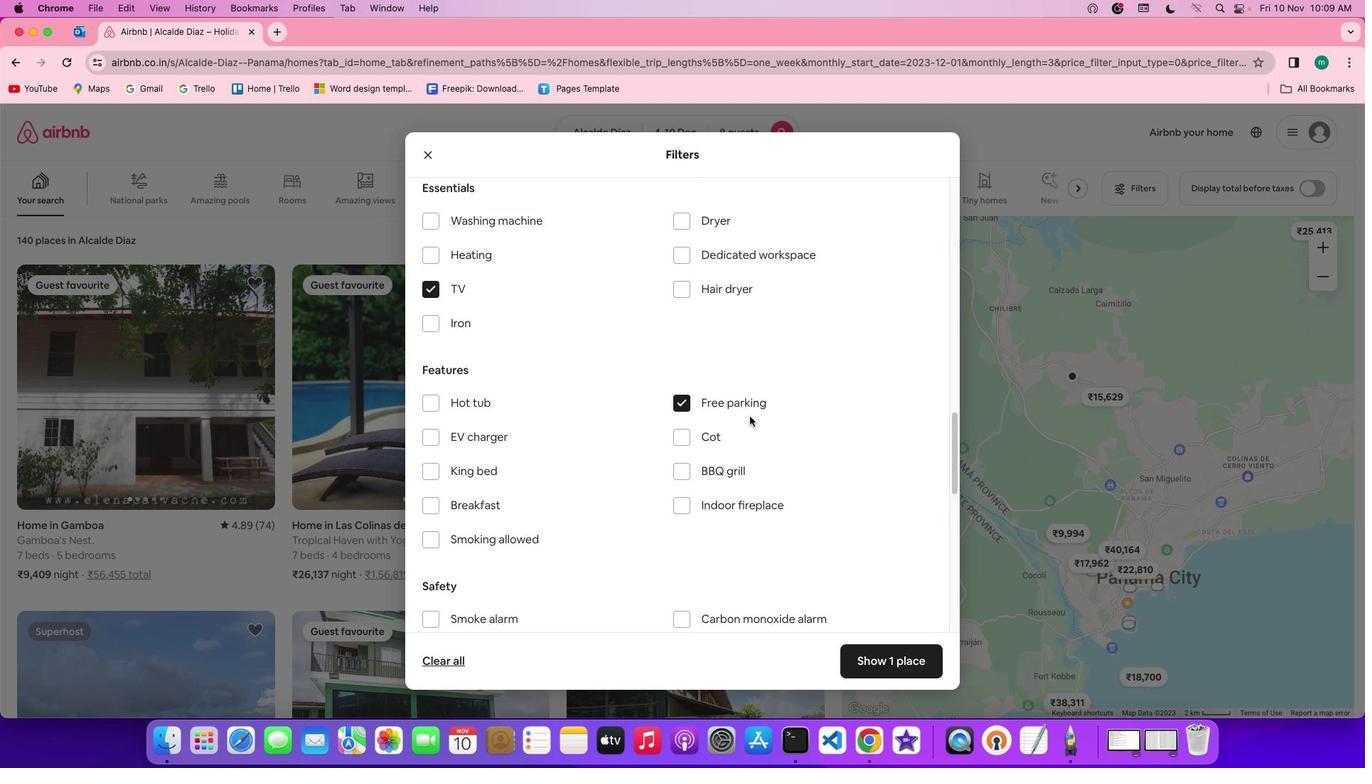
Action: Mouse scrolled (759, 425) with delta (8, 9)
Screenshot: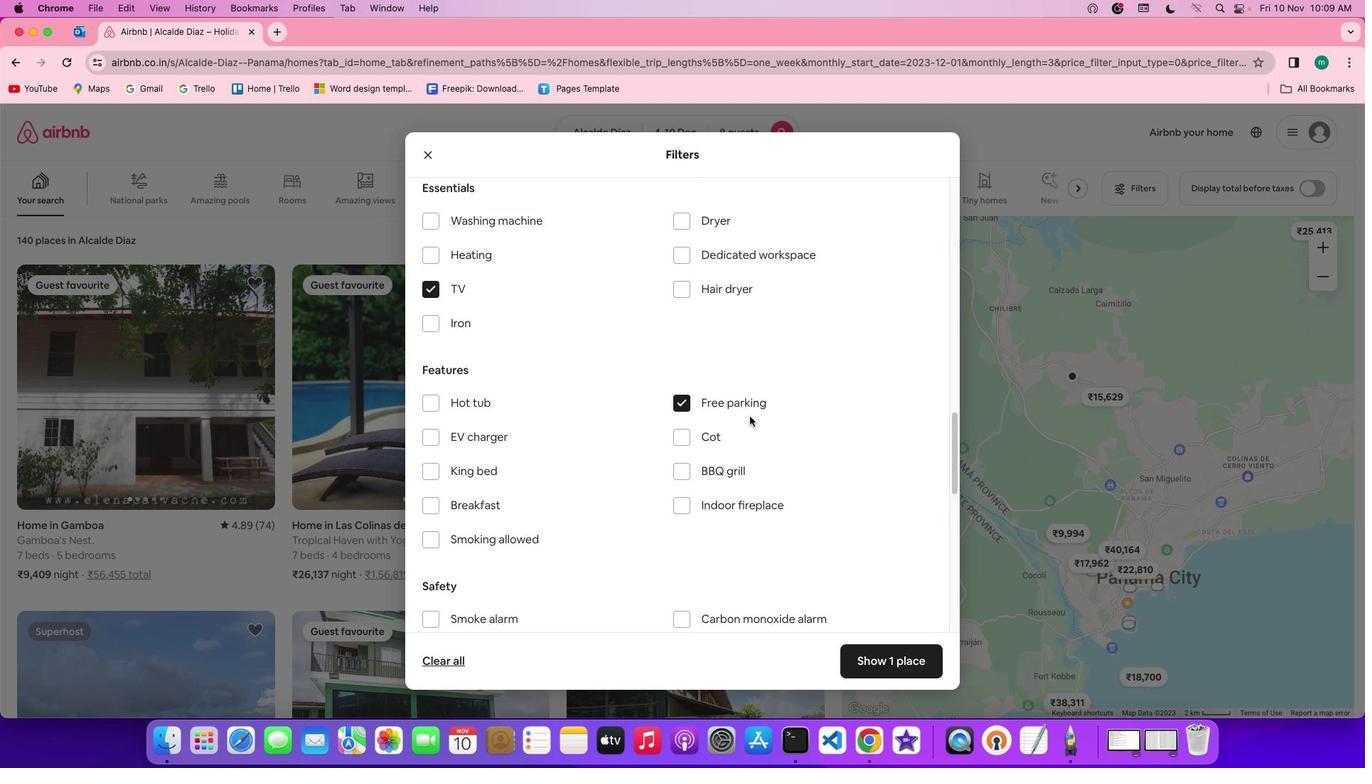 
Action: Mouse scrolled (759, 425) with delta (8, 10)
Screenshot: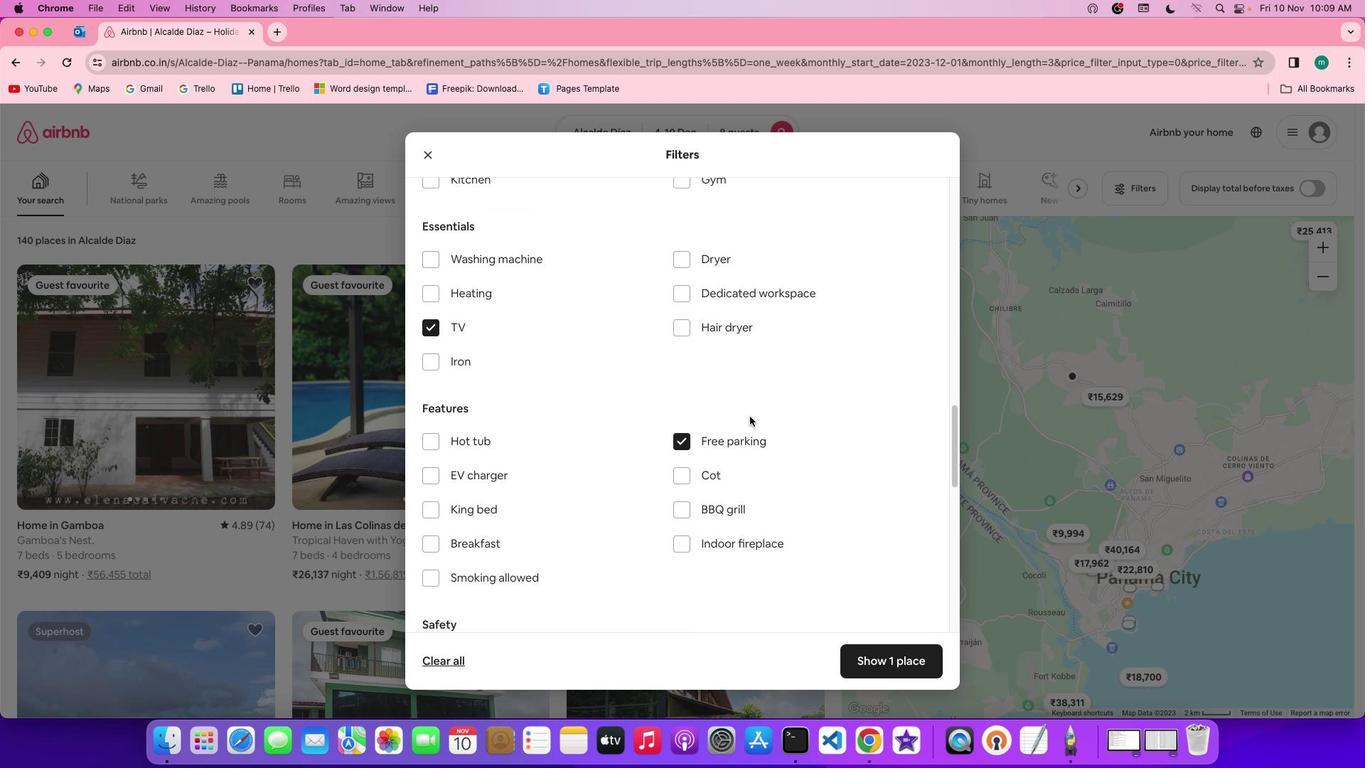 
Action: Mouse scrolled (759, 425) with delta (8, 9)
Screenshot: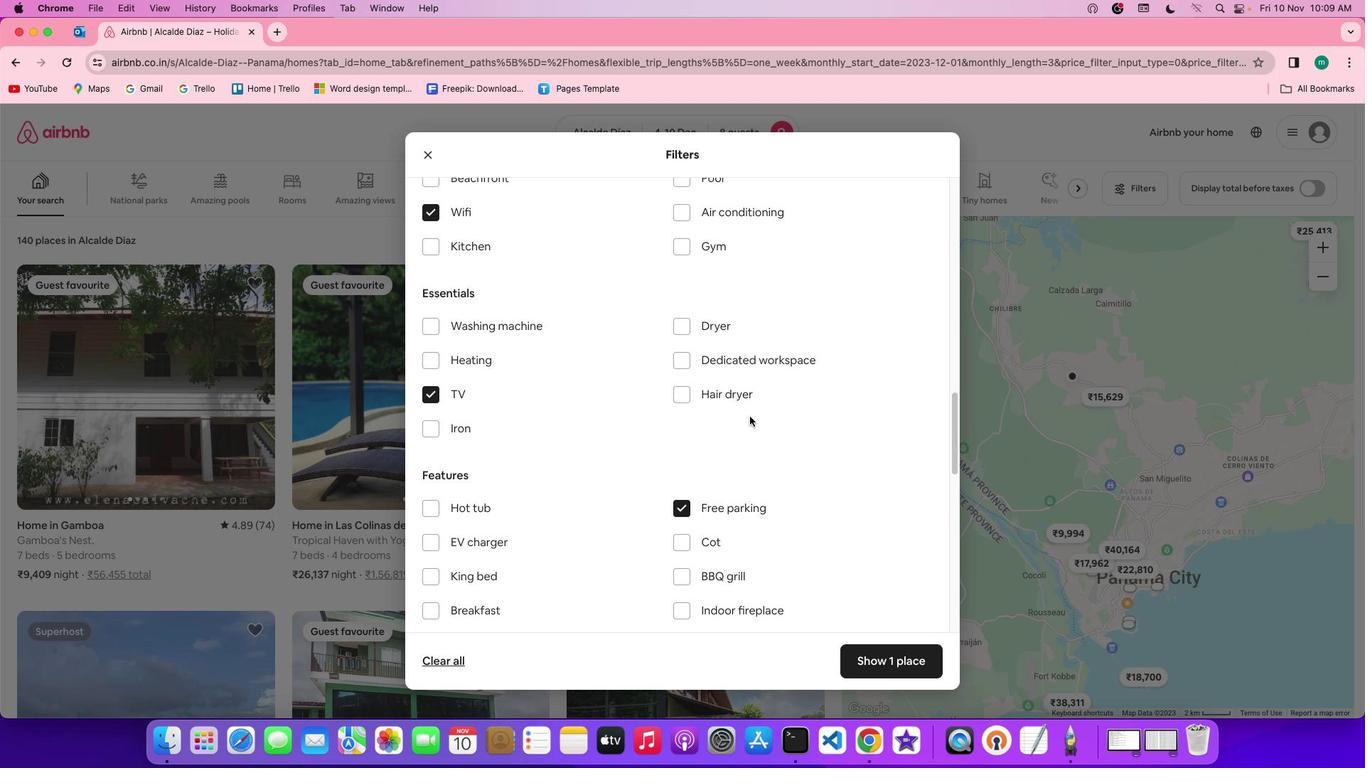 
Action: Mouse scrolled (759, 425) with delta (8, 9)
Screenshot: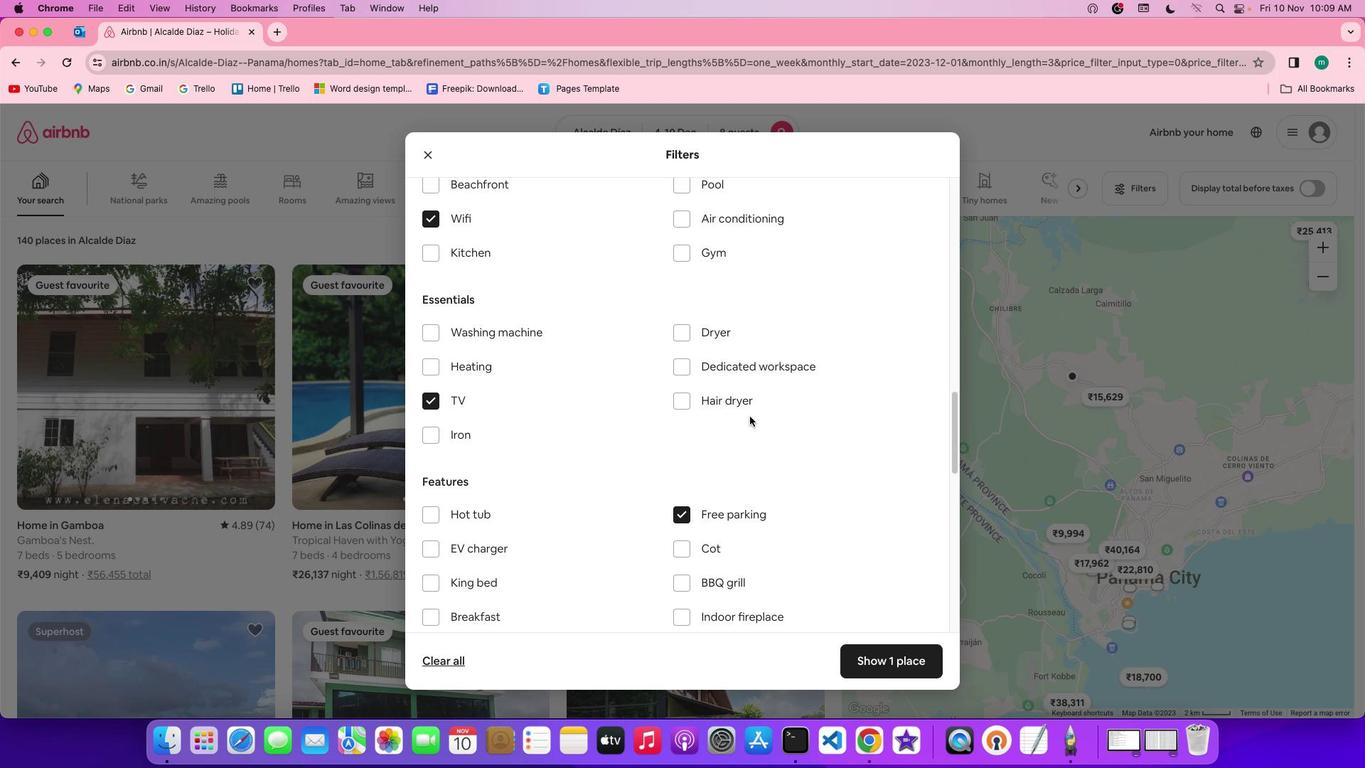 
Action: Mouse moved to (687, 276)
Screenshot: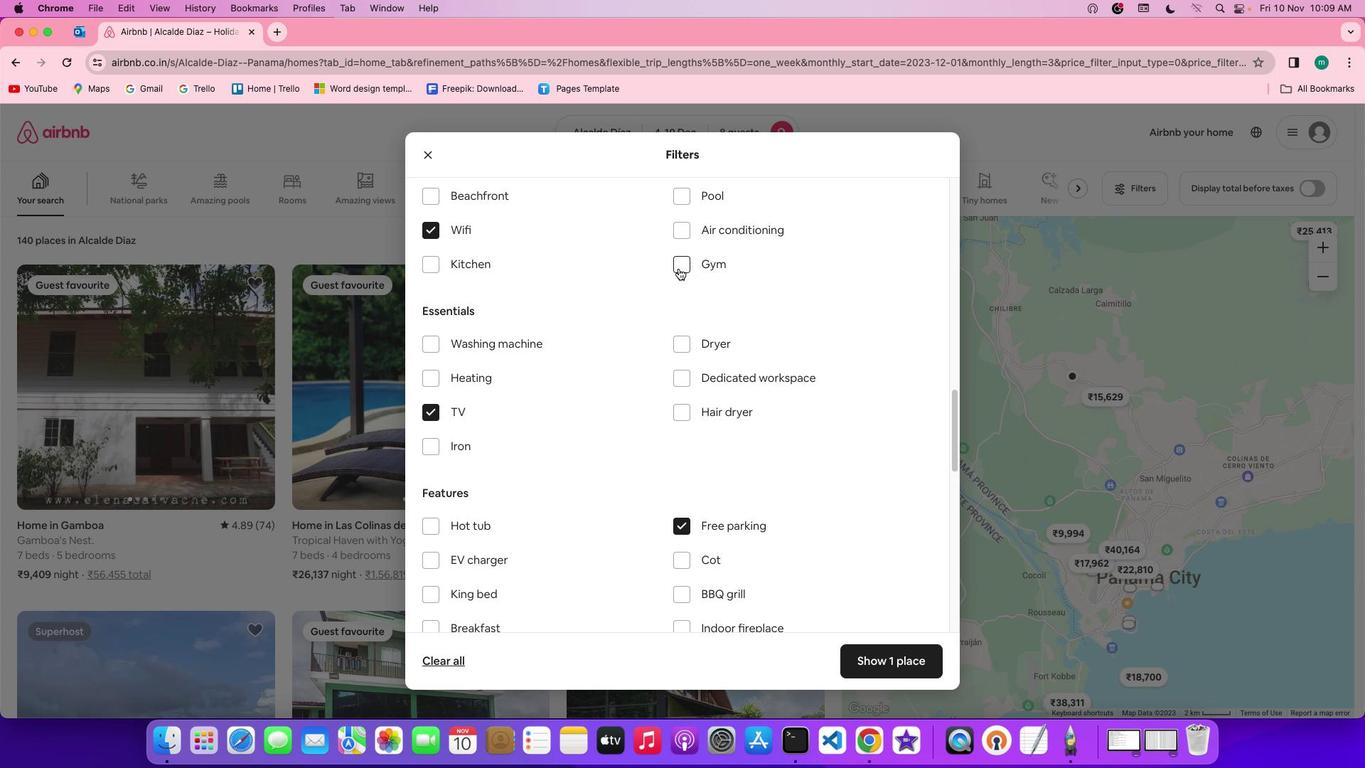 
Action: Mouse pressed left at (687, 276)
Screenshot: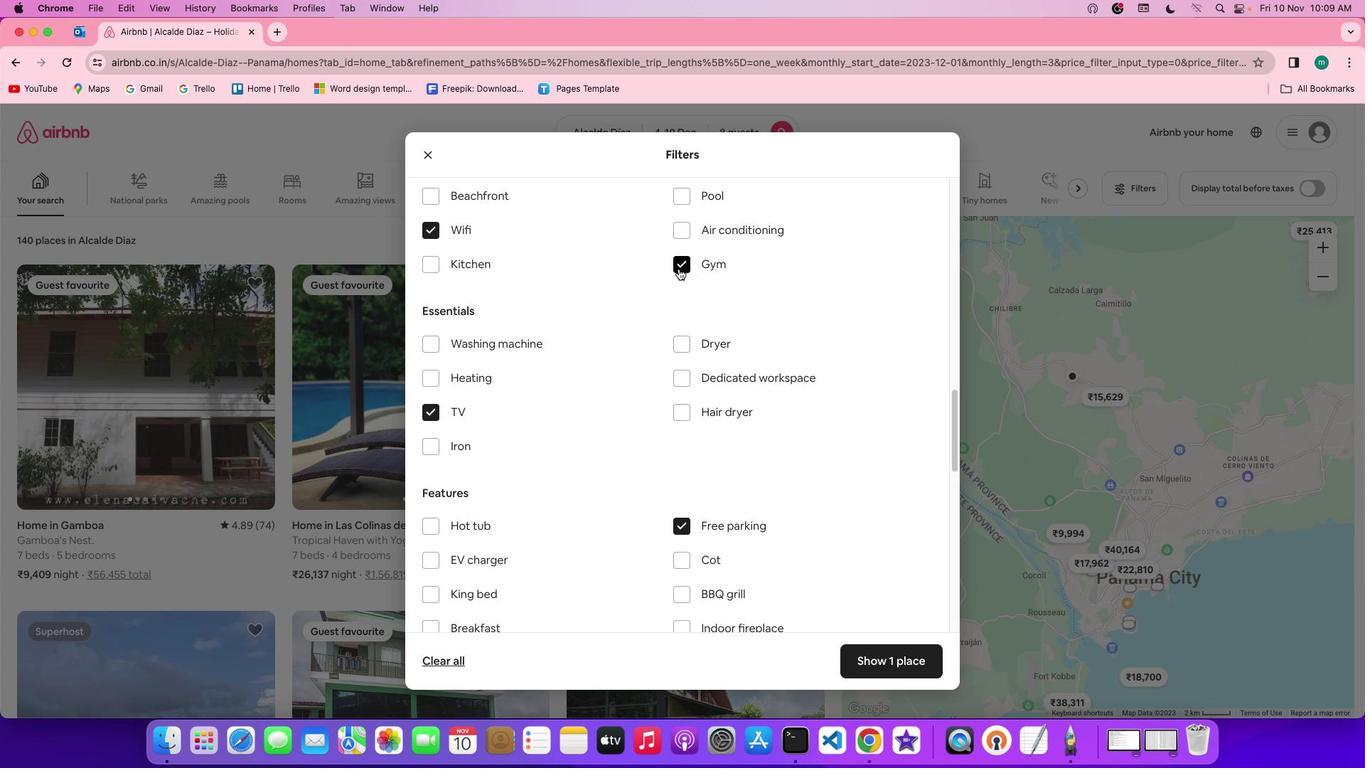 
Action: Mouse moved to (801, 385)
Screenshot: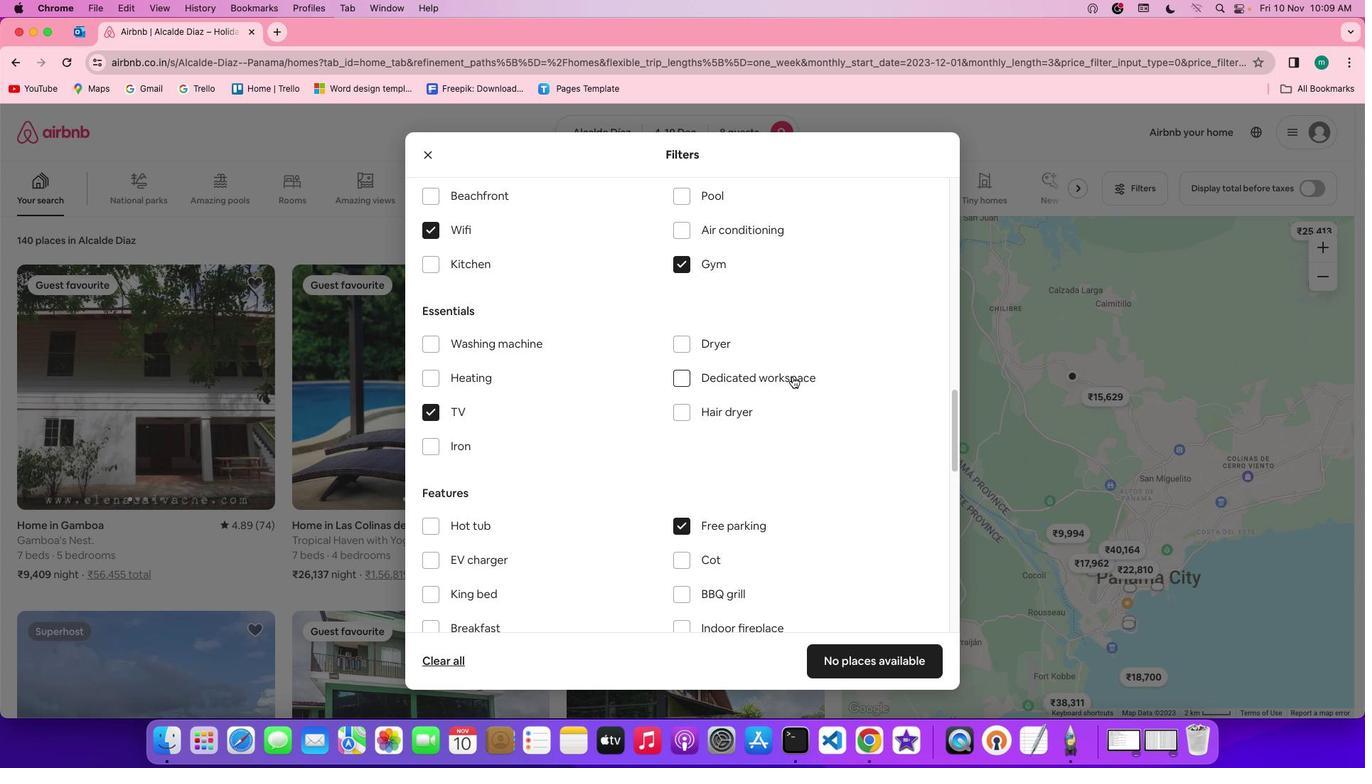 
Action: Mouse scrolled (801, 385) with delta (8, 7)
Screenshot: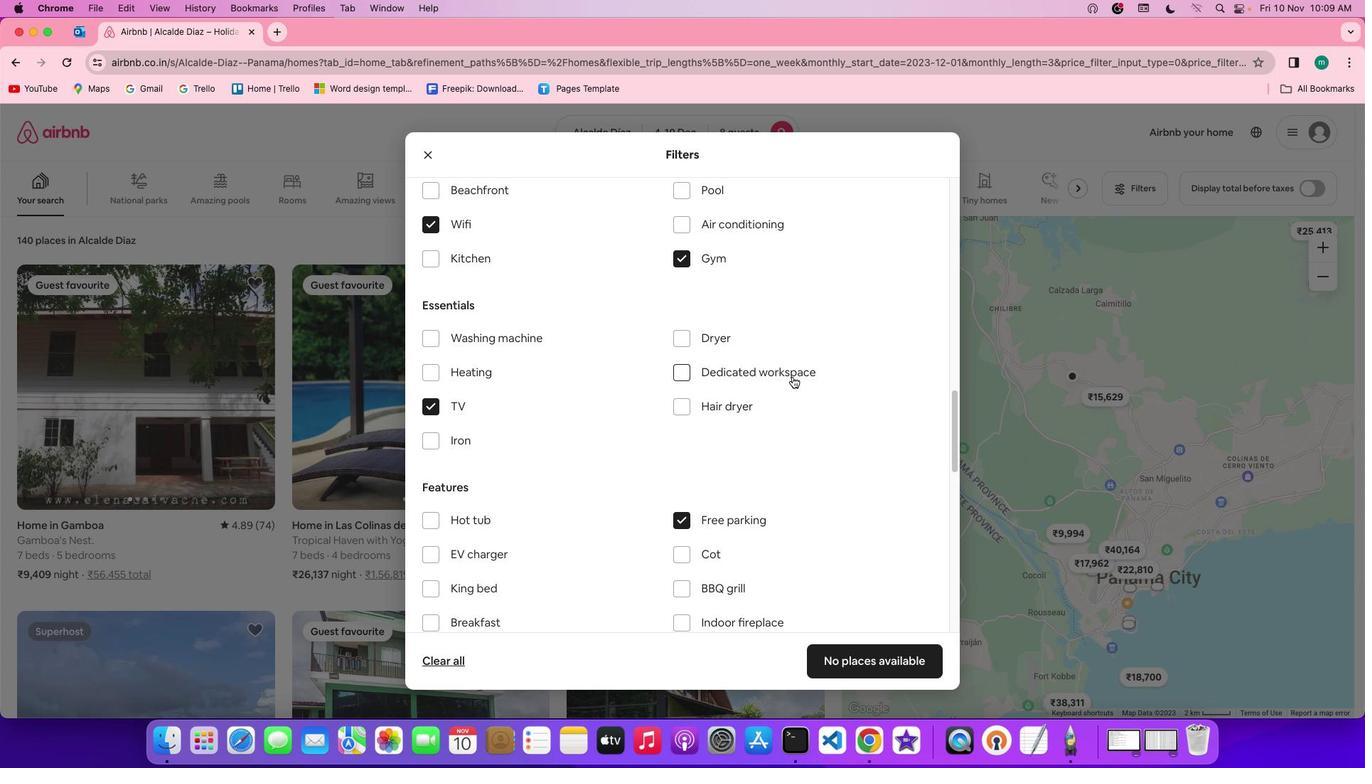 
Action: Mouse scrolled (801, 385) with delta (8, 7)
Screenshot: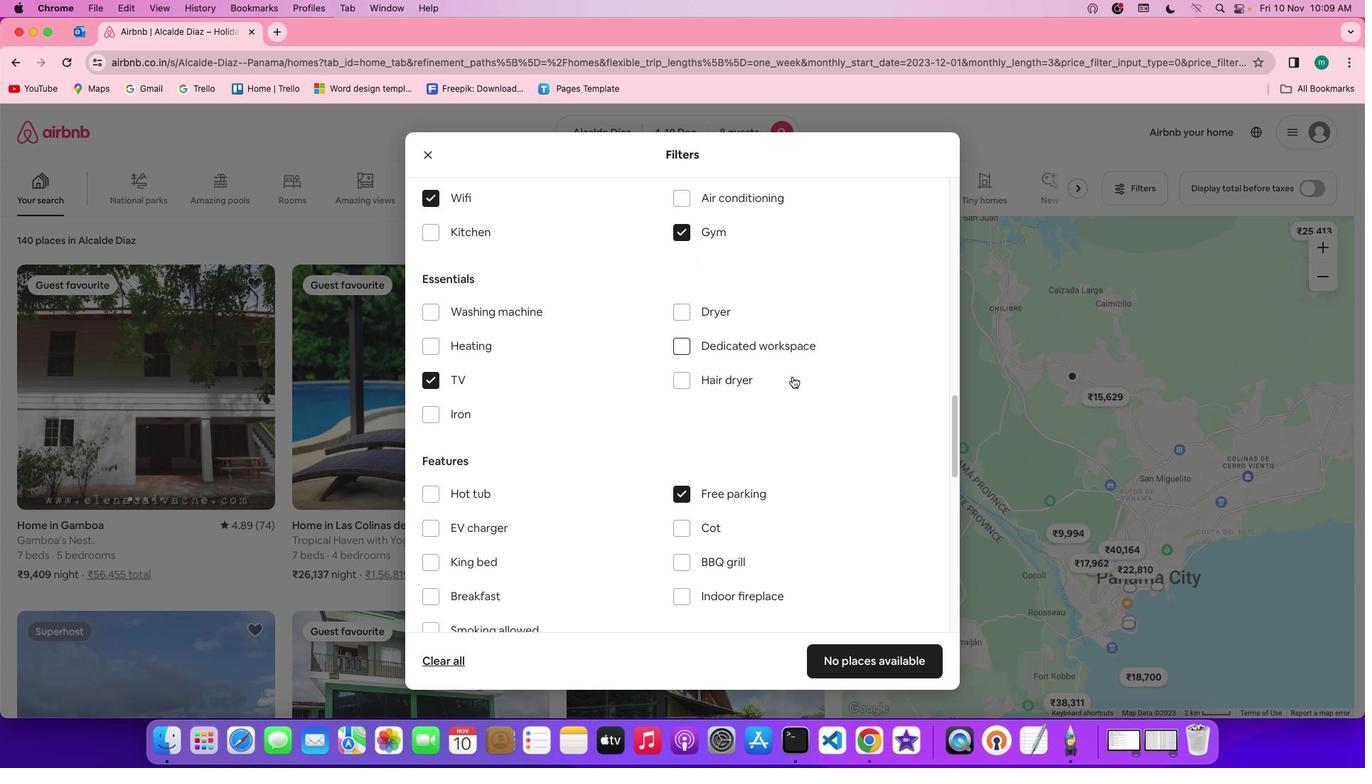 
Action: Mouse scrolled (801, 385) with delta (8, 7)
Screenshot: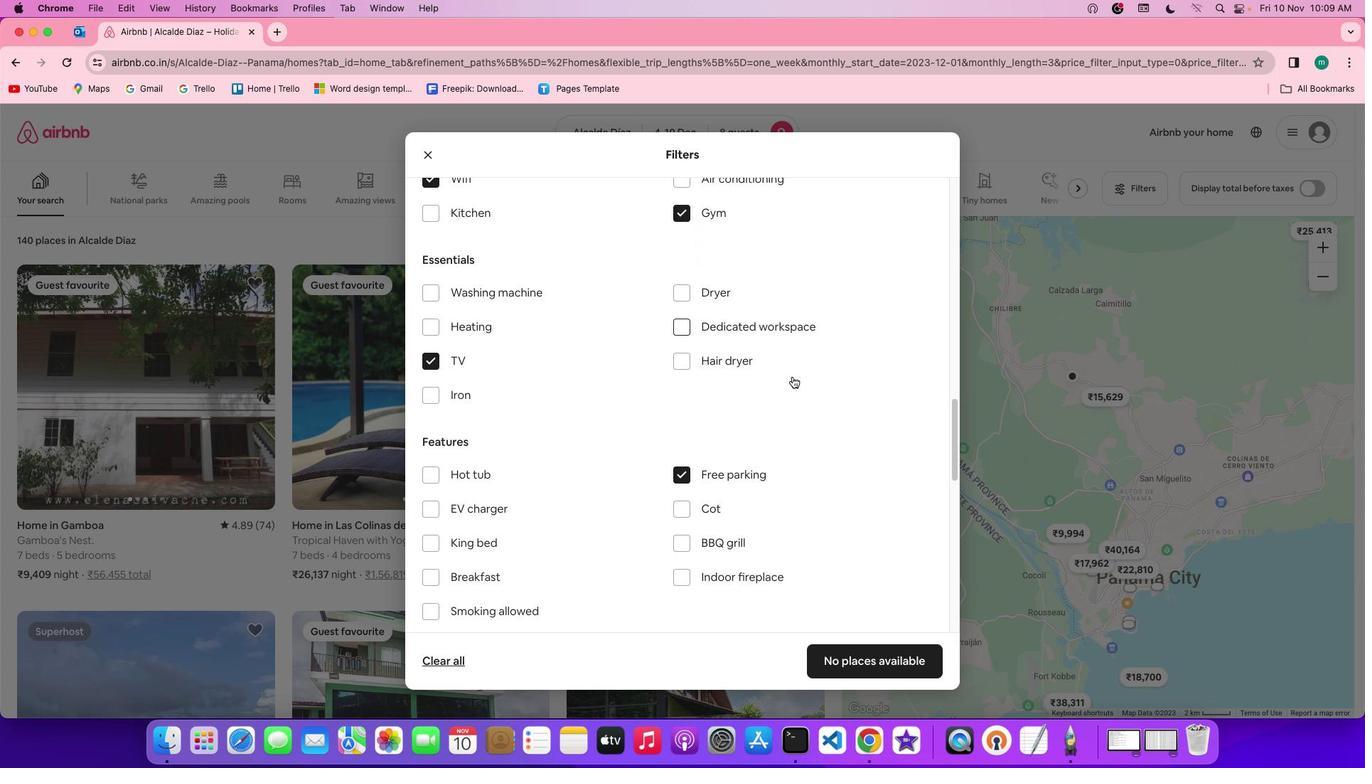 
Action: Mouse scrolled (801, 385) with delta (8, 7)
Screenshot: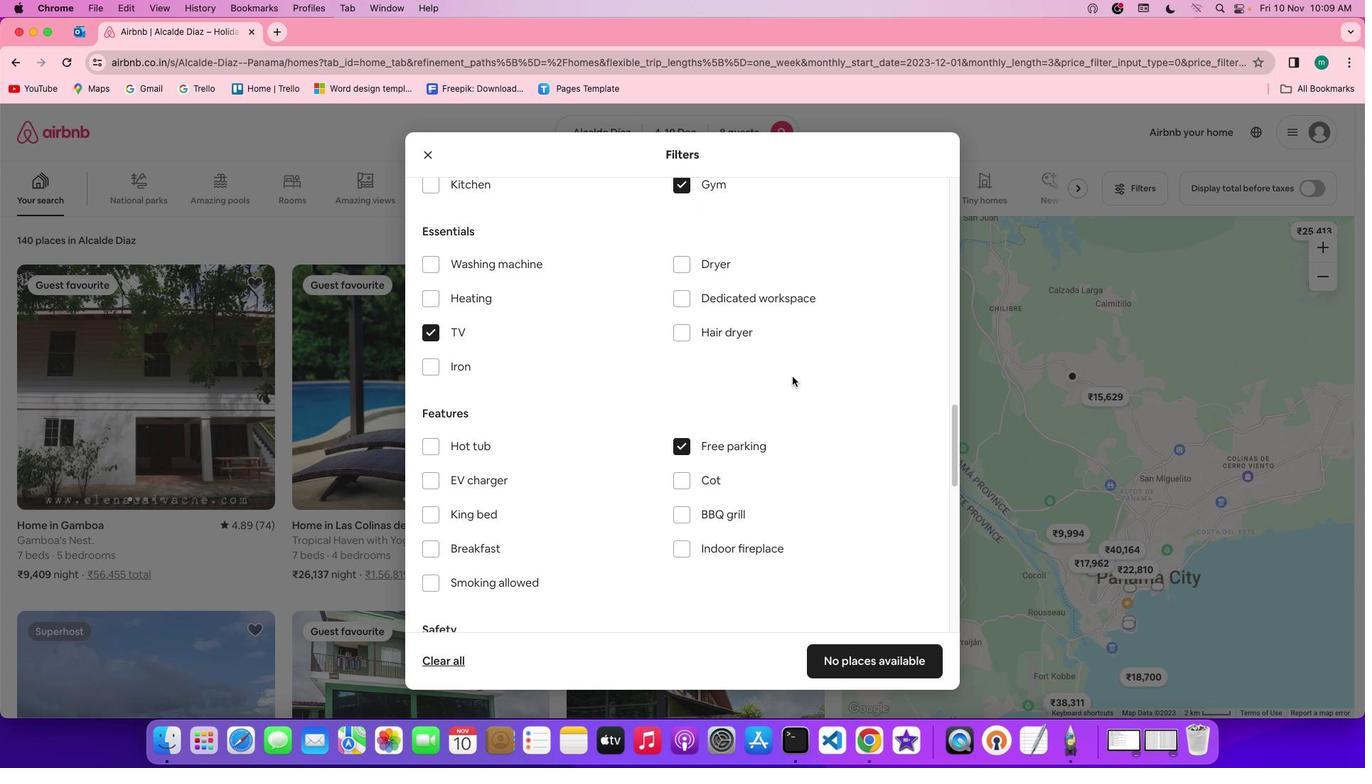 
Action: Mouse scrolled (801, 385) with delta (8, 7)
Screenshot: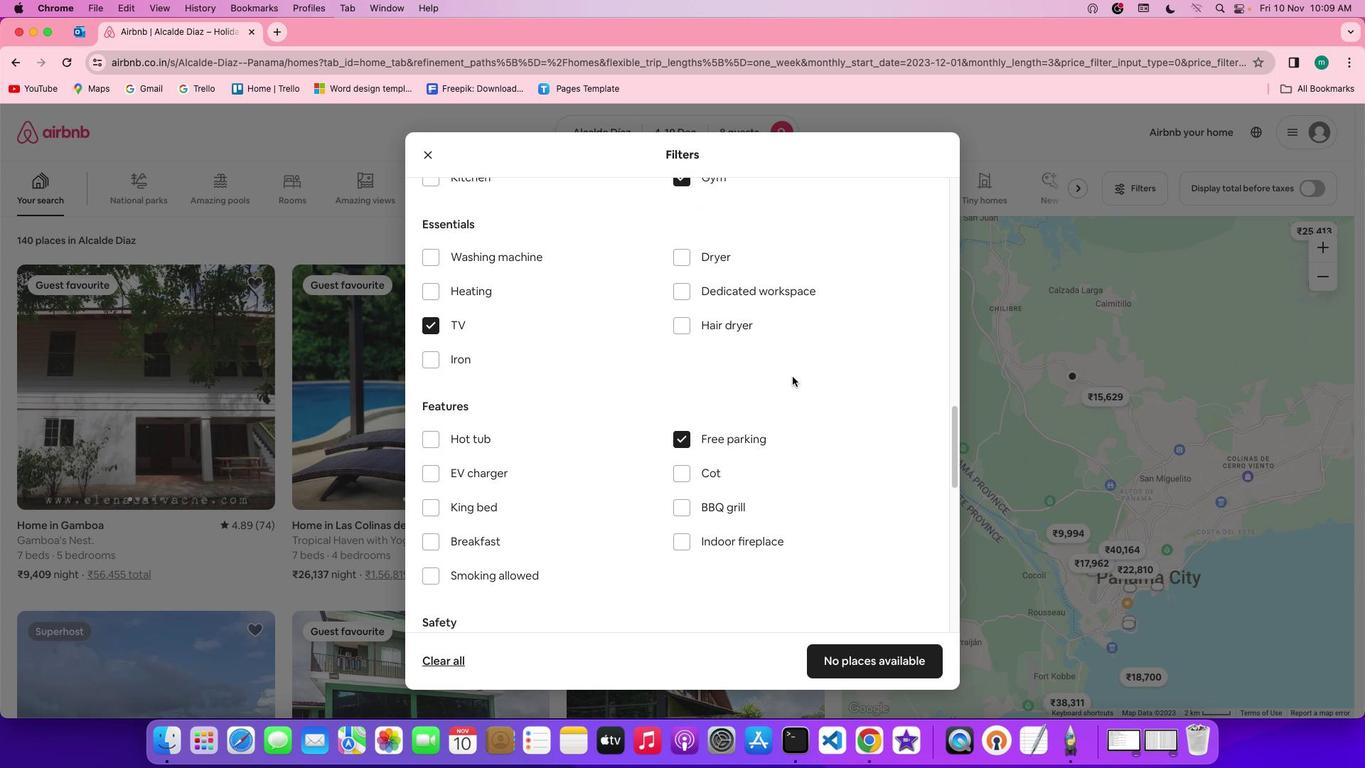 
Action: Mouse scrolled (801, 385) with delta (8, 7)
Screenshot: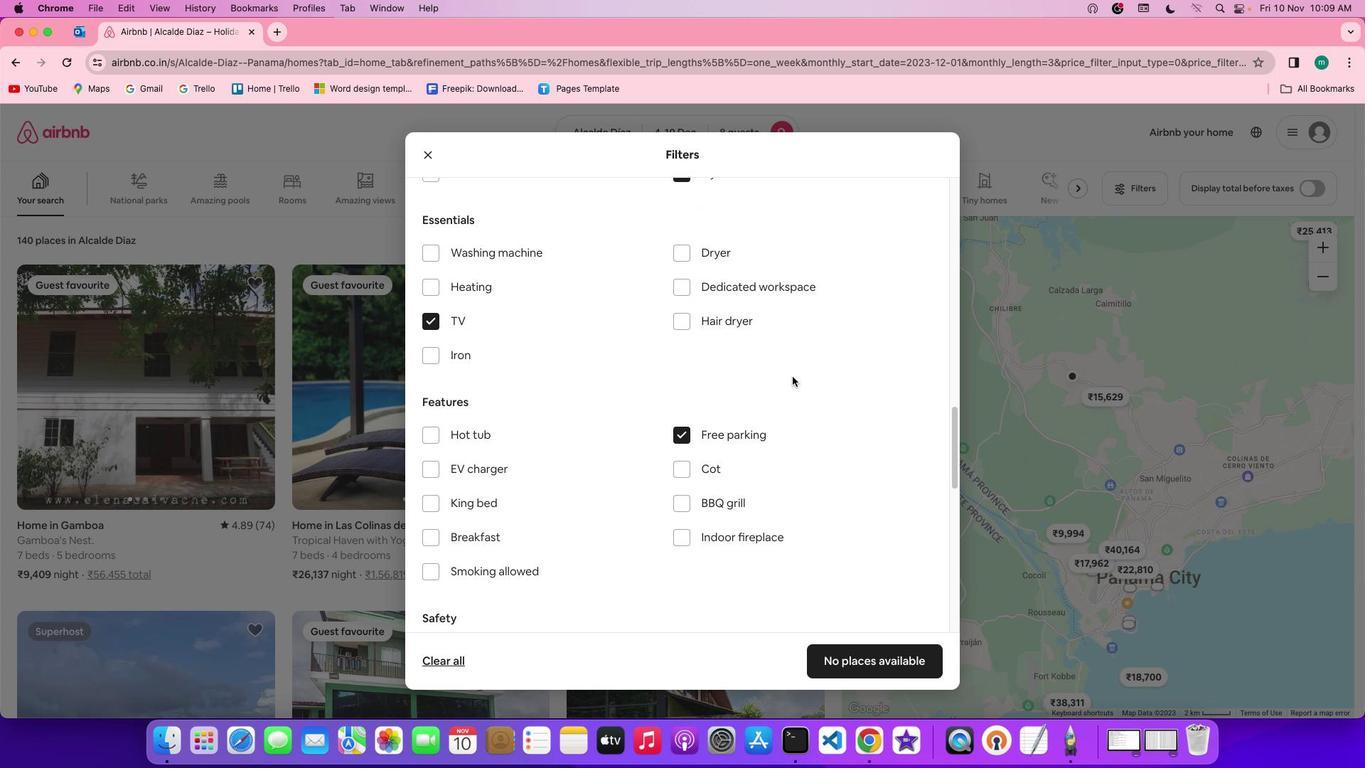 
Action: Mouse scrolled (801, 385) with delta (8, 7)
Screenshot: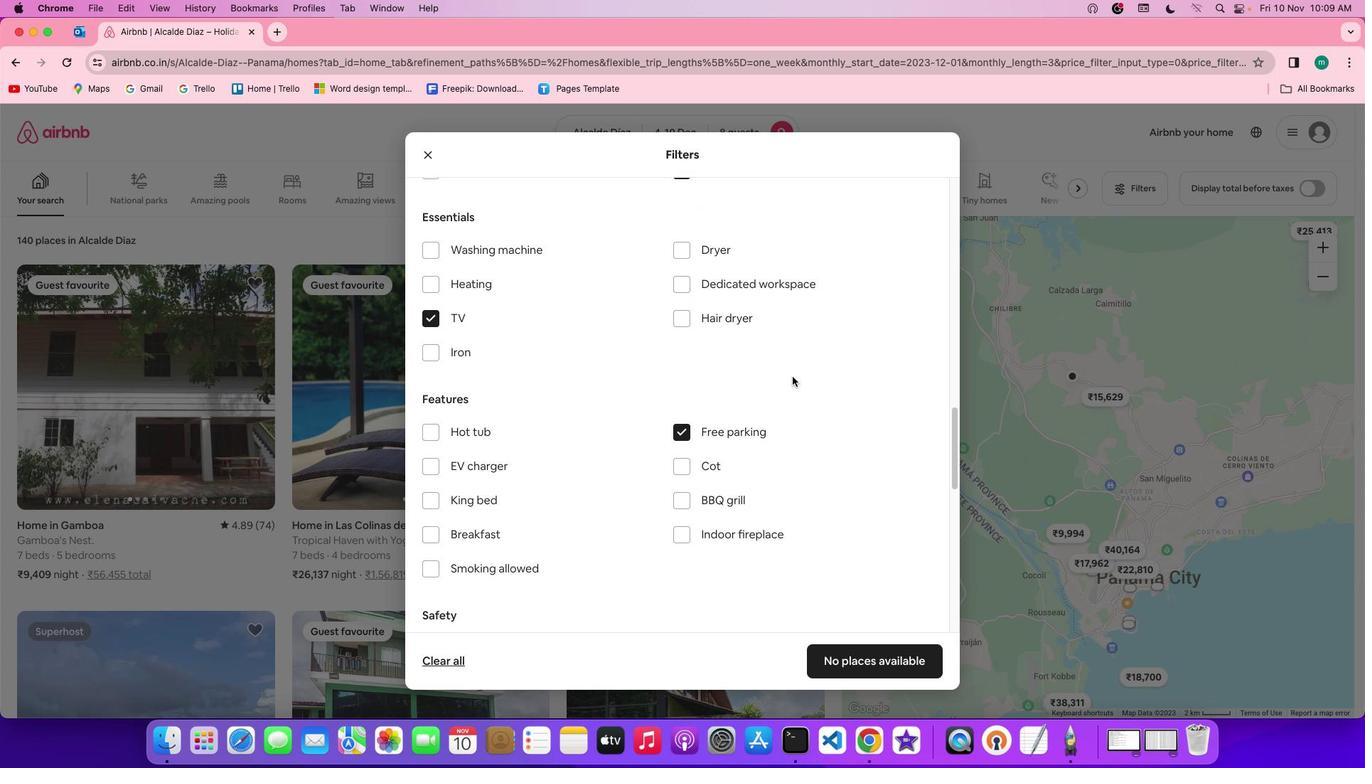 
Action: Mouse scrolled (801, 385) with delta (8, 7)
Screenshot: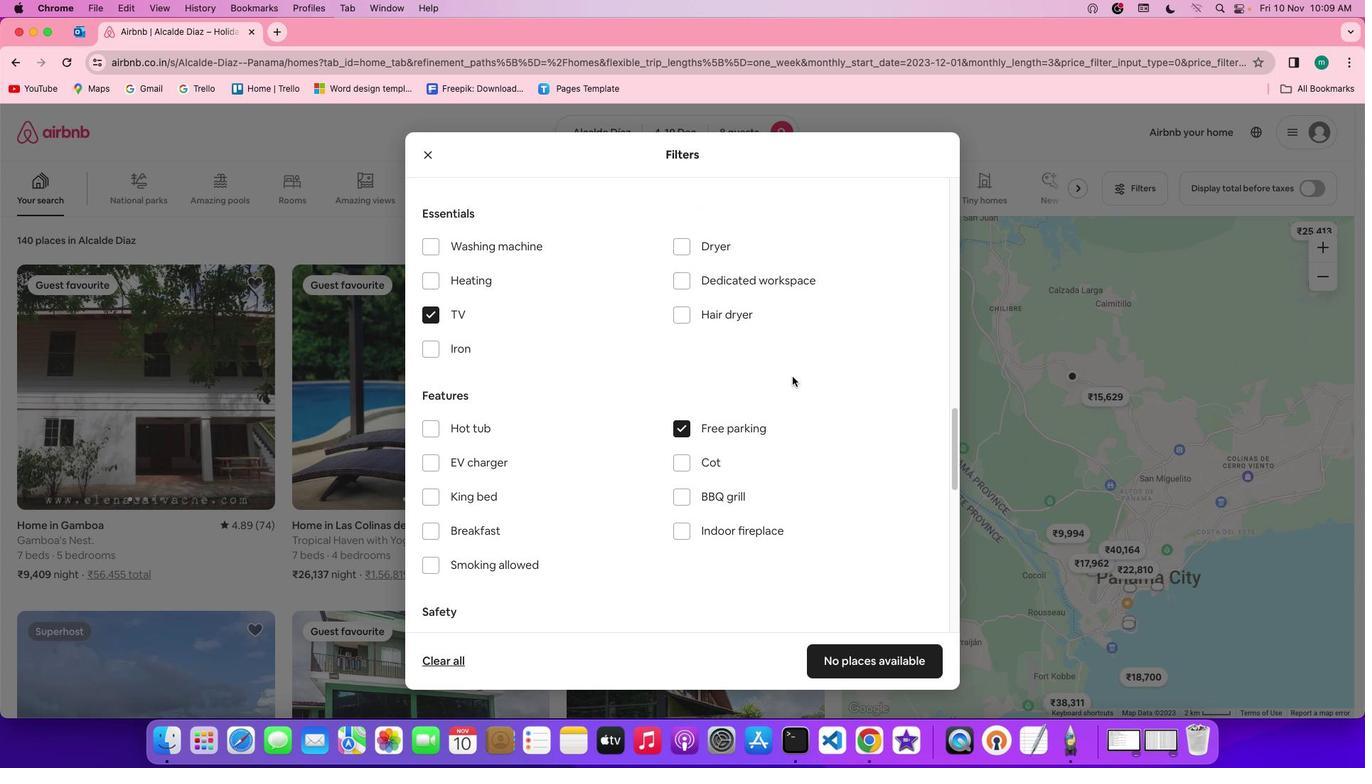 
Action: Mouse scrolled (801, 385) with delta (8, 7)
Screenshot: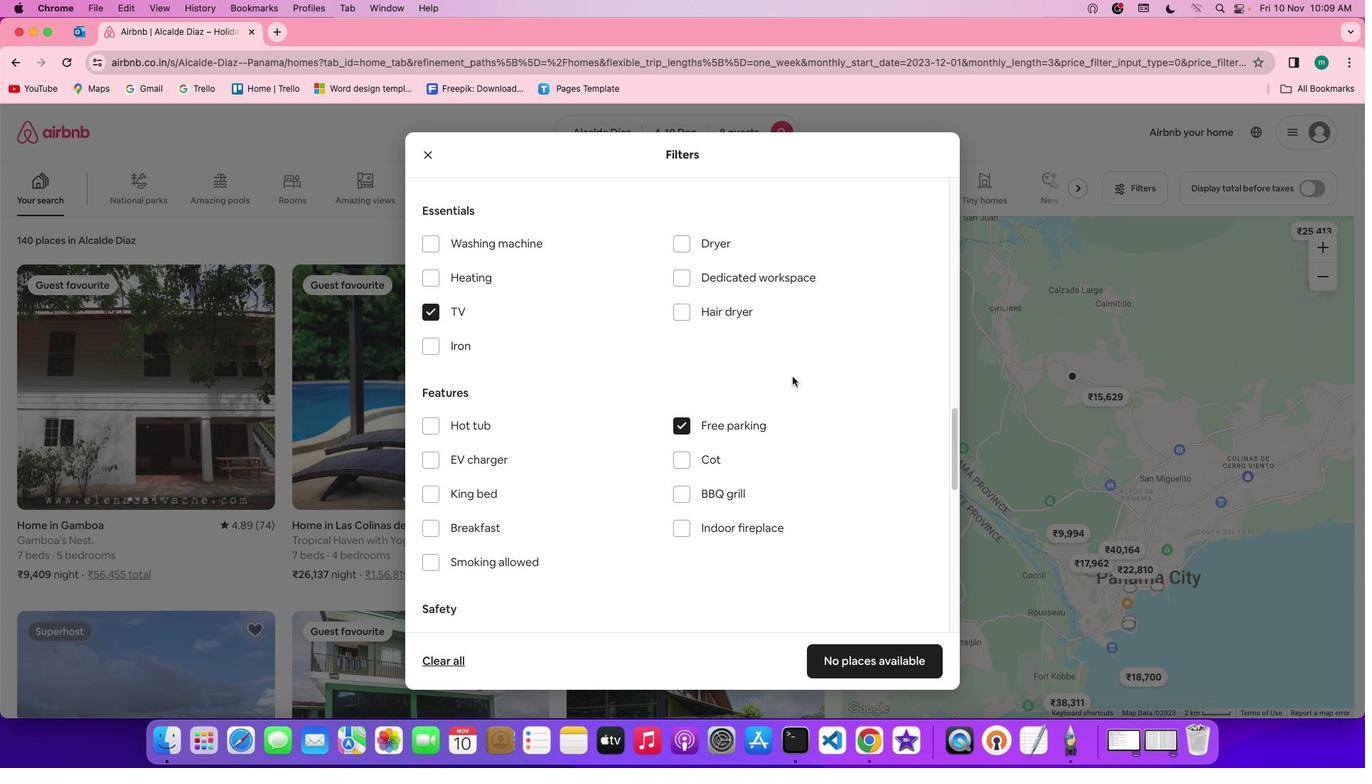 
Action: Mouse scrolled (801, 385) with delta (8, 7)
Screenshot: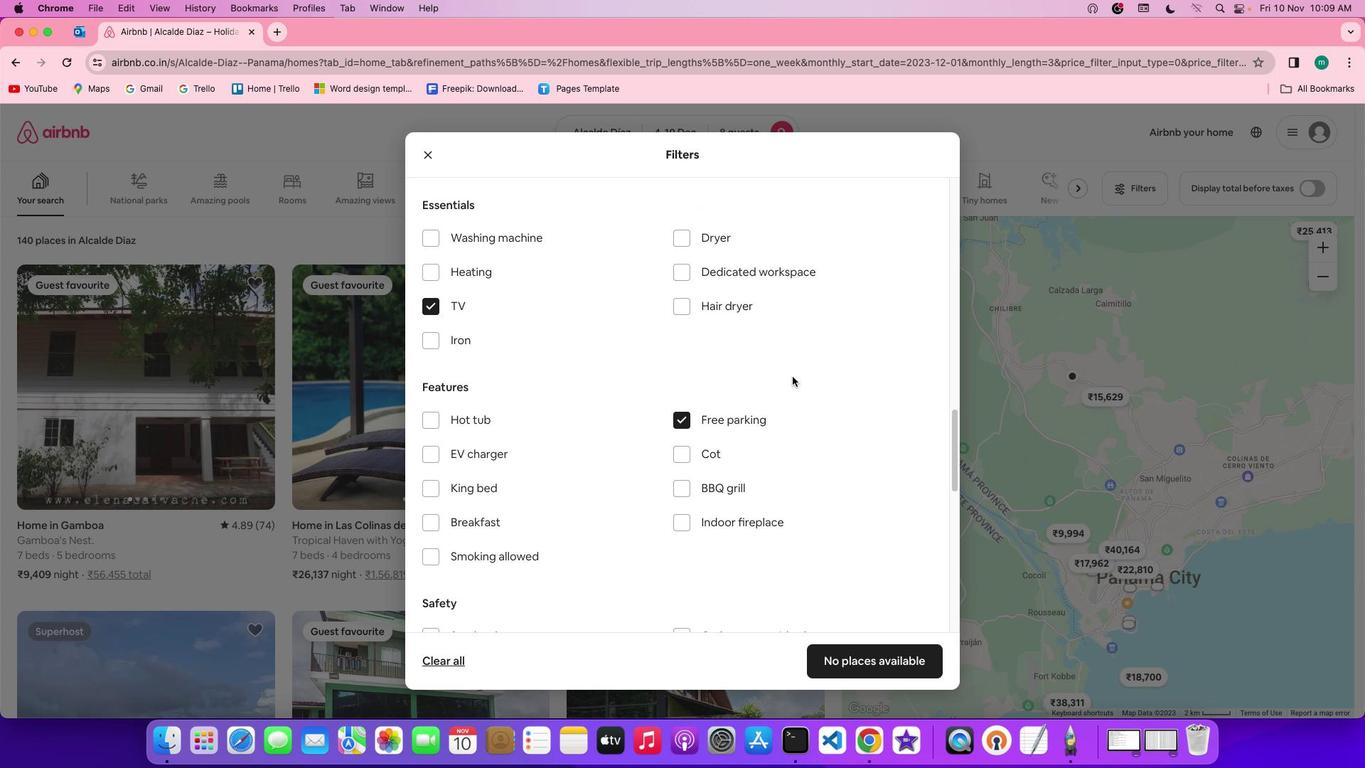
Action: Mouse scrolled (801, 385) with delta (8, 7)
Screenshot: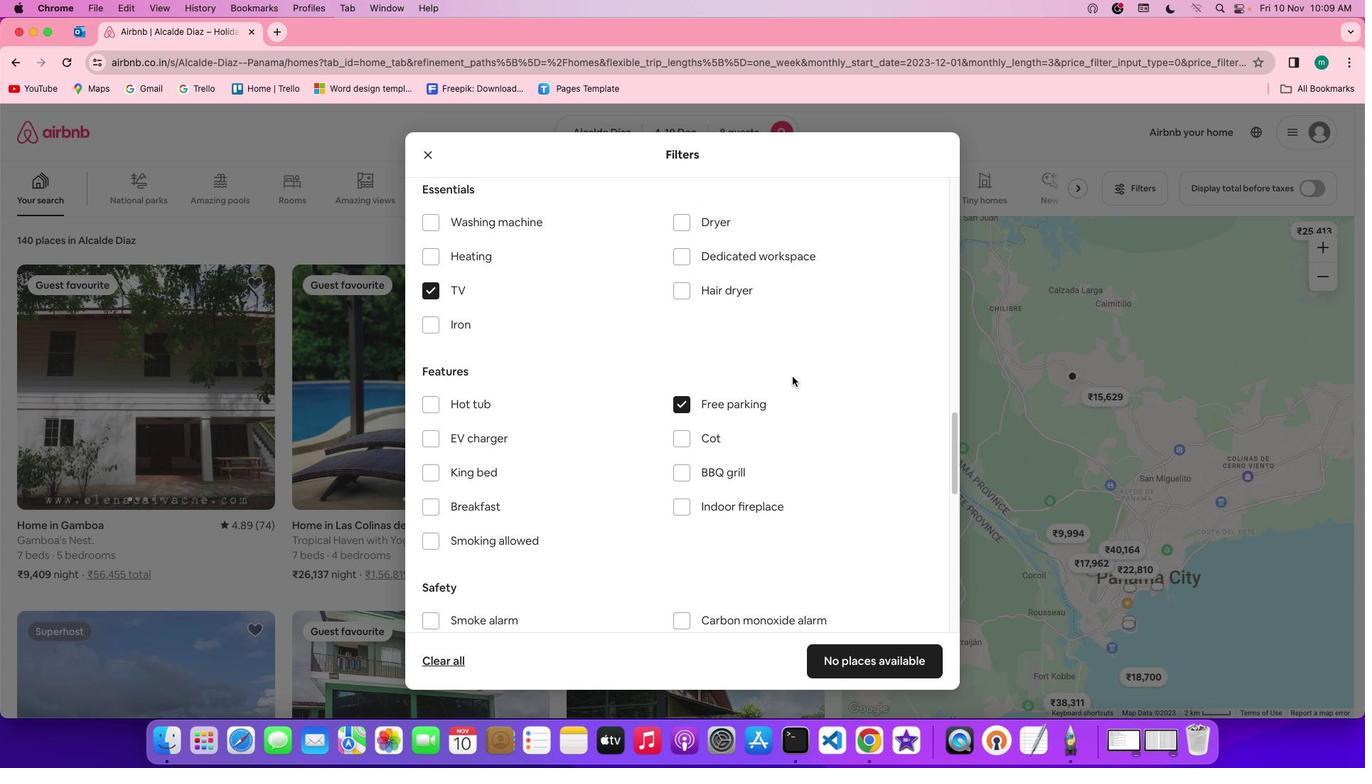 
Action: Mouse moved to (801, 385)
Screenshot: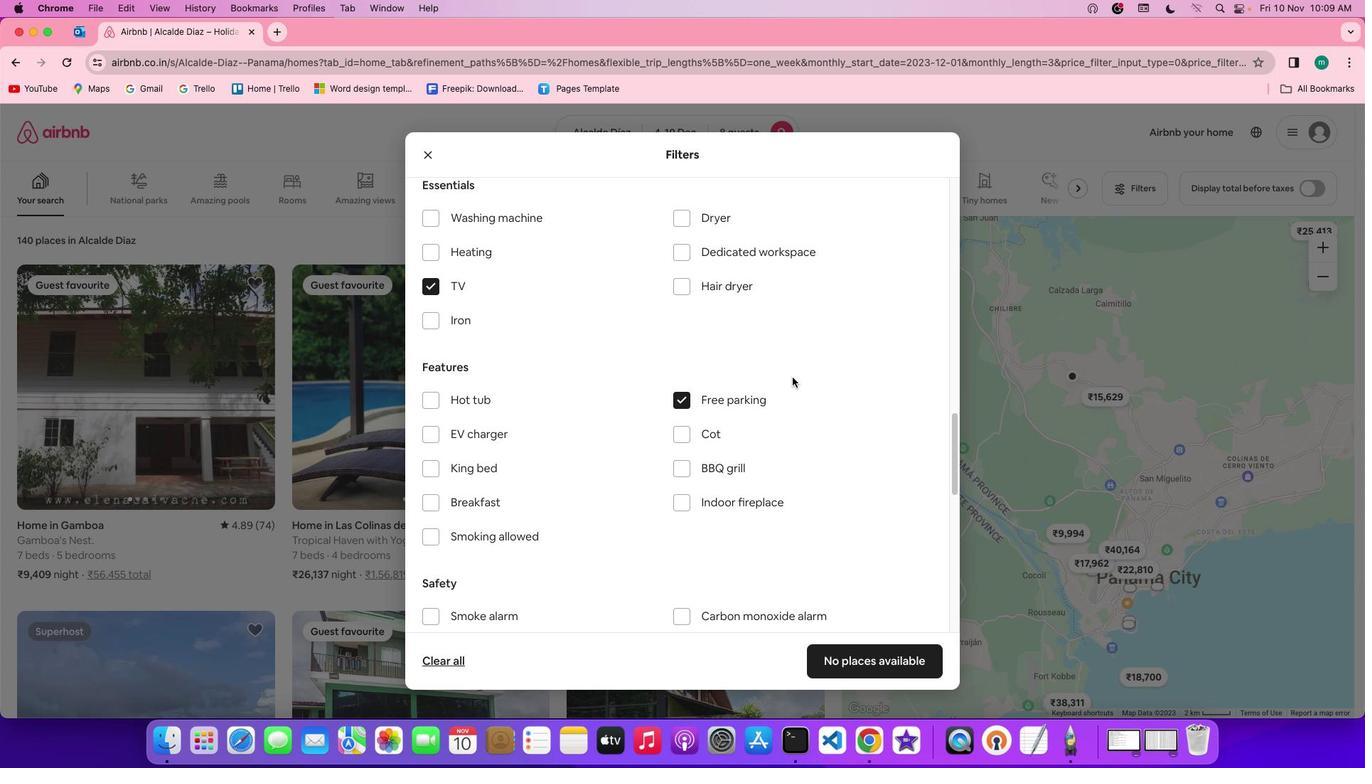 
Action: Mouse scrolled (801, 385) with delta (8, 7)
Screenshot: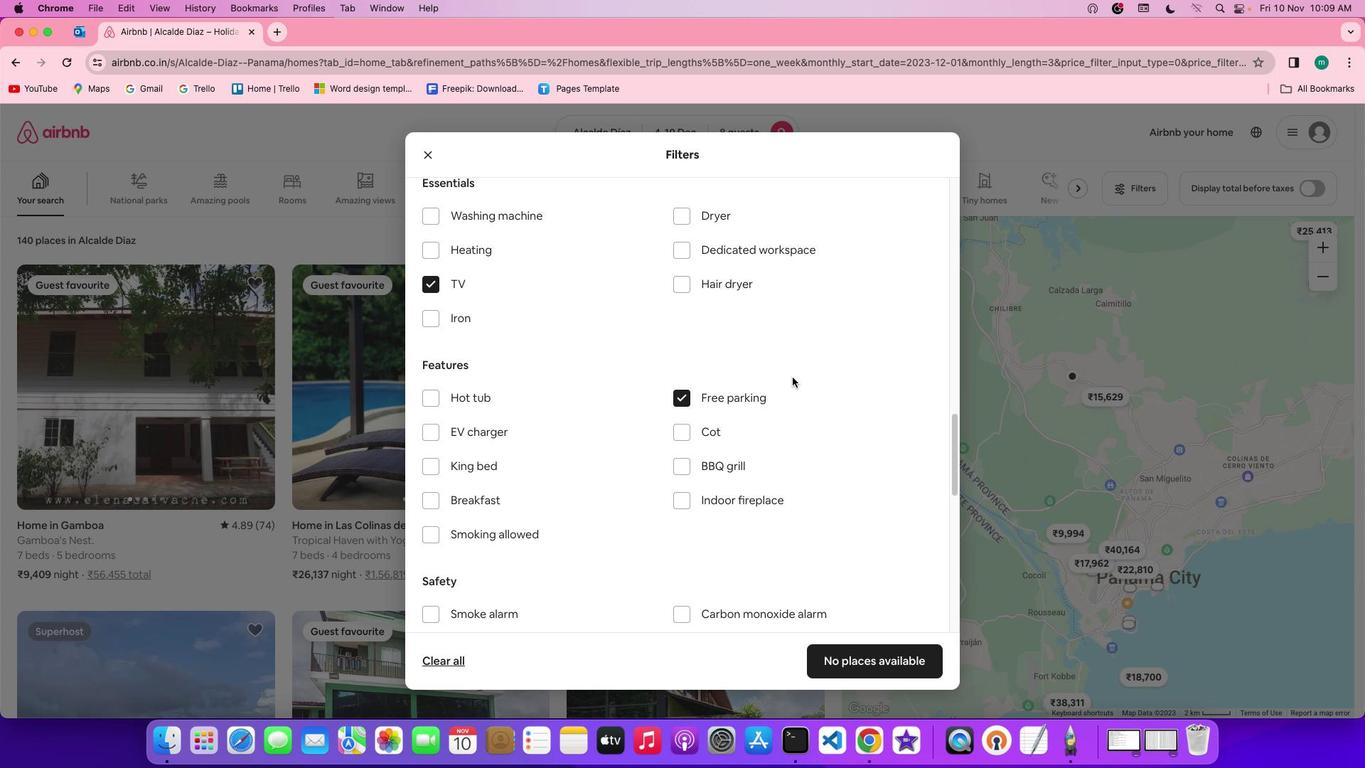 
Action: Mouse scrolled (801, 385) with delta (8, 7)
Screenshot: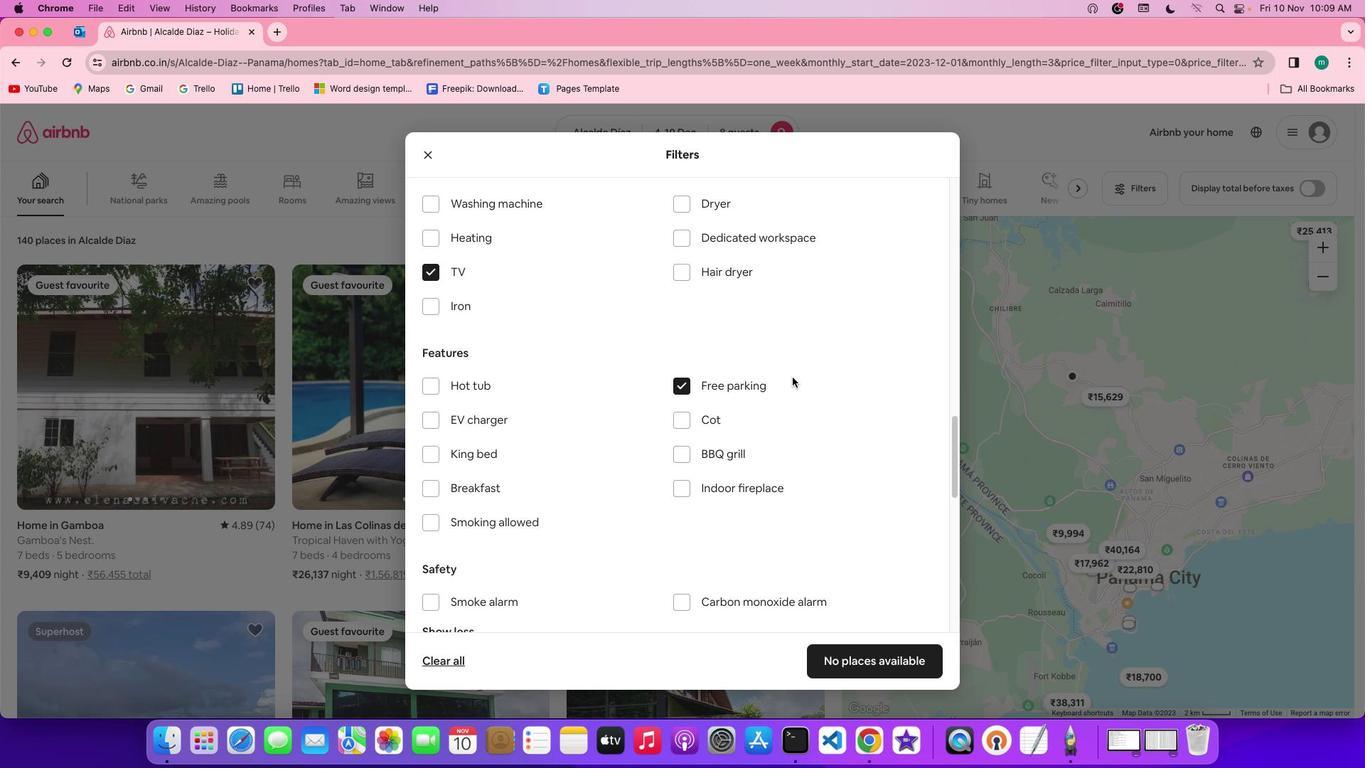 
Action: Mouse scrolled (801, 385) with delta (8, 7)
Screenshot: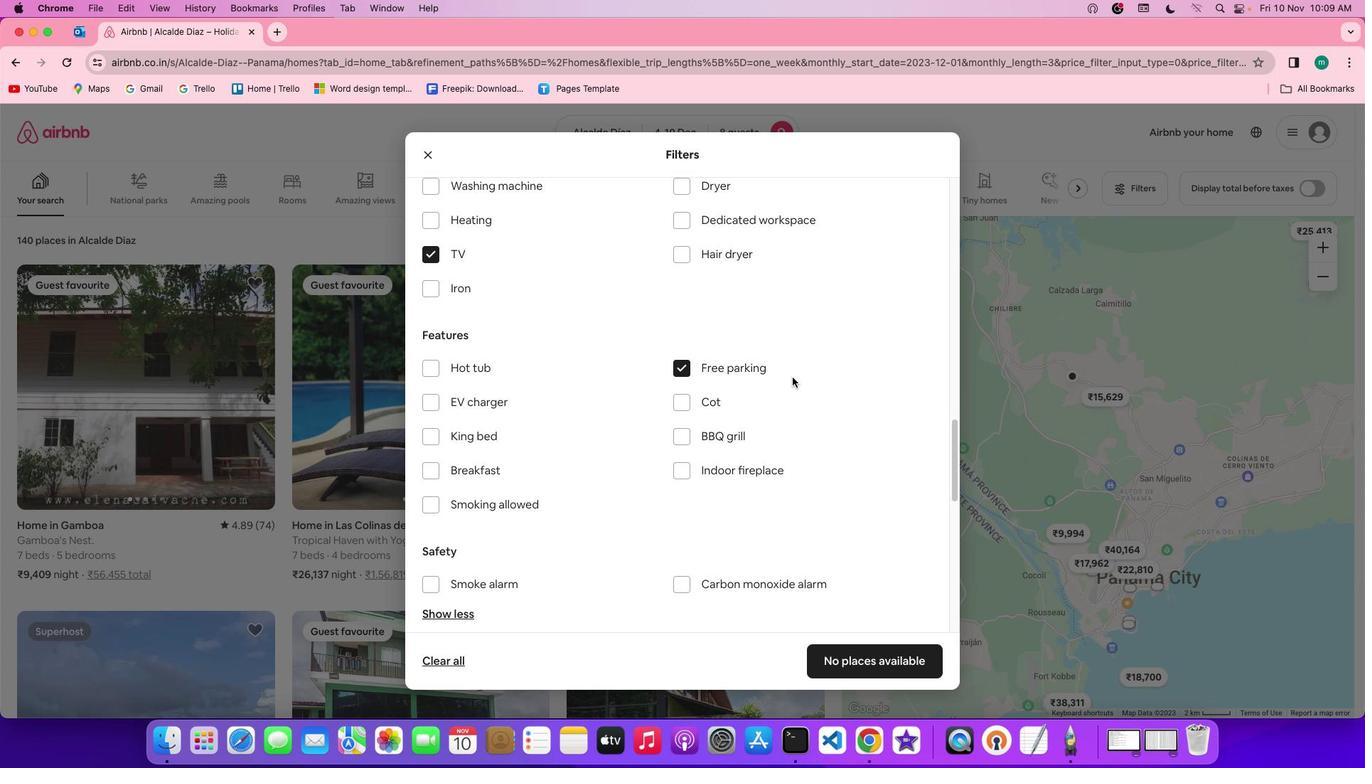 
Action: Mouse scrolled (801, 385) with delta (8, 7)
Screenshot: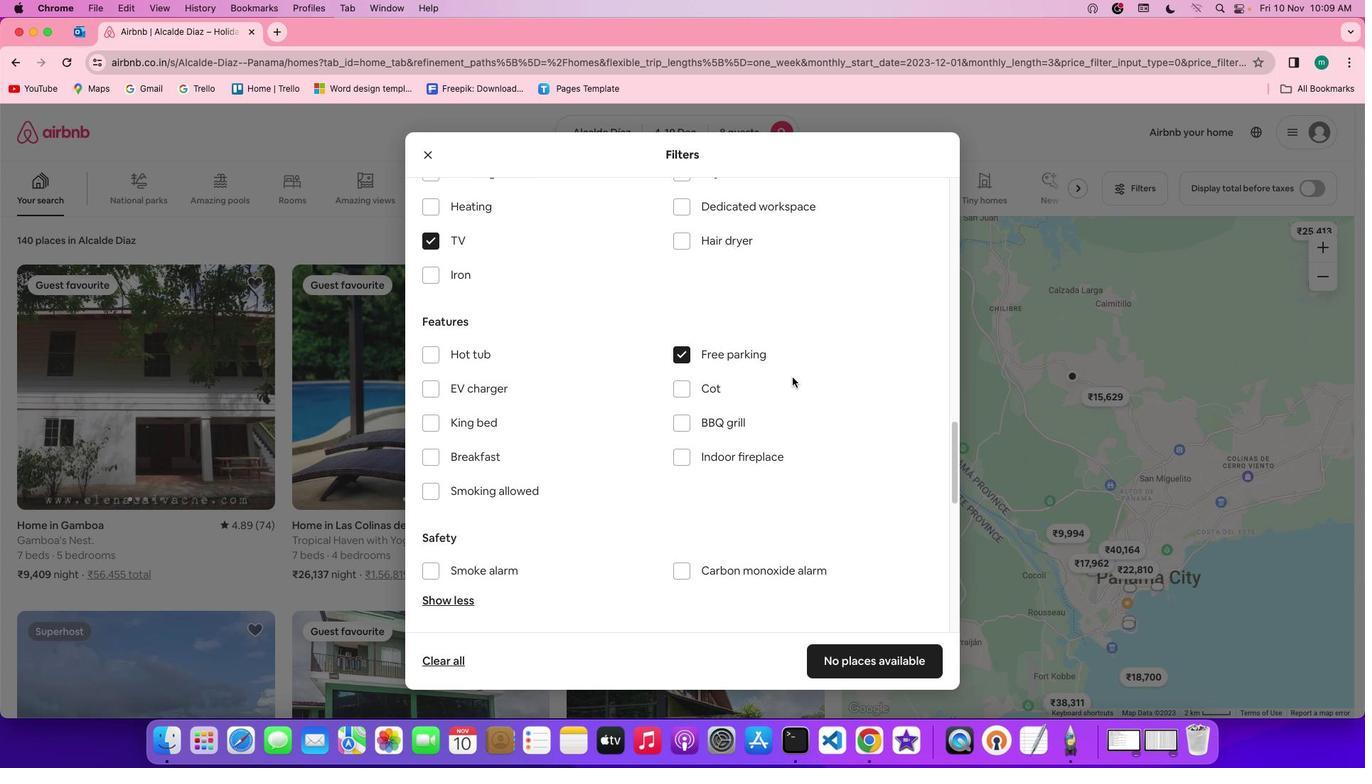 
Action: Mouse scrolled (801, 385) with delta (8, 7)
Screenshot: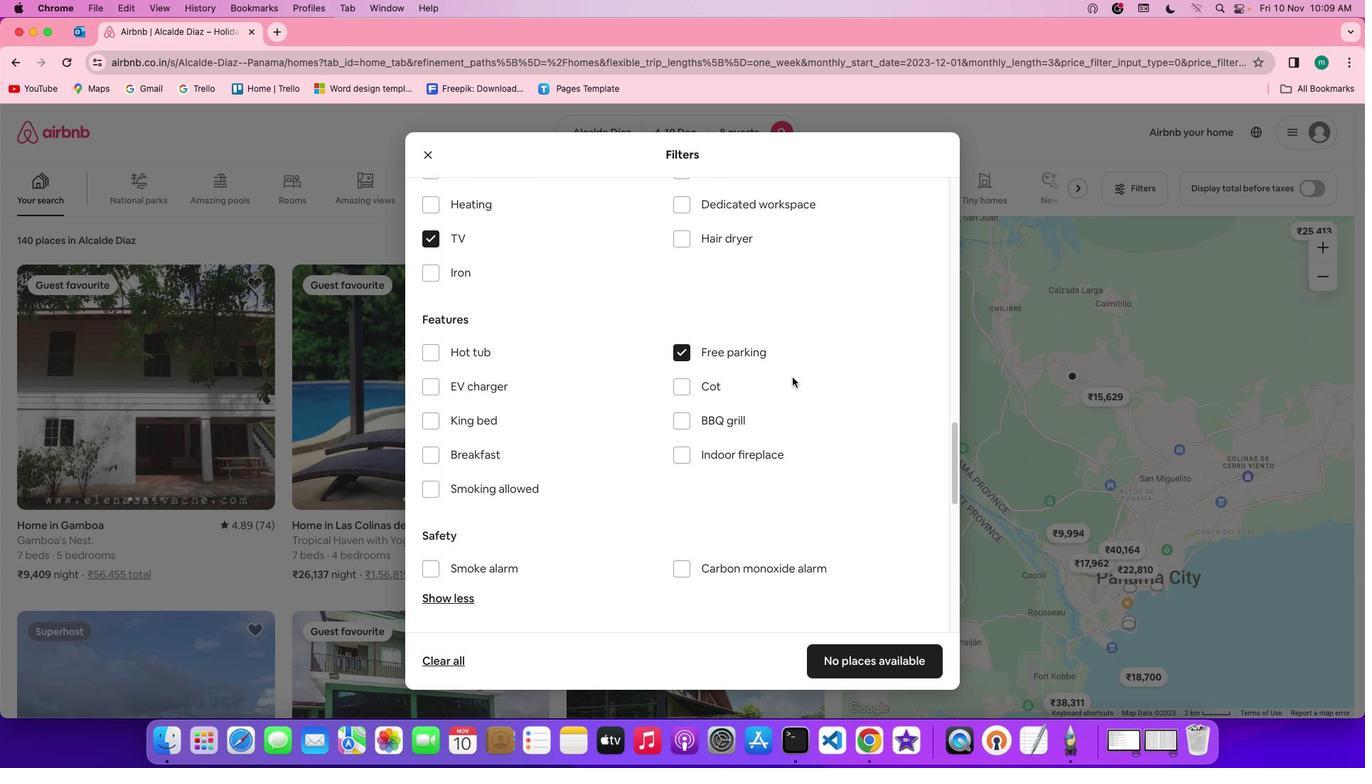 
Action: Mouse scrolled (801, 385) with delta (8, 7)
Screenshot: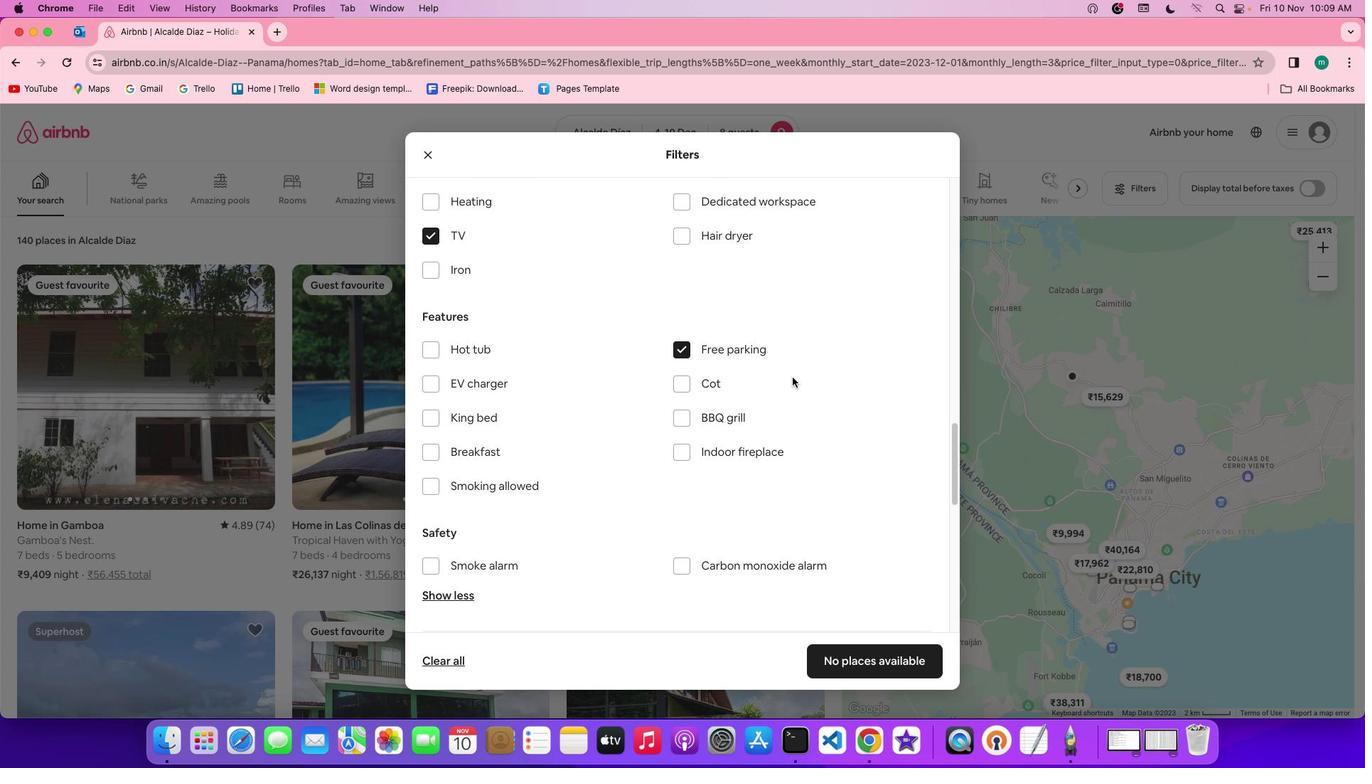 
Action: Mouse scrolled (801, 385) with delta (8, 7)
Screenshot: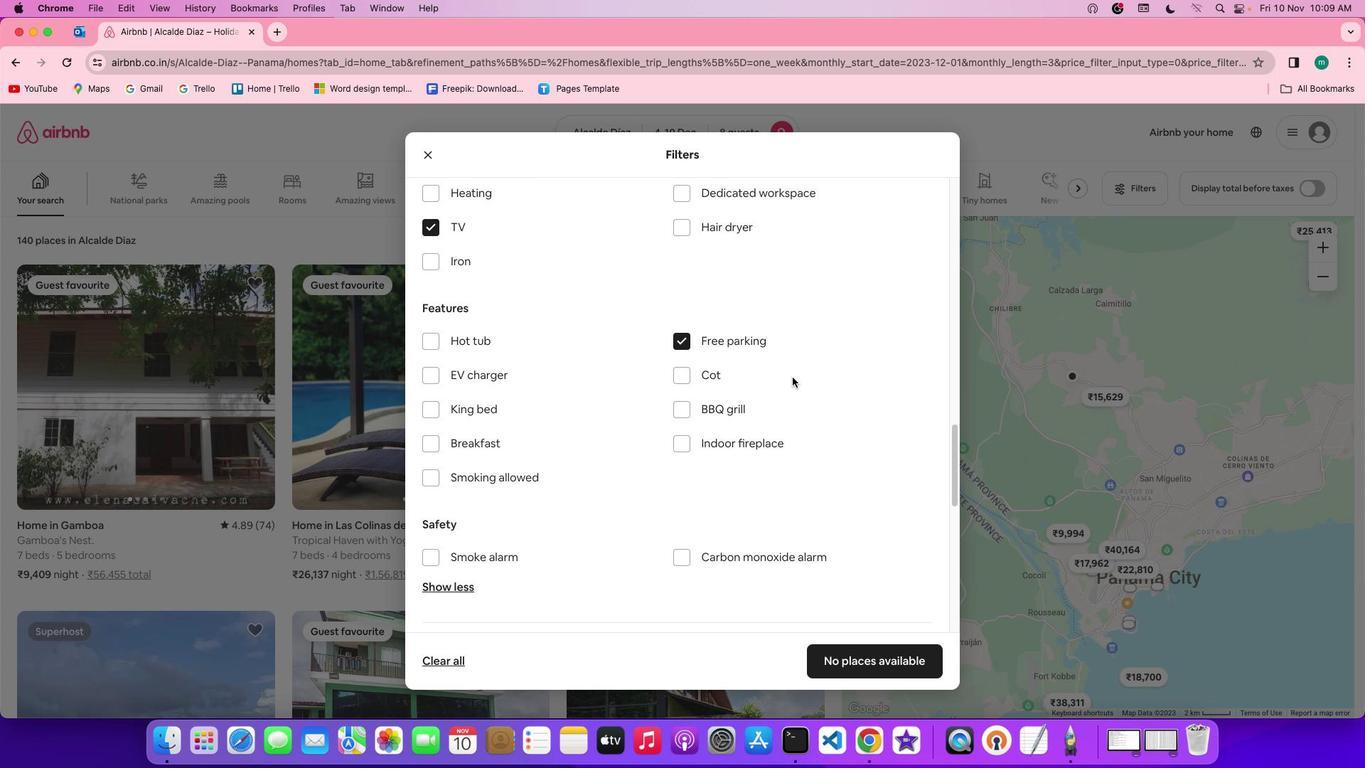 
Action: Mouse scrolled (801, 385) with delta (8, 7)
Screenshot: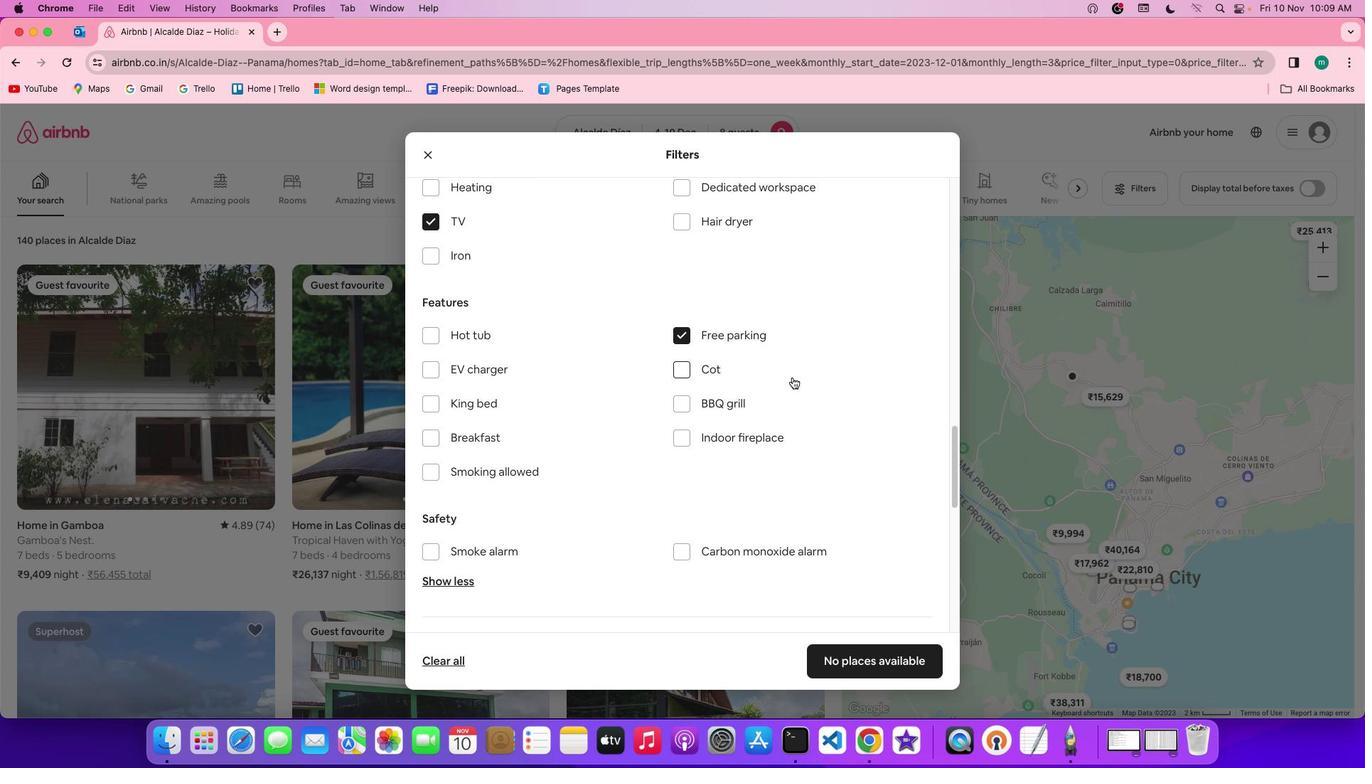 
Action: Mouse scrolled (801, 385) with delta (8, 7)
Screenshot: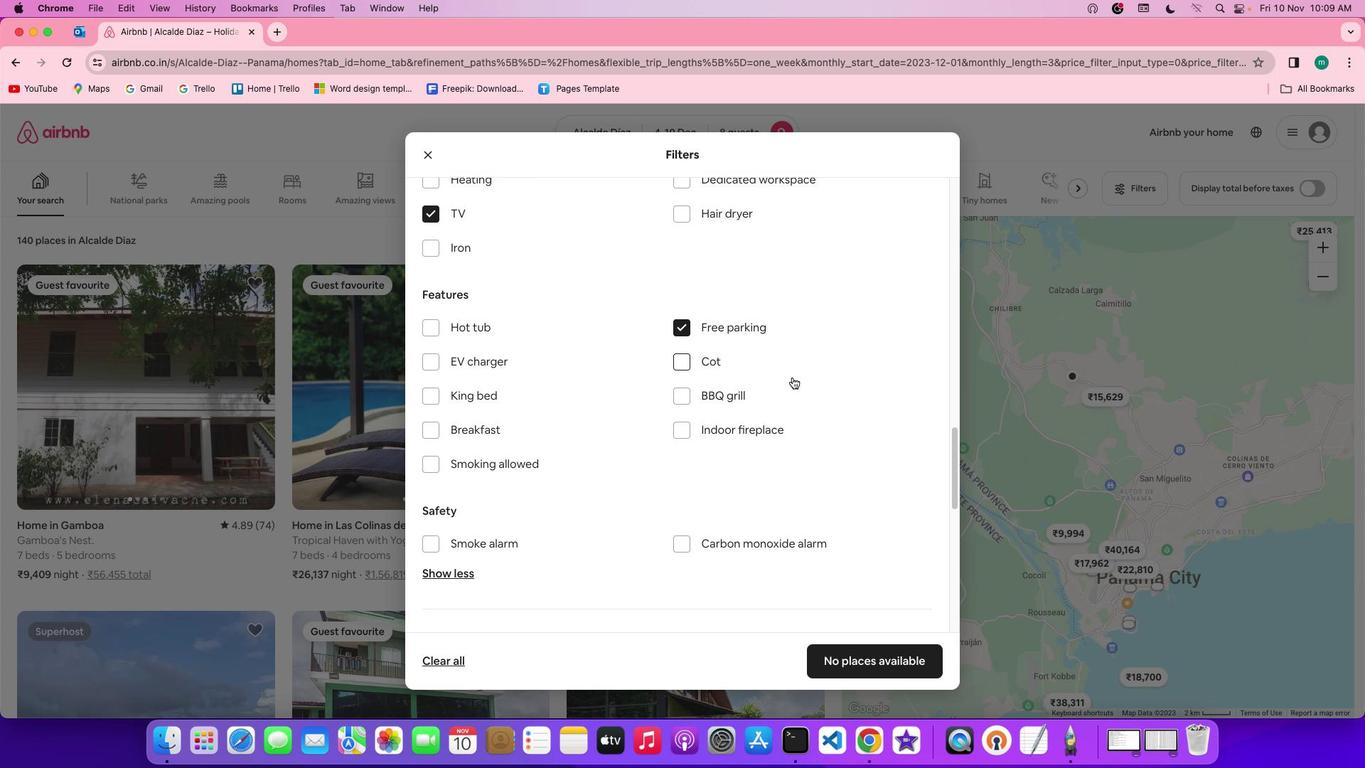 
Action: Mouse scrolled (801, 385) with delta (8, 7)
Screenshot: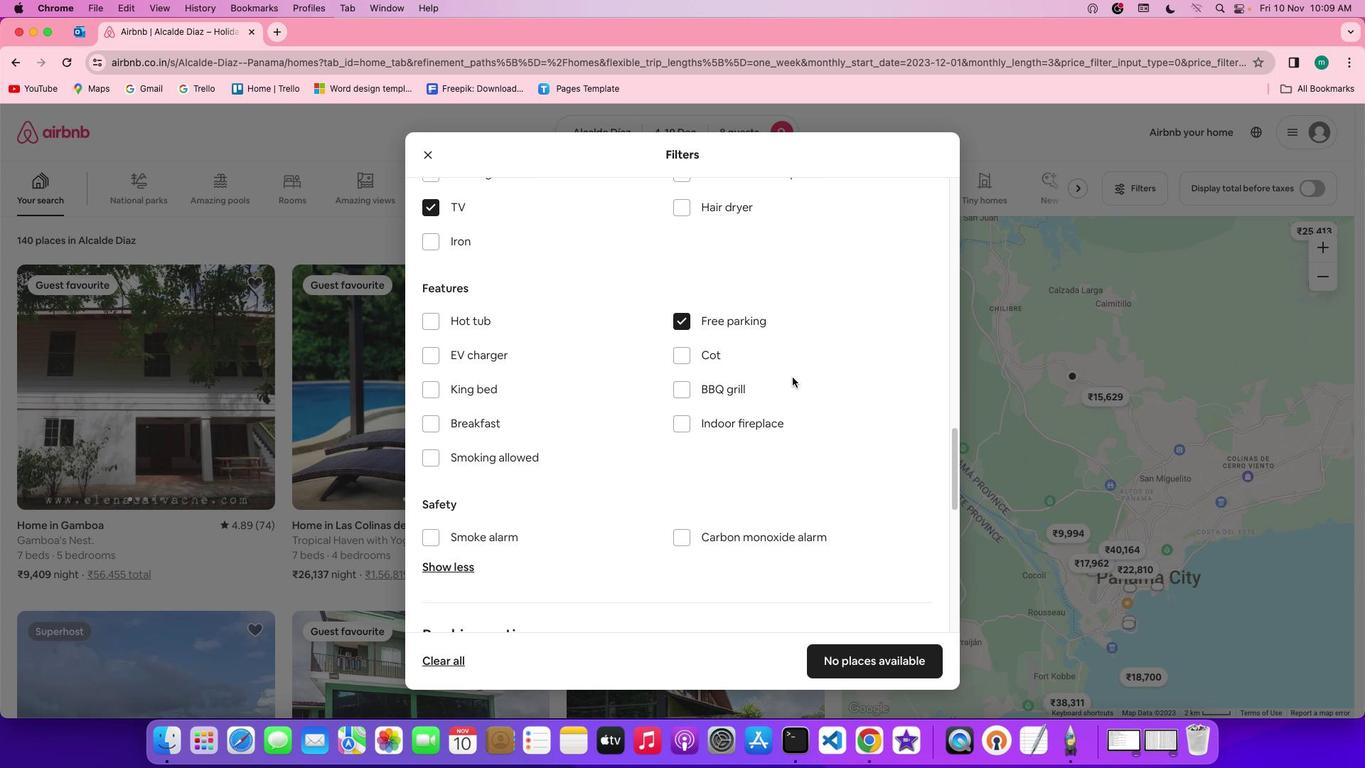 
Action: Mouse scrolled (801, 385) with delta (8, 7)
Screenshot: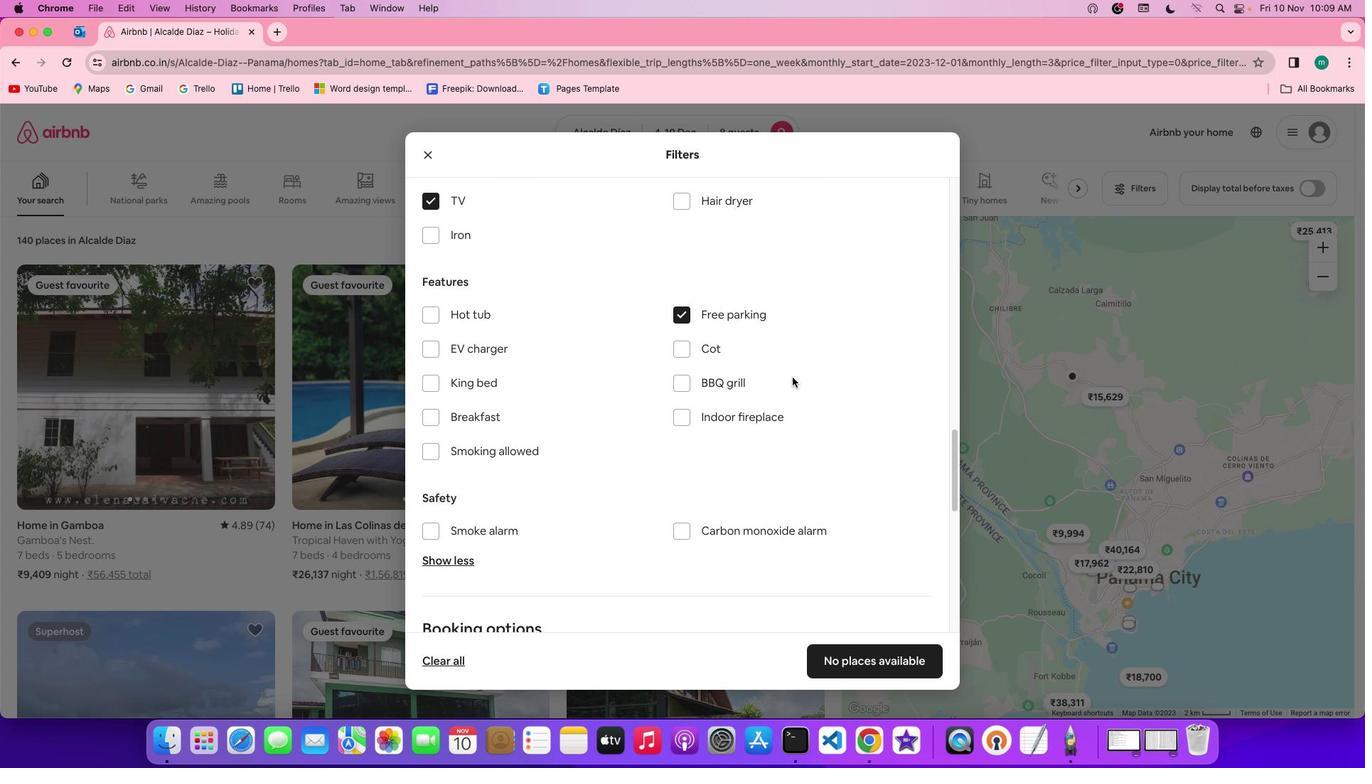 
Action: Mouse scrolled (801, 385) with delta (8, 7)
Screenshot: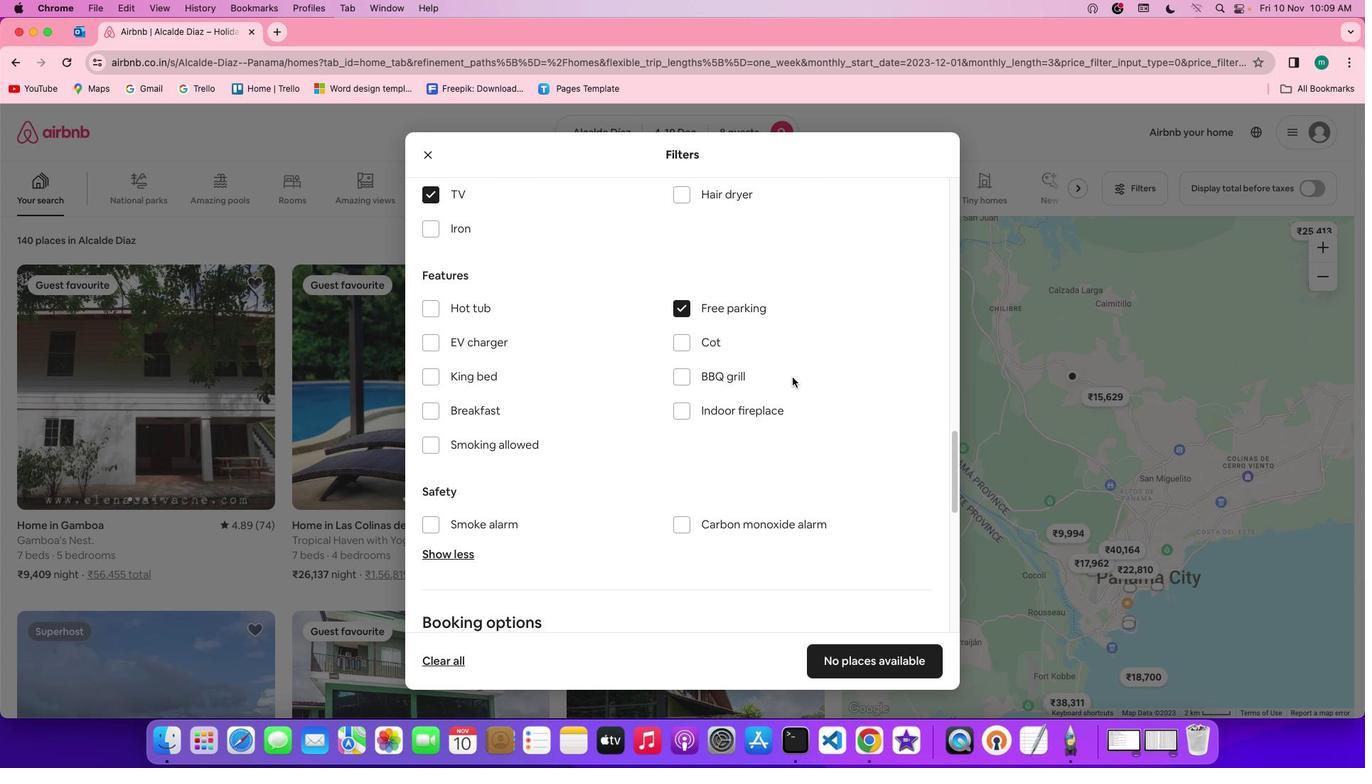 
Action: Mouse scrolled (801, 385) with delta (8, 7)
Screenshot: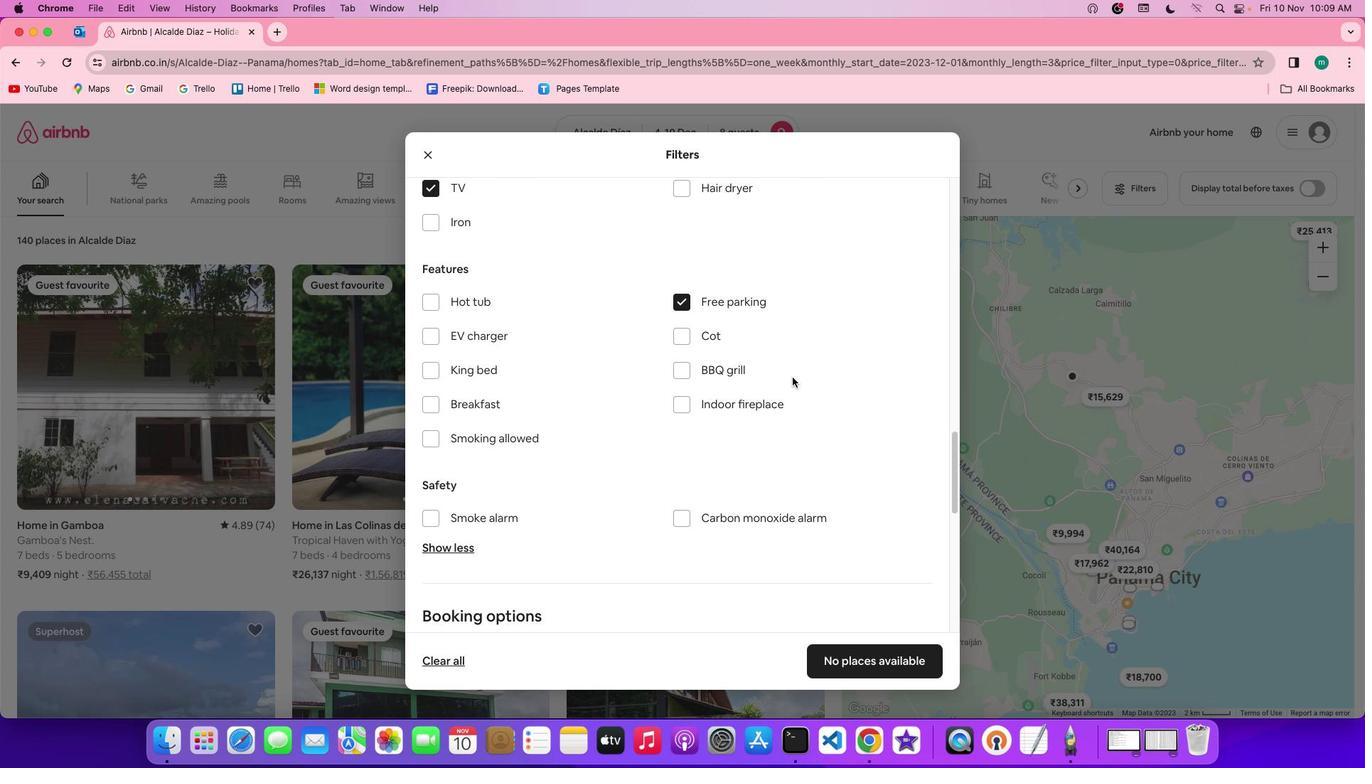 
Action: Mouse scrolled (801, 385) with delta (8, 7)
Screenshot: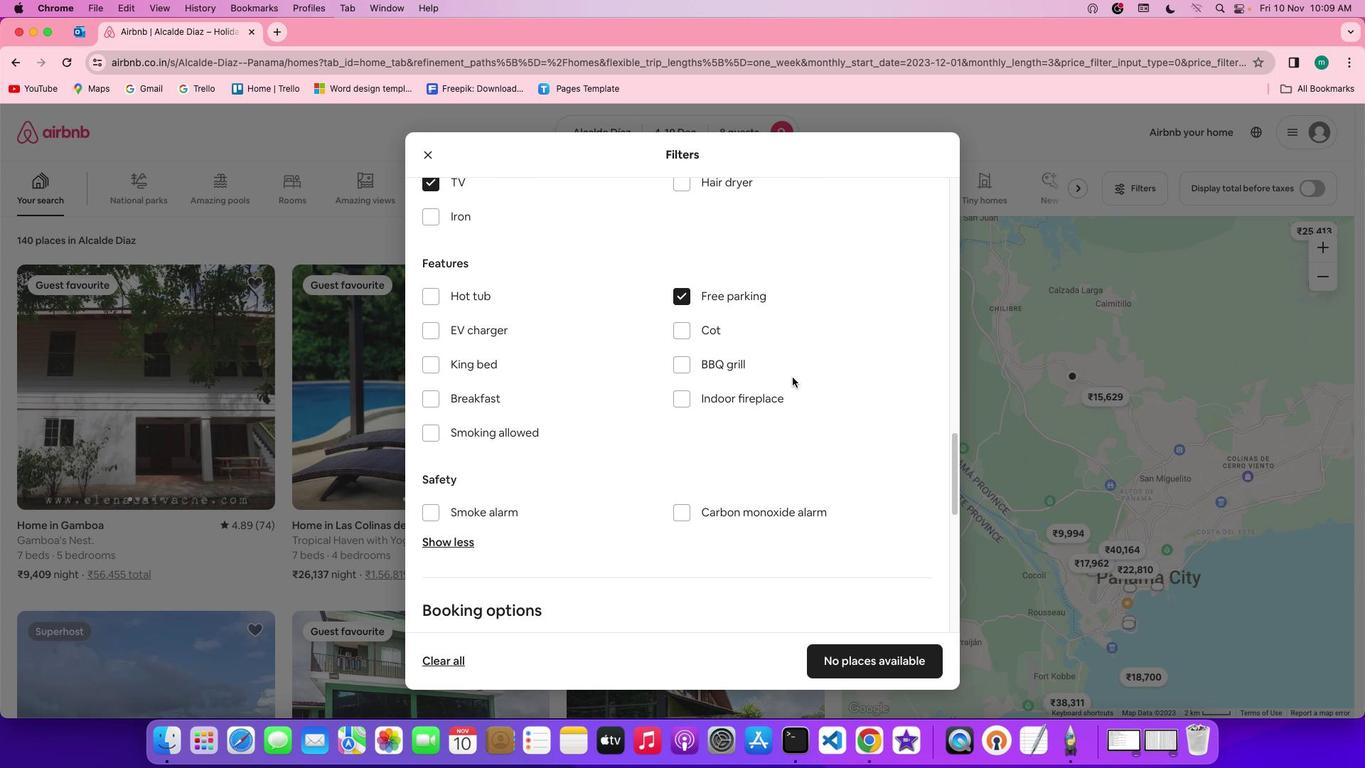 
Action: Mouse scrolled (801, 385) with delta (8, 7)
Screenshot: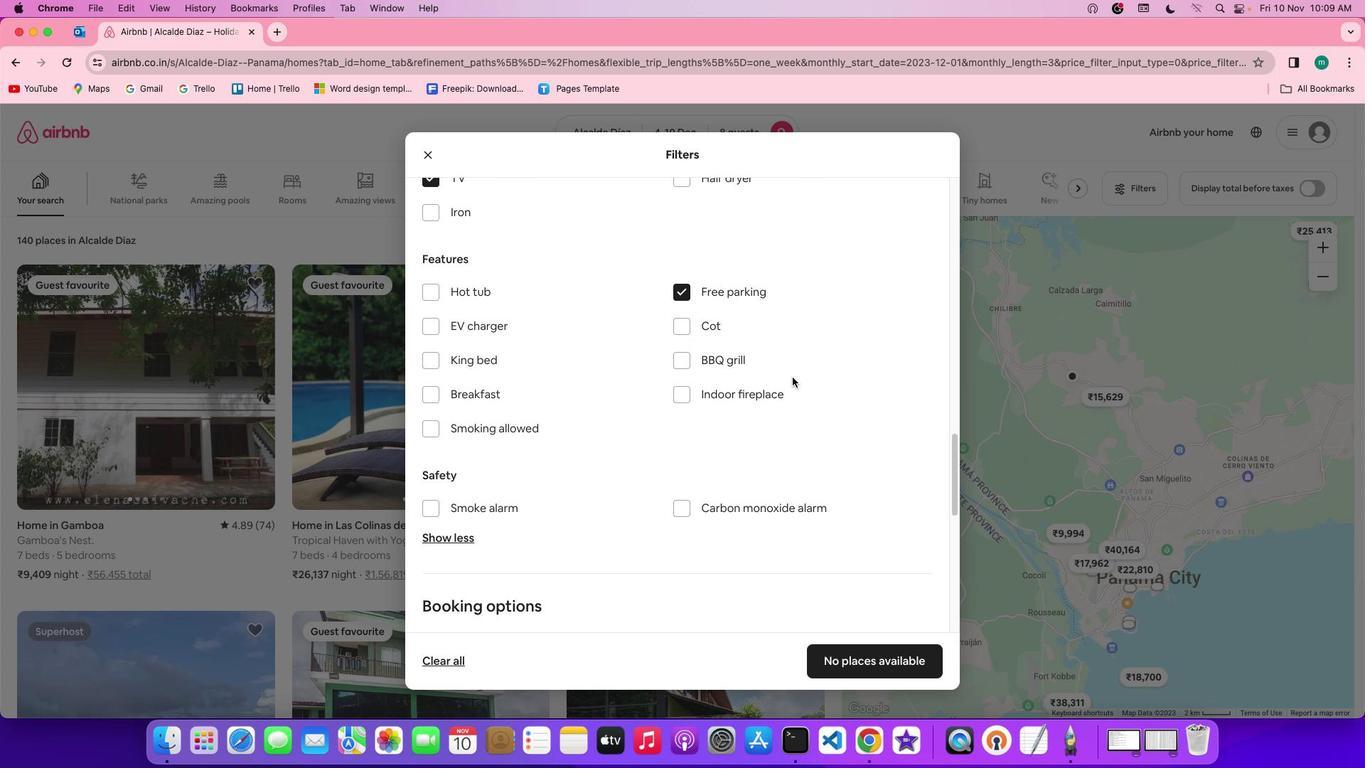 
Action: Mouse scrolled (801, 385) with delta (8, 7)
Screenshot: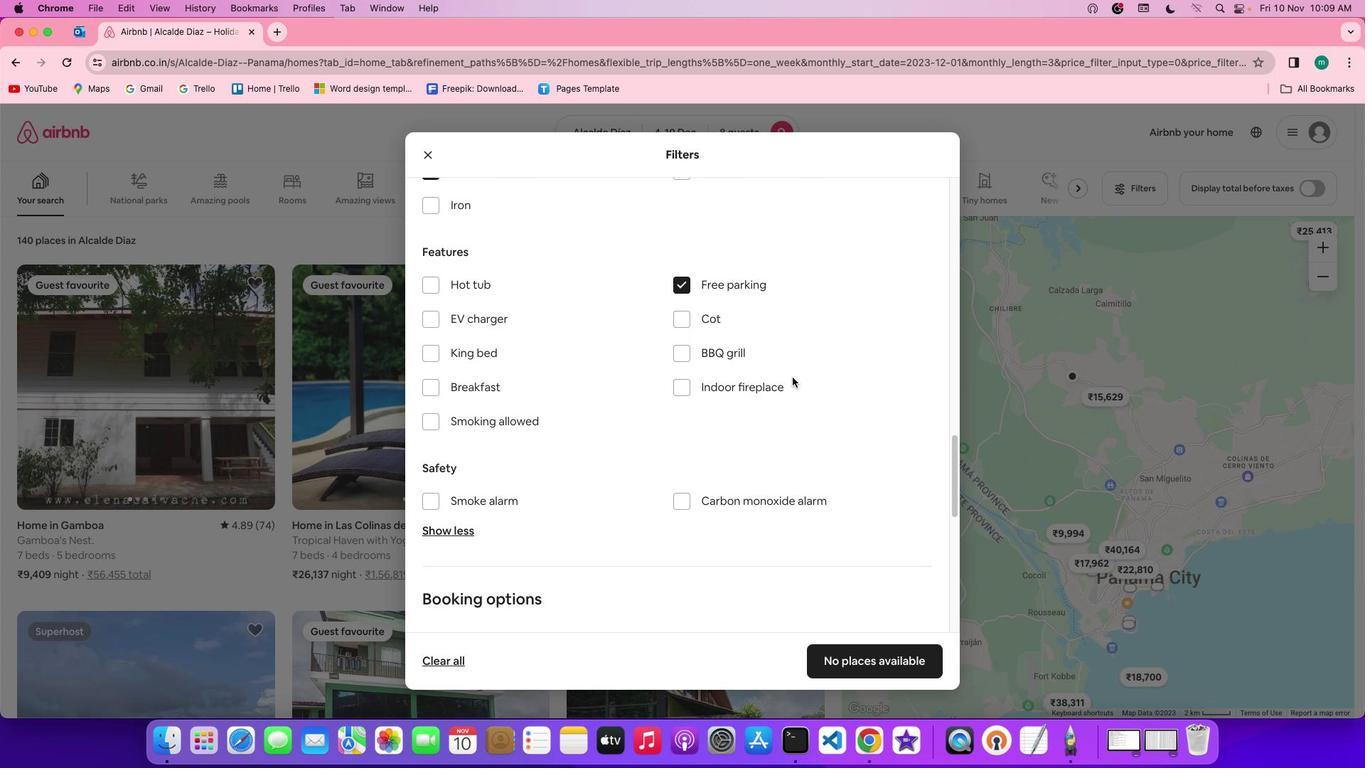 
Action: Mouse scrolled (801, 385) with delta (8, 7)
Screenshot: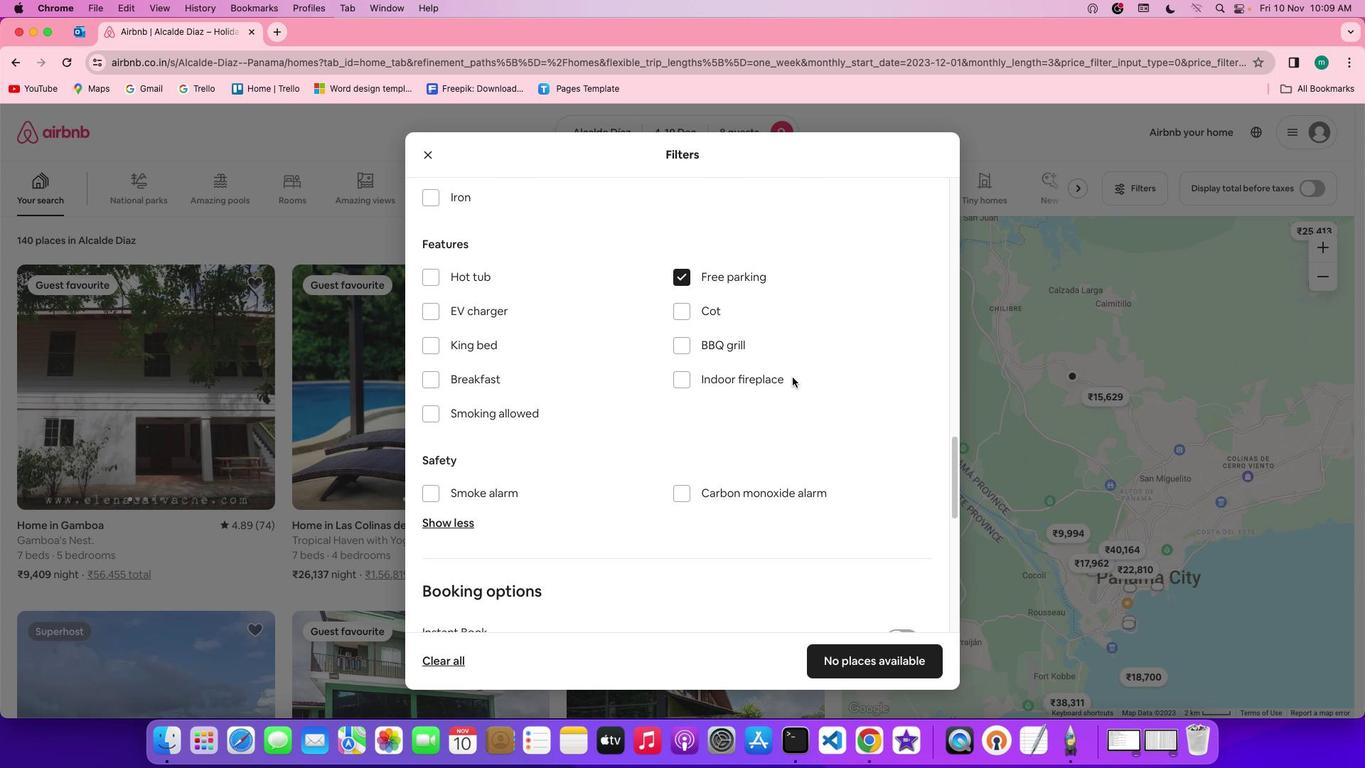 
Action: Mouse scrolled (801, 385) with delta (8, 7)
Screenshot: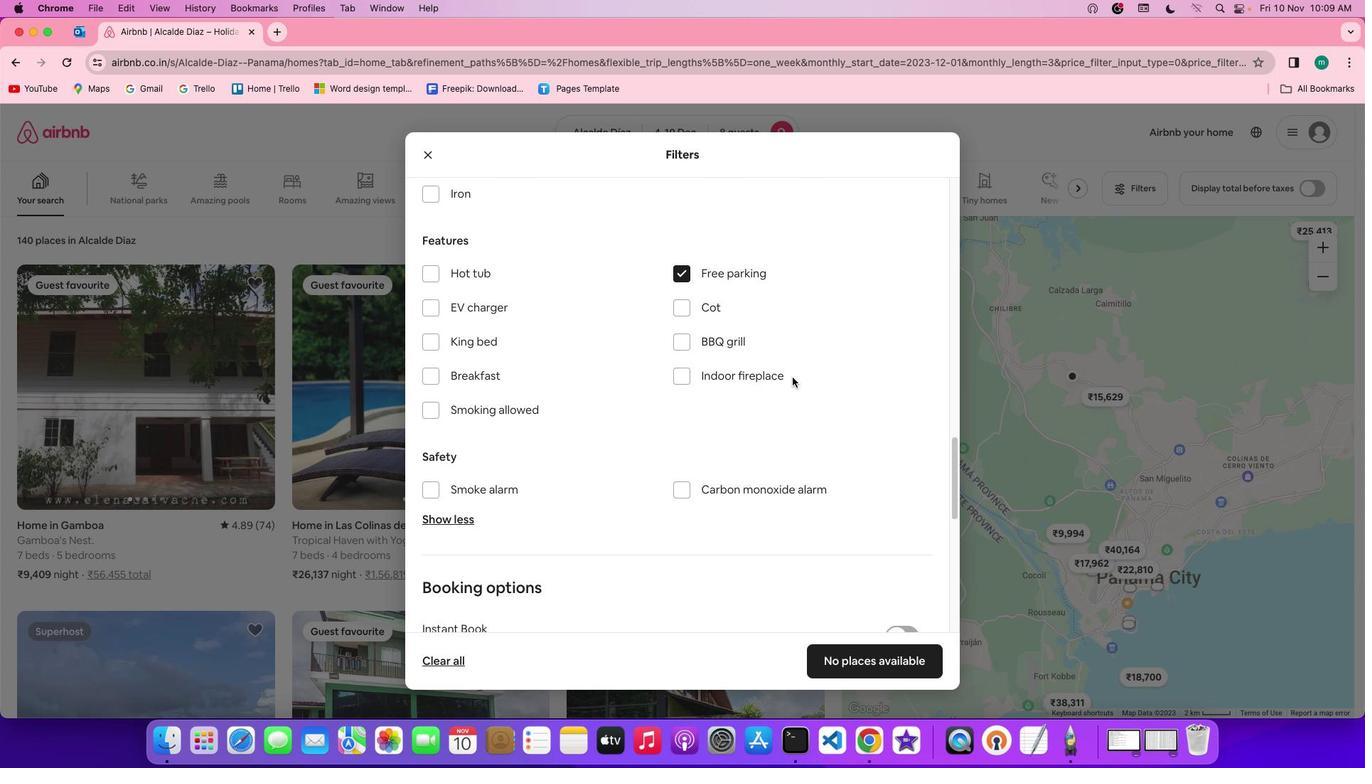 
Action: Mouse scrolled (801, 385) with delta (8, 7)
Screenshot: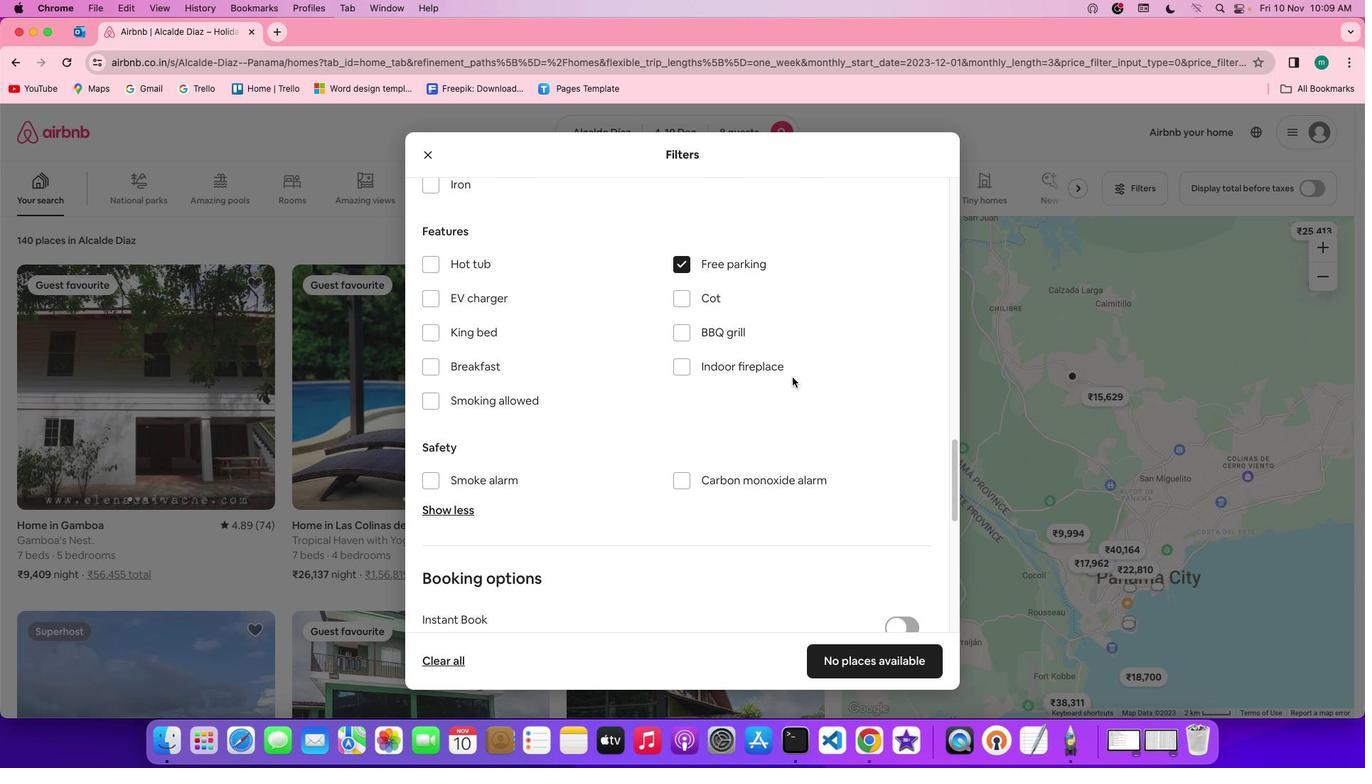 
Action: Mouse scrolled (801, 385) with delta (8, 7)
Screenshot: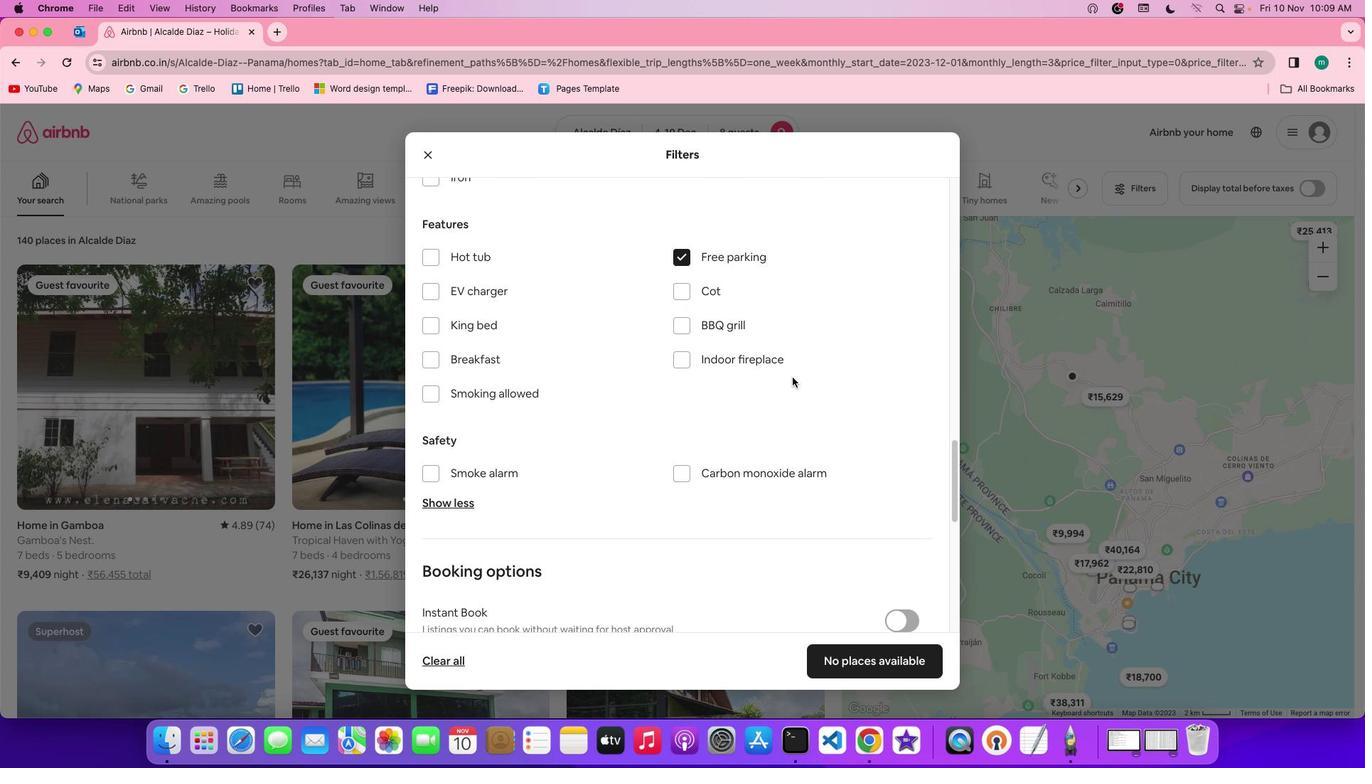 
Action: Mouse scrolled (801, 385) with delta (8, 7)
Screenshot: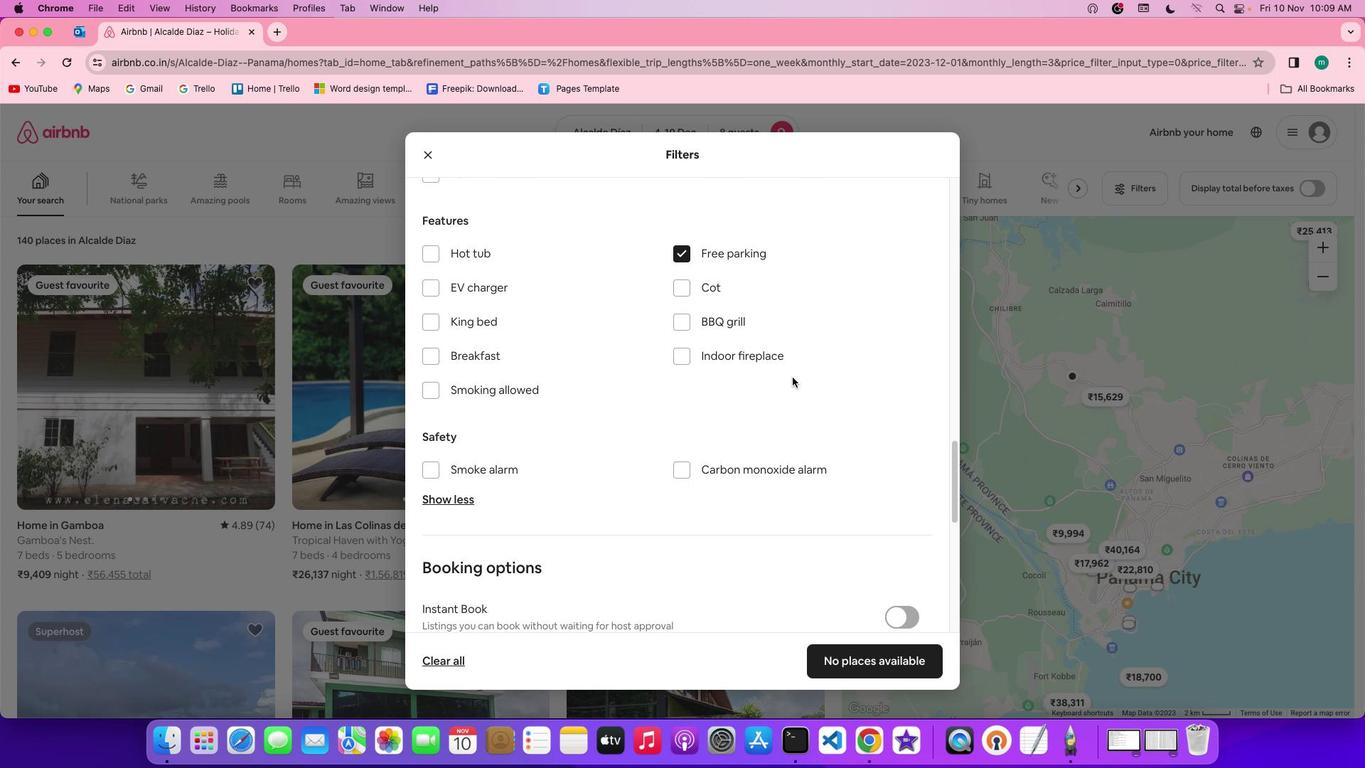 
Action: Mouse scrolled (801, 385) with delta (8, 7)
Screenshot: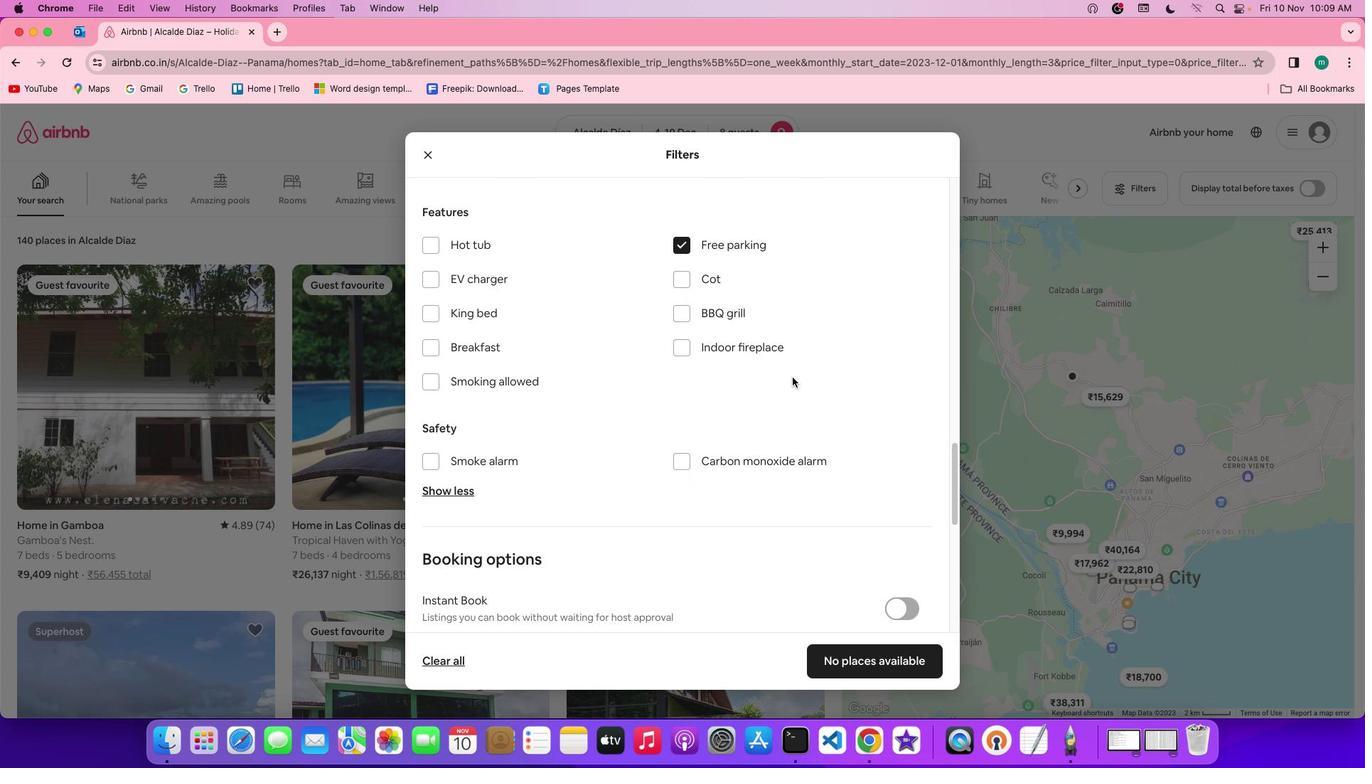 
Action: Mouse scrolled (801, 385) with delta (8, 7)
Screenshot: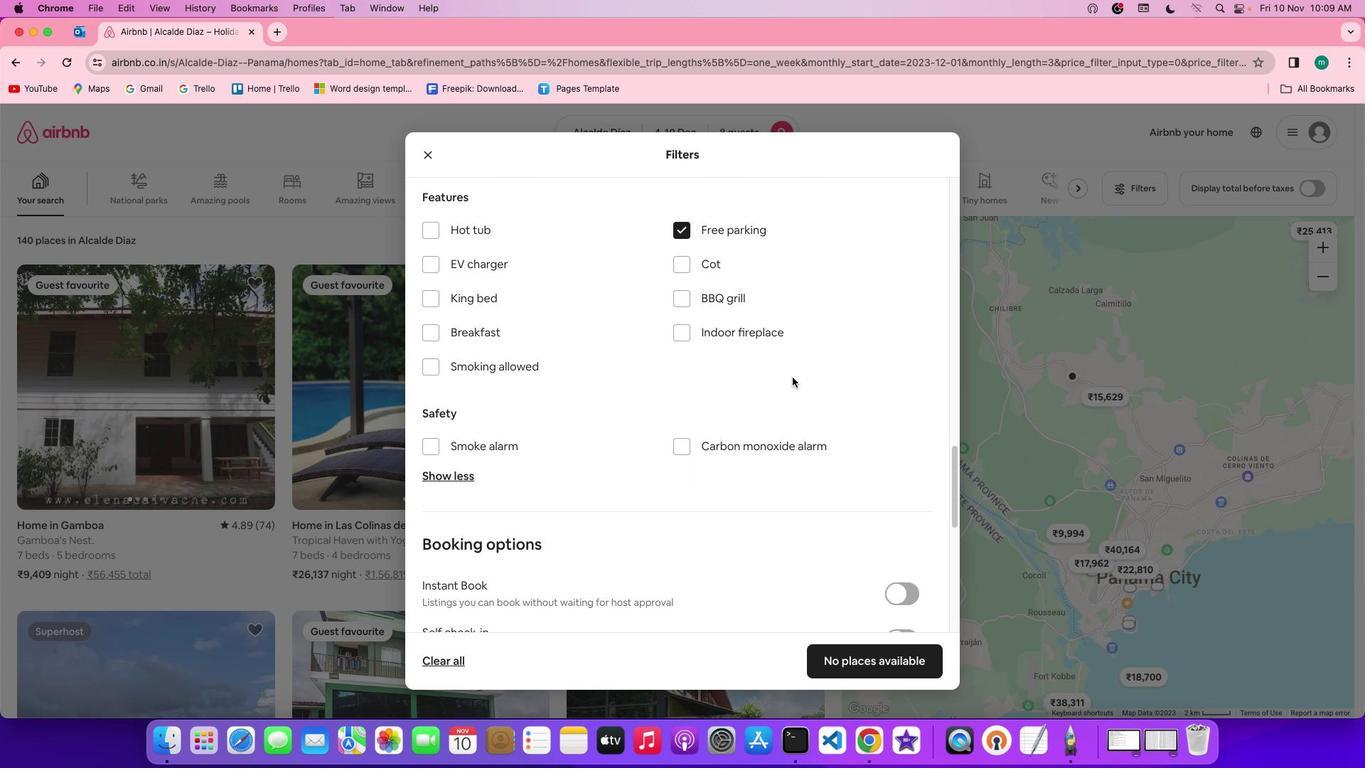 
Action: Mouse moved to (801, 385)
Screenshot: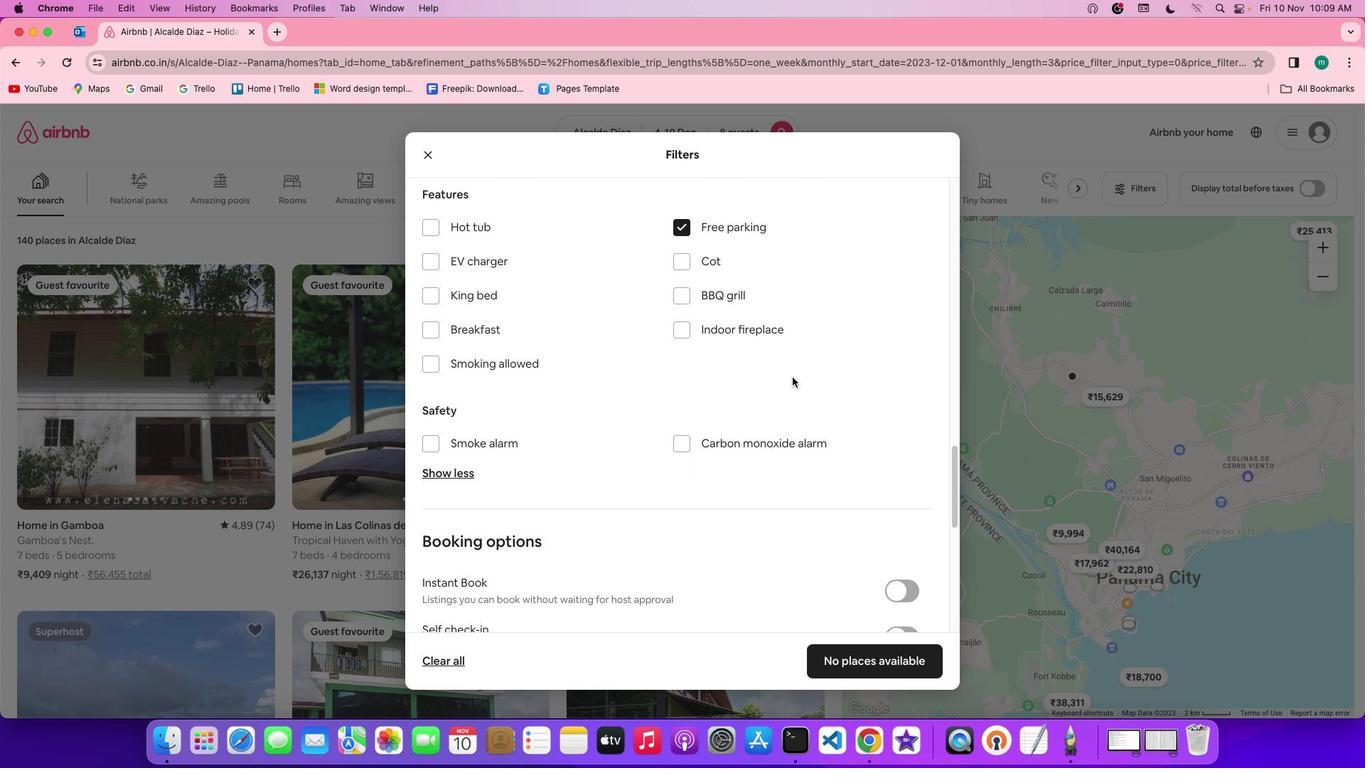 
Action: Mouse scrolled (801, 385) with delta (8, 7)
Screenshot: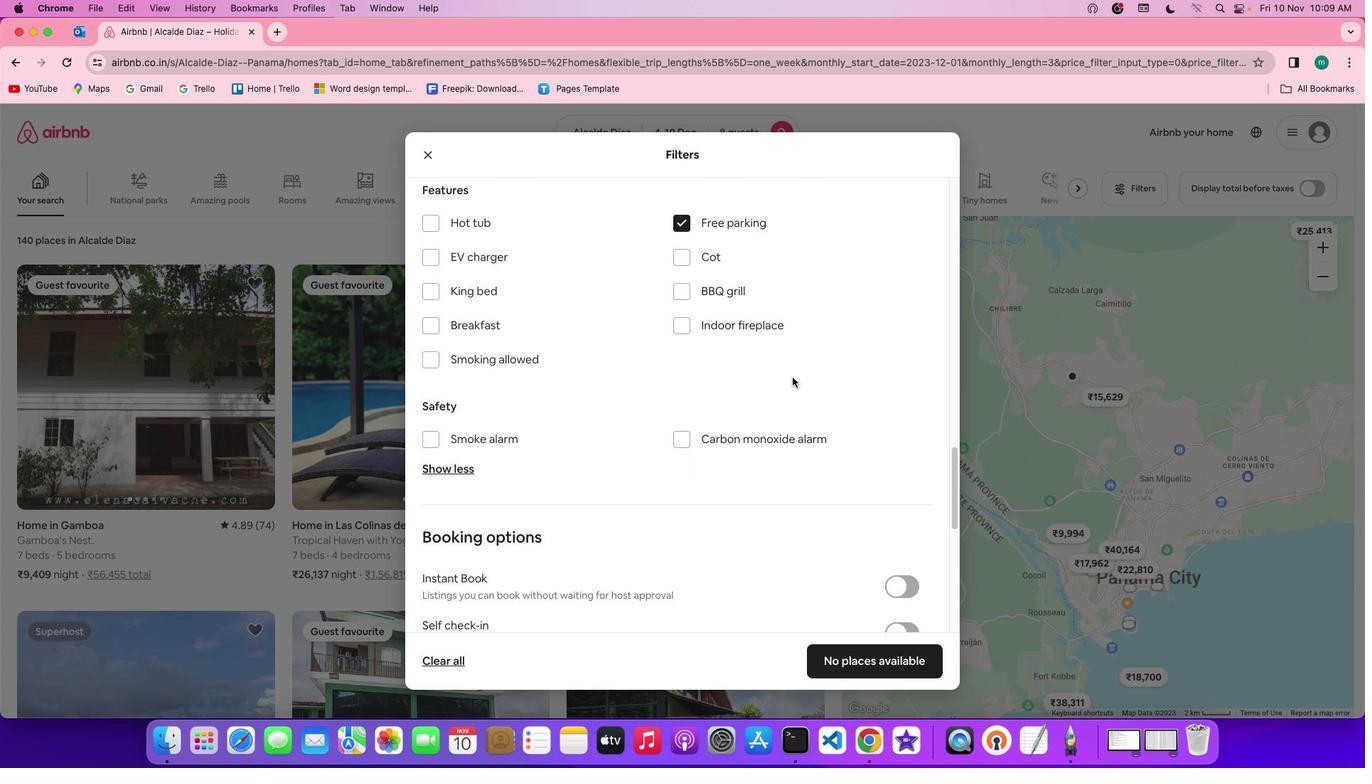 
Action: Mouse scrolled (801, 385) with delta (8, 7)
Screenshot: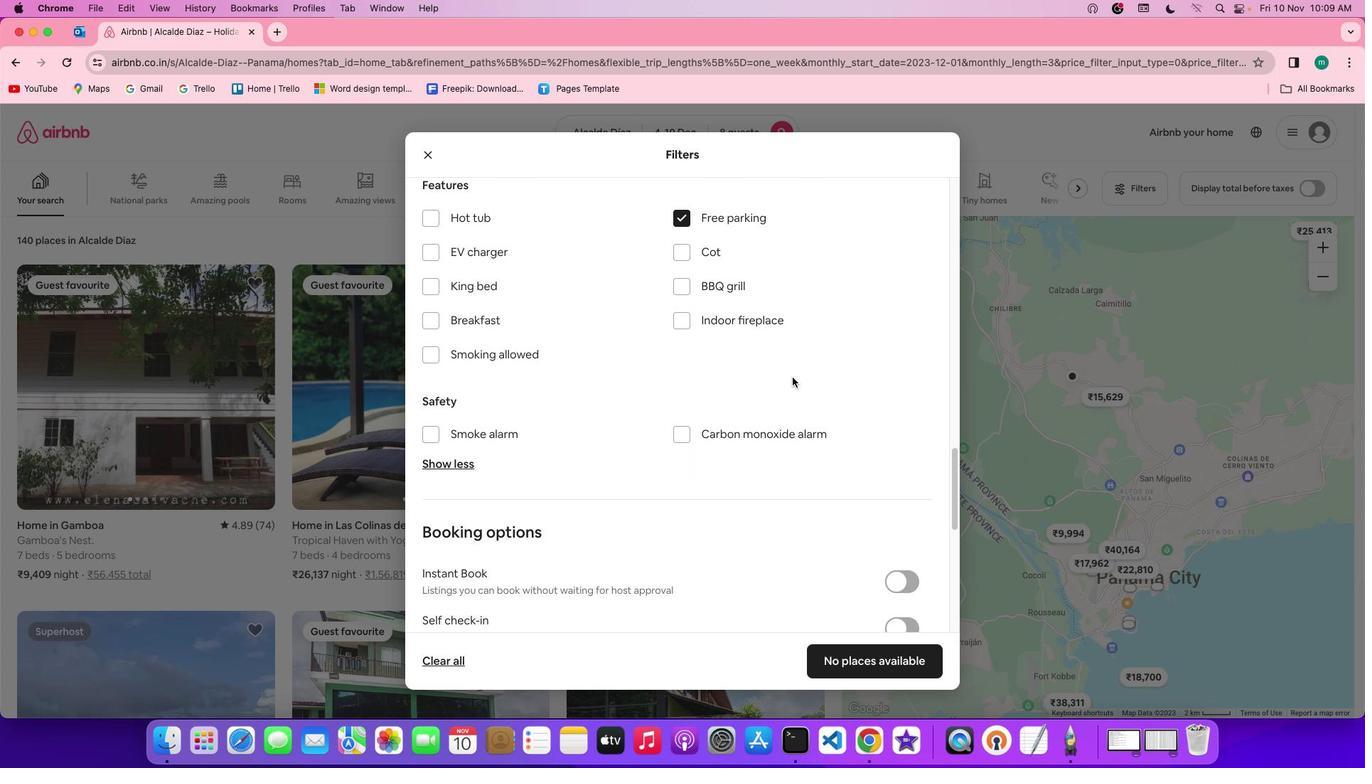 
Action: Mouse scrolled (801, 385) with delta (8, 7)
Screenshot: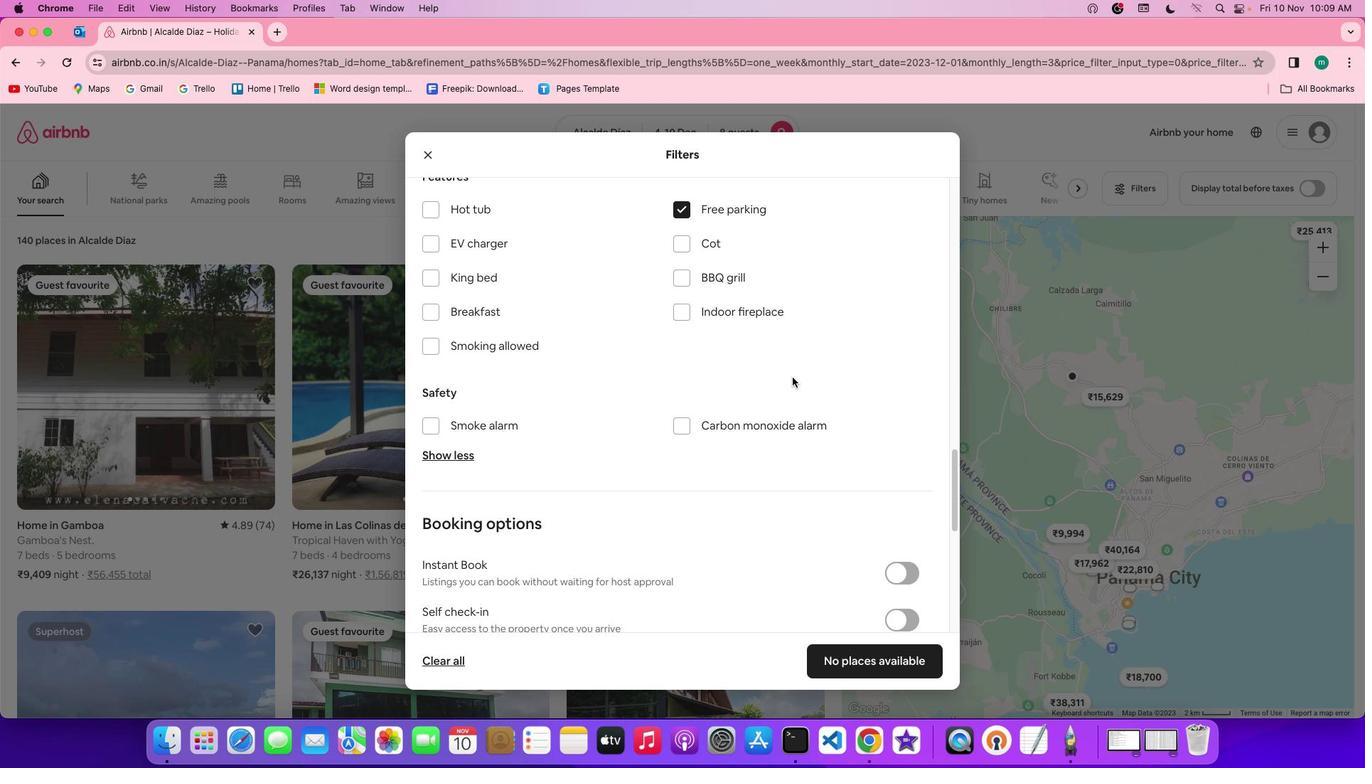 
Action: Mouse scrolled (801, 385) with delta (8, 7)
Screenshot: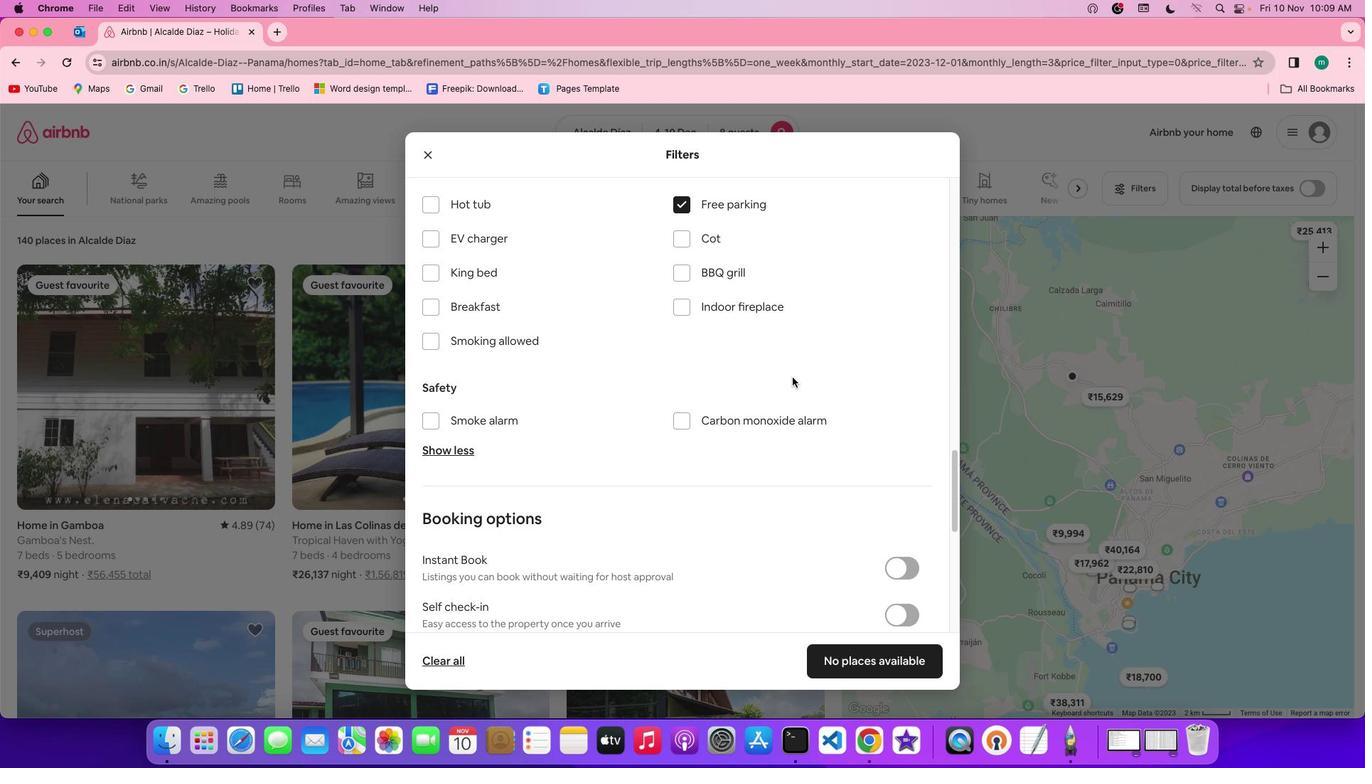 
Action: Mouse scrolled (801, 385) with delta (8, 7)
Screenshot: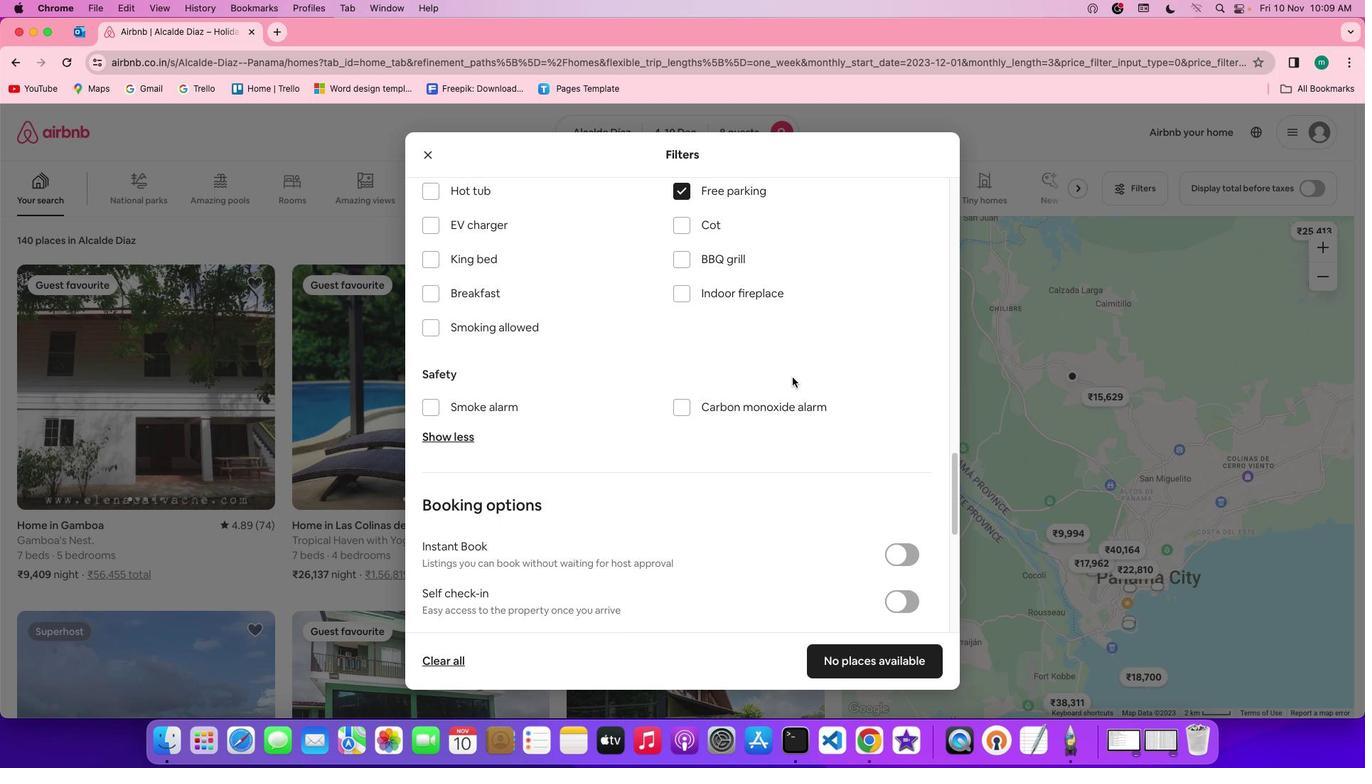 
Action: Mouse moved to (479, 295)
Screenshot: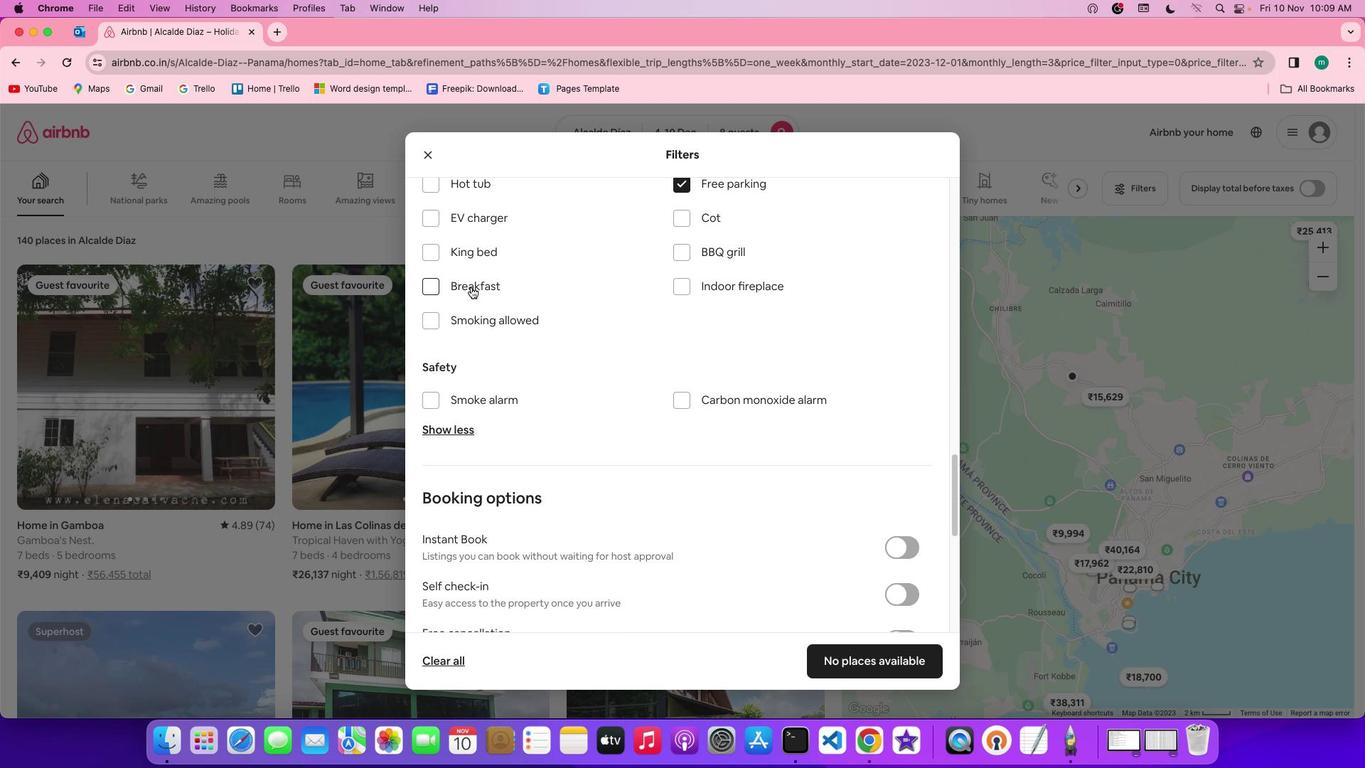 
Action: Mouse pressed left at (479, 295)
Screenshot: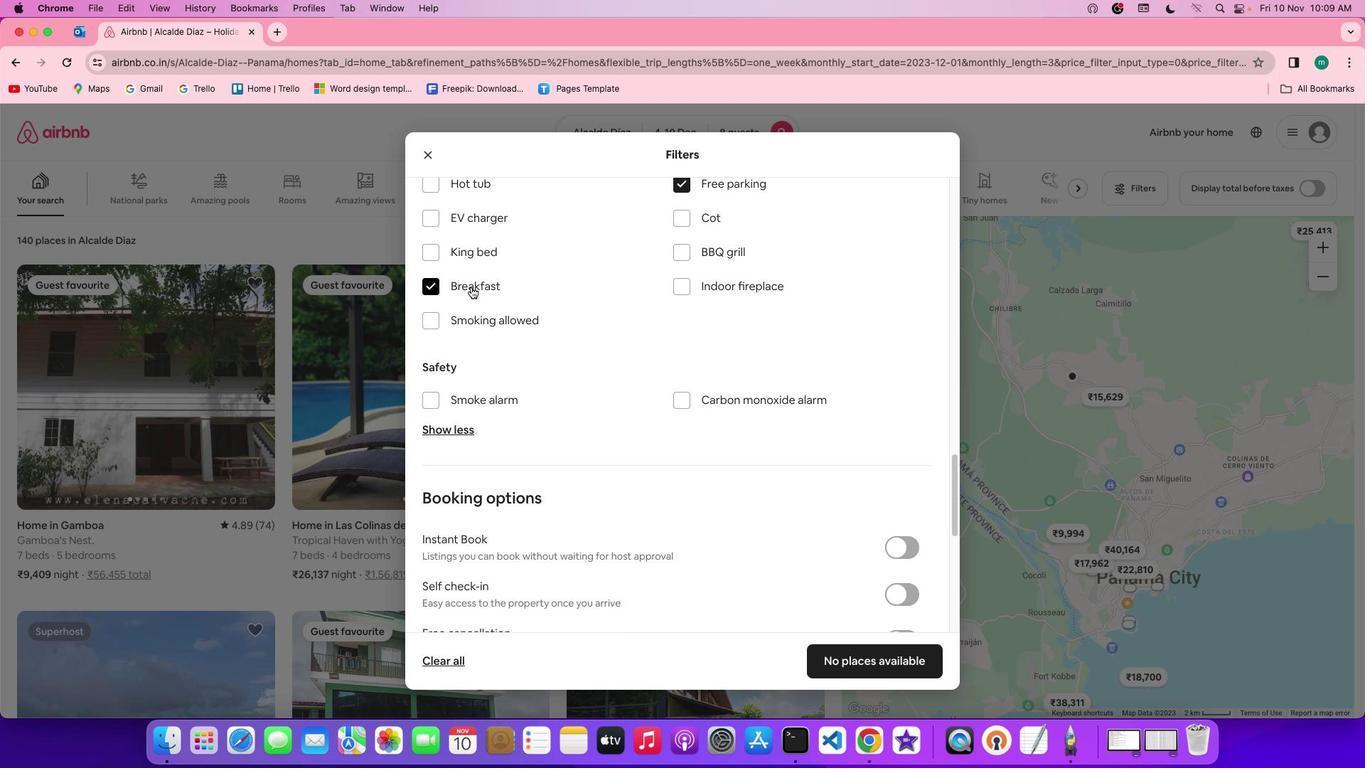 
Action: Mouse moved to (700, 382)
Screenshot: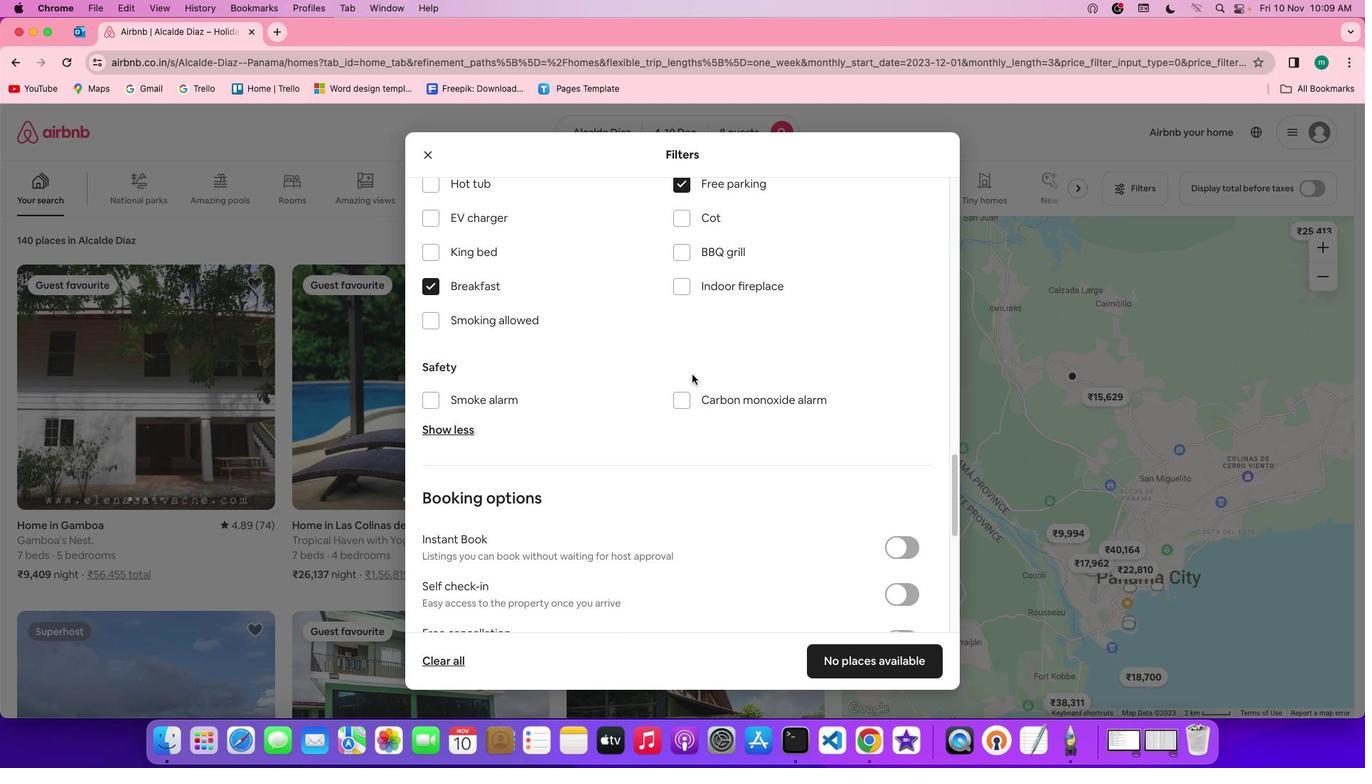 
Action: Mouse scrolled (700, 382) with delta (8, 7)
Screenshot: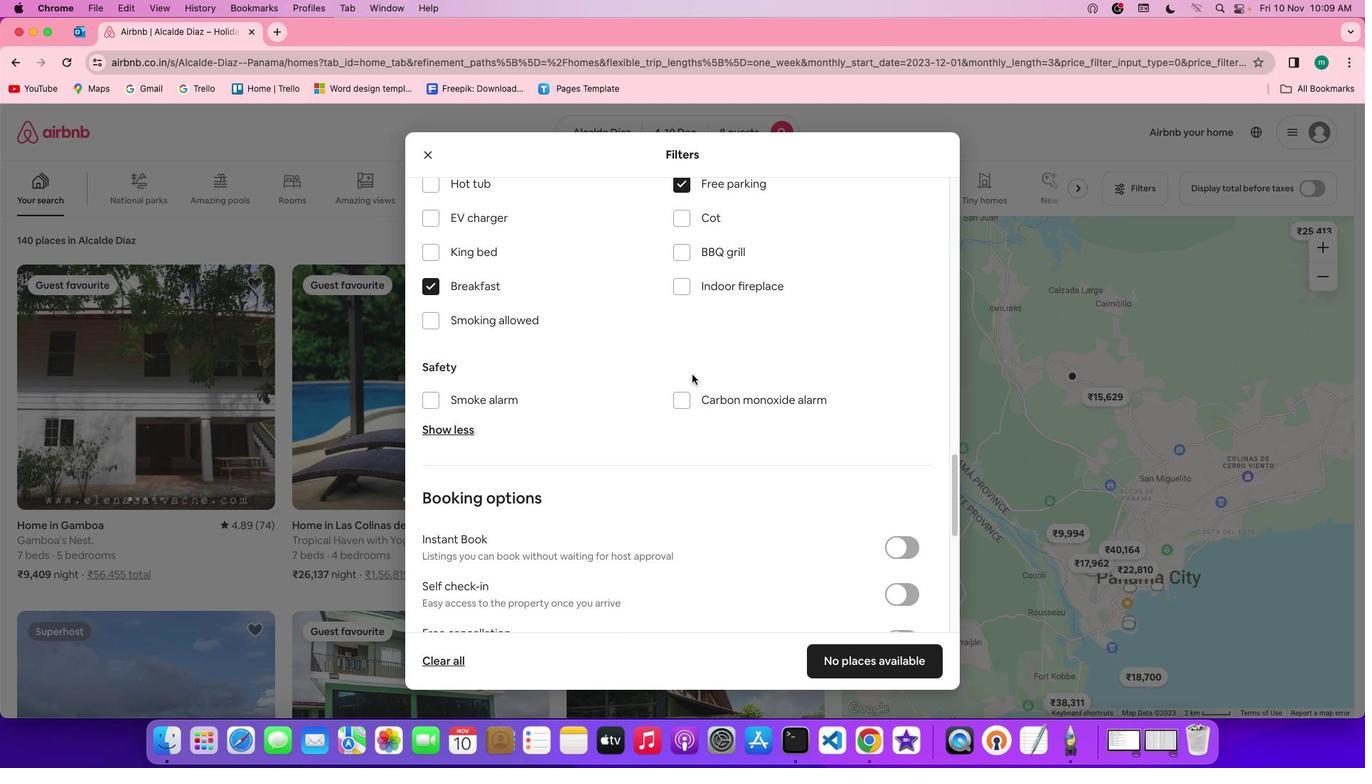 
Action: Mouse scrolled (700, 382) with delta (8, 7)
Screenshot: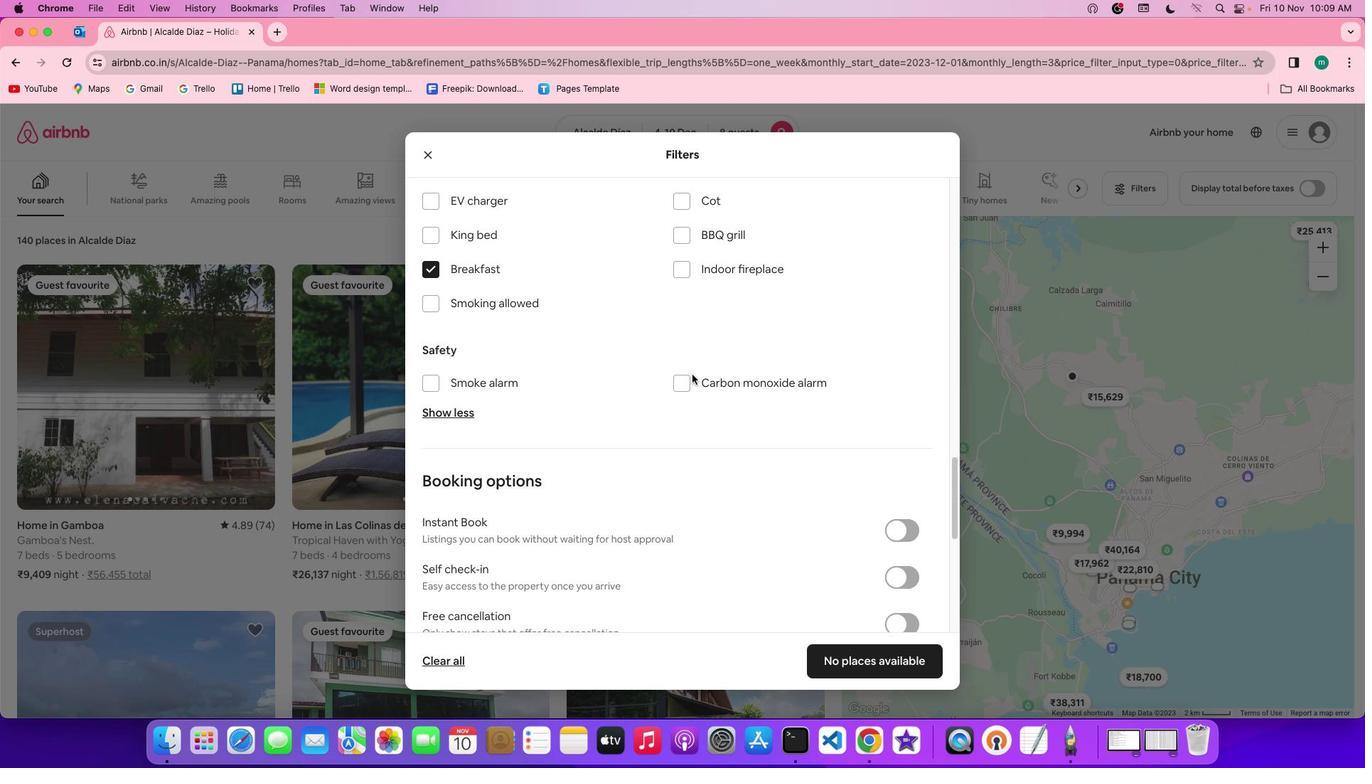 
Action: Mouse scrolled (700, 382) with delta (8, 7)
Screenshot: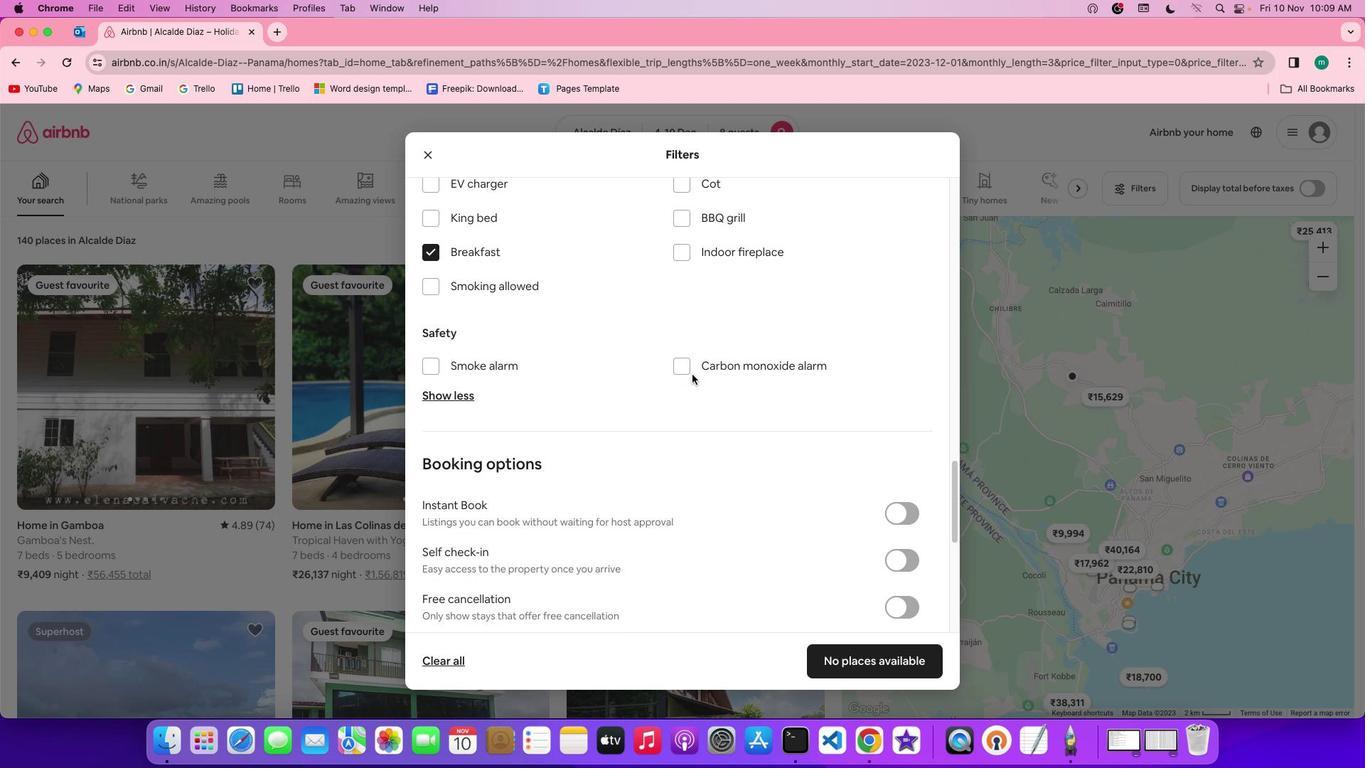 
Action: Mouse moved to (704, 386)
Screenshot: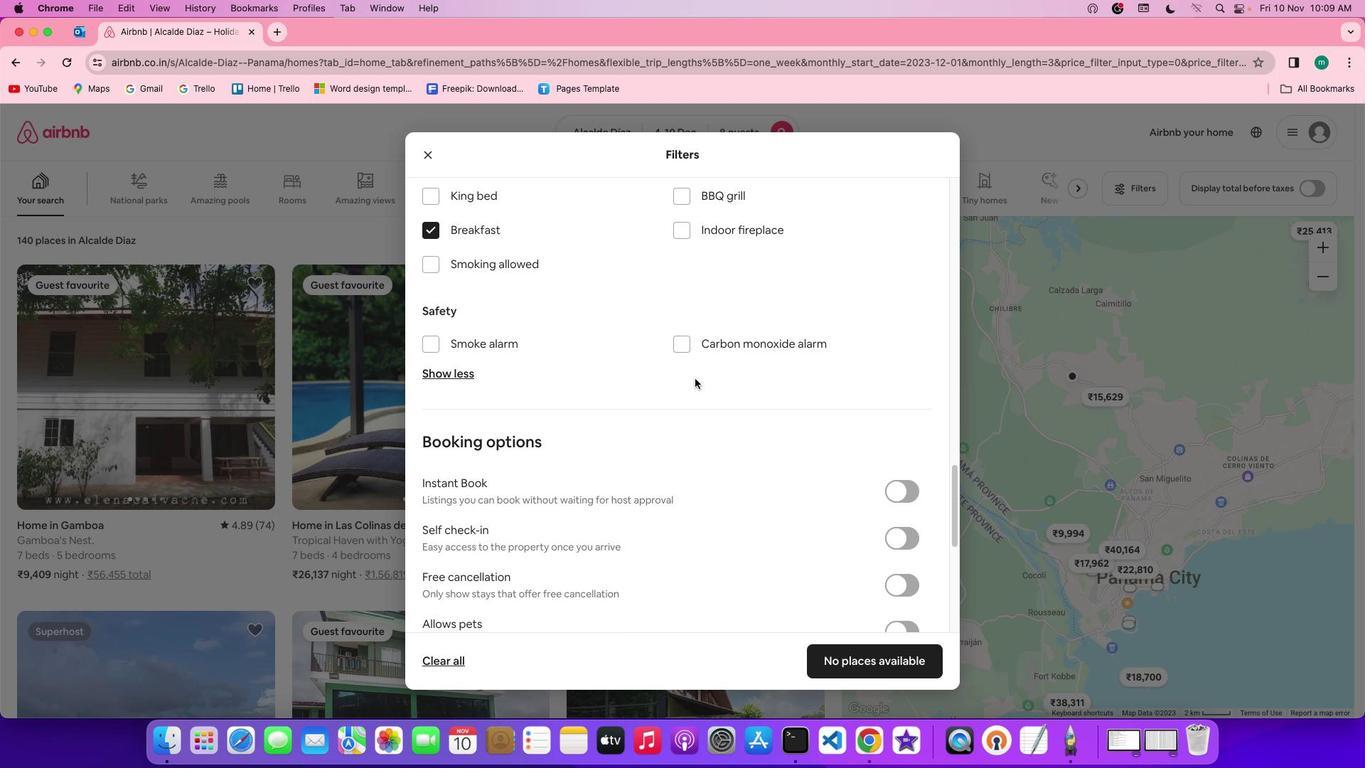 
Action: Mouse scrolled (704, 386) with delta (8, 7)
Screenshot: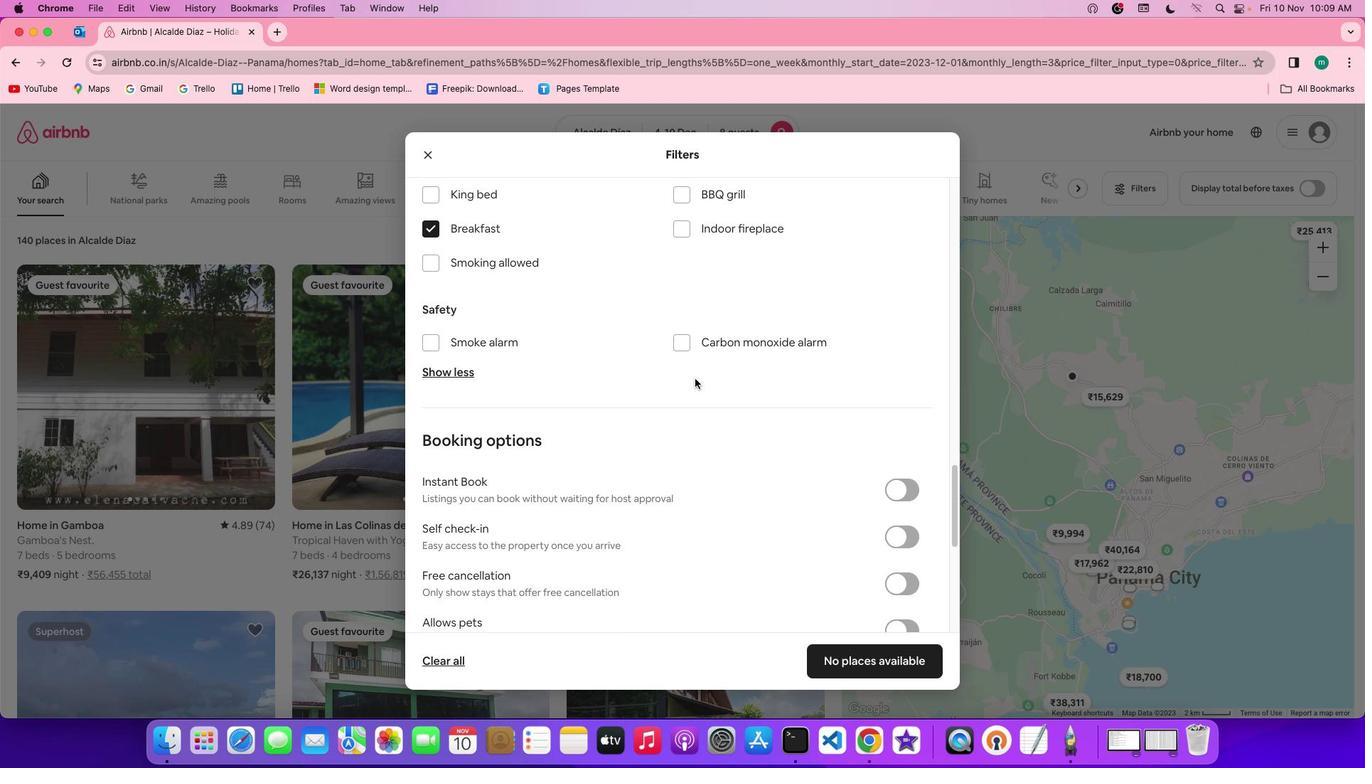 
Action: Mouse scrolled (704, 386) with delta (8, 7)
Screenshot: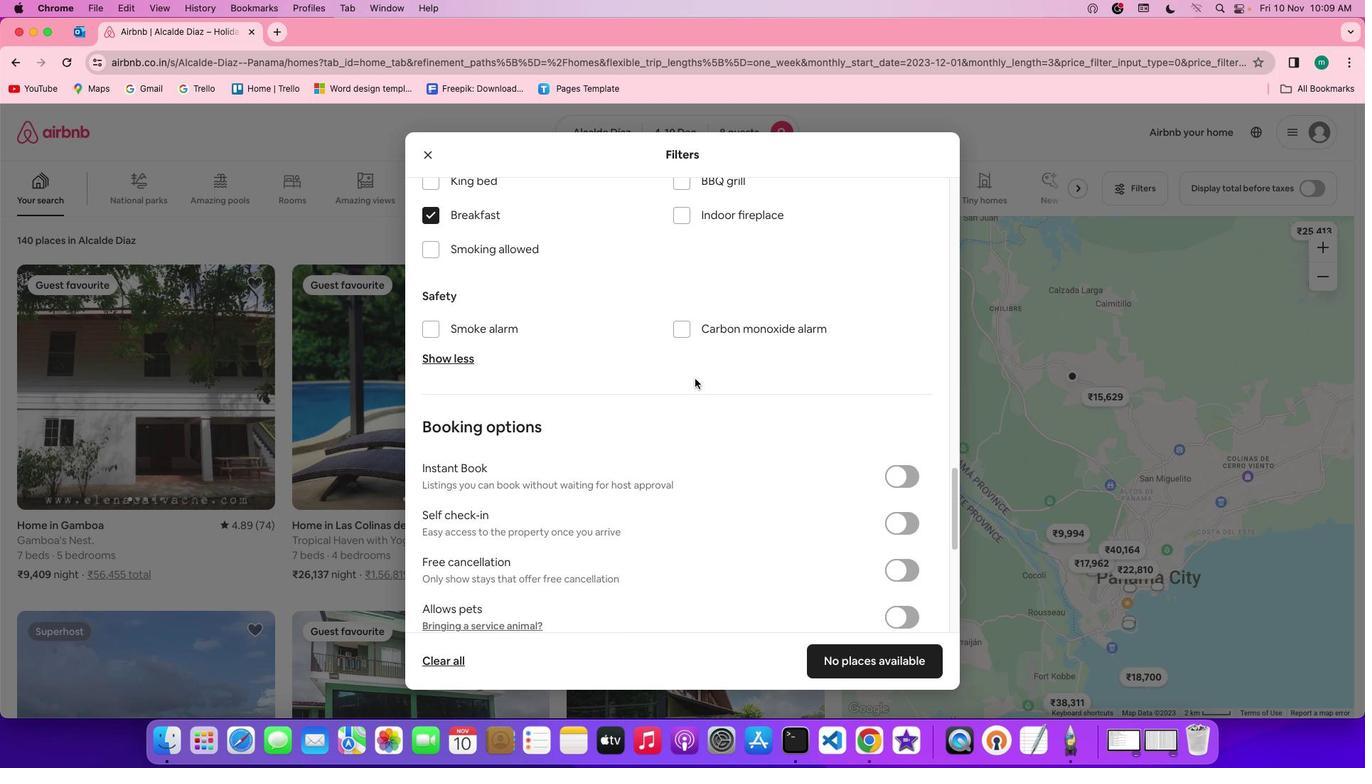 
Action: Mouse scrolled (704, 386) with delta (8, 7)
Screenshot: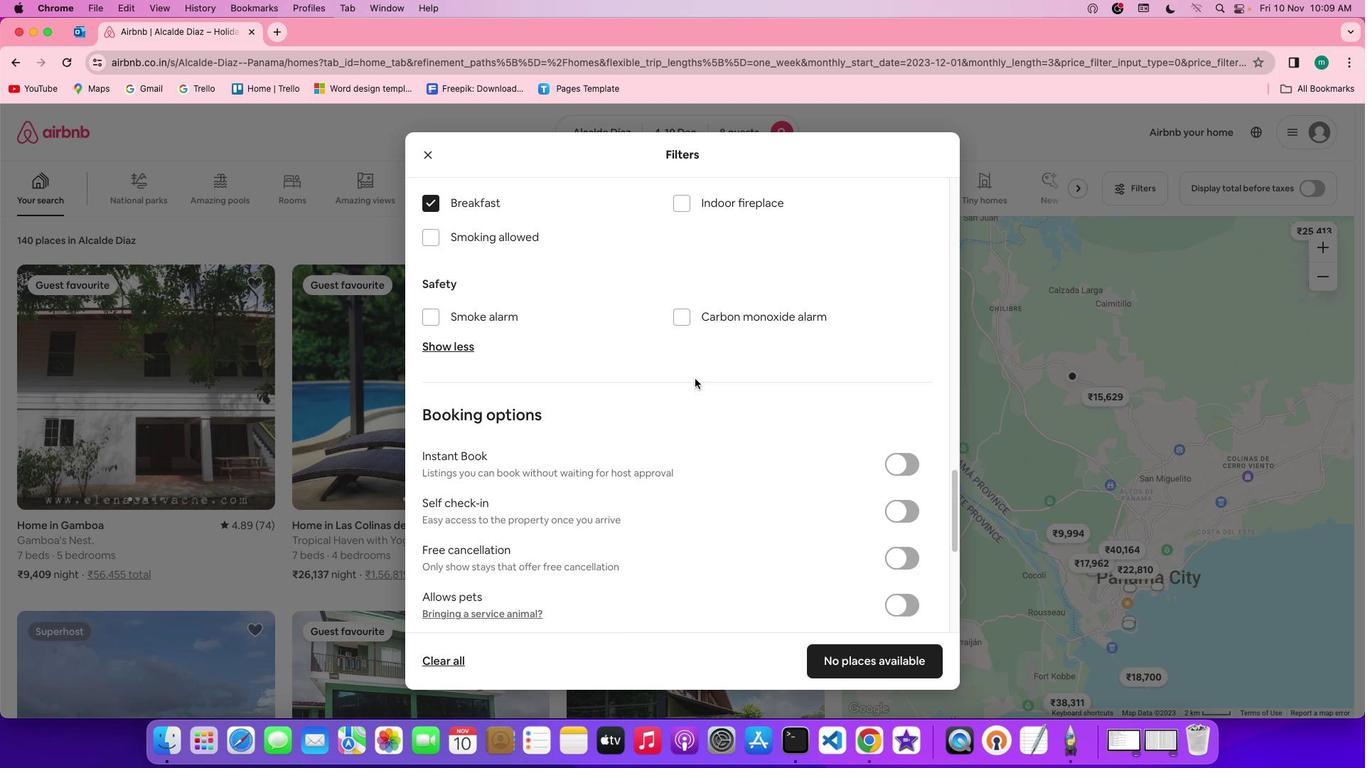 
Action: Mouse scrolled (704, 386) with delta (8, 7)
Screenshot: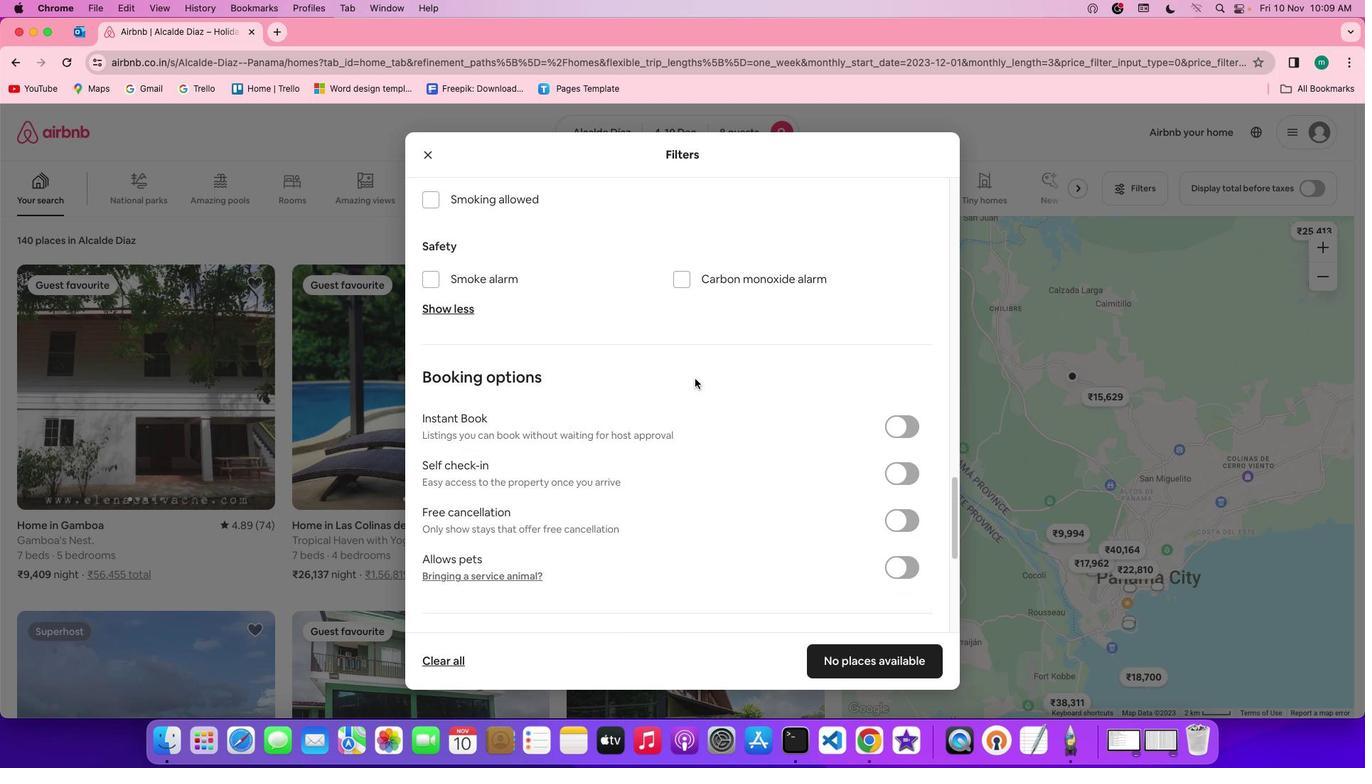
Action: Mouse moved to (762, 416)
Screenshot: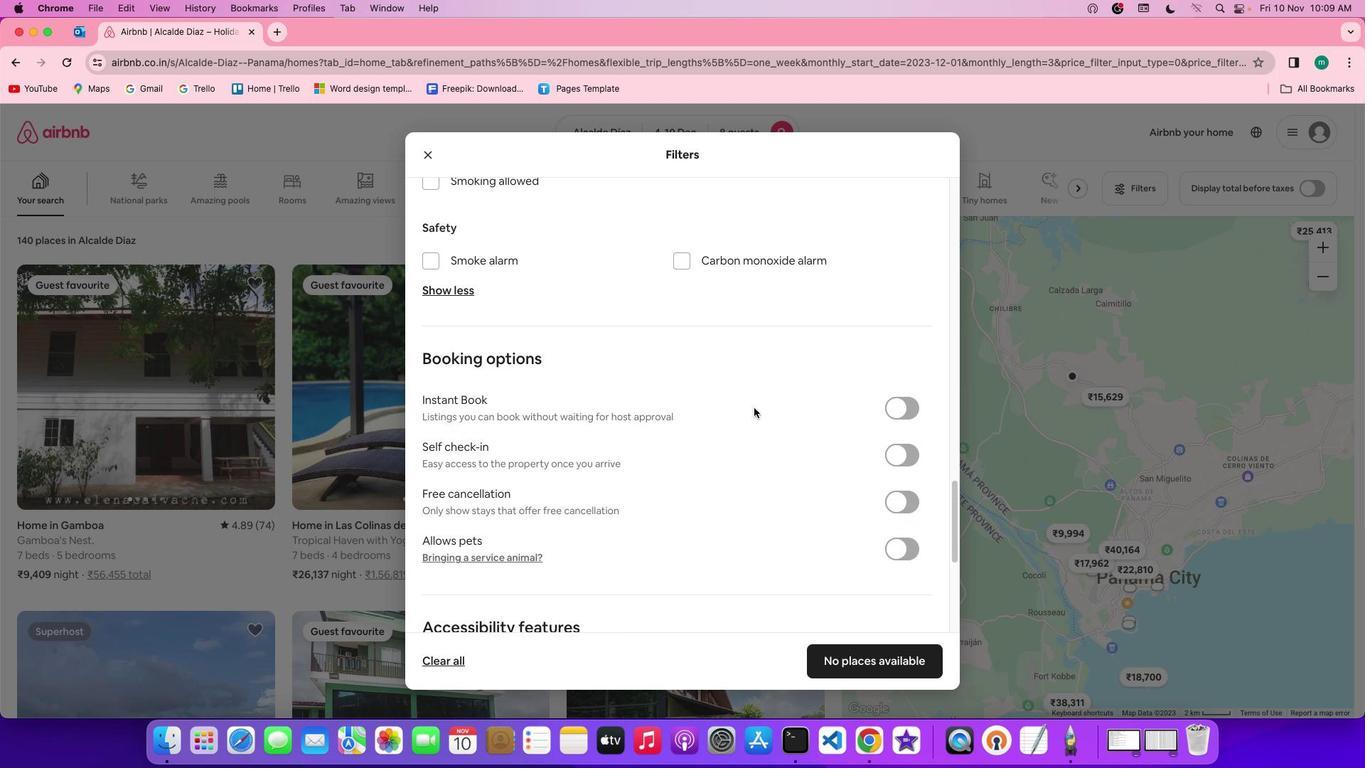 
Action: Mouse scrolled (762, 416) with delta (8, 7)
Screenshot: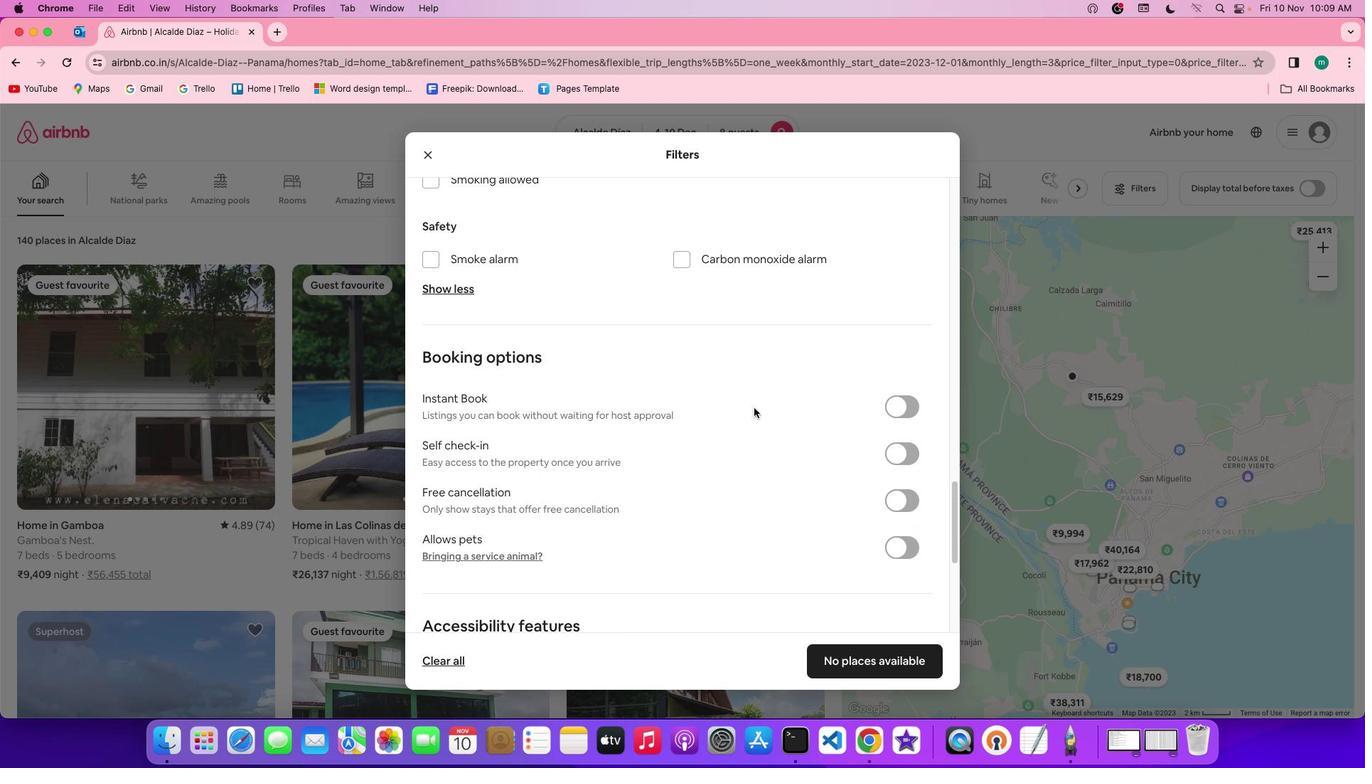 
Action: Mouse scrolled (762, 416) with delta (8, 7)
Screenshot: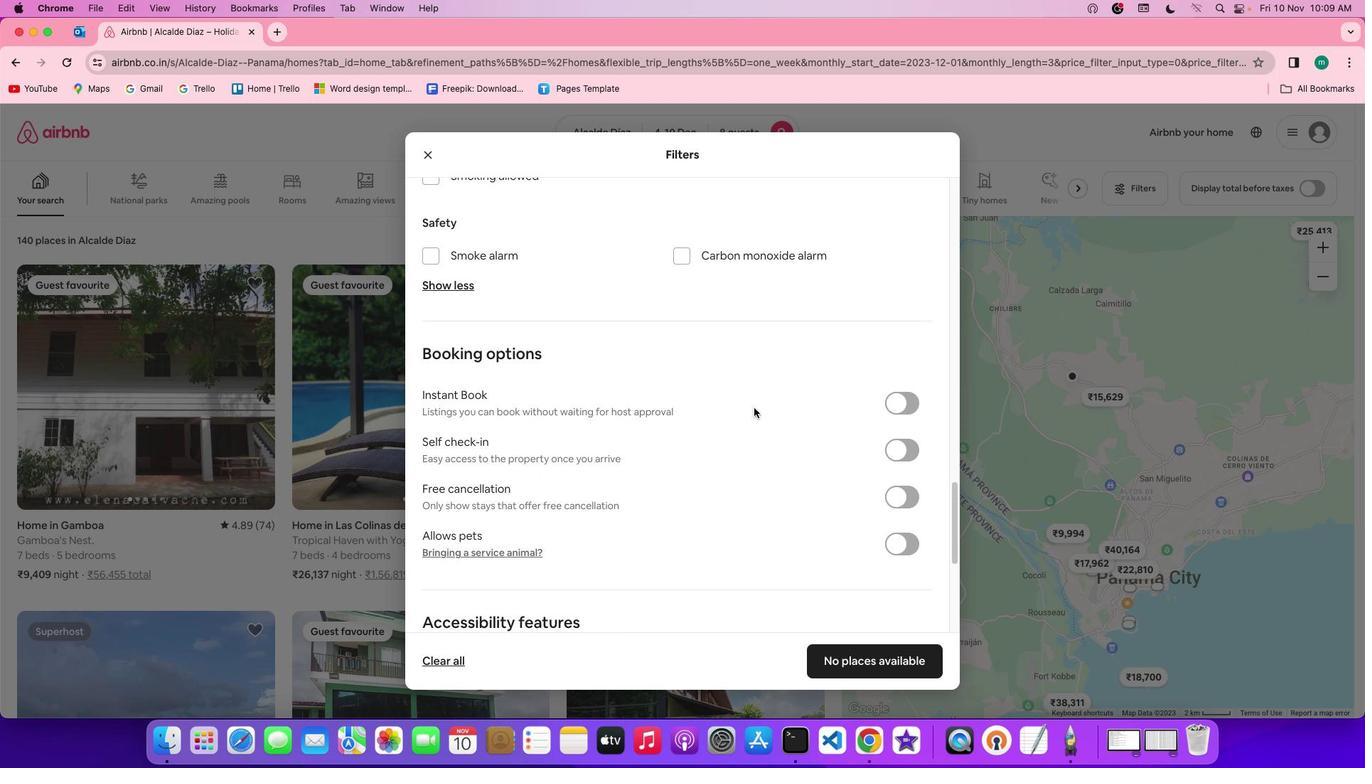 
Action: Mouse scrolled (762, 416) with delta (8, 7)
Screenshot: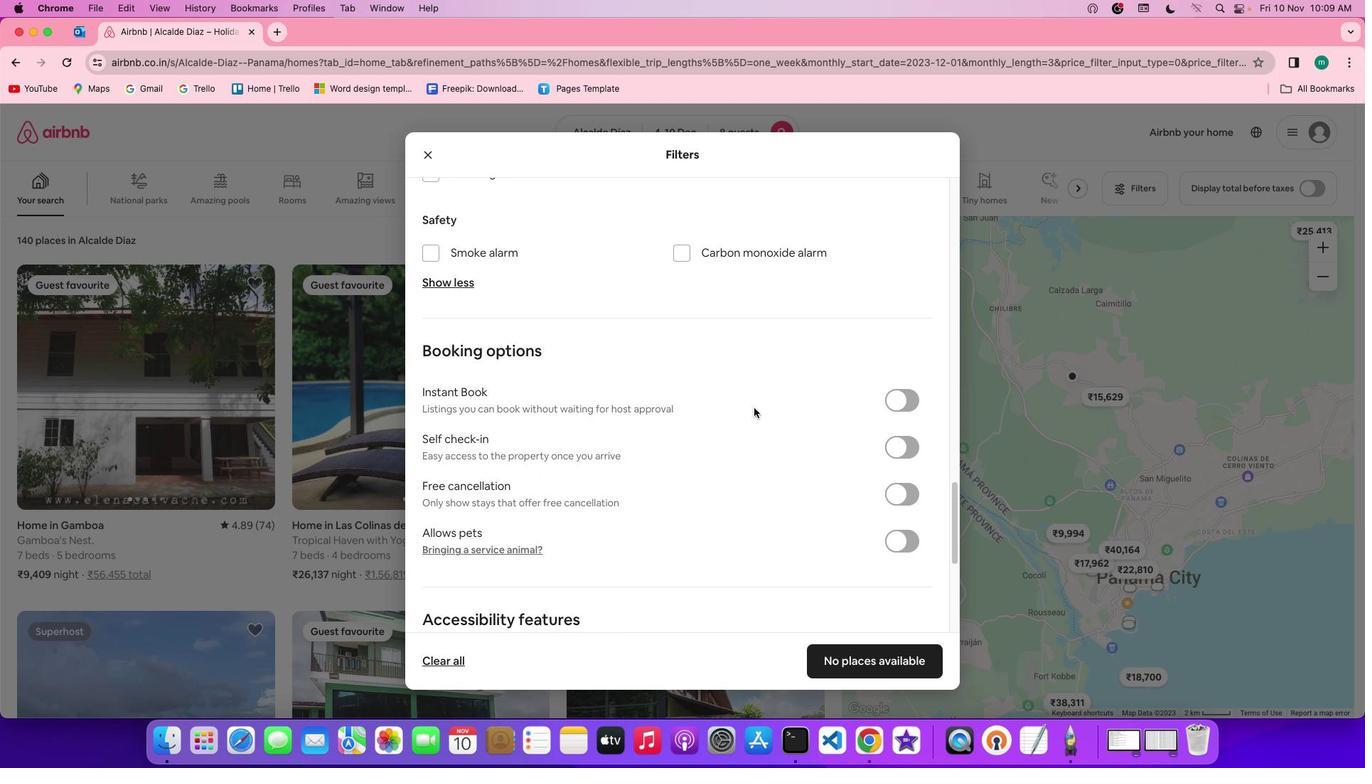 
Action: Mouse scrolled (762, 416) with delta (8, 7)
Screenshot: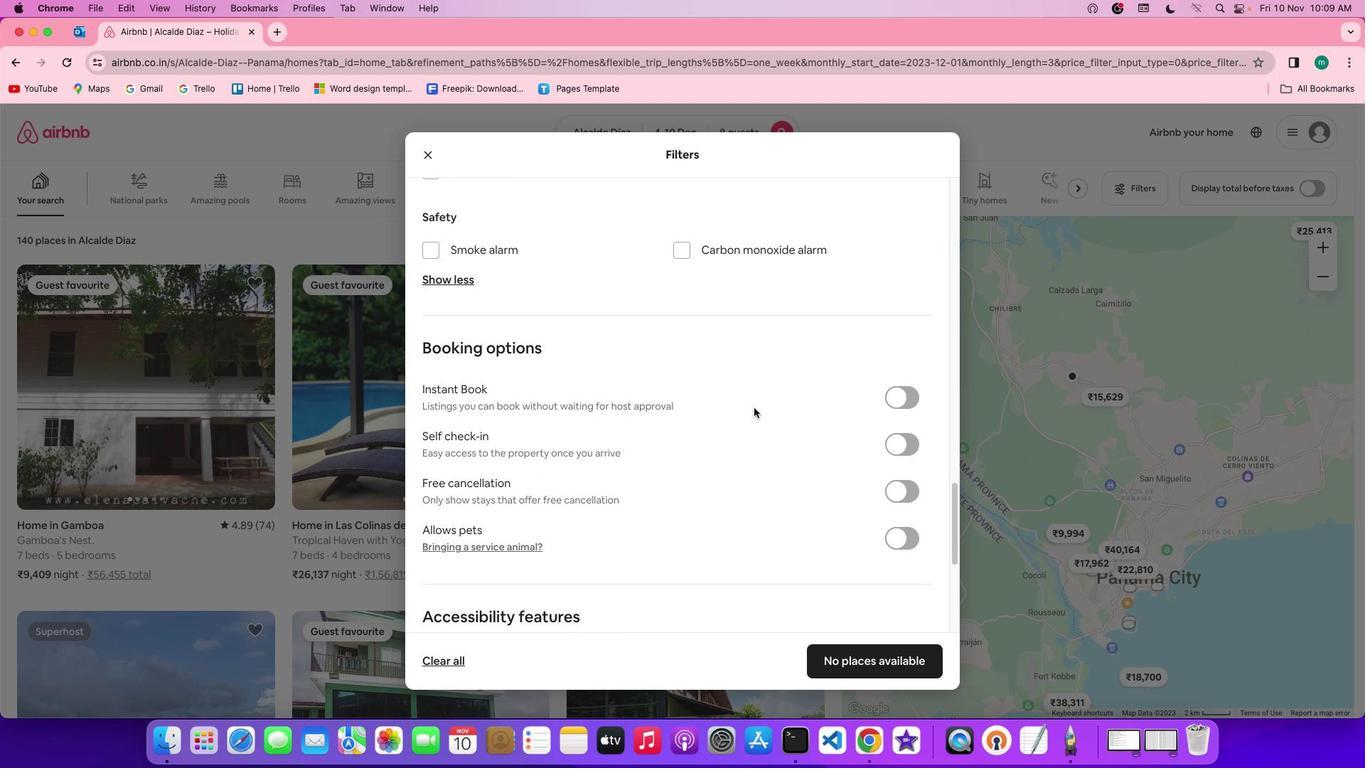 
Action: Mouse scrolled (762, 416) with delta (8, 7)
Screenshot: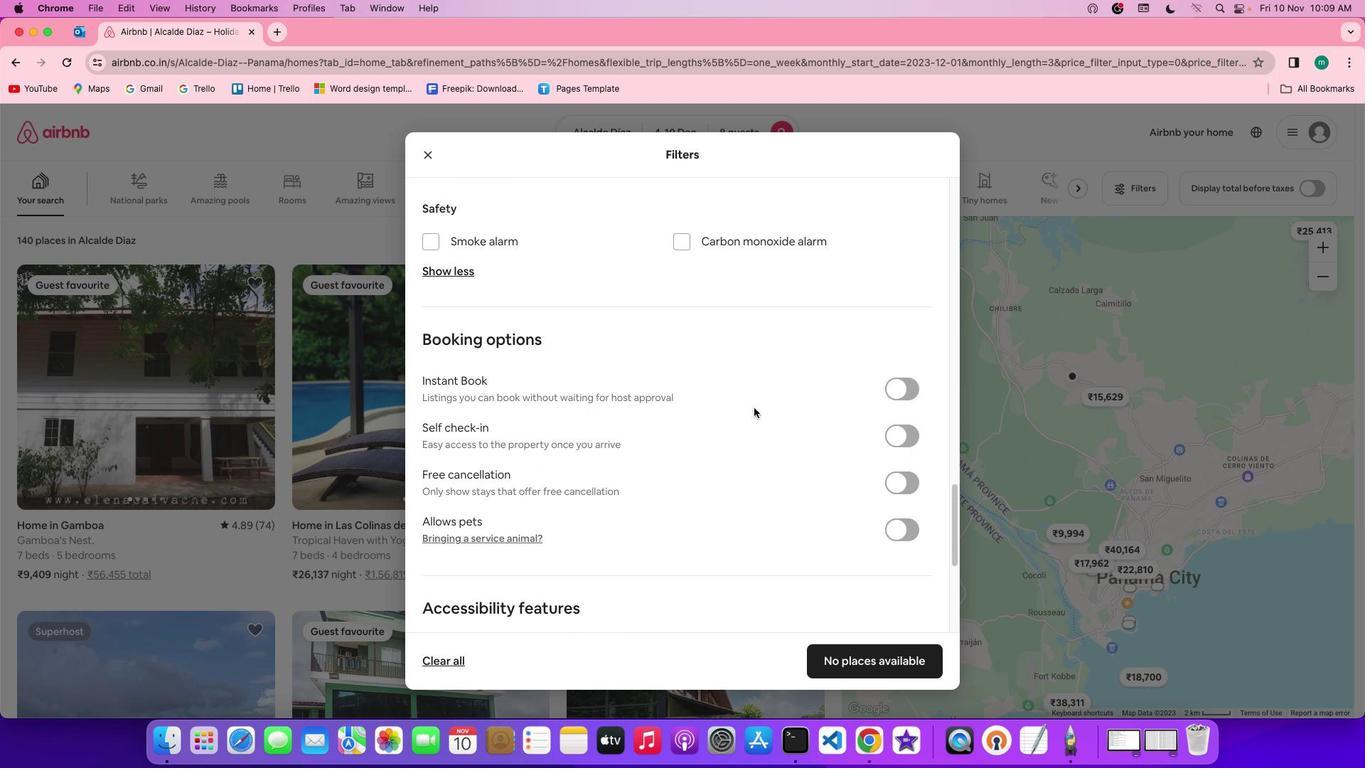 
Action: Mouse scrolled (762, 416) with delta (8, 7)
Screenshot: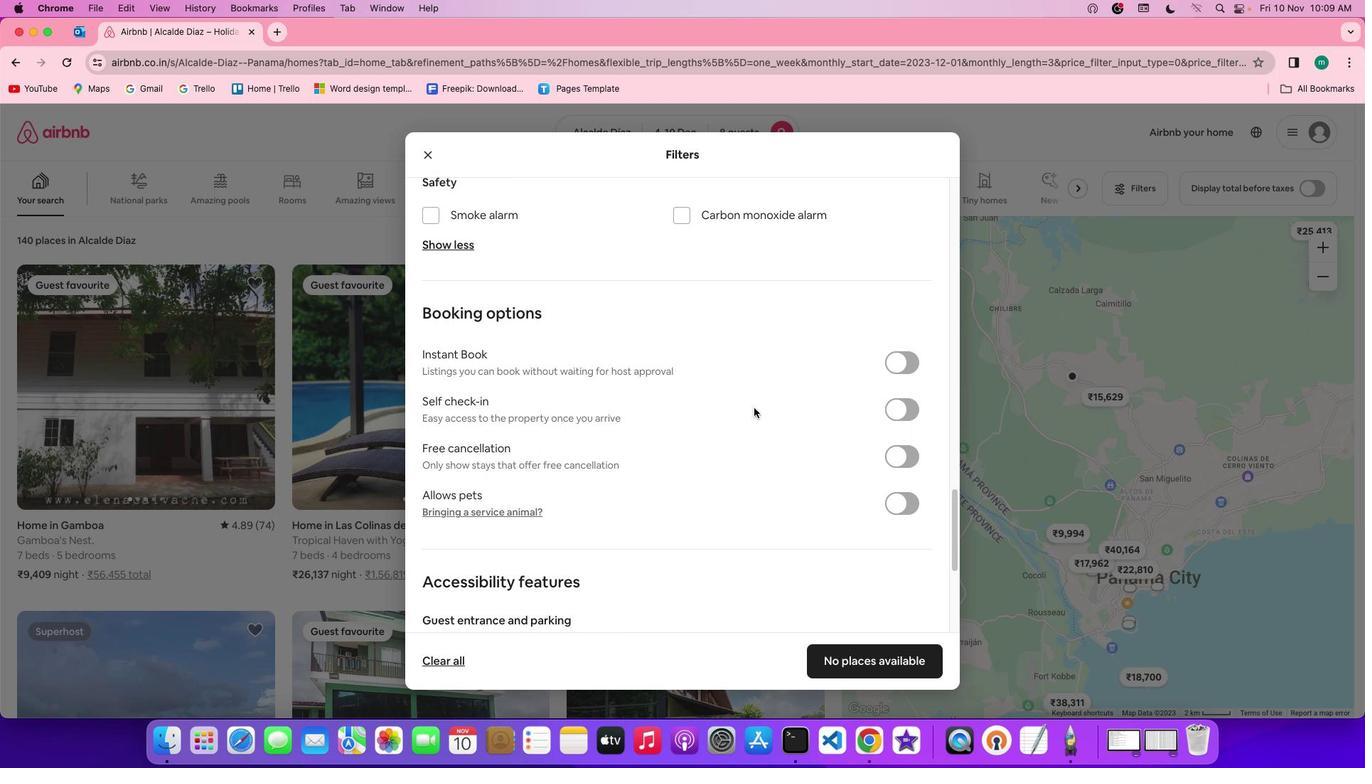 
Action: Mouse moved to (900, 396)
Screenshot: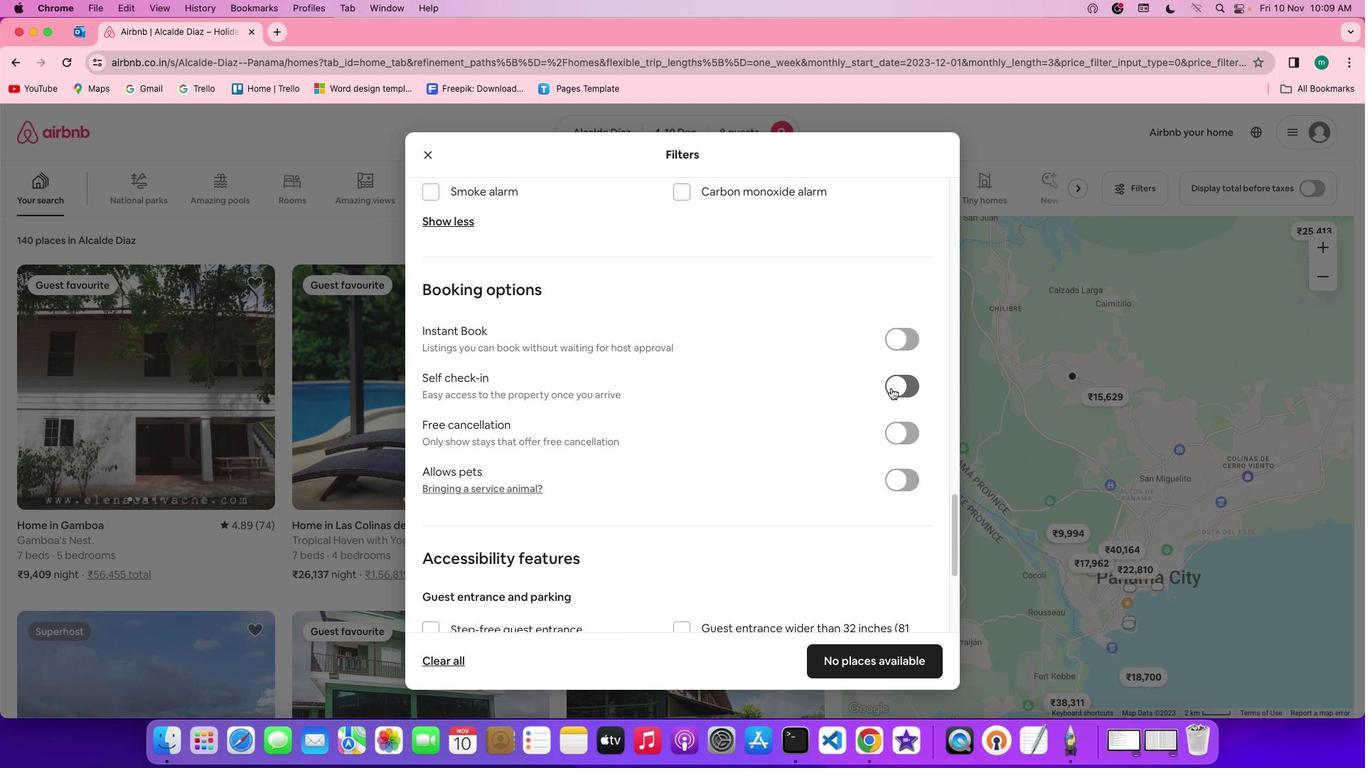 
Action: Mouse pressed left at (900, 396)
Screenshot: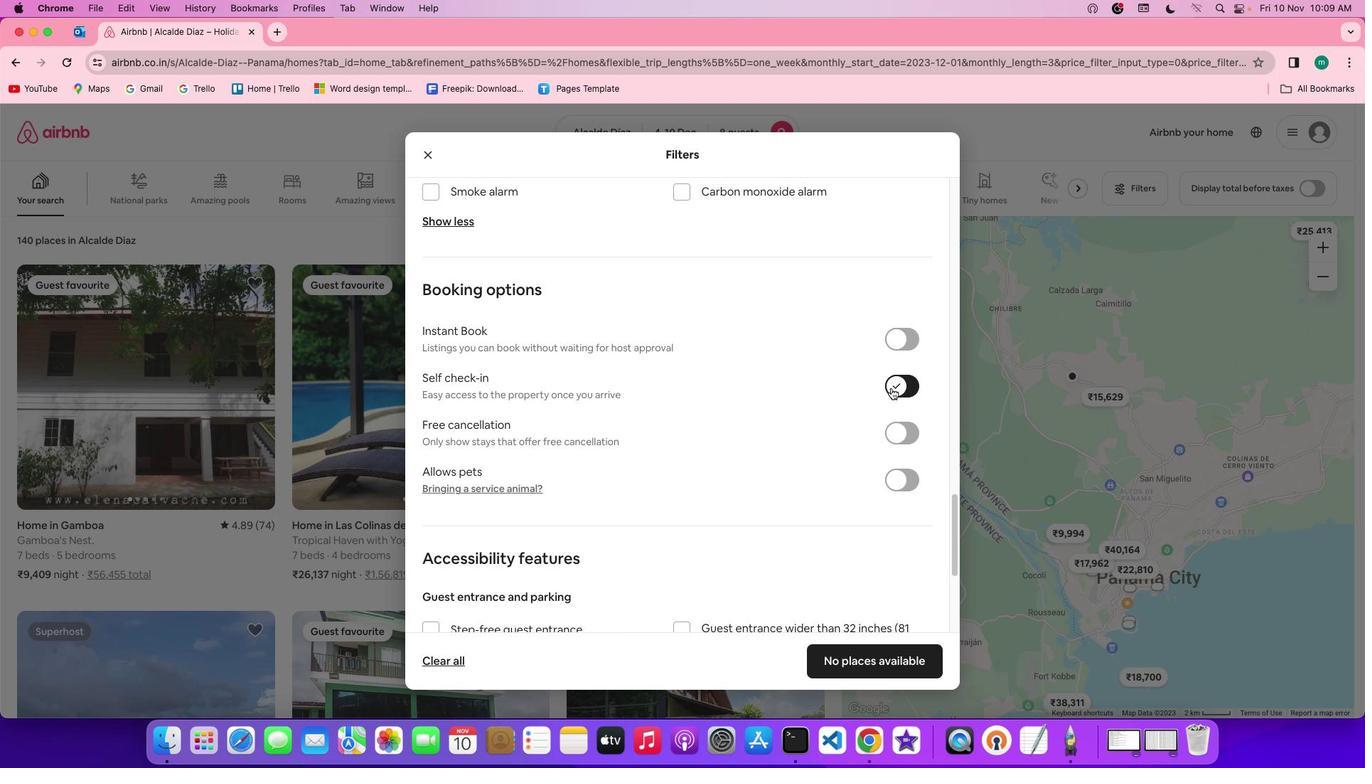 
Action: Mouse moved to (674, 423)
Screenshot: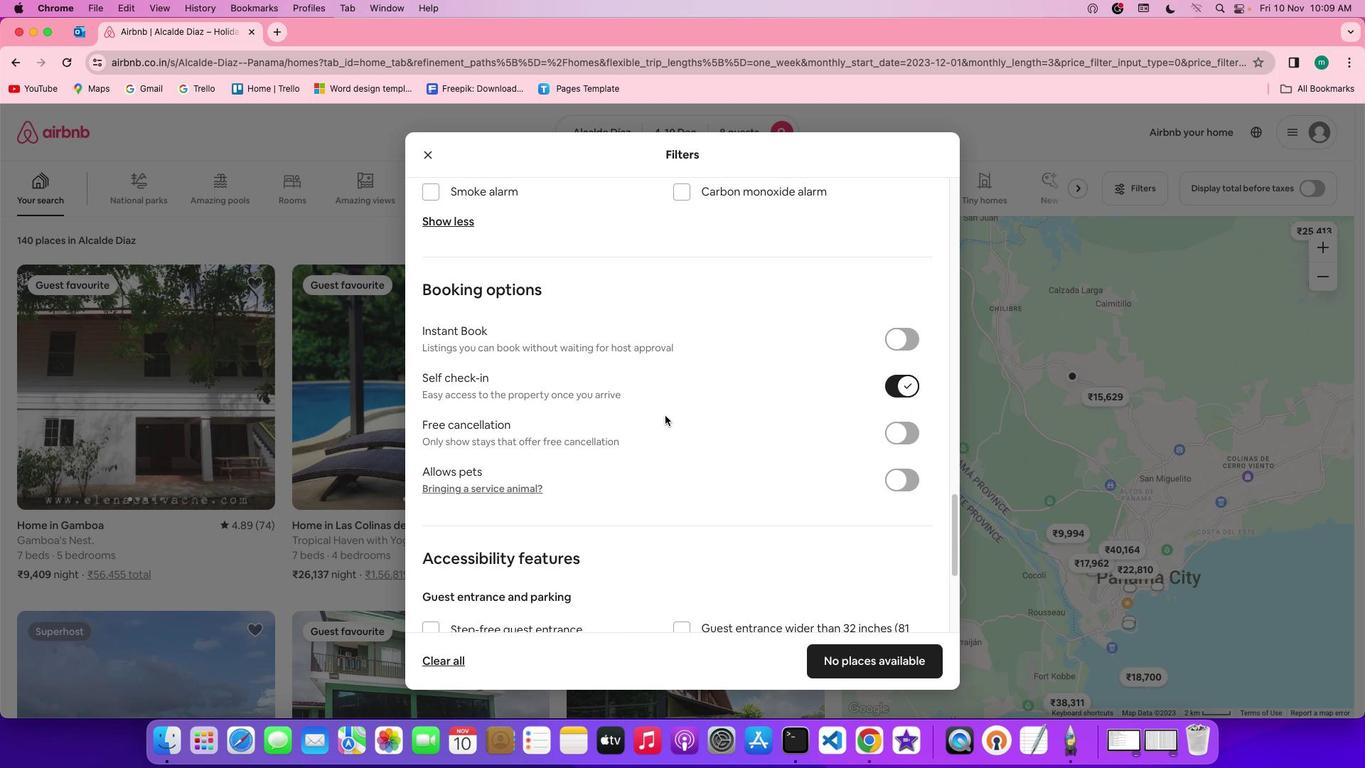 
Action: Mouse scrolled (674, 423) with delta (8, 7)
Screenshot: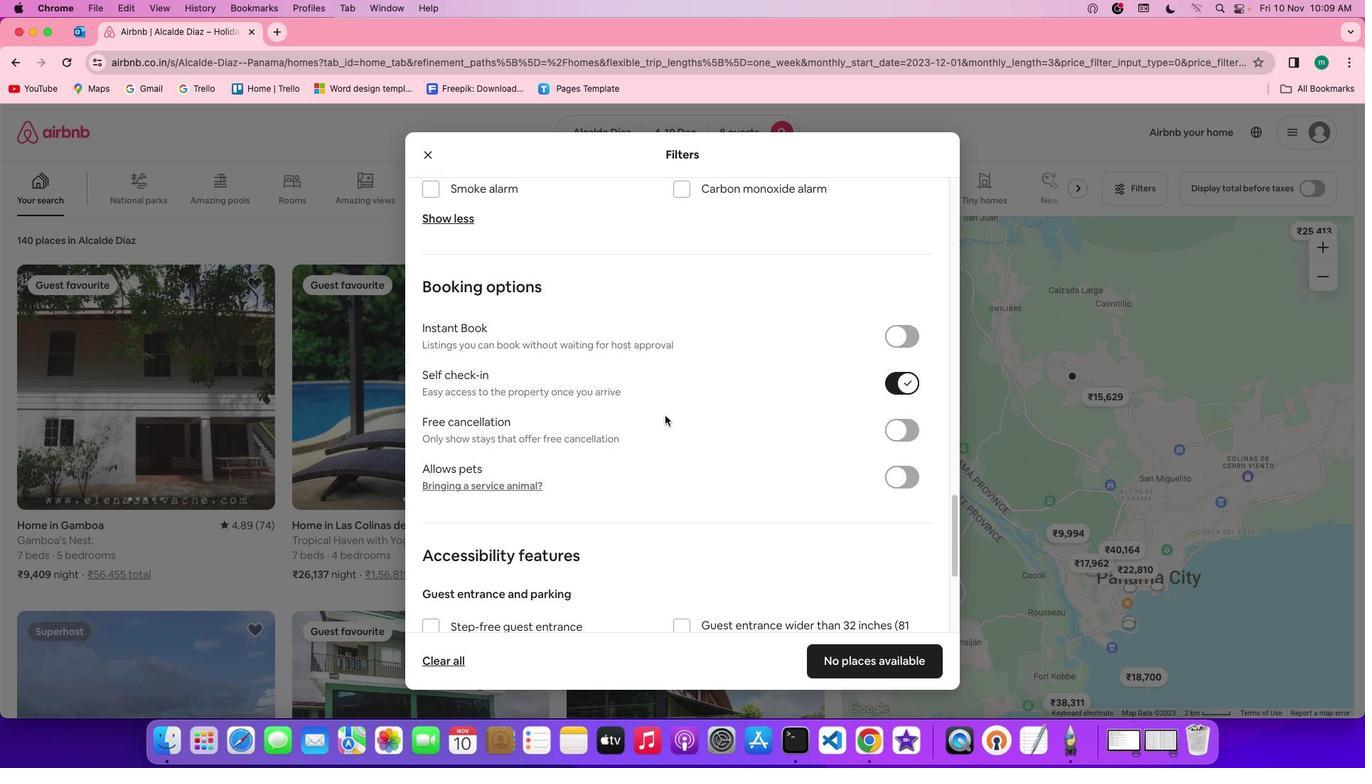 
Action: Mouse scrolled (674, 423) with delta (8, 7)
Screenshot: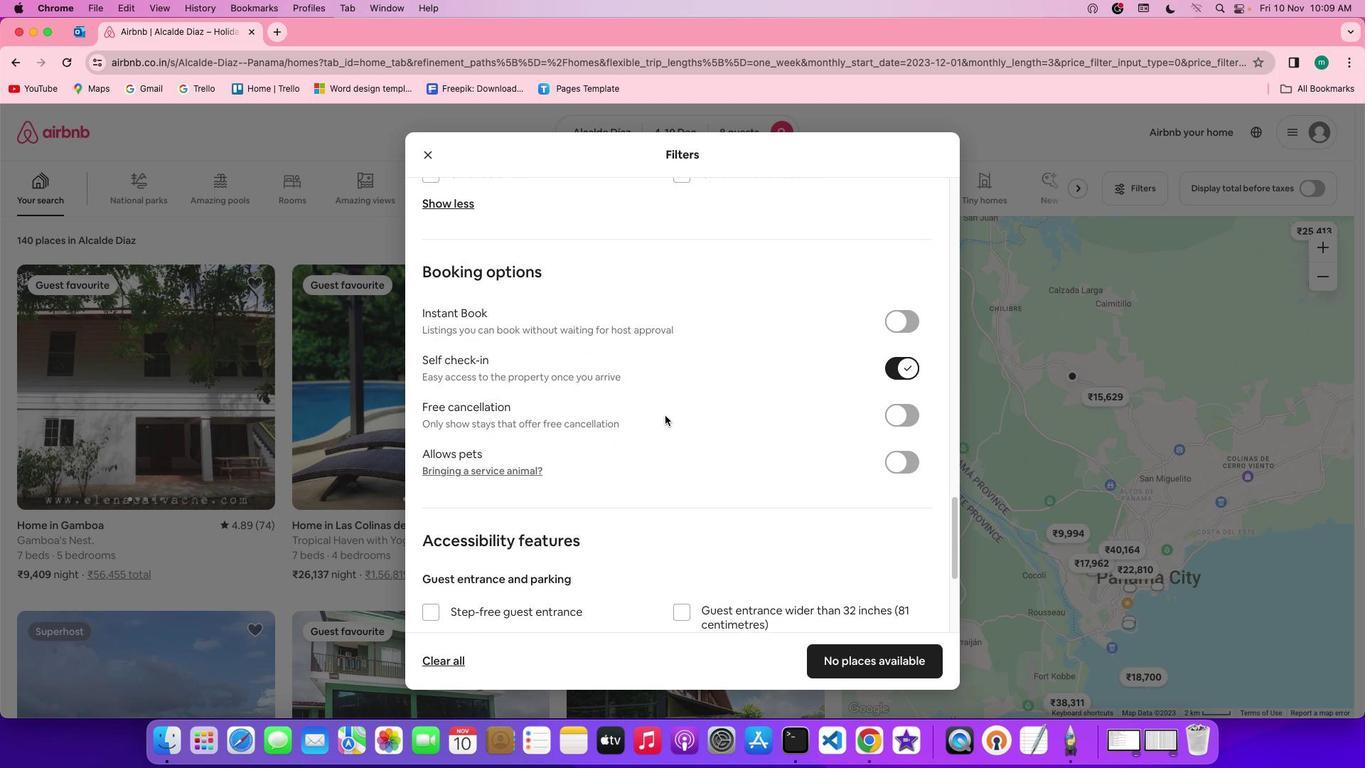
Action: Mouse scrolled (674, 423) with delta (8, 7)
Screenshot: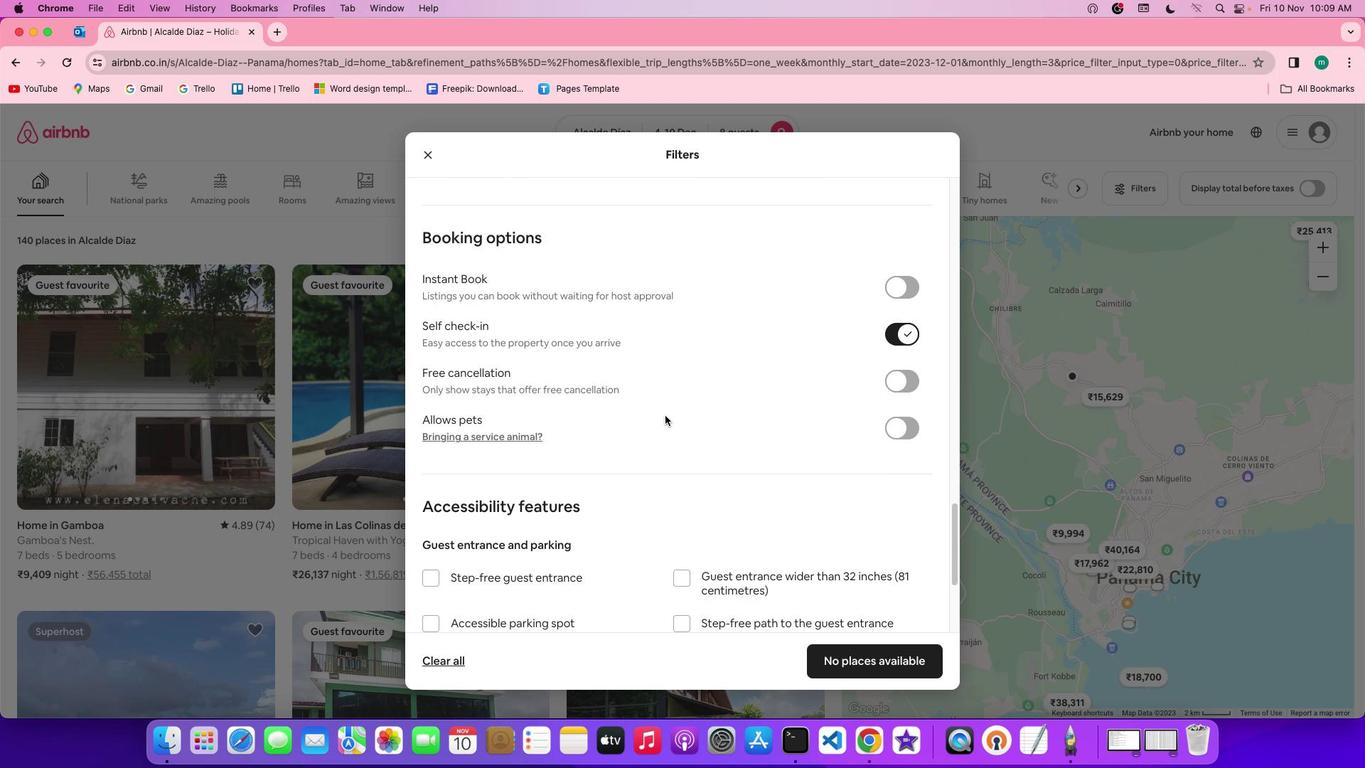 
Action: Mouse moved to (674, 425)
Screenshot: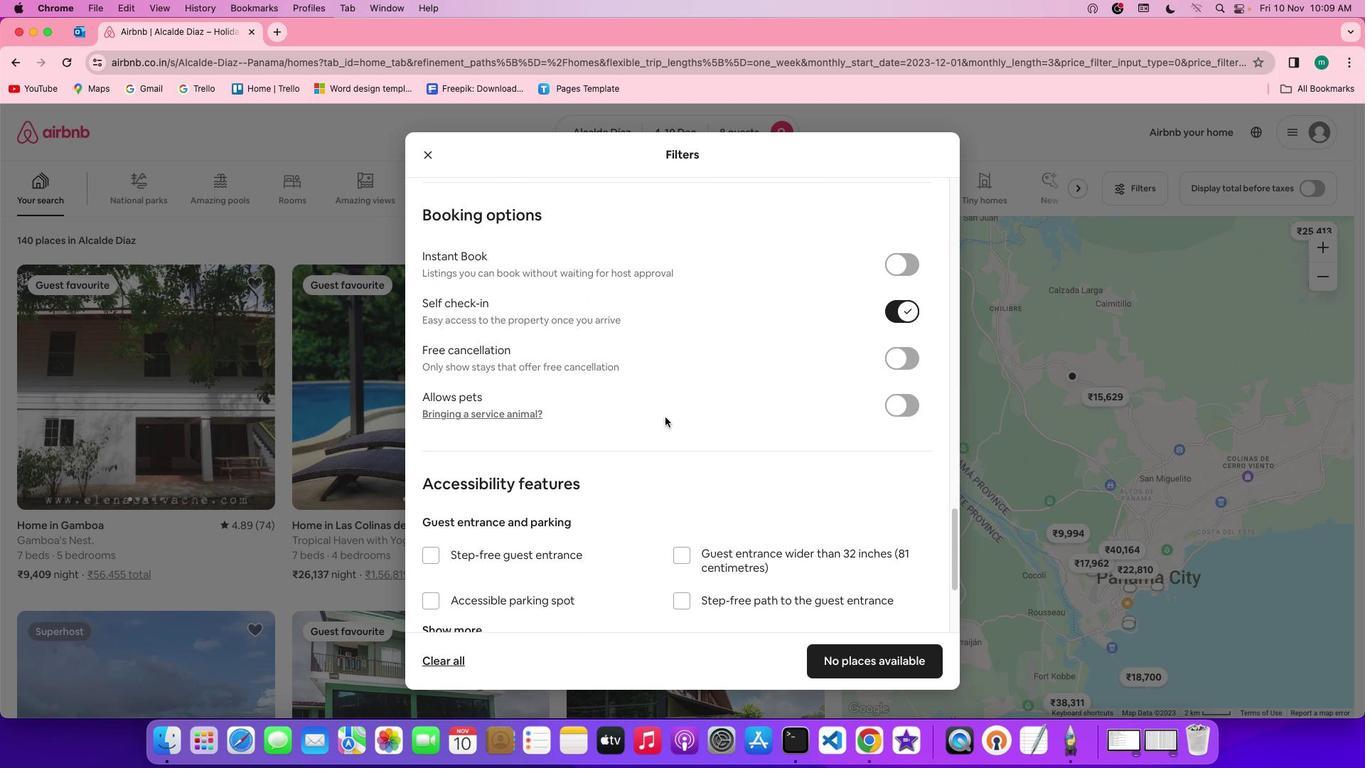 
Action: Mouse scrolled (674, 425) with delta (8, 7)
Screenshot: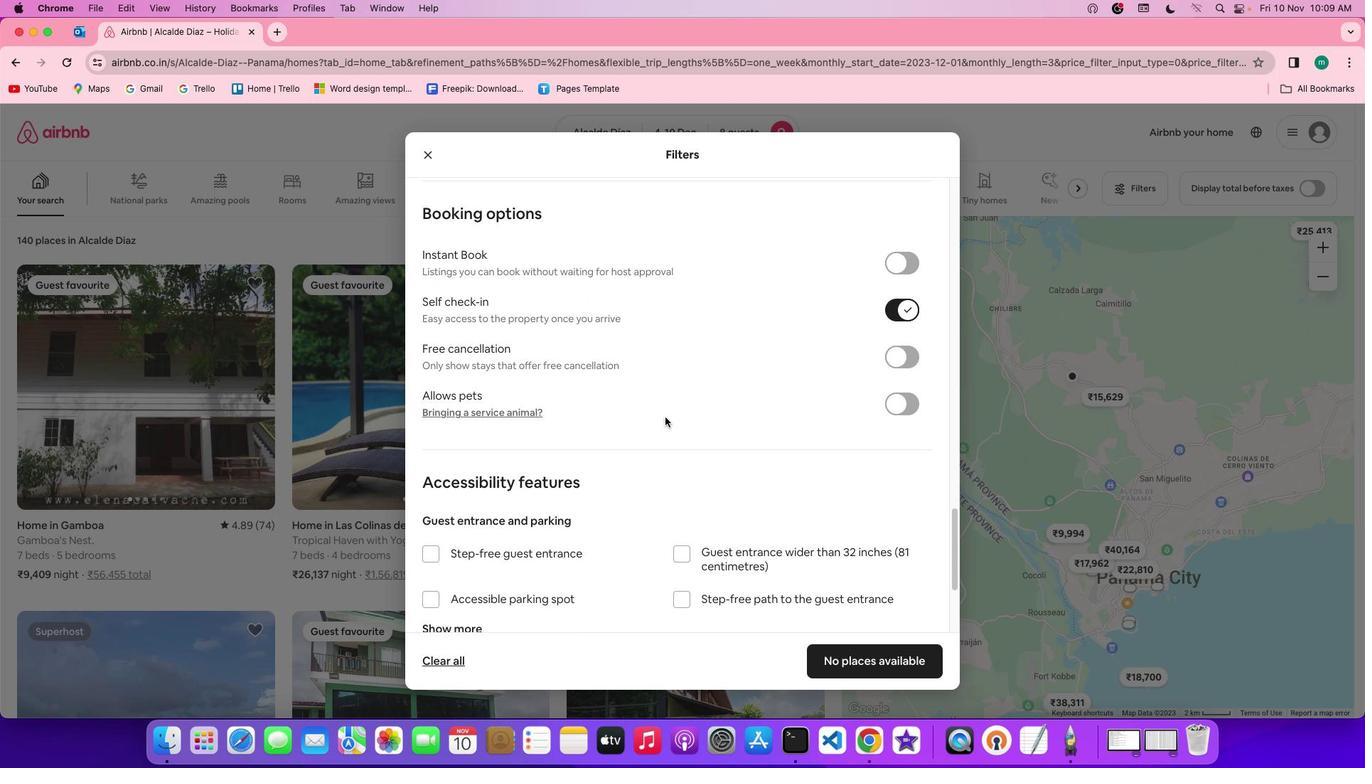 
Action: Mouse scrolled (674, 425) with delta (8, 7)
Screenshot: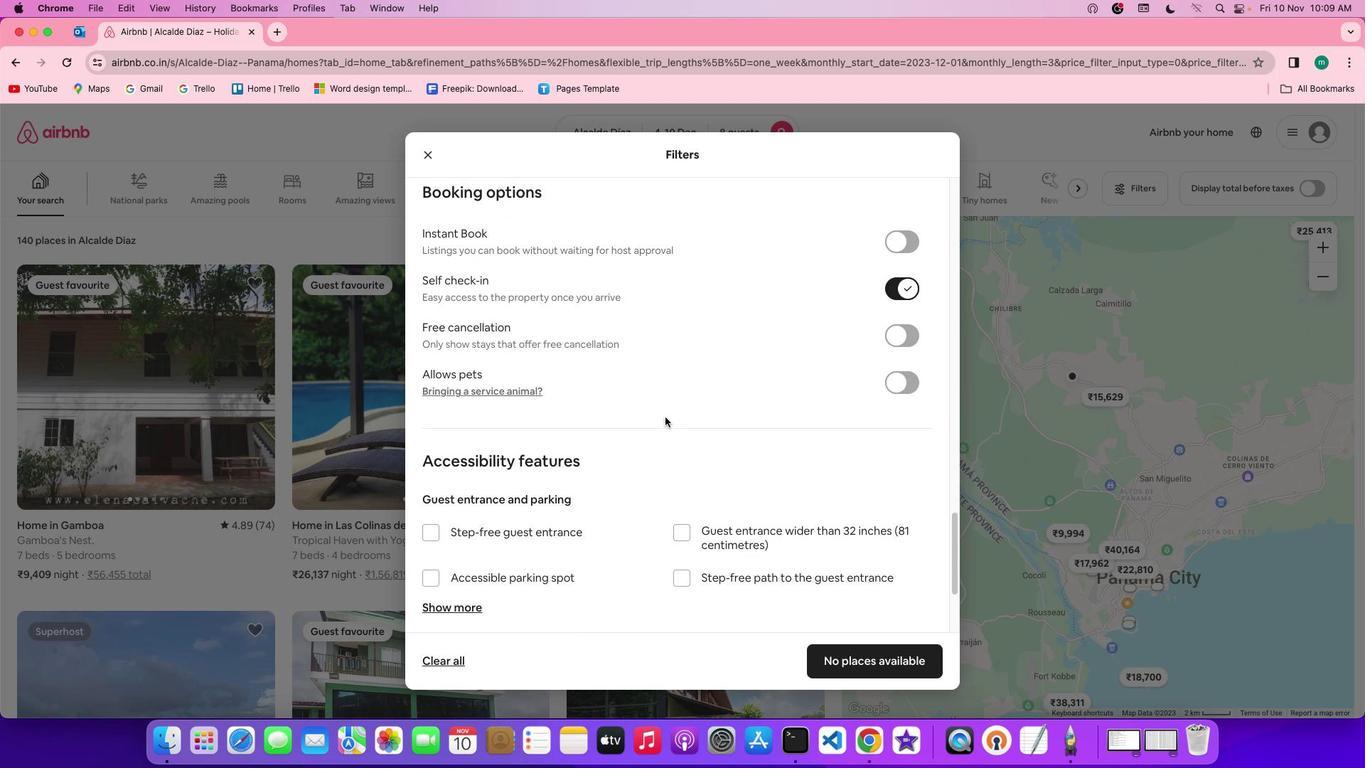 
Action: Mouse scrolled (674, 425) with delta (8, 7)
Screenshot: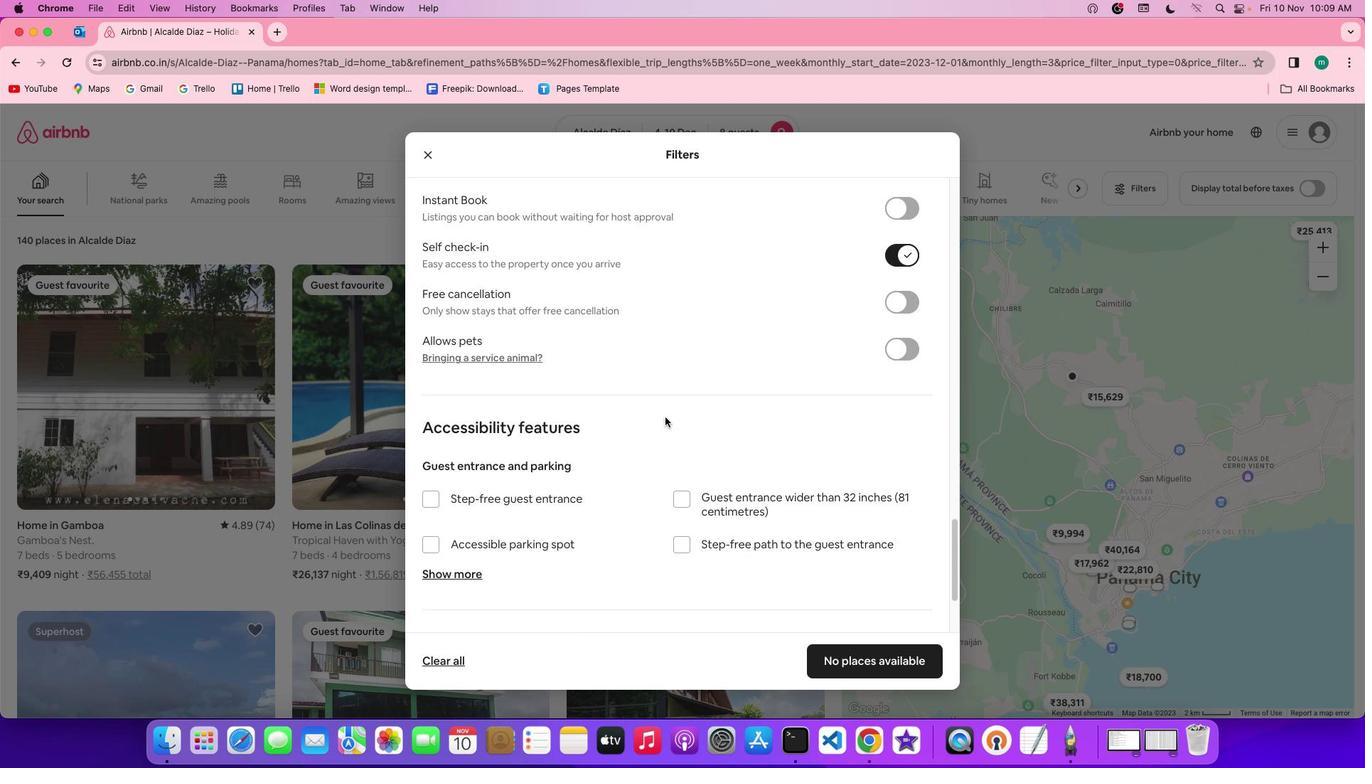 
Action: Mouse scrolled (674, 425) with delta (8, 6)
Screenshot: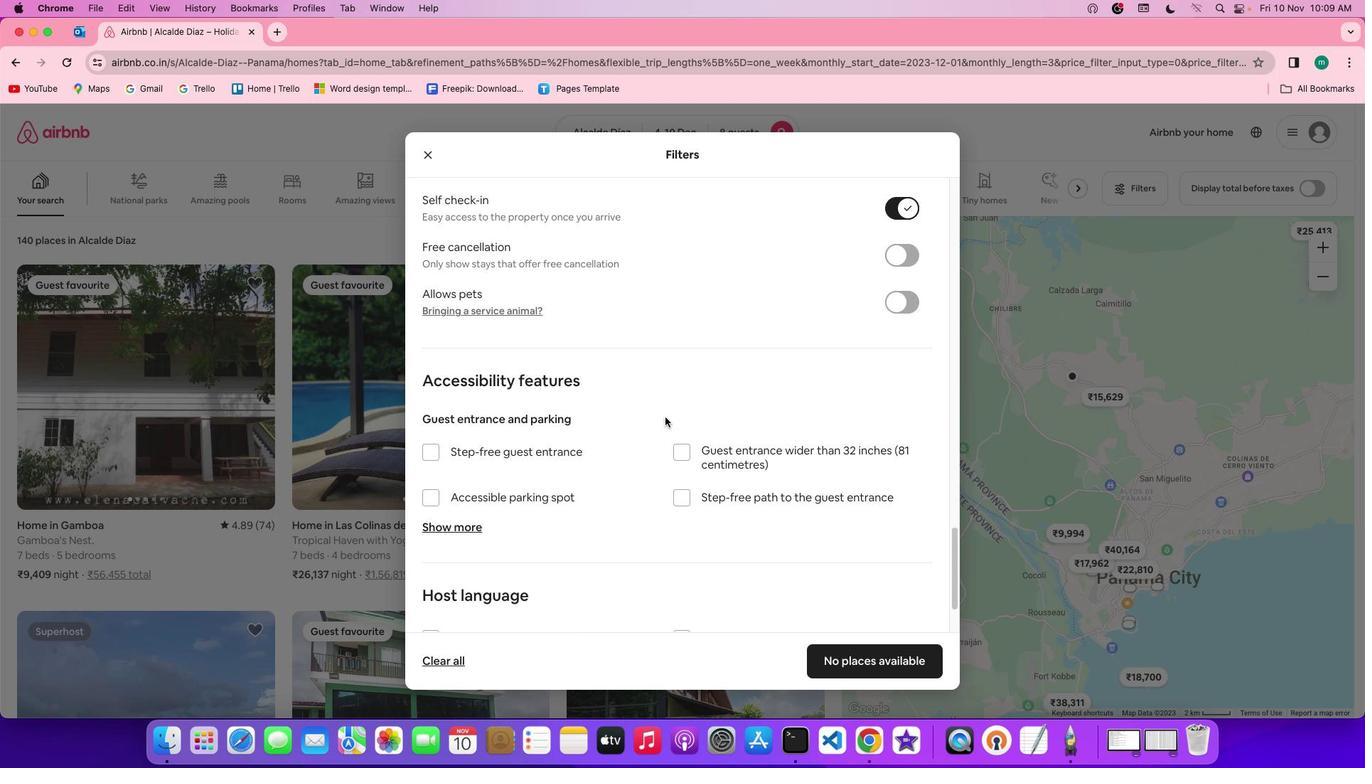 
Action: Mouse moved to (675, 426)
Screenshot: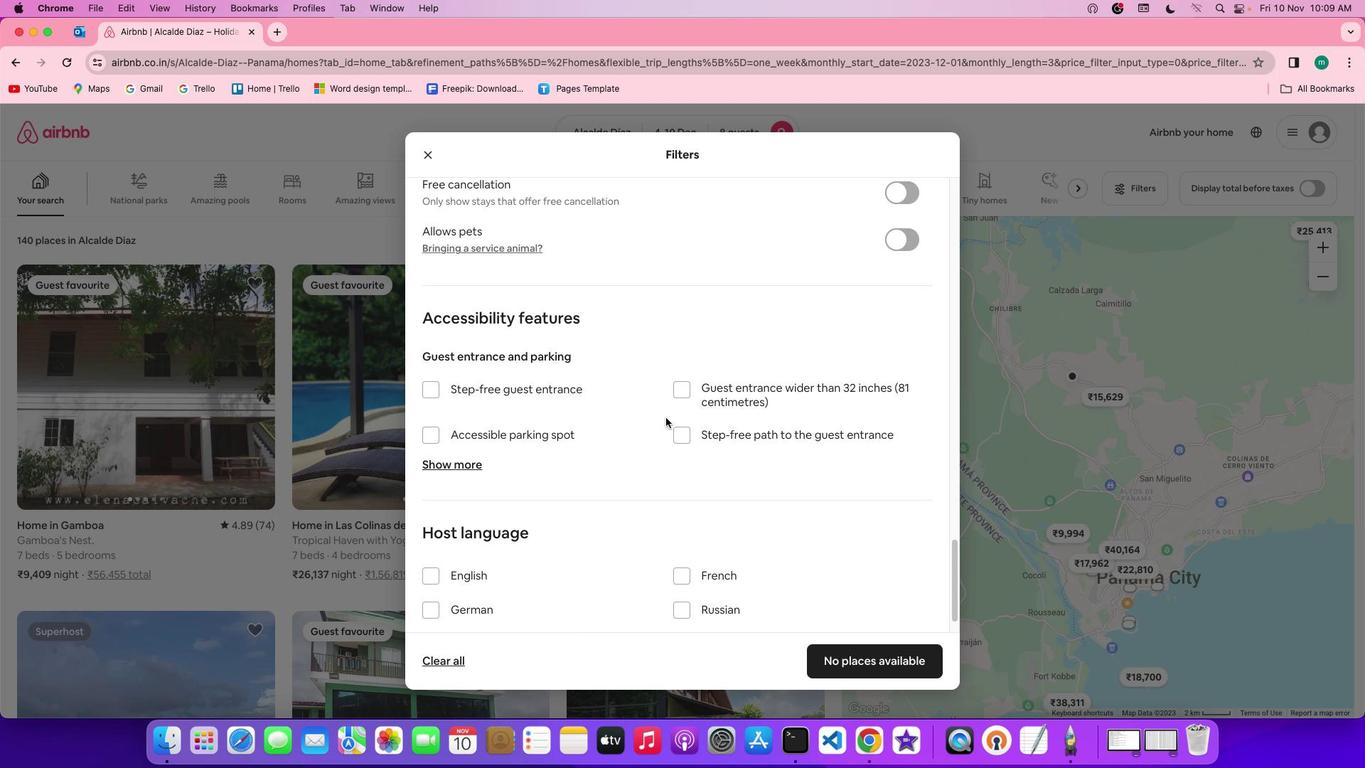
Action: Mouse scrolled (675, 426) with delta (8, 7)
Screenshot: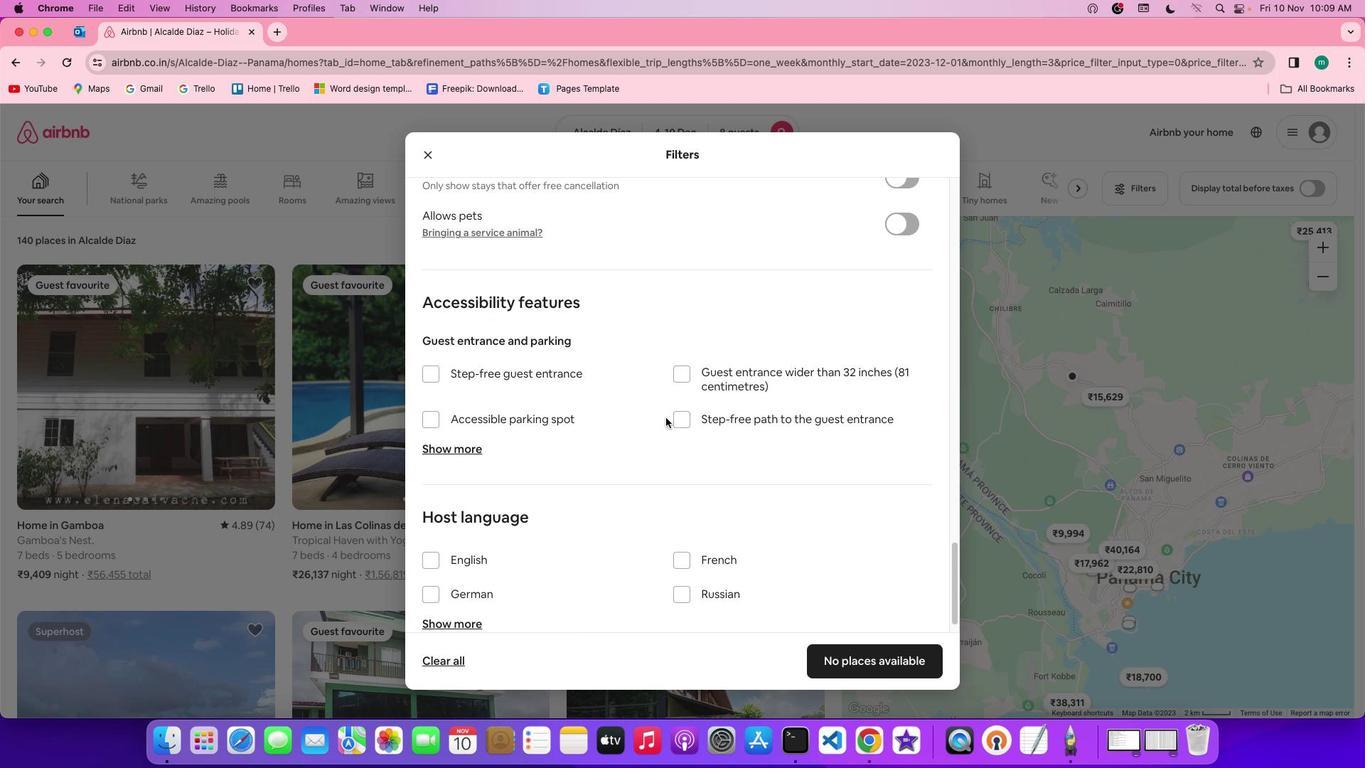 
Action: Mouse scrolled (675, 426) with delta (8, 7)
Screenshot: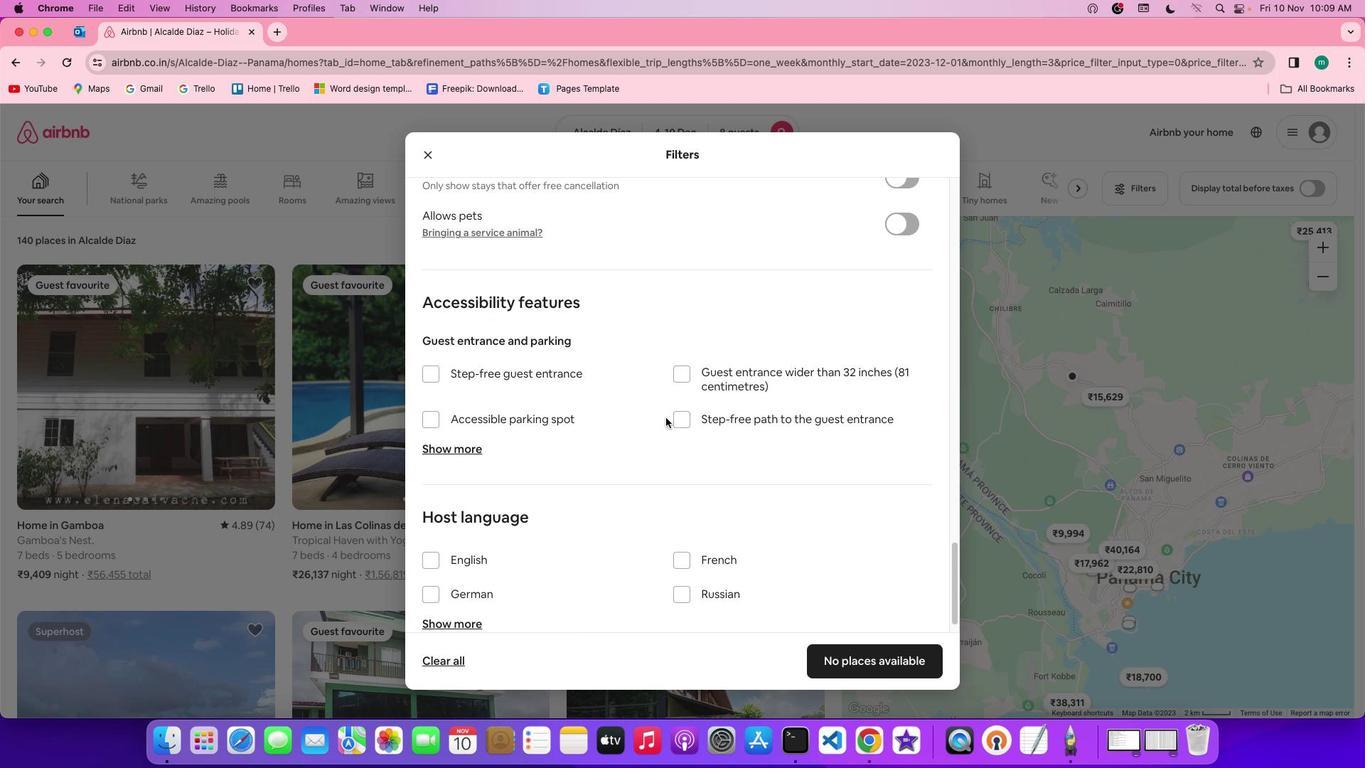
Action: Mouse scrolled (675, 426) with delta (8, 6)
Screenshot: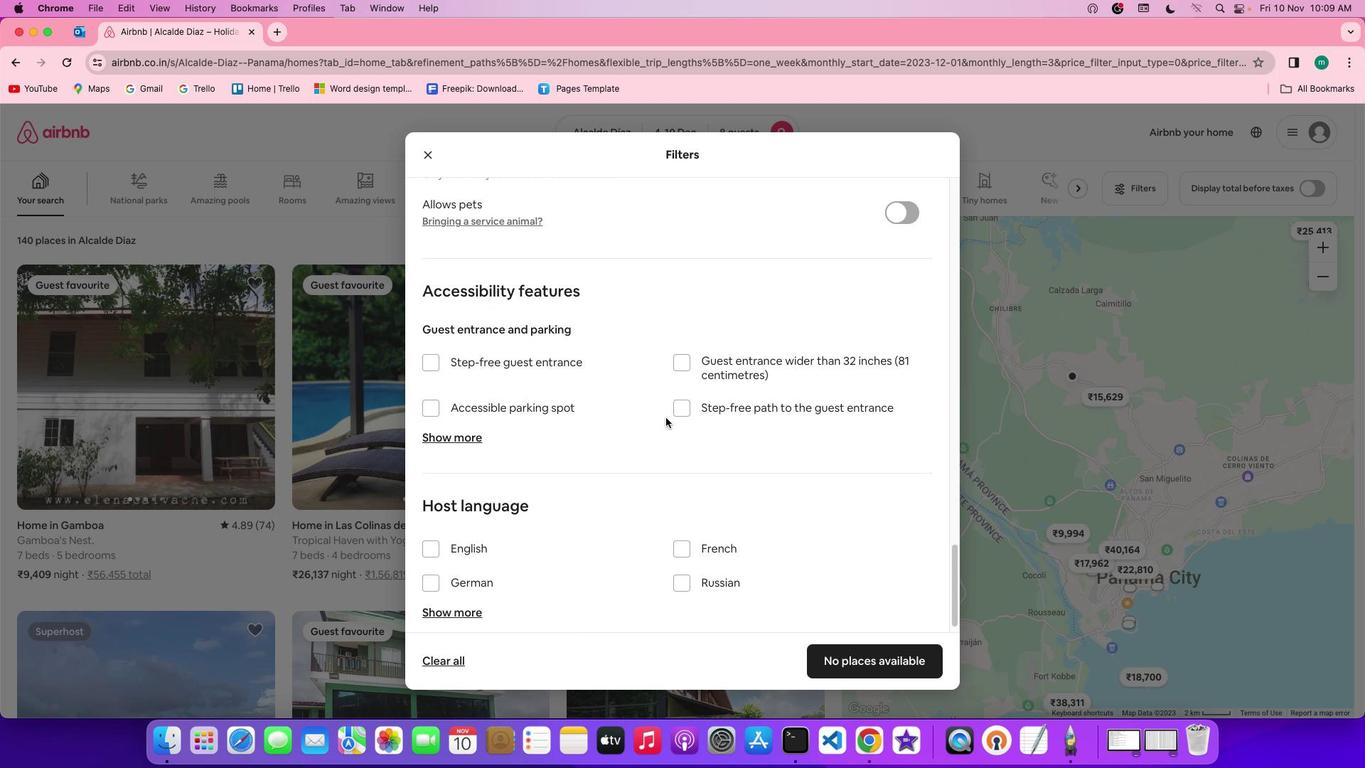 
Action: Mouse scrolled (675, 426) with delta (8, 4)
Screenshot: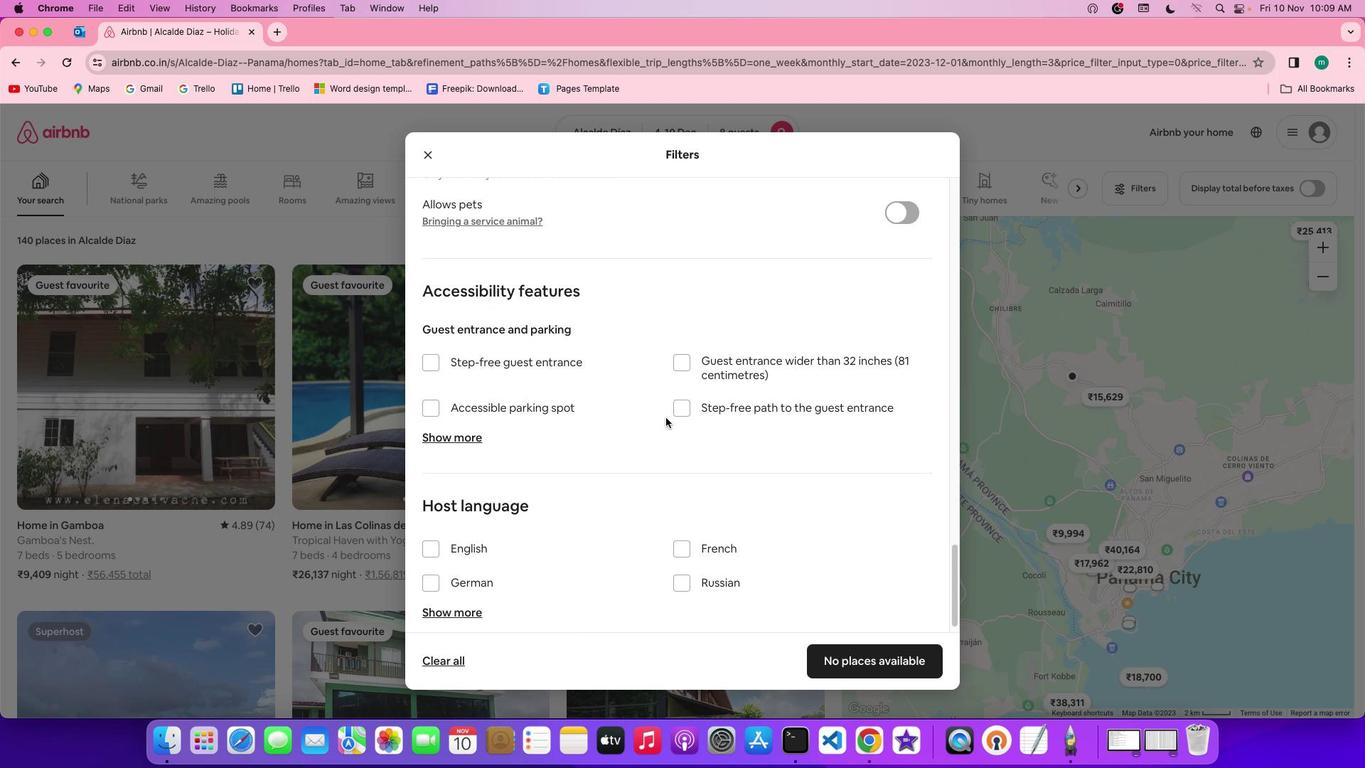 
Action: Mouse moved to (675, 426)
Screenshot: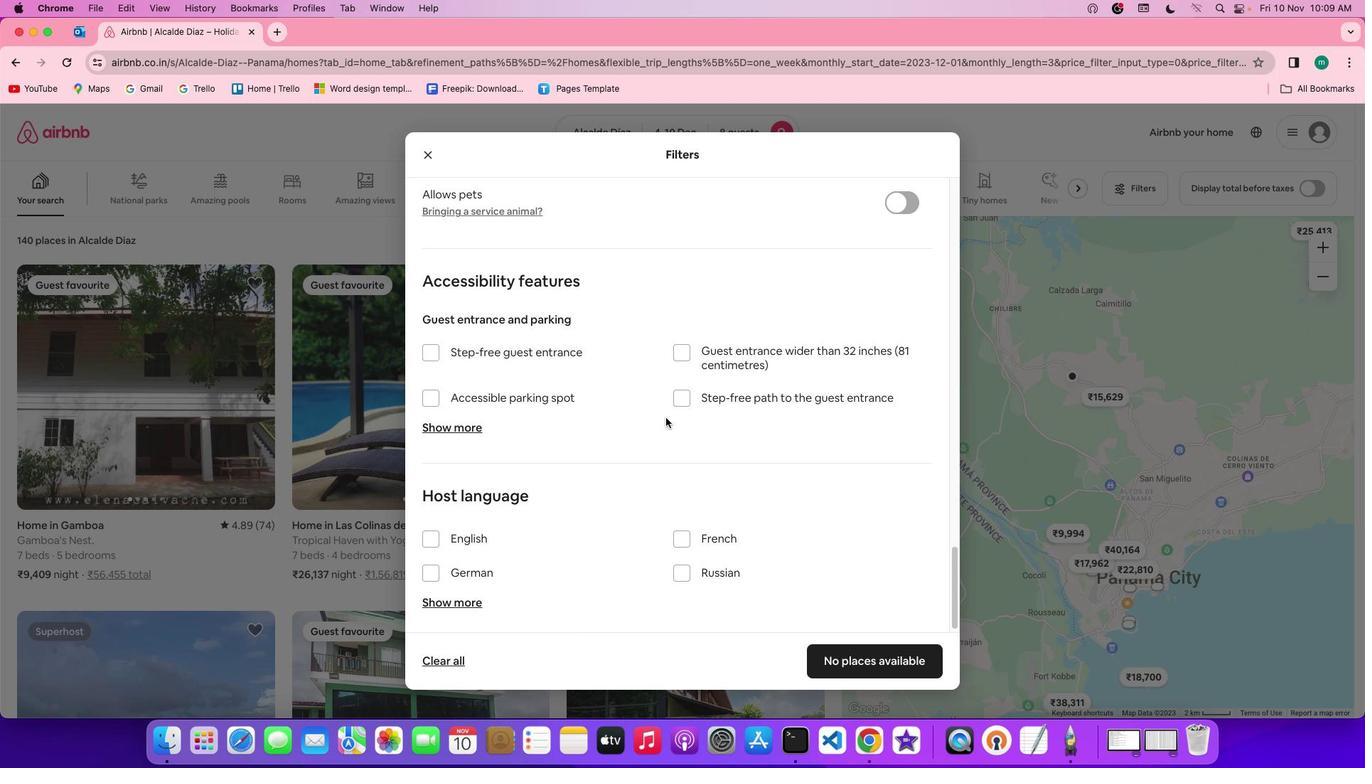 
Action: Mouse scrolled (675, 426) with delta (8, 4)
Screenshot: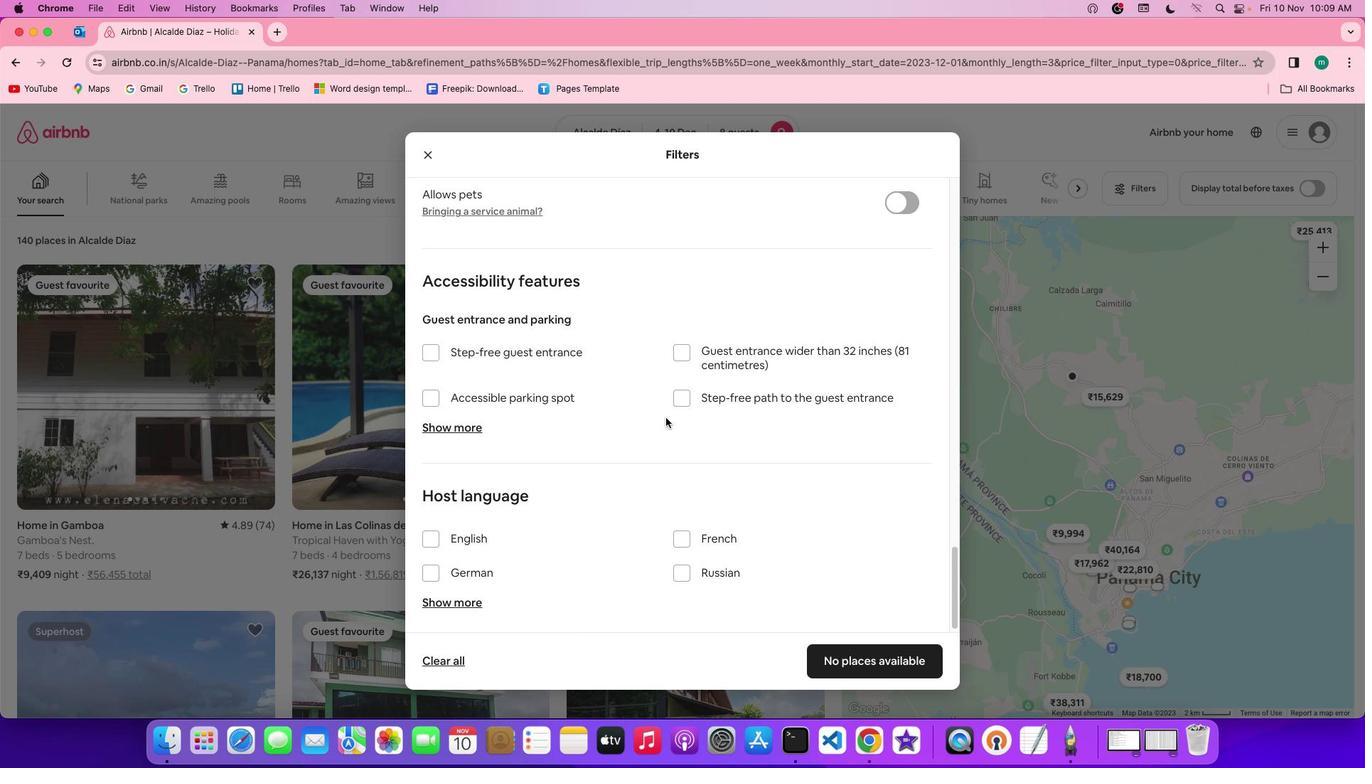
Action: Mouse moved to (810, 589)
Screenshot: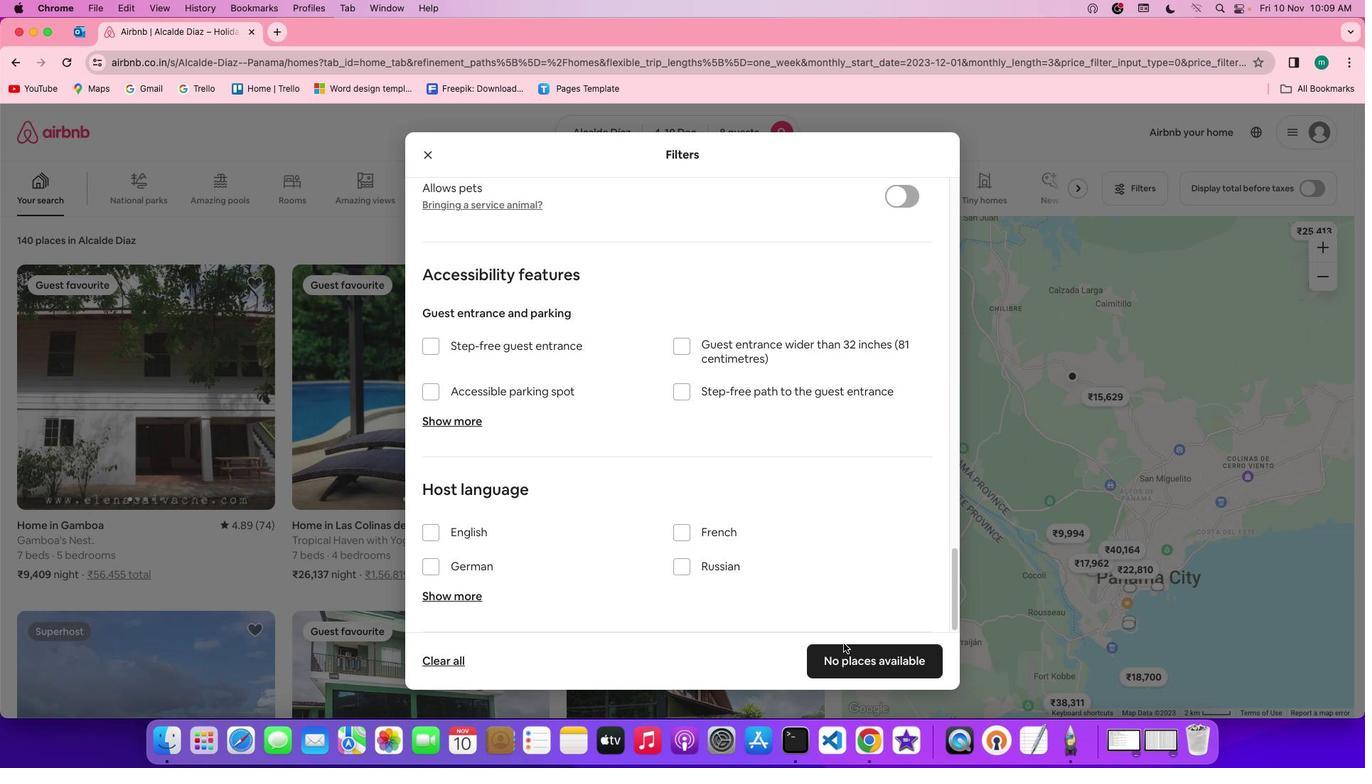 
Action: Mouse scrolled (810, 589) with delta (8, 7)
Screenshot: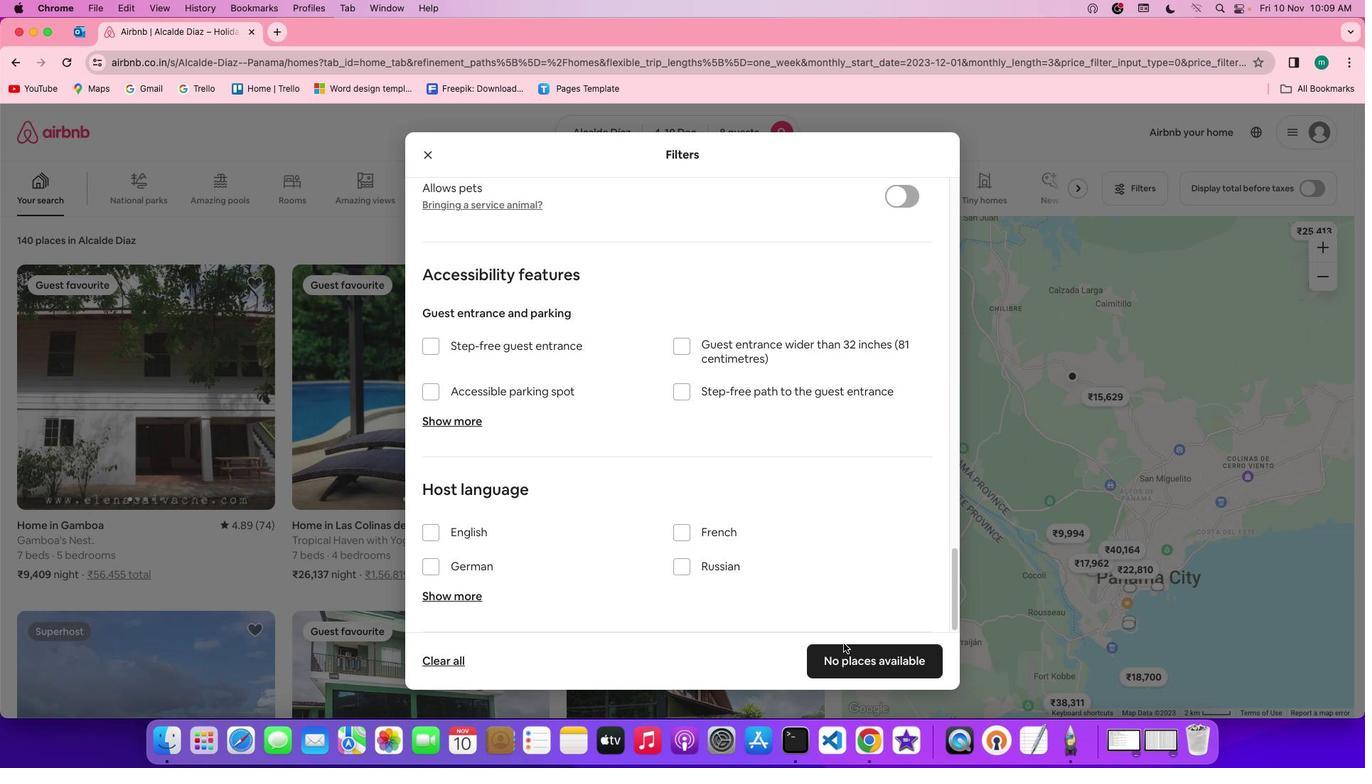 
Action: Mouse moved to (828, 616)
Screenshot: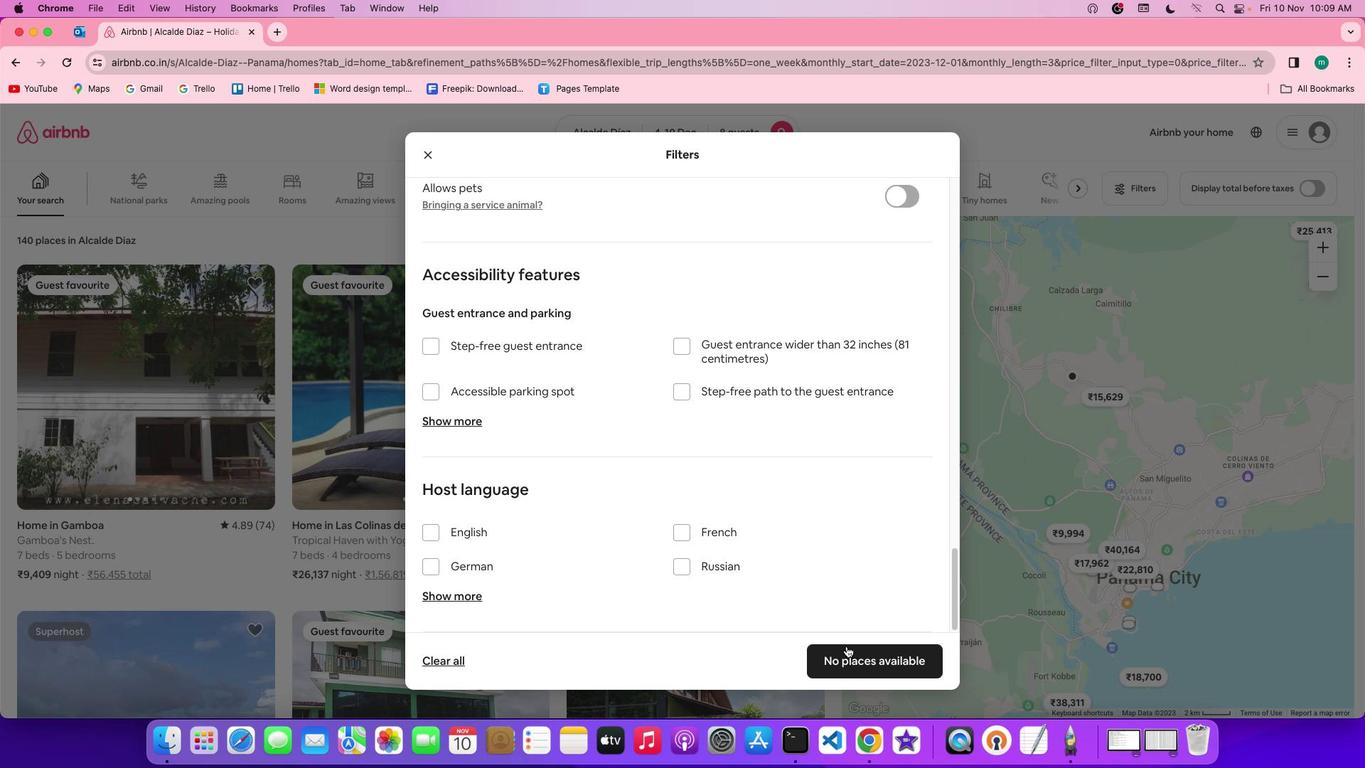 
Action: Mouse scrolled (828, 616) with delta (8, 7)
Screenshot: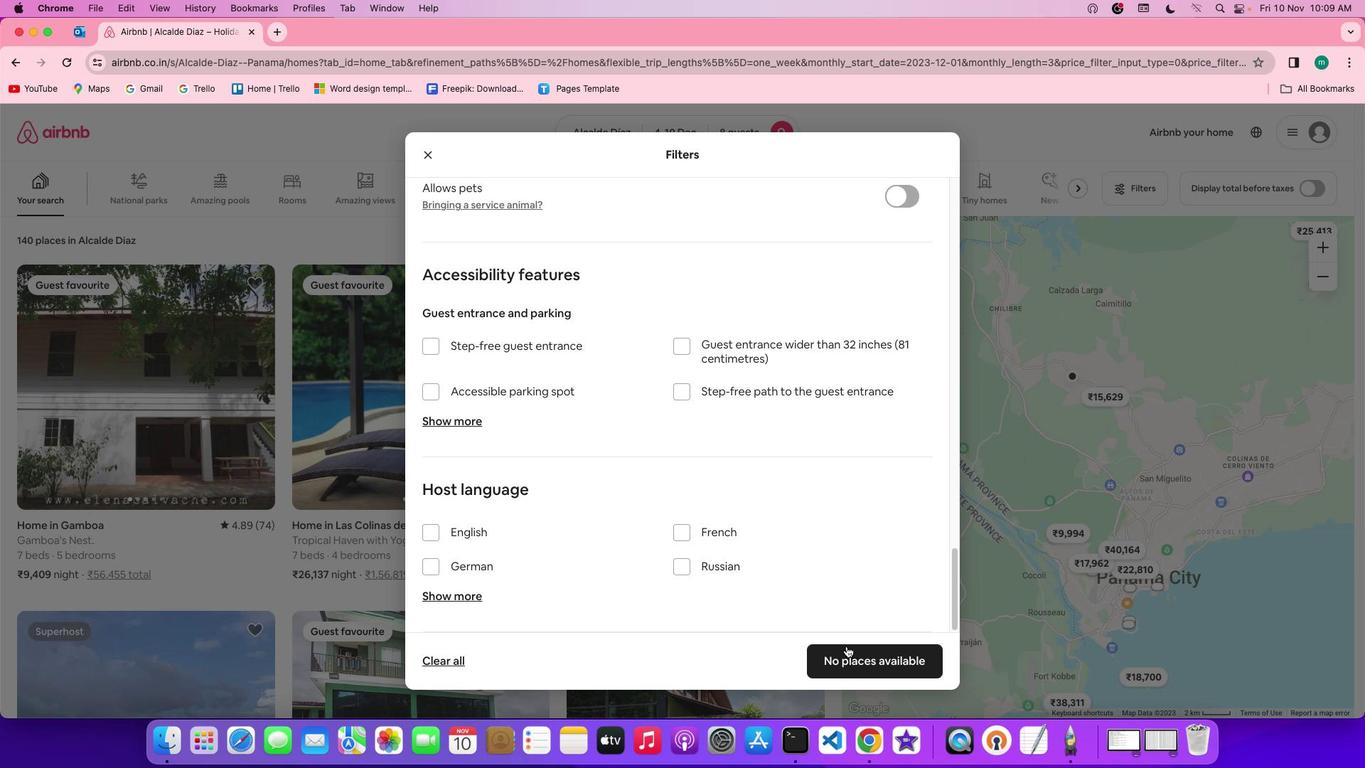 
Action: Mouse moved to (837, 628)
Screenshot: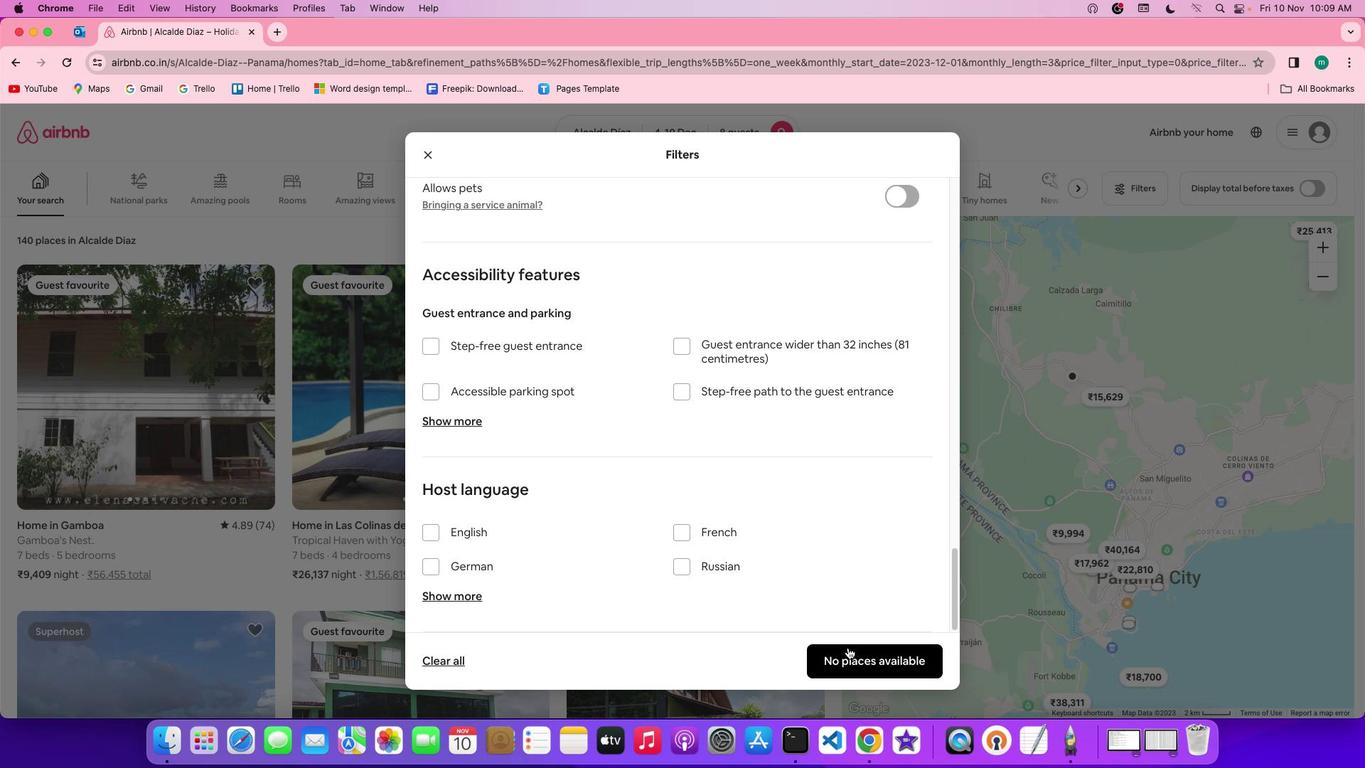 
Action: Mouse scrolled (837, 628) with delta (8, 6)
Screenshot: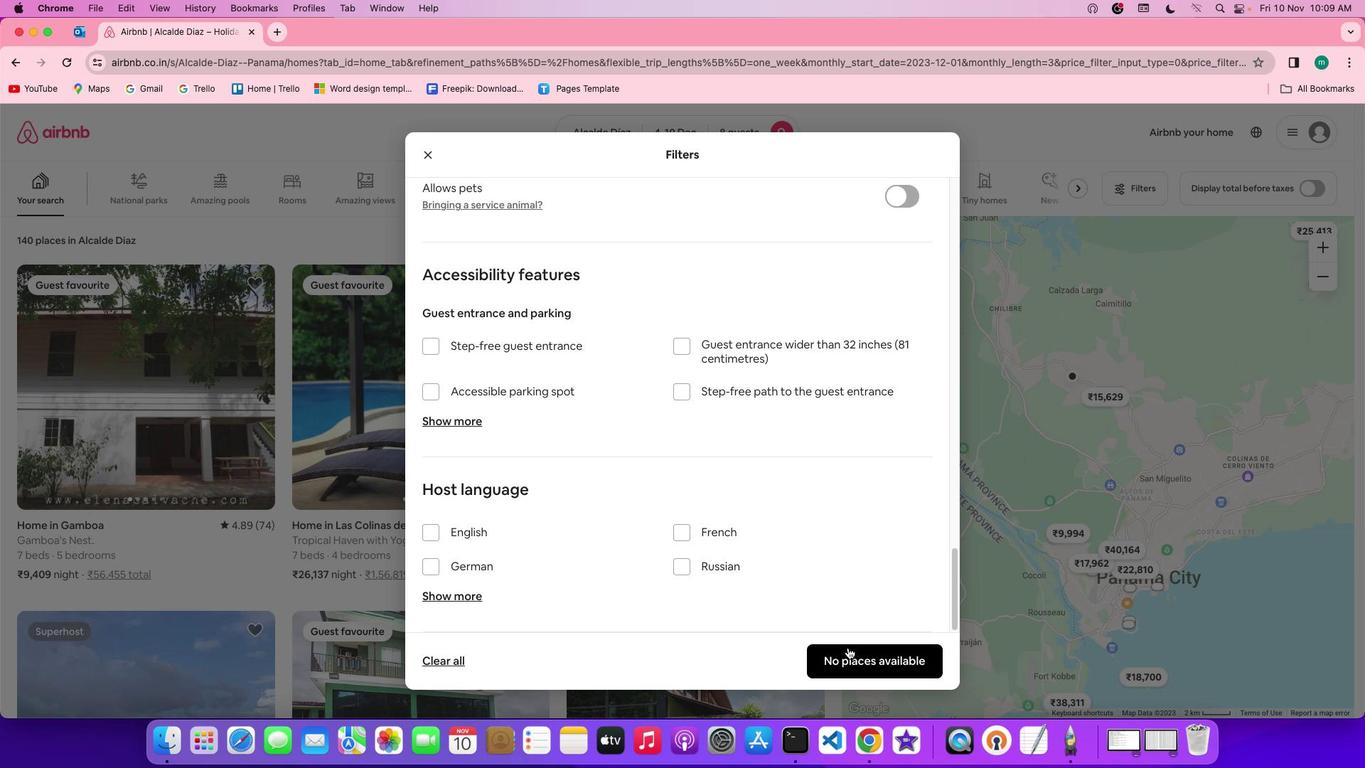 
Action: Mouse moved to (860, 674)
Screenshot: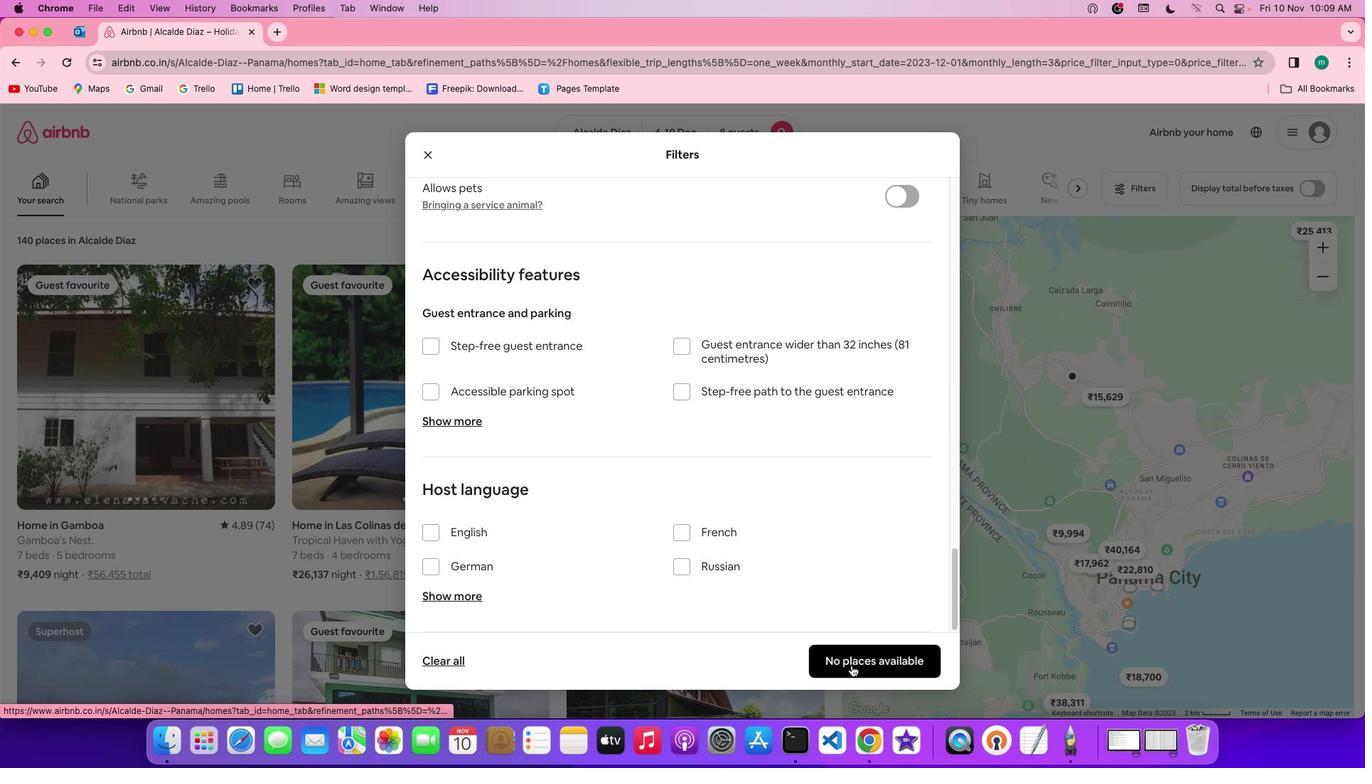 
Action: Mouse pressed left at (860, 674)
Screenshot: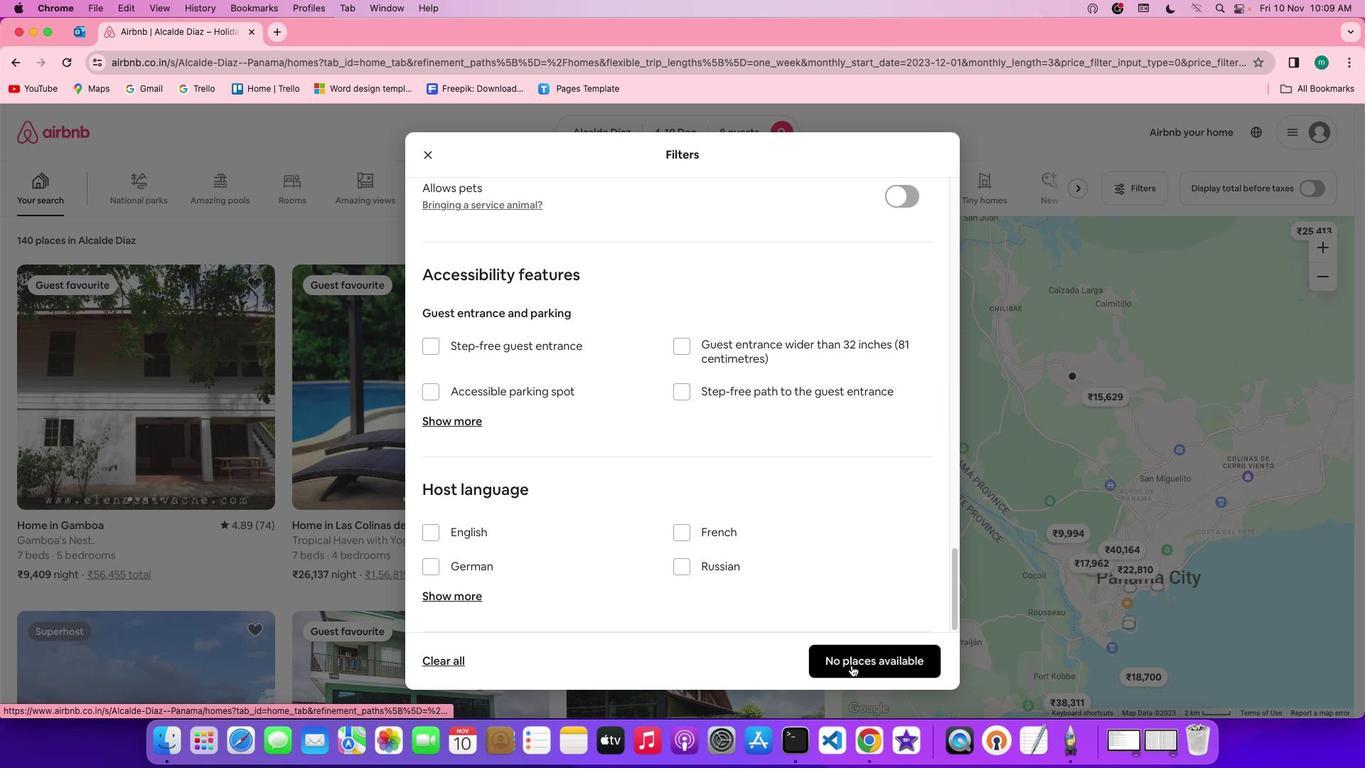 
Action: Mouse moved to (863, 675)
Screenshot: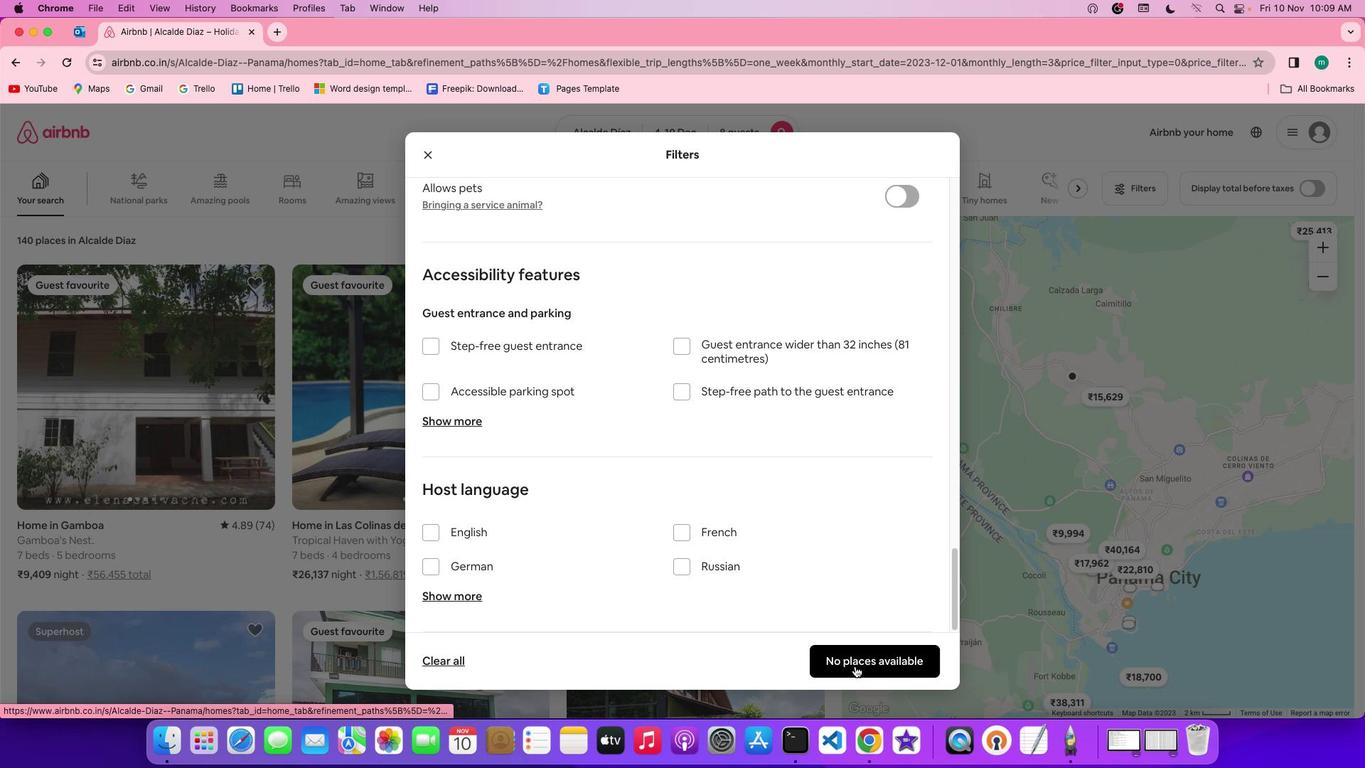 
